 Task: Research Airbnb options in Caparica, Portugal from 1st December, 2023 to 4th December, 2023 for 1 adult.1  bedroom having 1 bed and 1 bathroom. Property type can be flat. Booking option can be shelf check-in. Look for 3 properties as per requirement.
Action: Mouse moved to (559, 166)
Screenshot: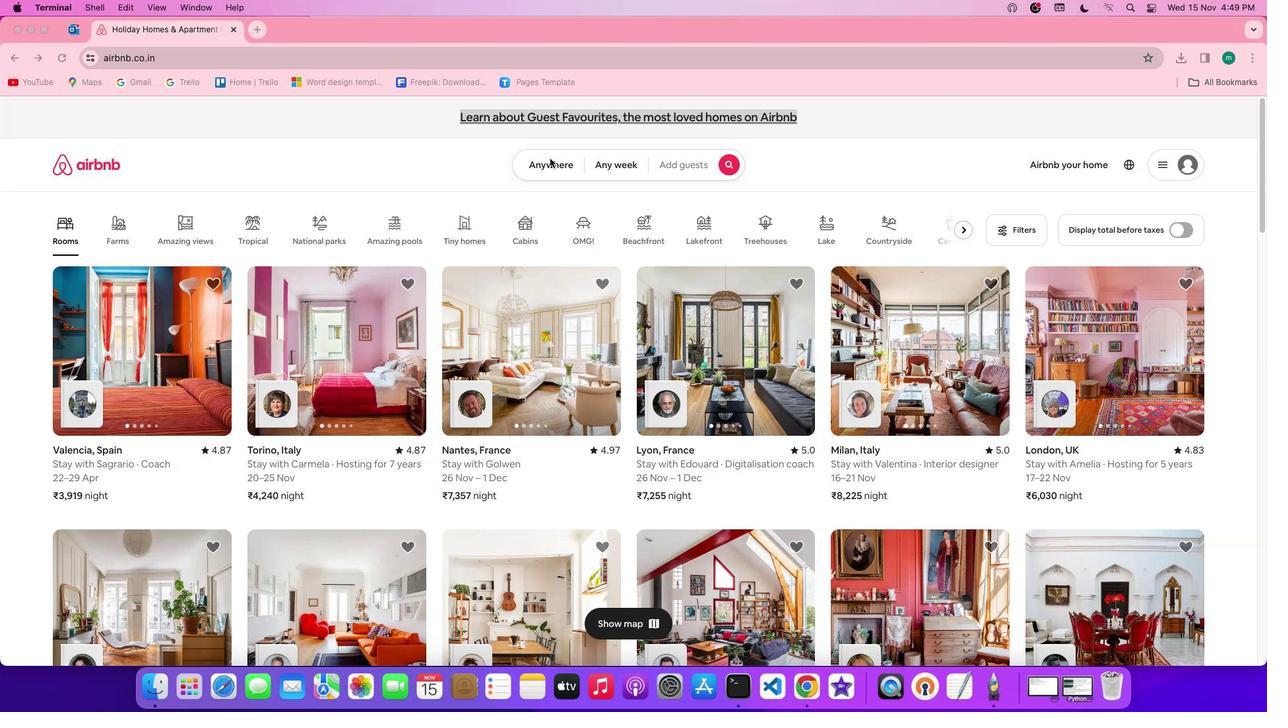 
Action: Mouse pressed left at (559, 166)
Screenshot: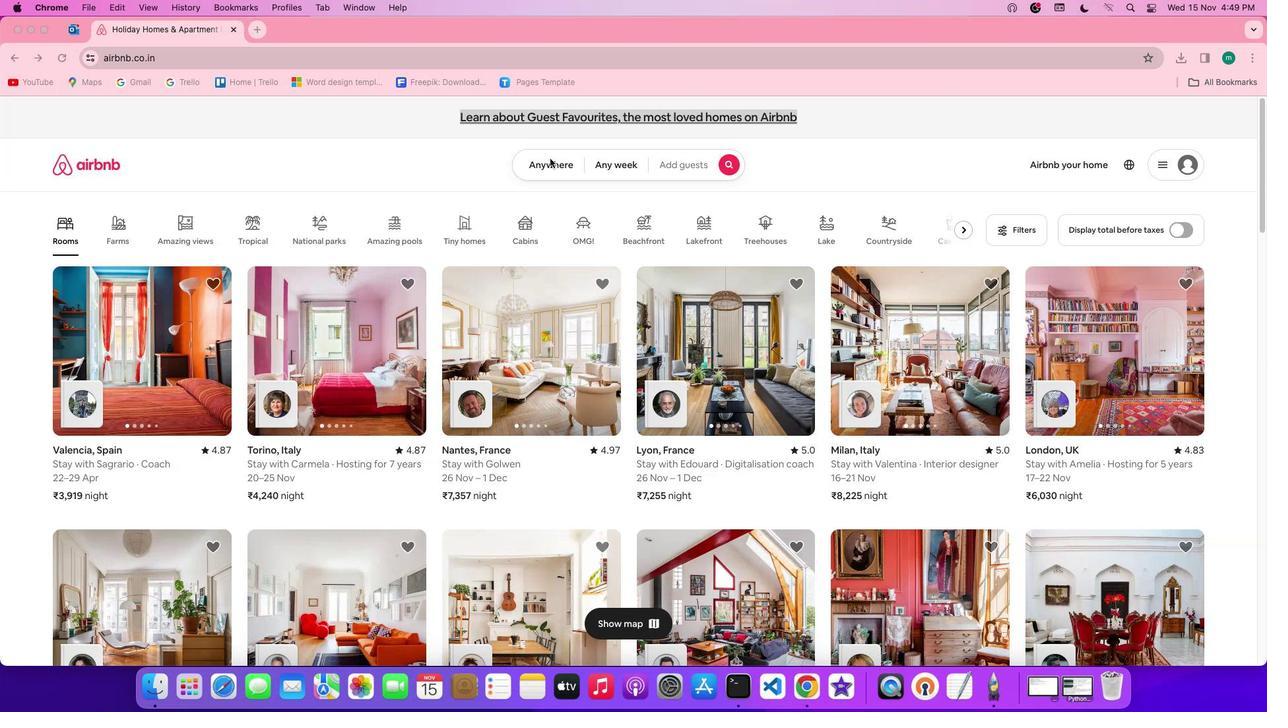 
Action: Mouse pressed left at (559, 166)
Screenshot: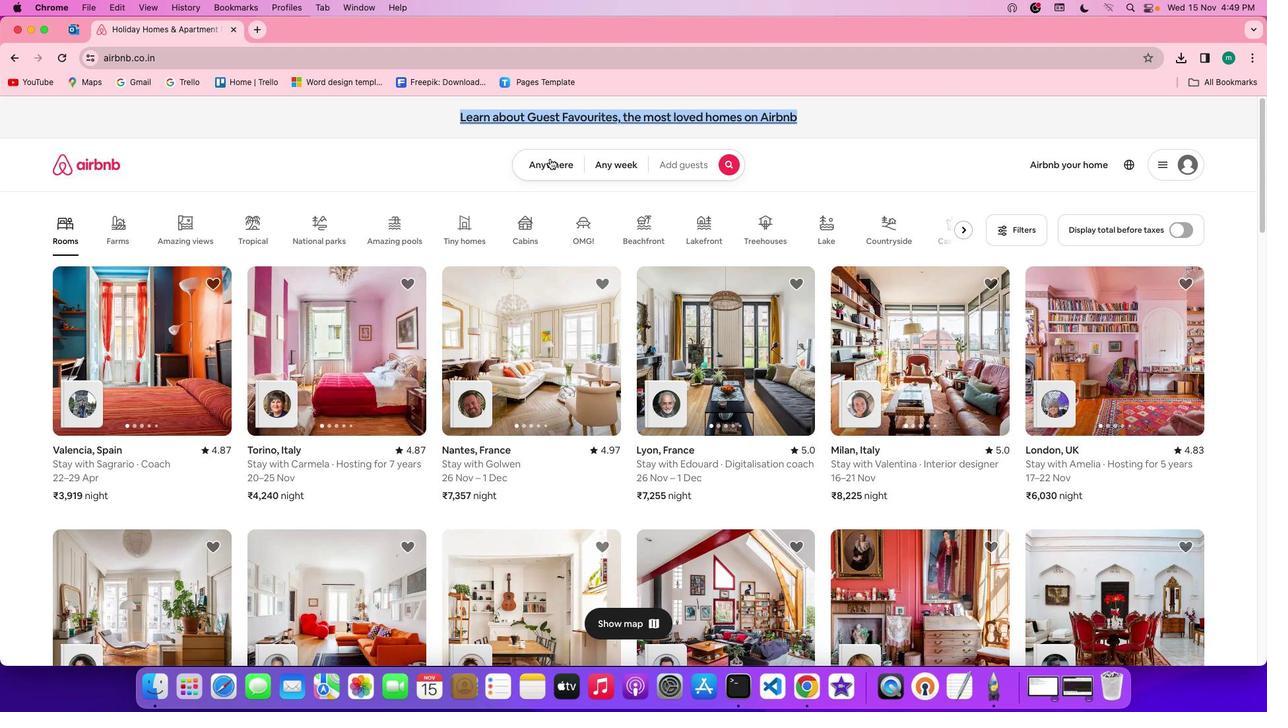 
Action: Mouse moved to (527, 203)
Screenshot: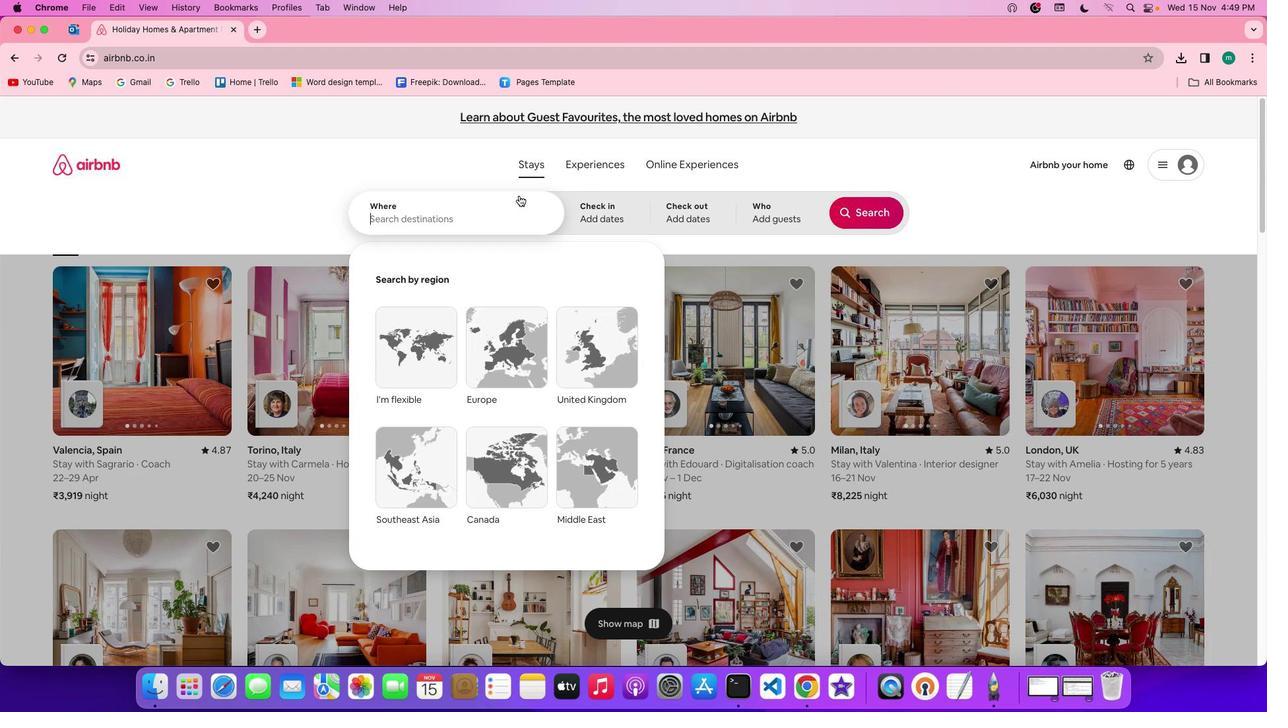 
Action: Key pressed Key.shift'C''a''p''a''r''i''c''a'','Key.spaceKey.shift'p''o''r''t''u''g''a''l'
Screenshot: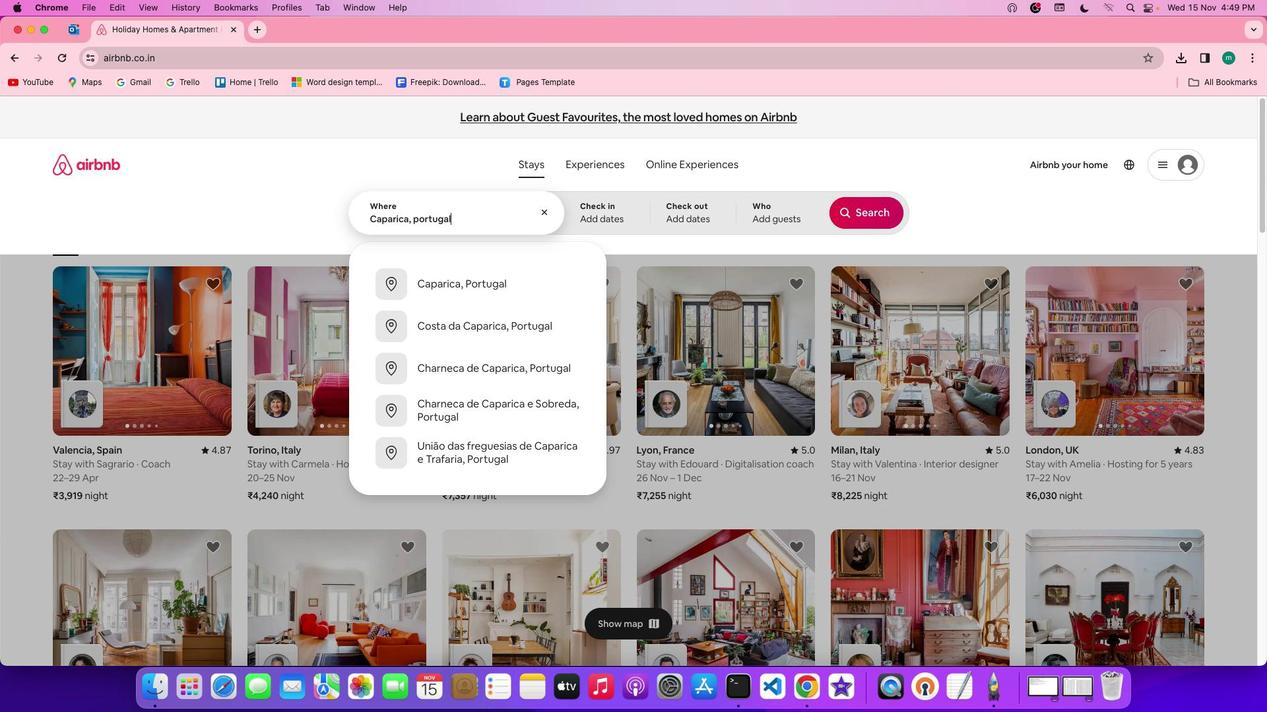 
Action: Mouse moved to (627, 216)
Screenshot: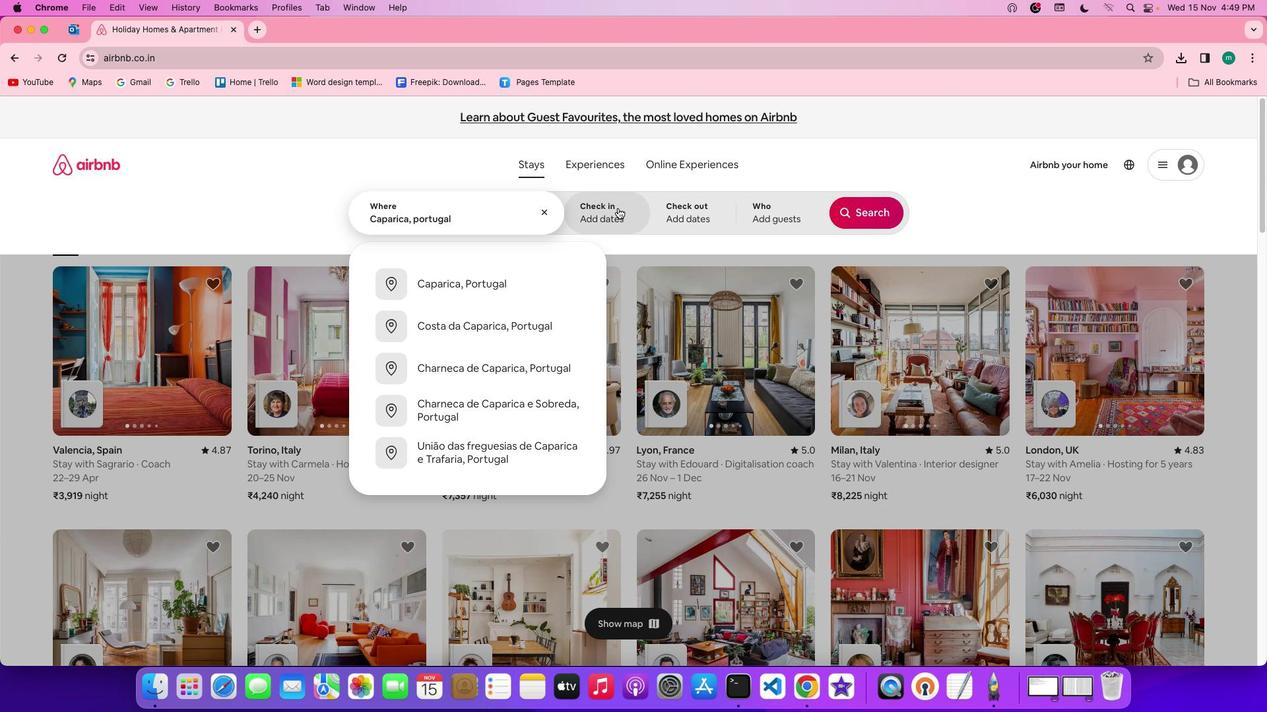 
Action: Mouse pressed left at (627, 216)
Screenshot: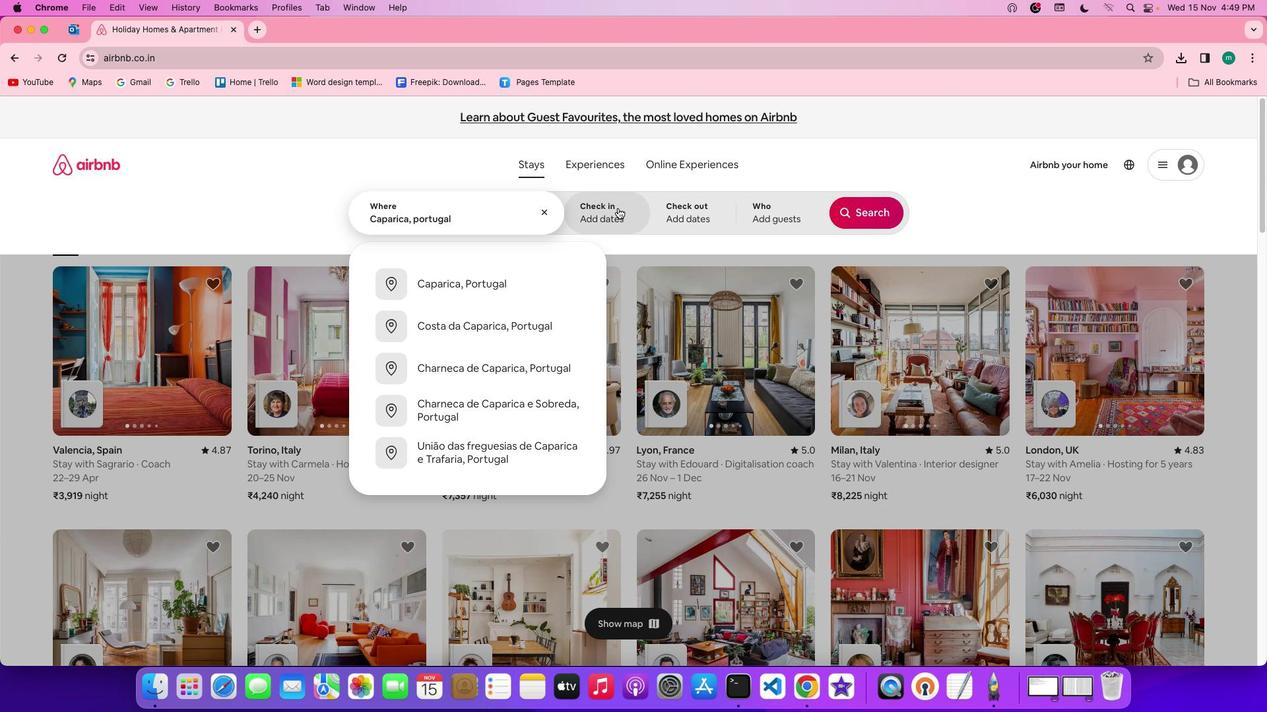 
Action: Mouse moved to (824, 387)
Screenshot: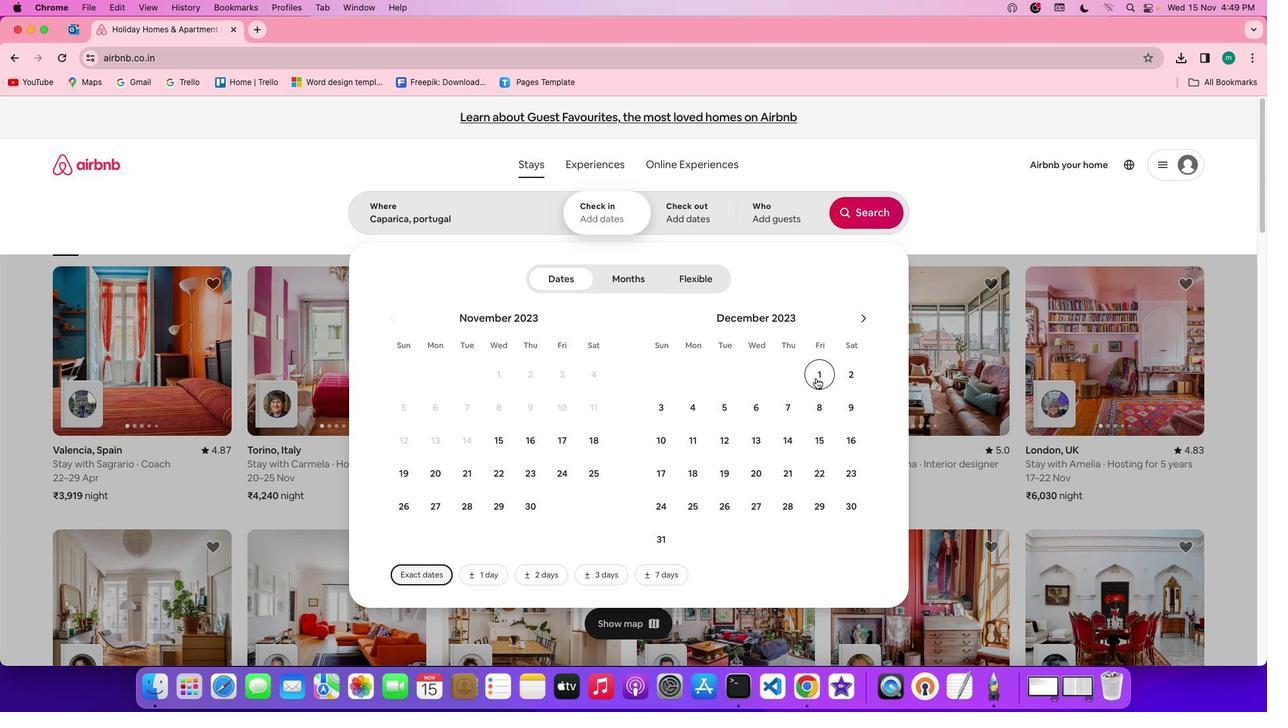 
Action: Mouse pressed left at (824, 387)
Screenshot: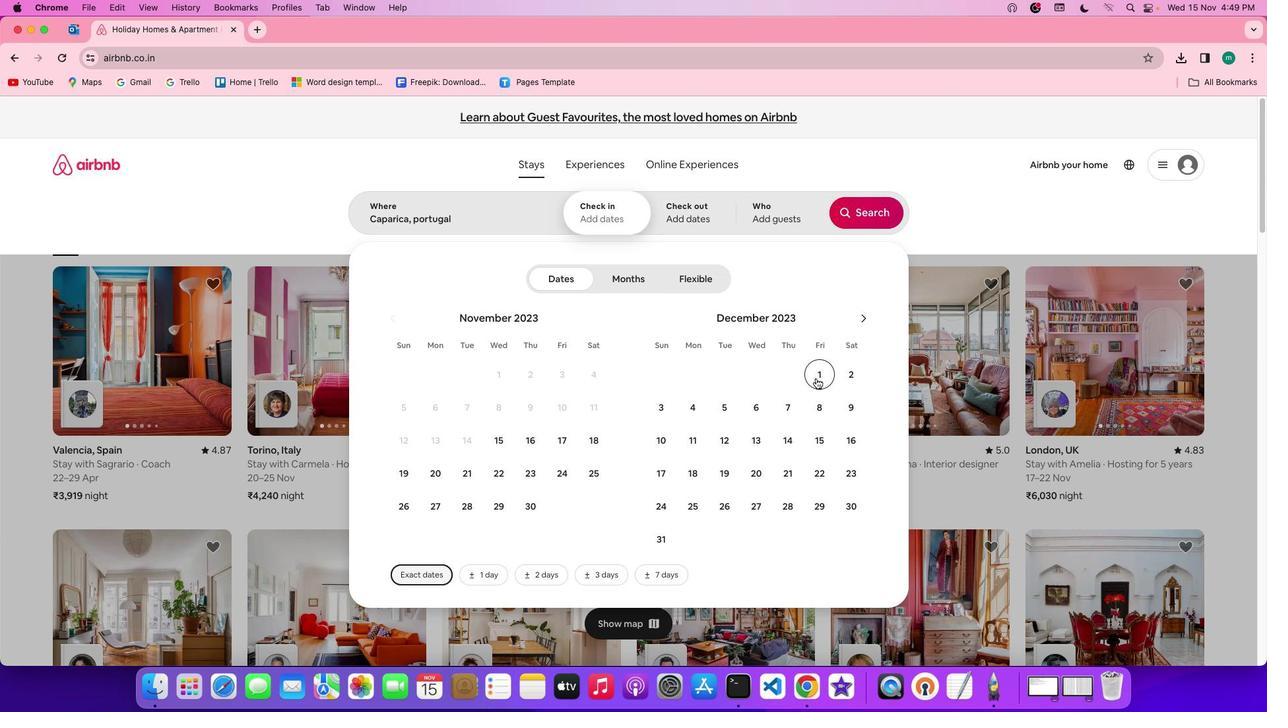 
Action: Mouse moved to (693, 427)
Screenshot: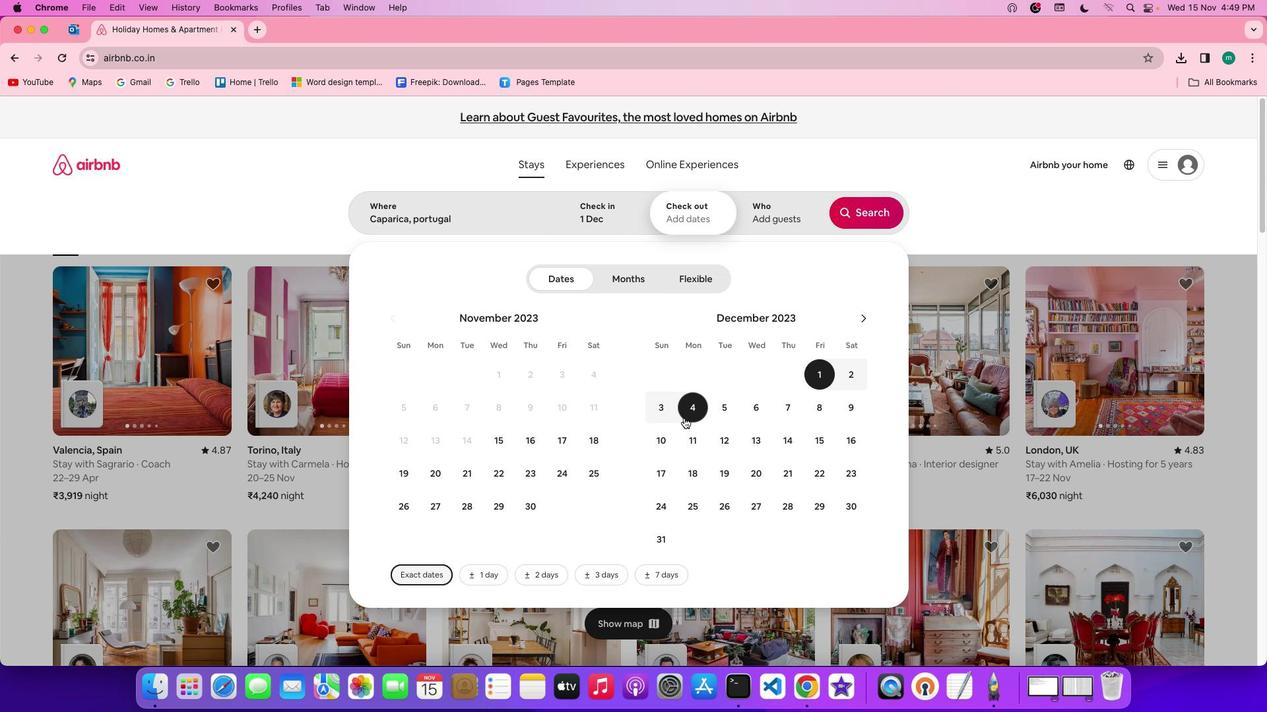 
Action: Mouse pressed left at (693, 427)
Screenshot: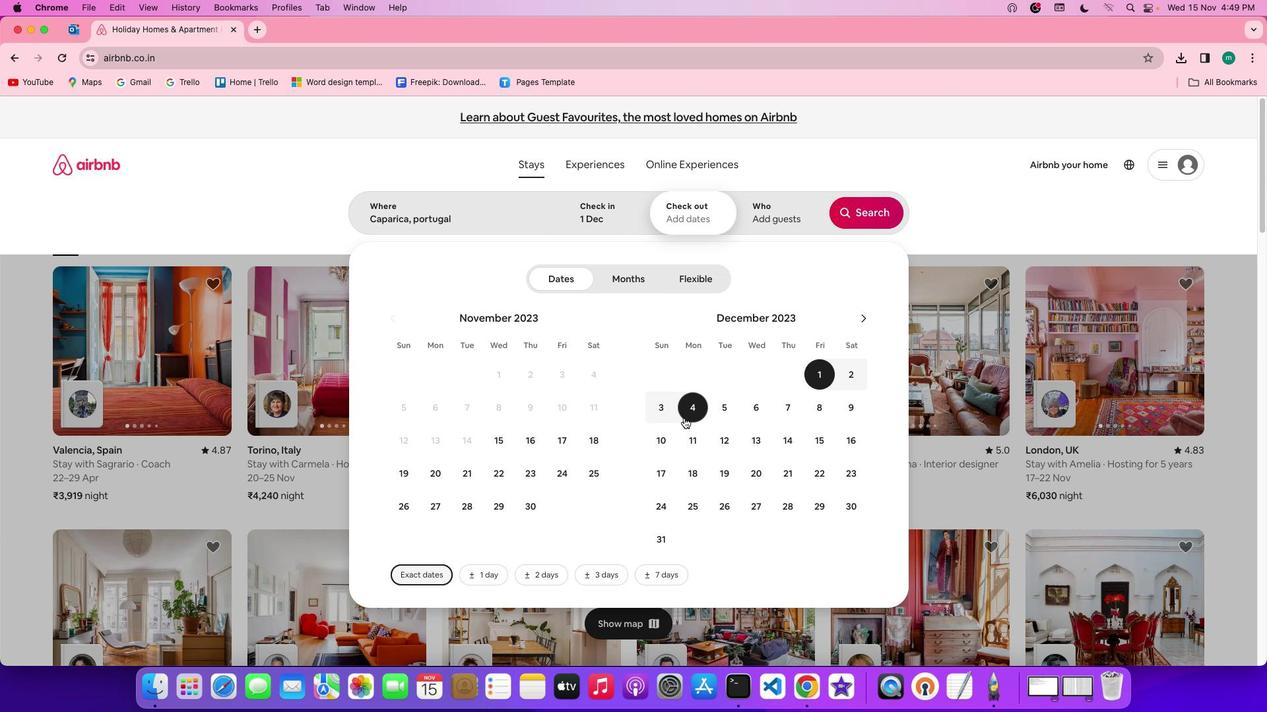 
Action: Mouse moved to (763, 203)
Screenshot: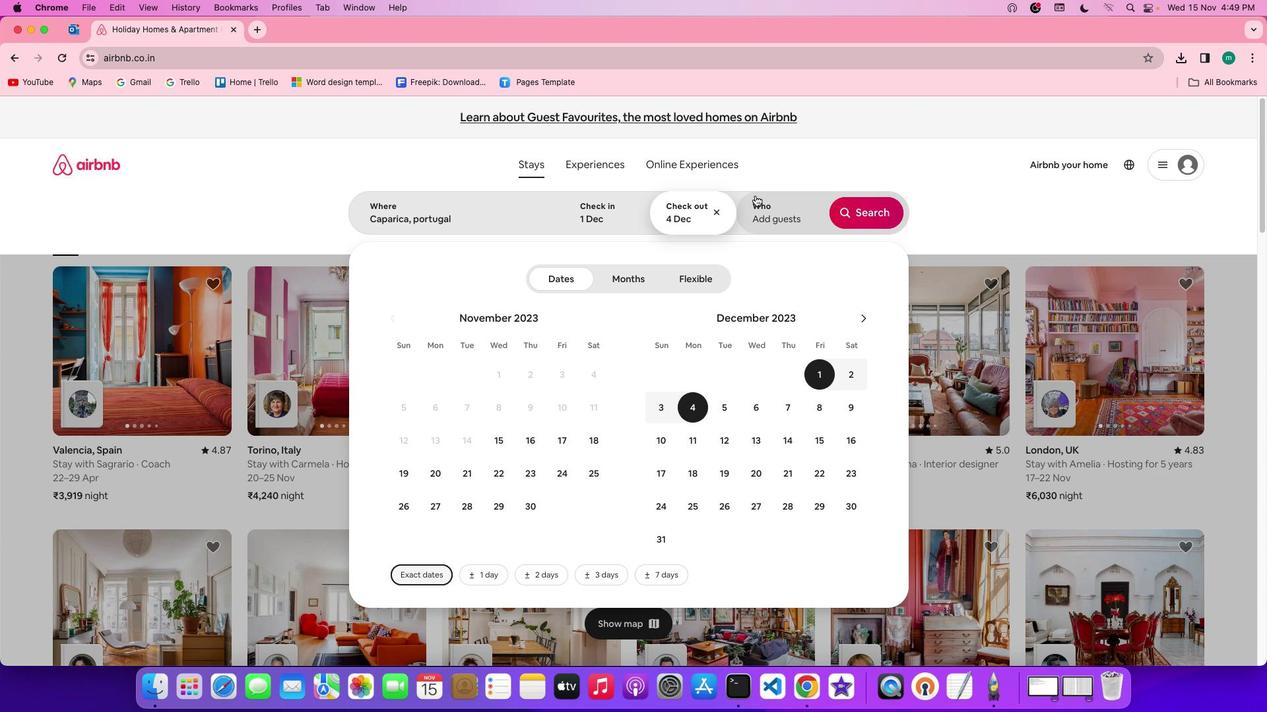 
Action: Mouse pressed left at (763, 203)
Screenshot: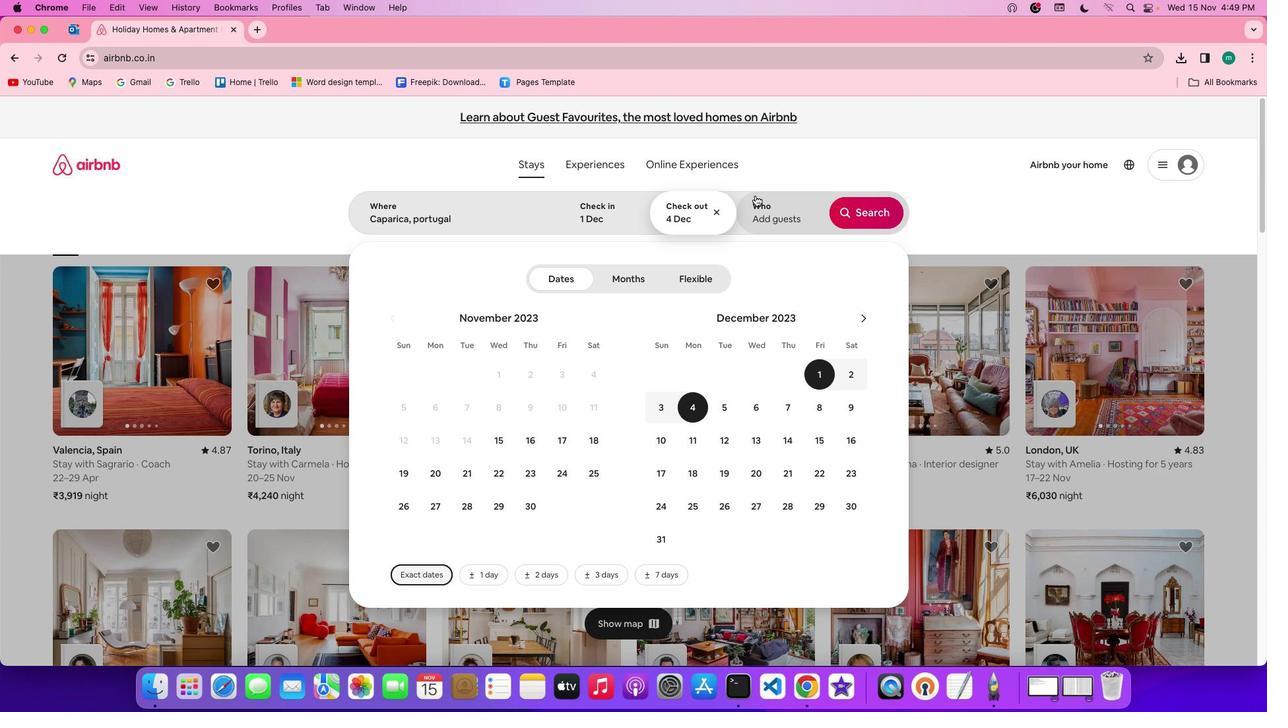 
Action: Mouse moved to (877, 286)
Screenshot: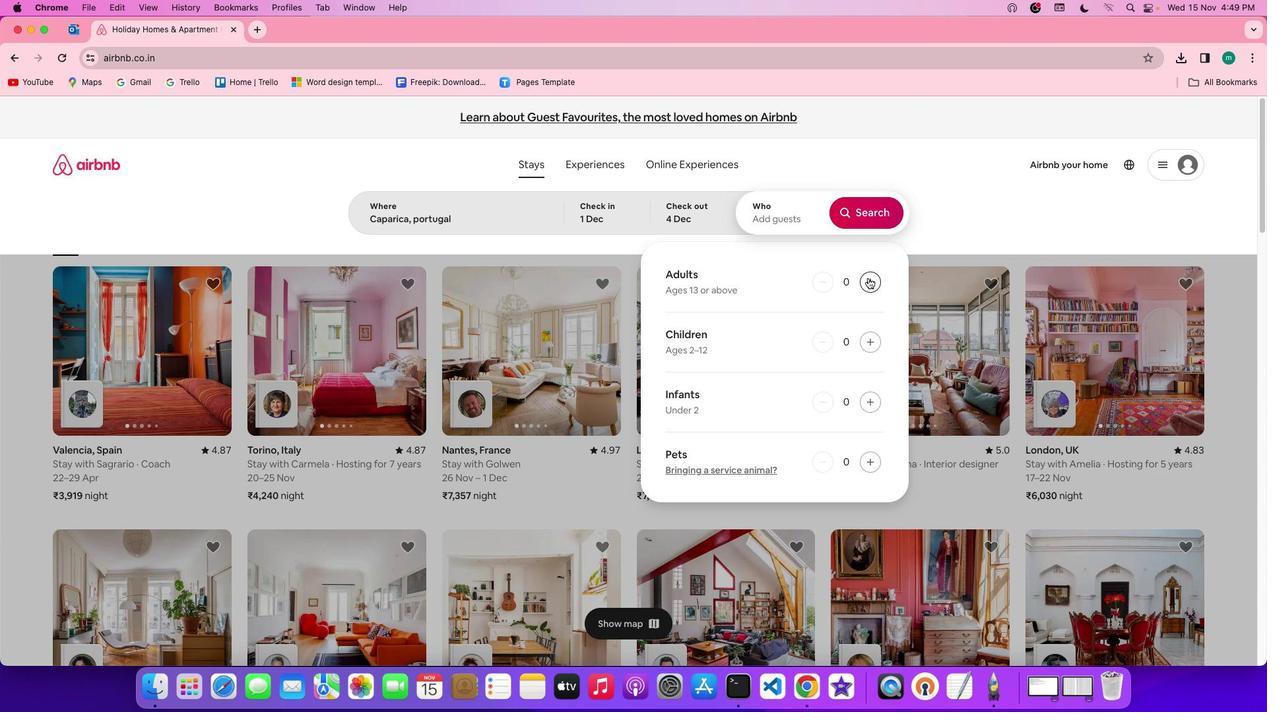 
Action: Mouse pressed left at (877, 286)
Screenshot: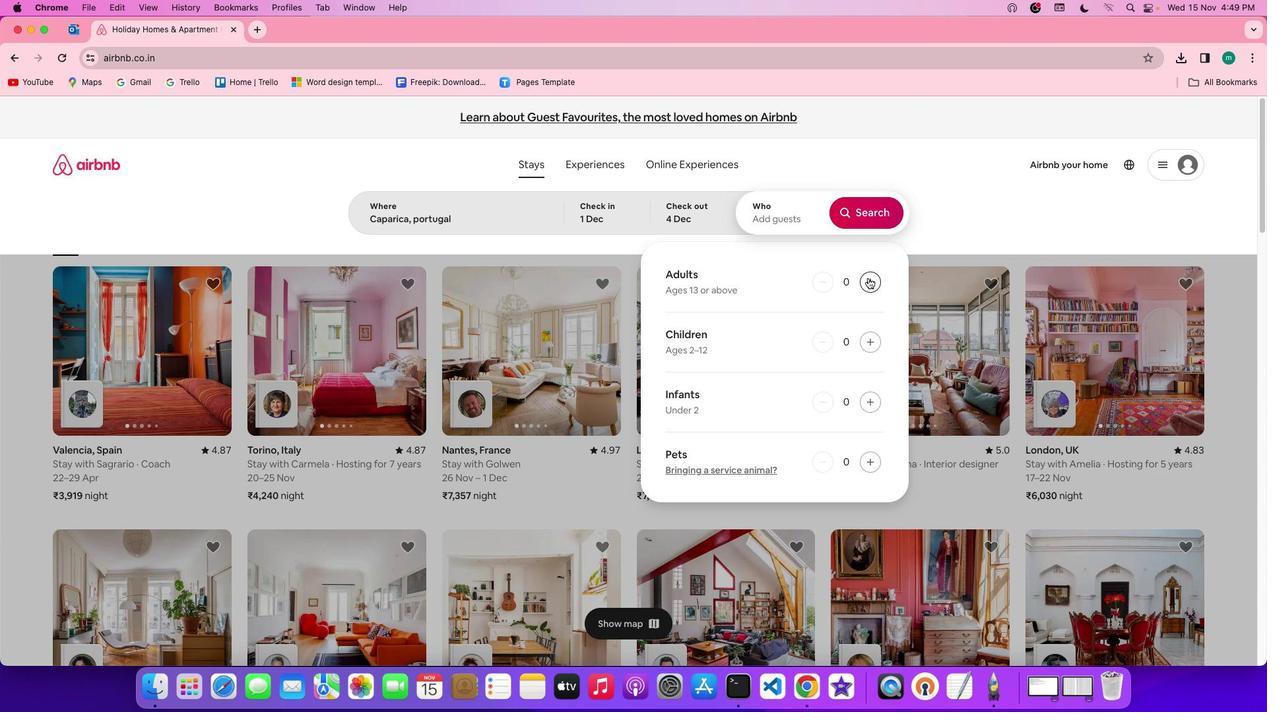 
Action: Mouse moved to (901, 214)
Screenshot: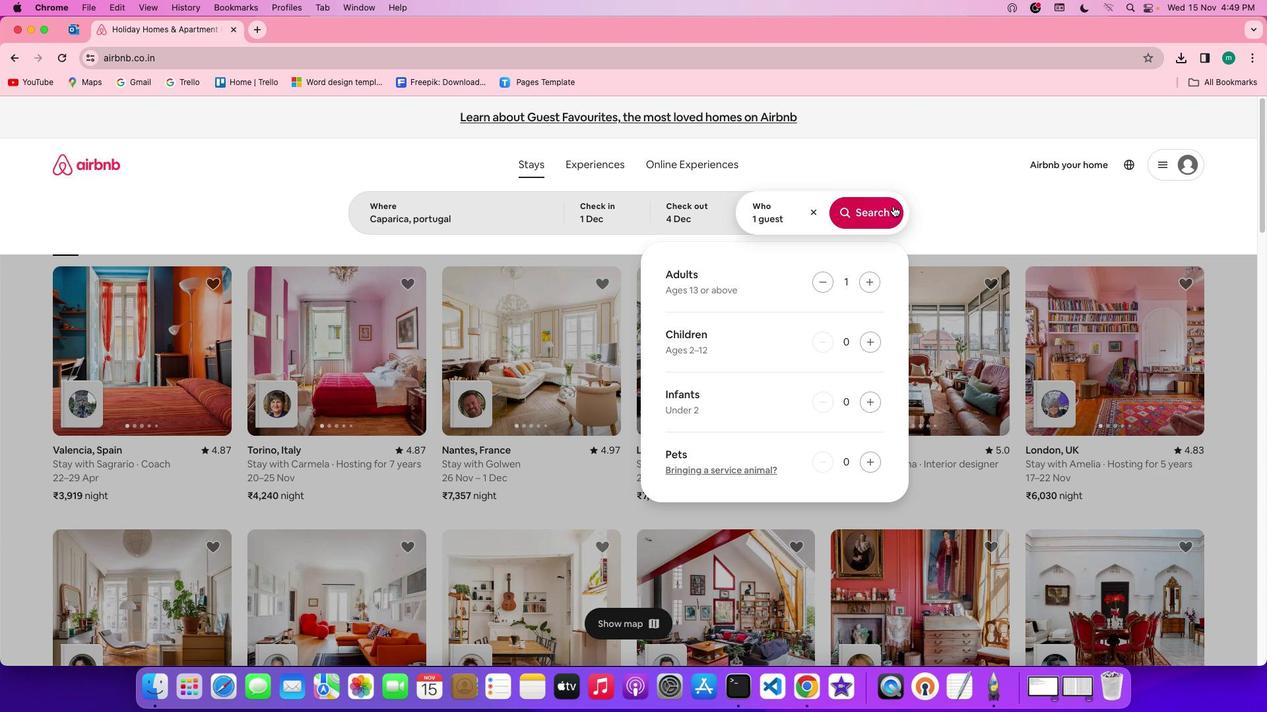 
Action: Mouse pressed left at (901, 214)
Screenshot: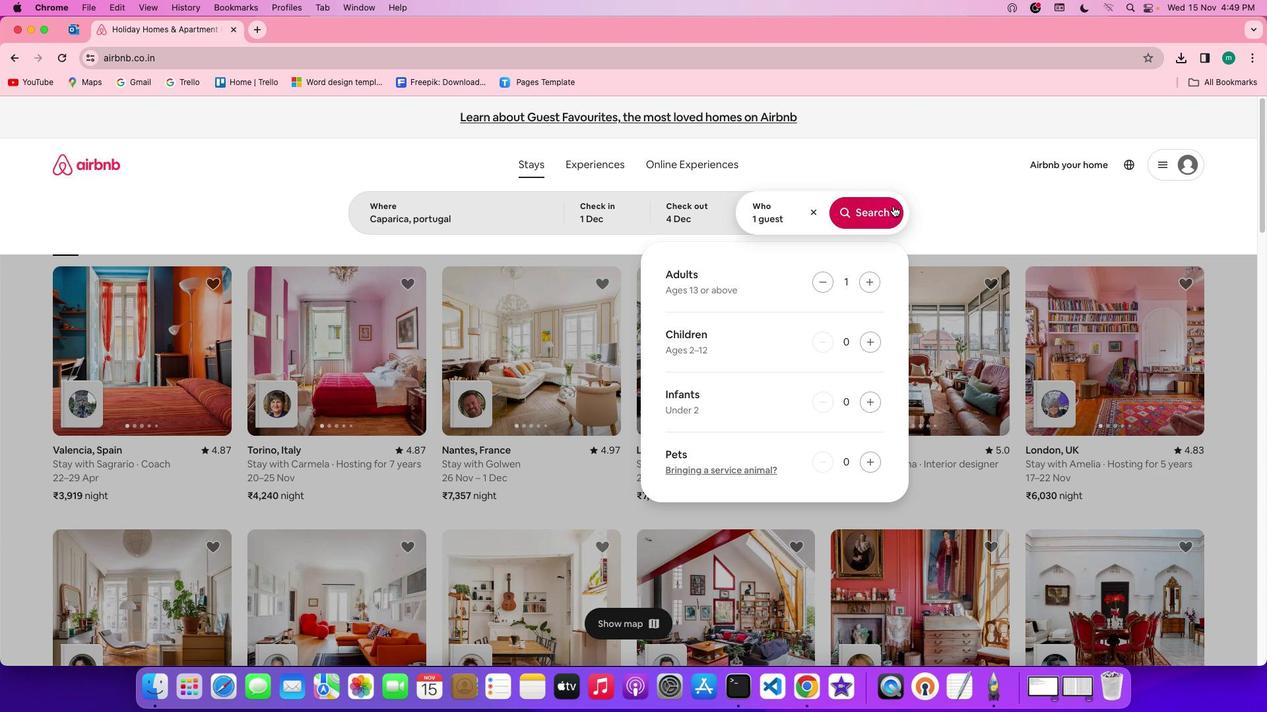 
Action: Mouse moved to (1057, 185)
Screenshot: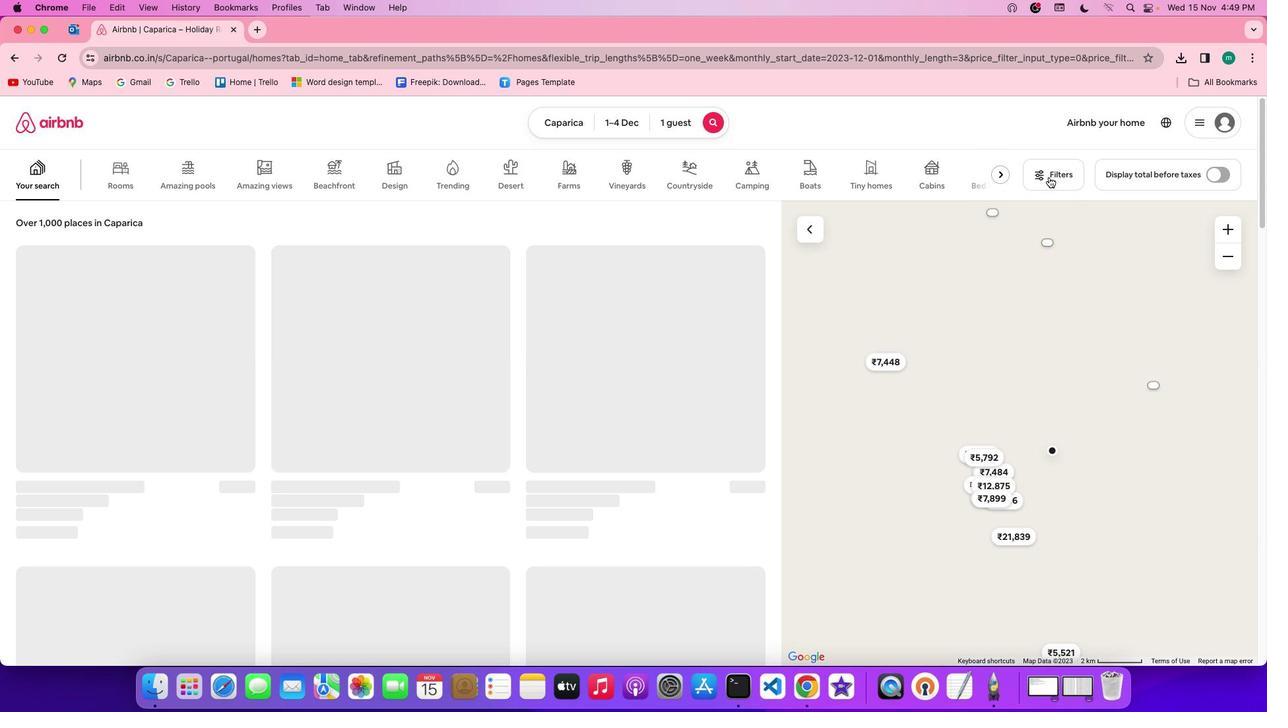 
Action: Mouse pressed left at (1057, 185)
Screenshot: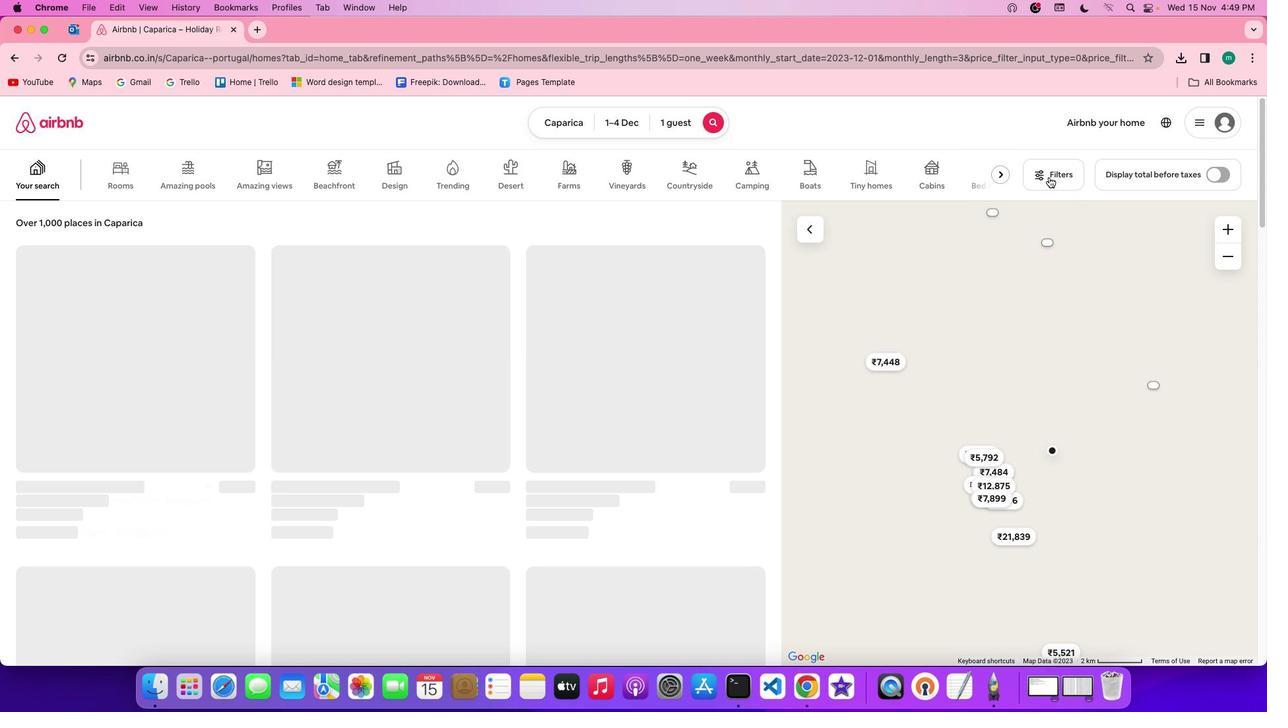 
Action: Mouse moved to (785, 356)
Screenshot: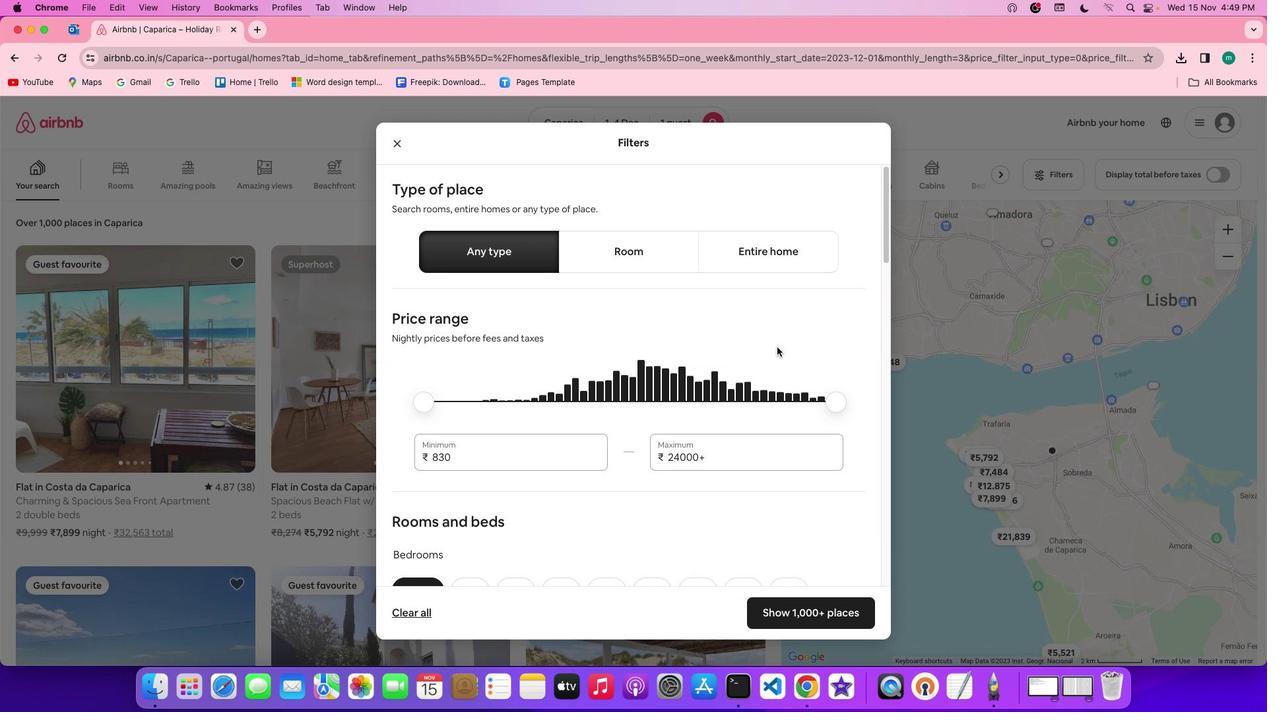 
Action: Mouse scrolled (785, 356) with delta (8, 7)
Screenshot: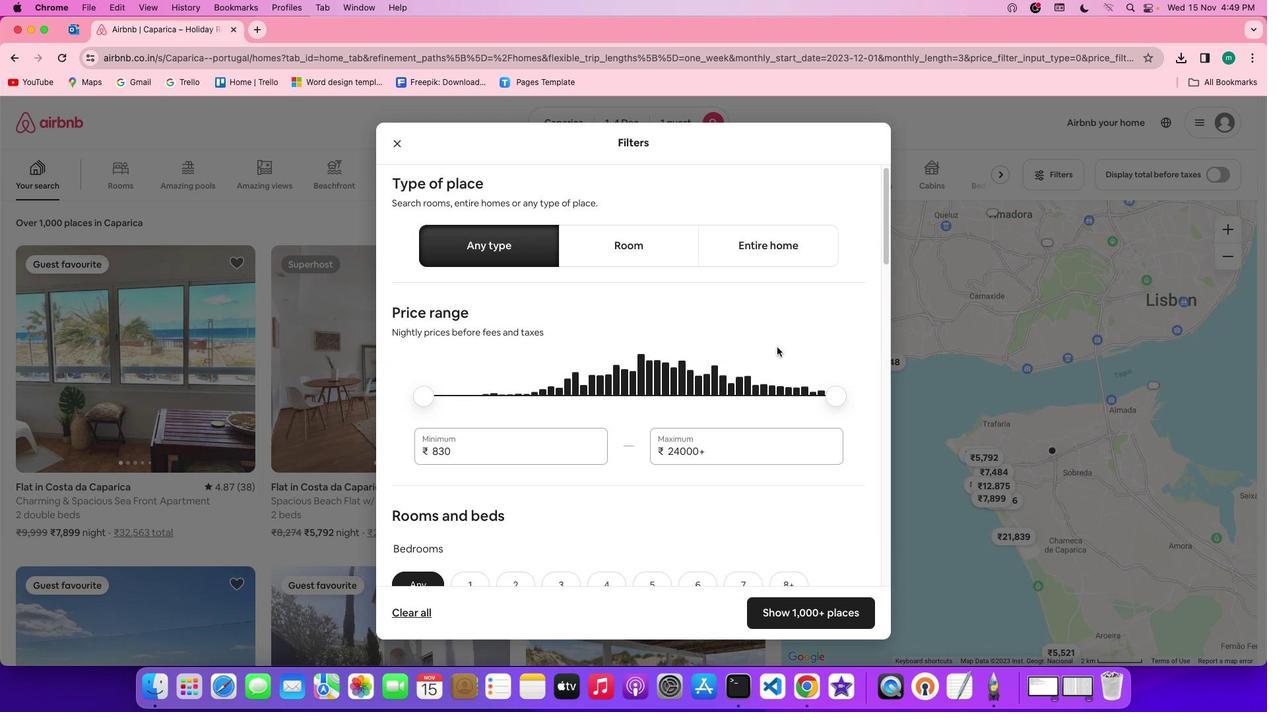 
Action: Mouse scrolled (785, 356) with delta (8, 7)
Screenshot: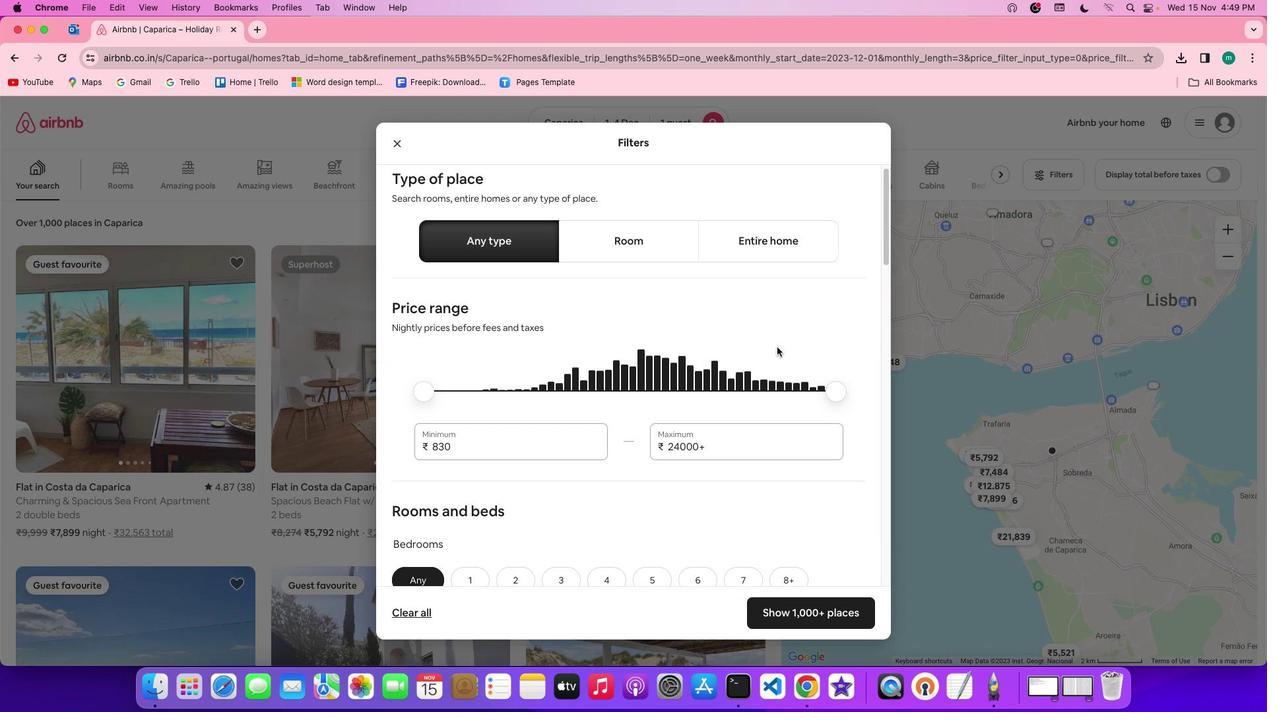 
Action: Mouse scrolled (785, 356) with delta (8, 7)
Screenshot: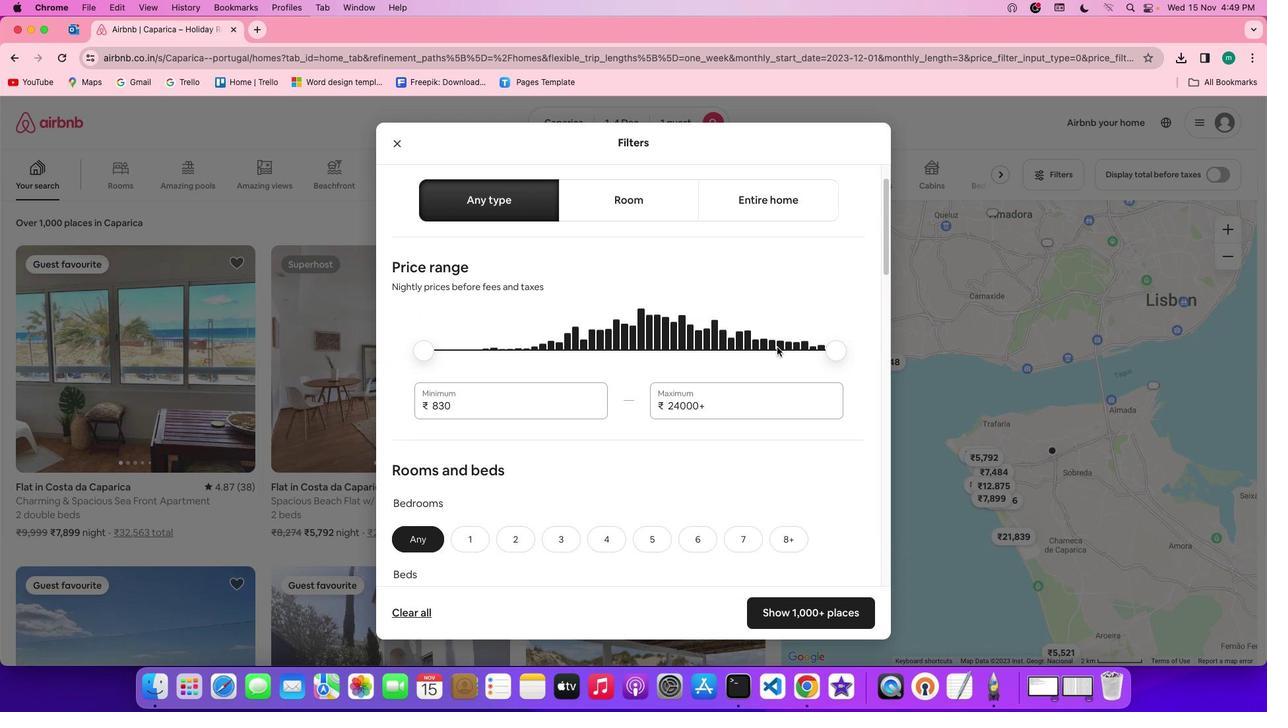 
Action: Mouse scrolled (785, 356) with delta (8, 6)
Screenshot: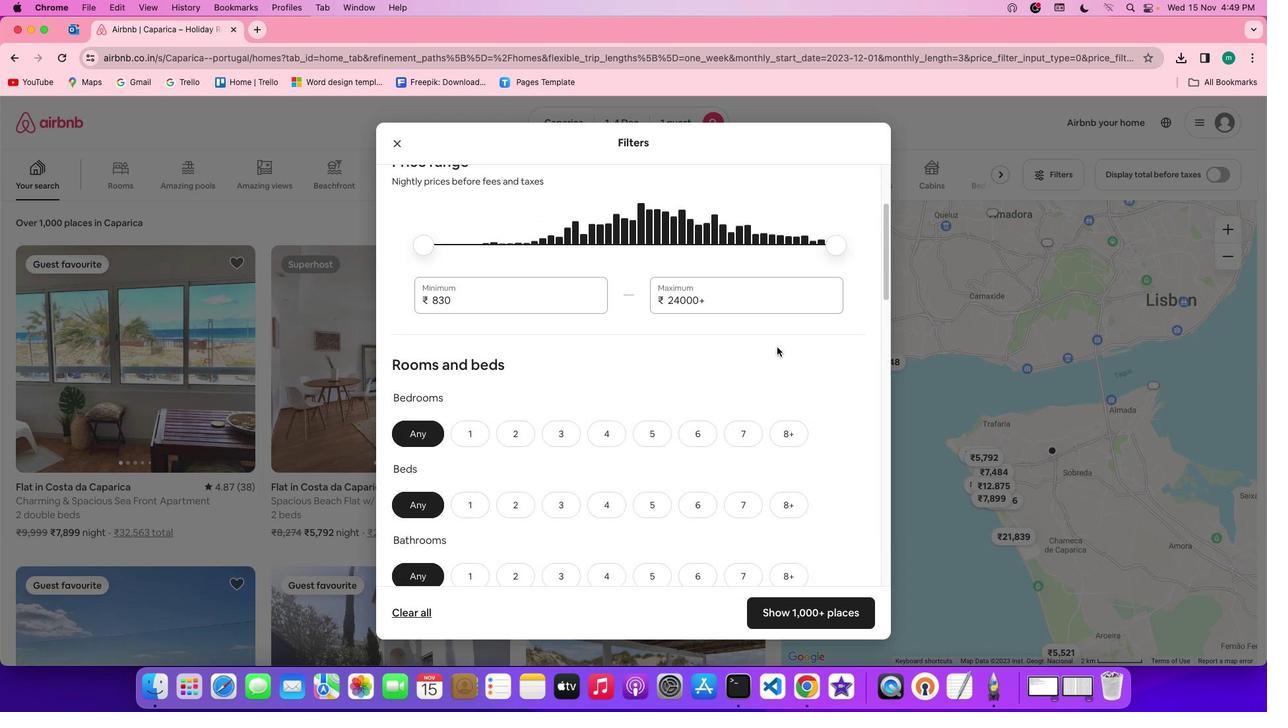 
Action: Mouse scrolled (785, 356) with delta (8, 7)
Screenshot: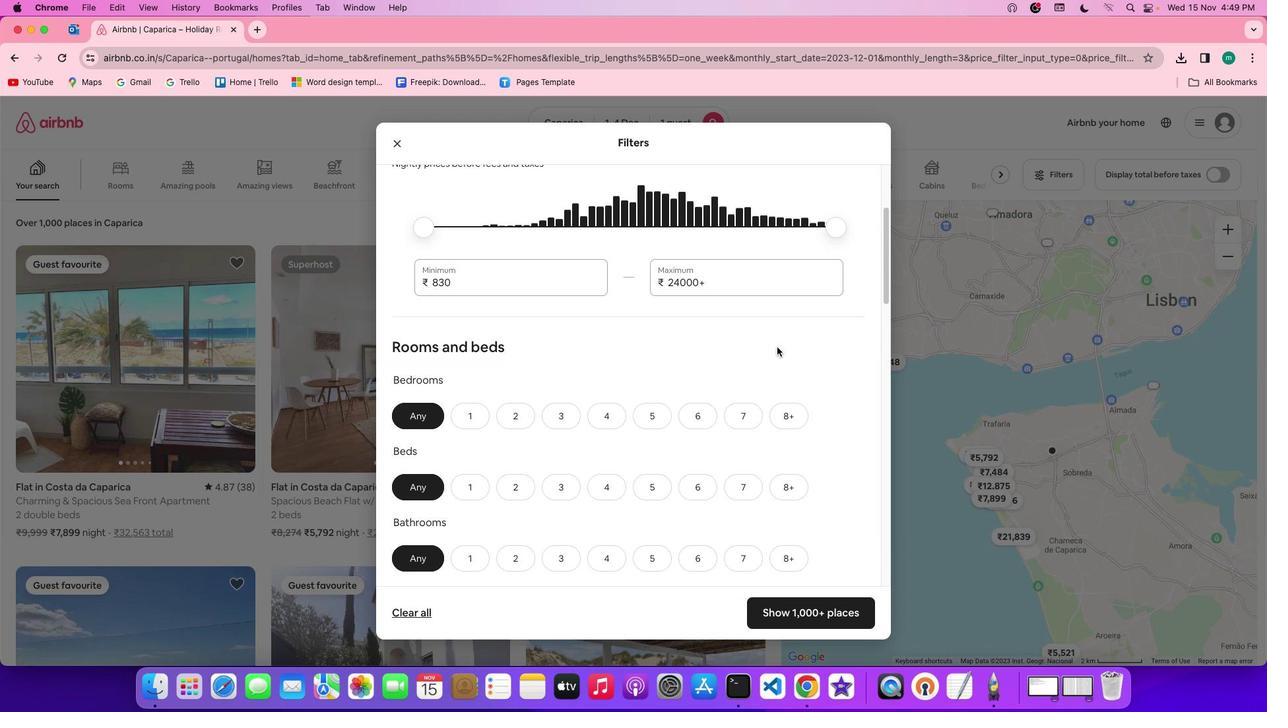 
Action: Mouse scrolled (785, 356) with delta (8, 7)
Screenshot: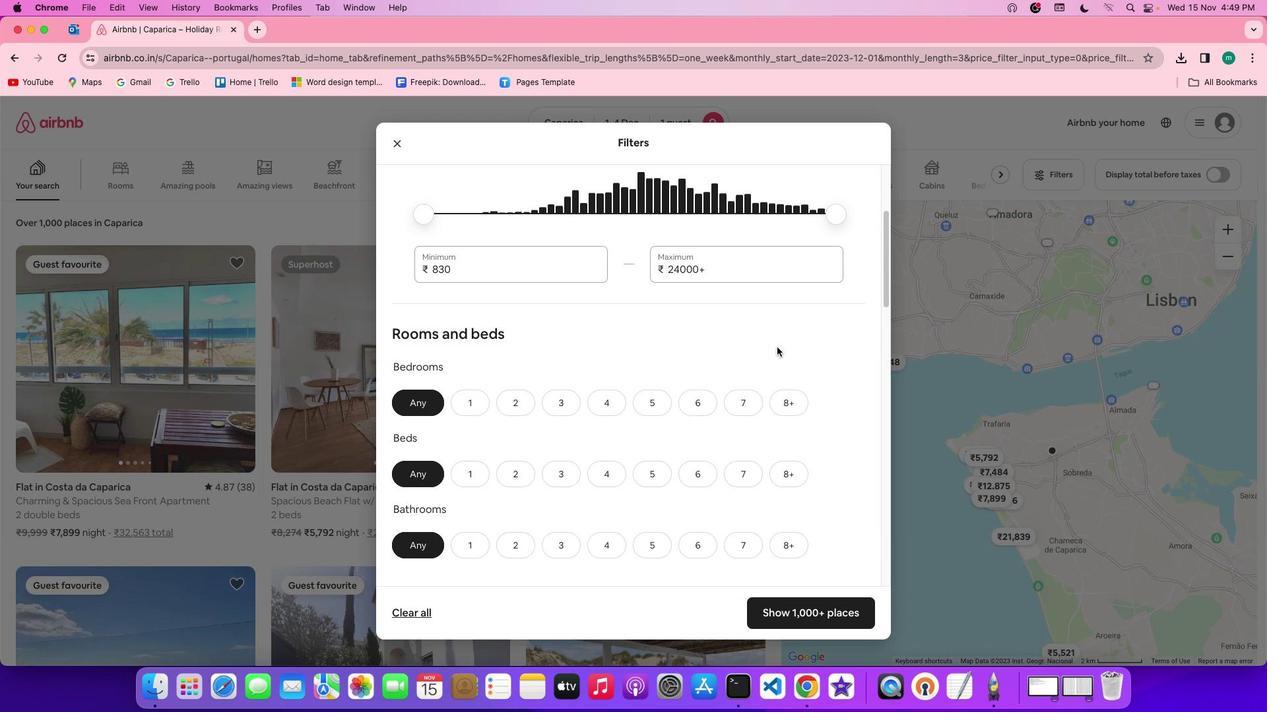 
Action: Mouse scrolled (785, 356) with delta (8, 7)
Screenshot: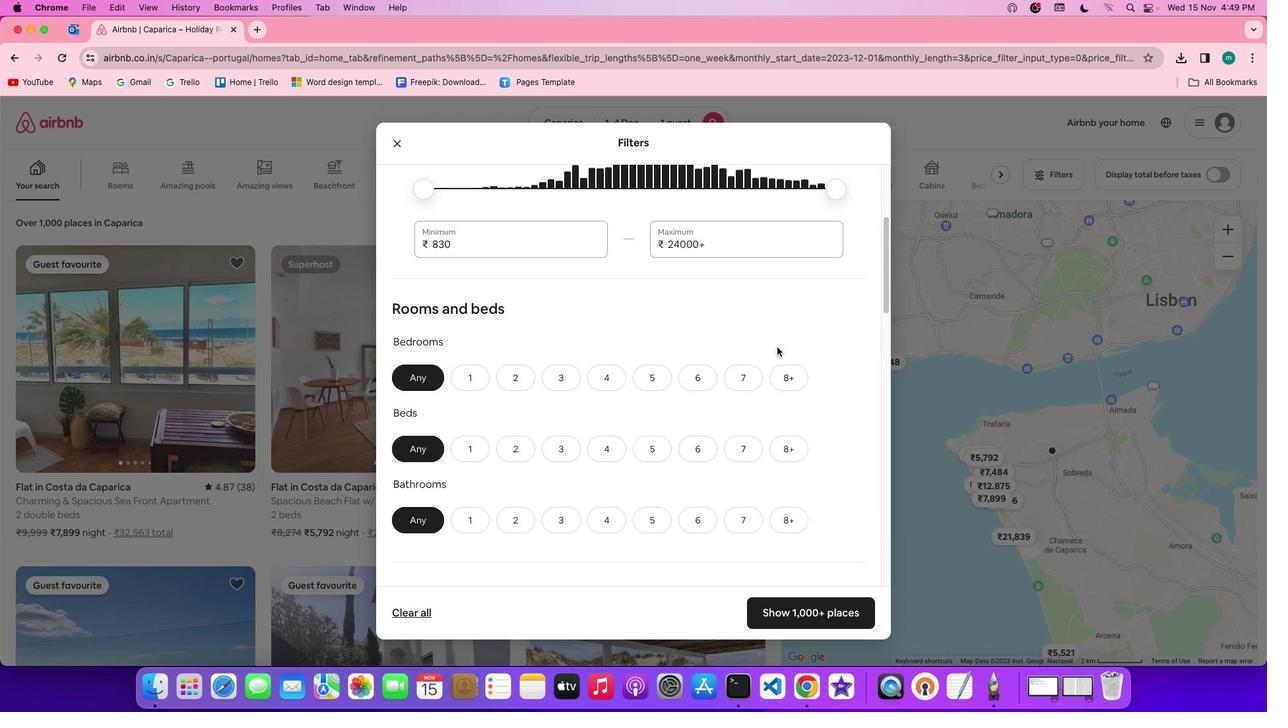 
Action: Mouse scrolled (785, 356) with delta (8, 7)
Screenshot: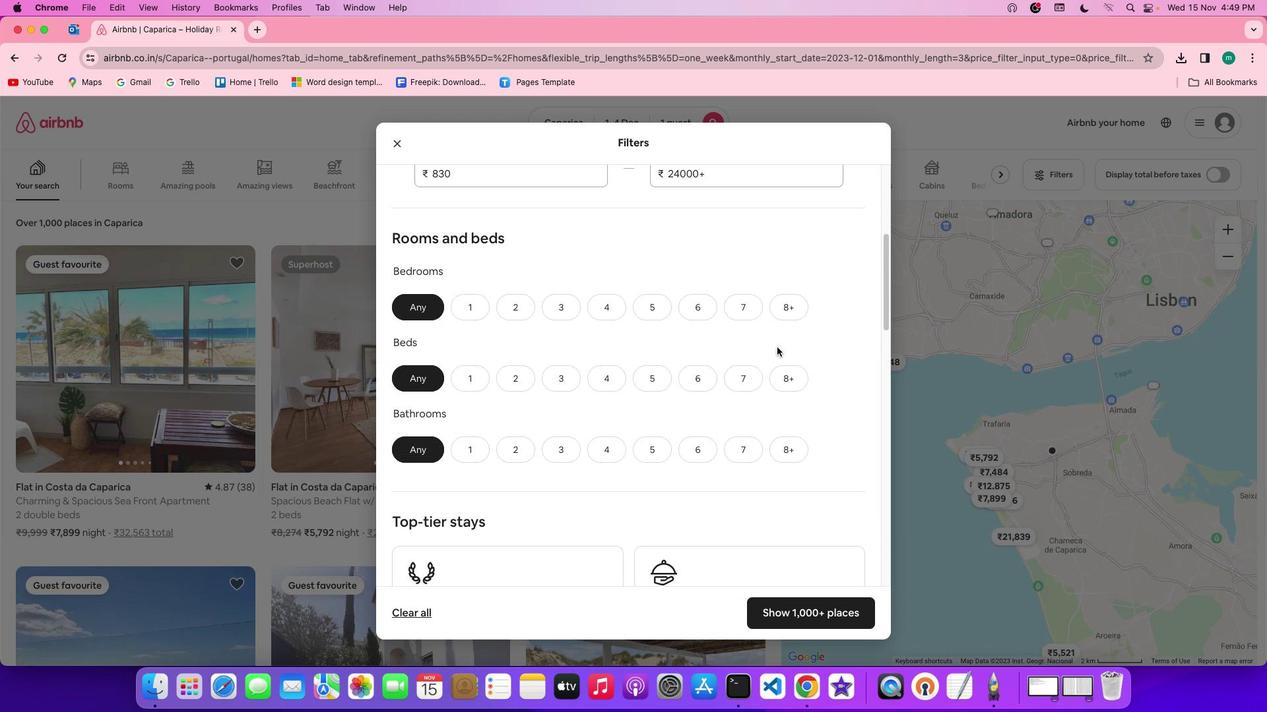 
Action: Mouse moved to (466, 288)
Screenshot: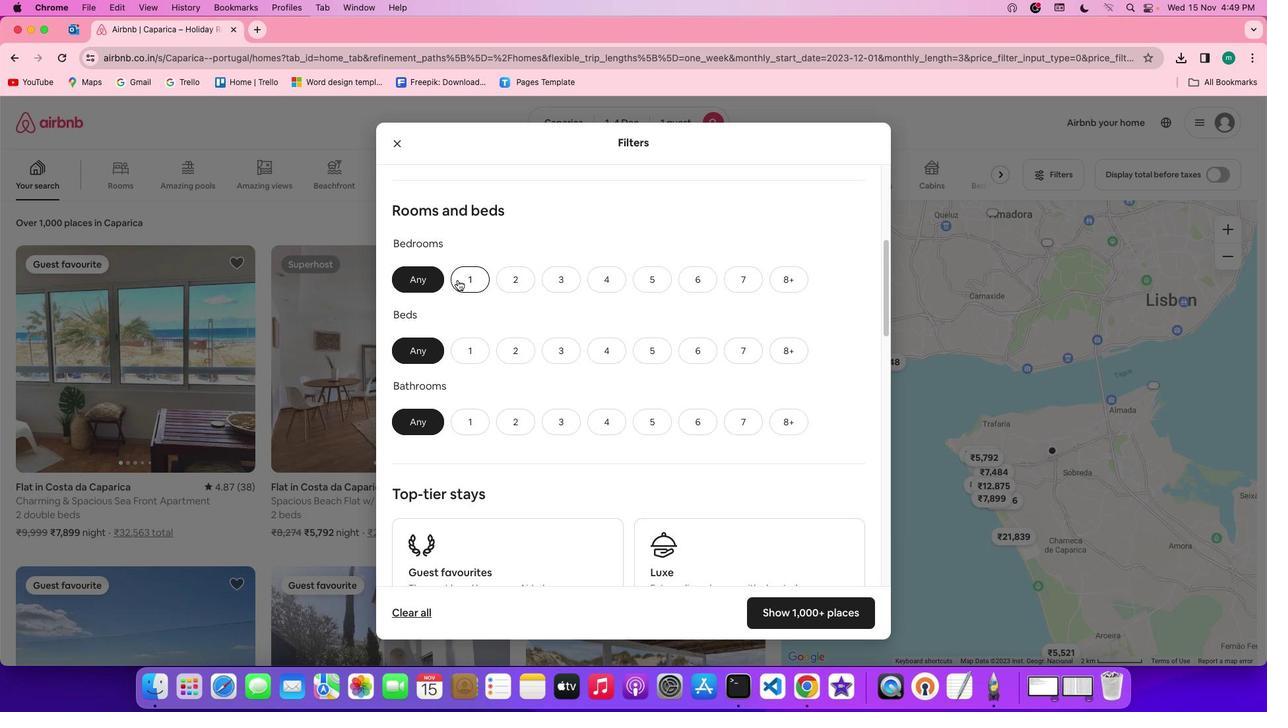 
Action: Mouse pressed left at (466, 288)
Screenshot: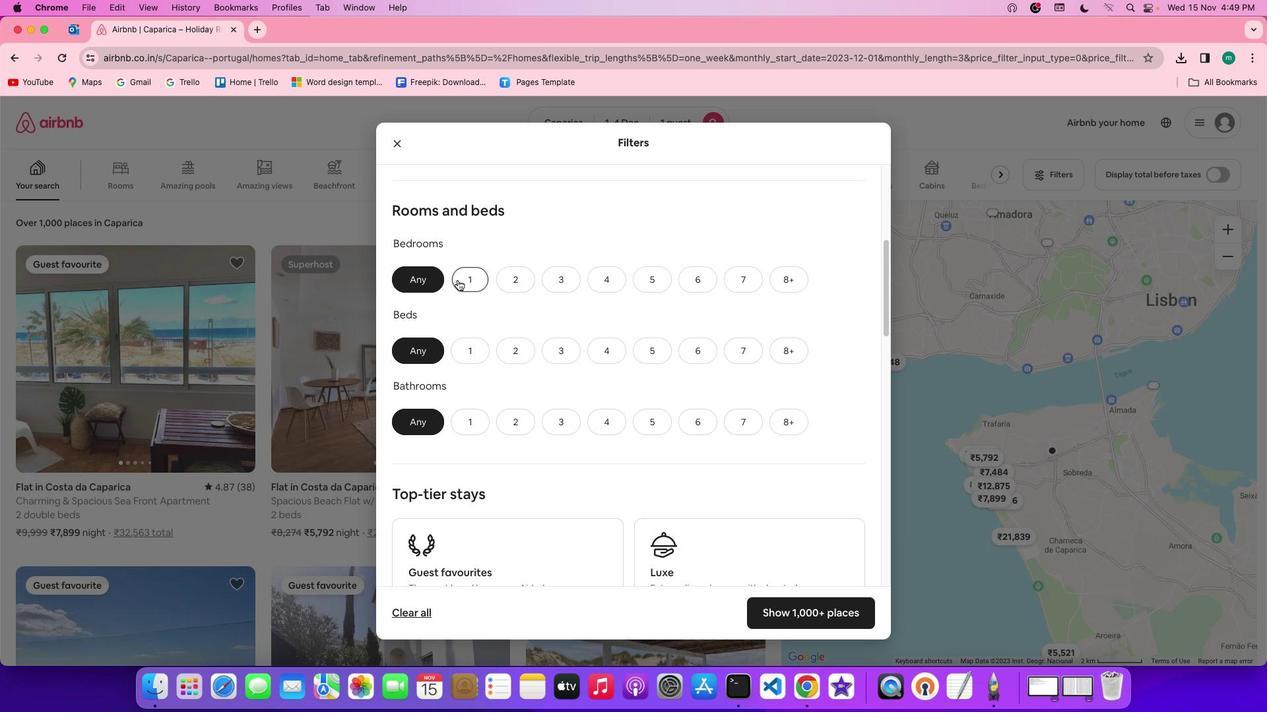 
Action: Mouse moved to (488, 349)
Screenshot: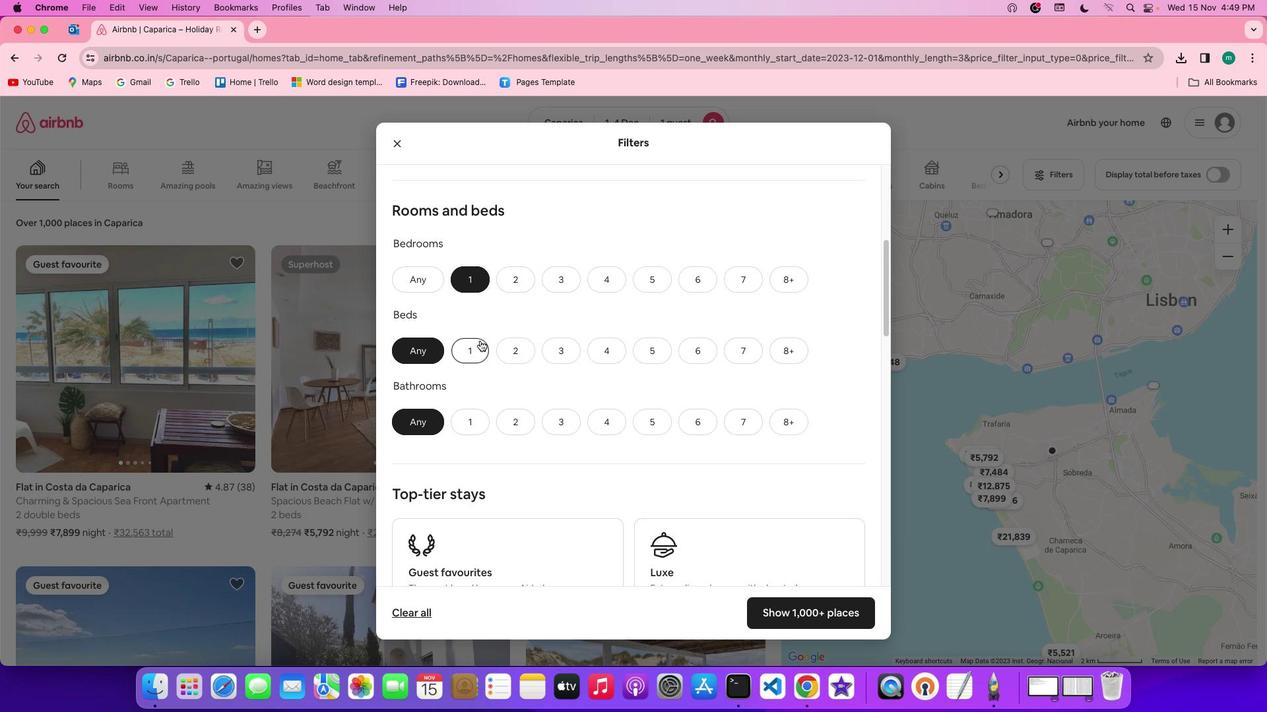 
Action: Mouse pressed left at (488, 349)
Screenshot: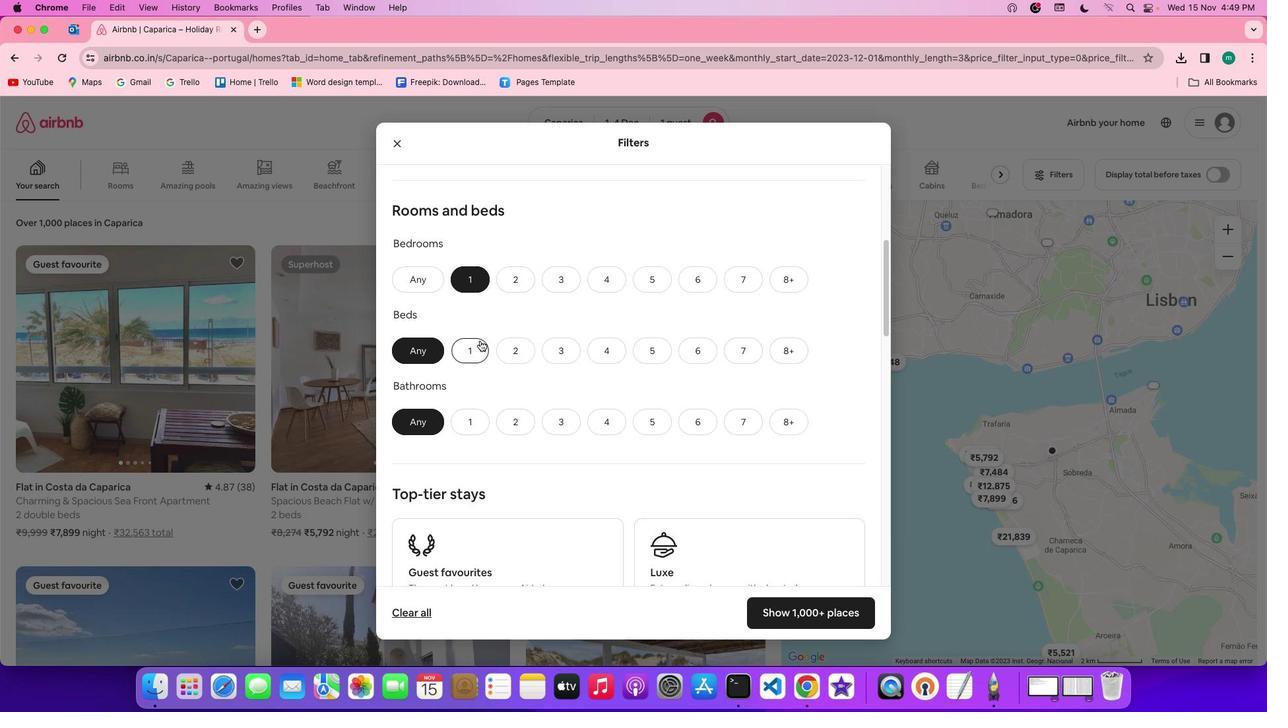 
Action: Mouse moved to (469, 424)
Screenshot: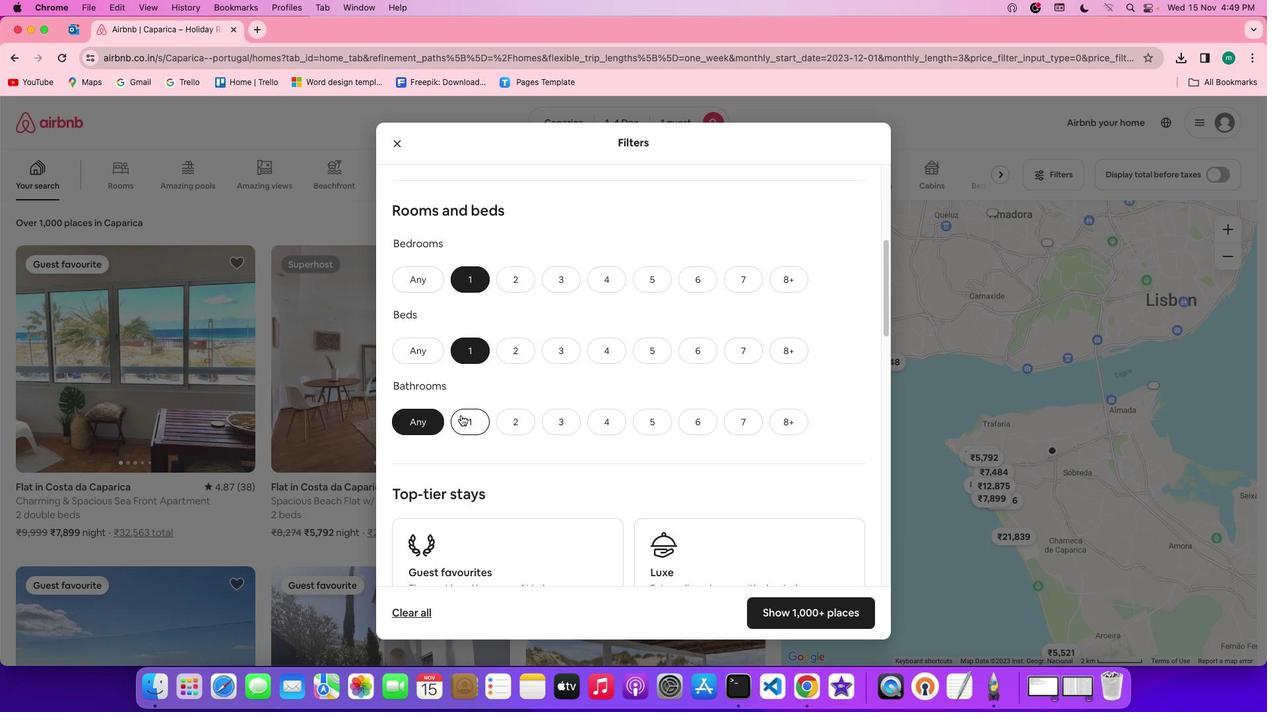 
Action: Mouse pressed left at (469, 424)
Screenshot: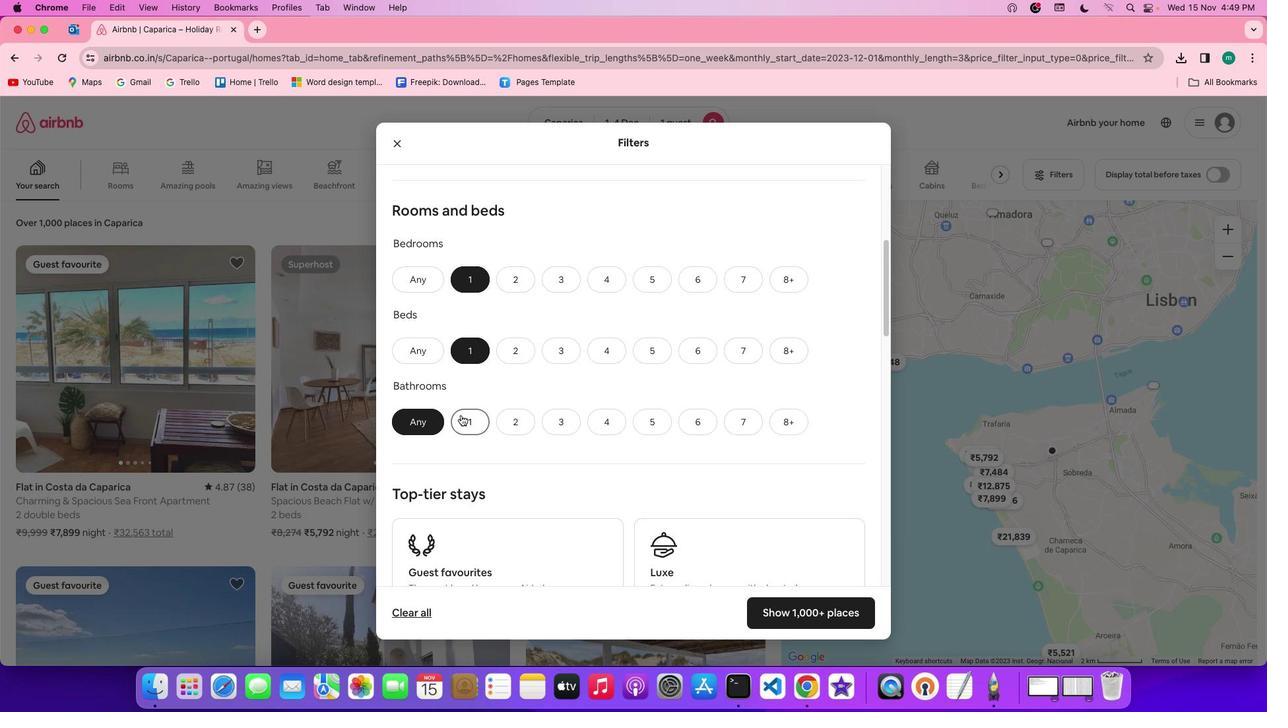 
Action: Mouse moved to (755, 425)
Screenshot: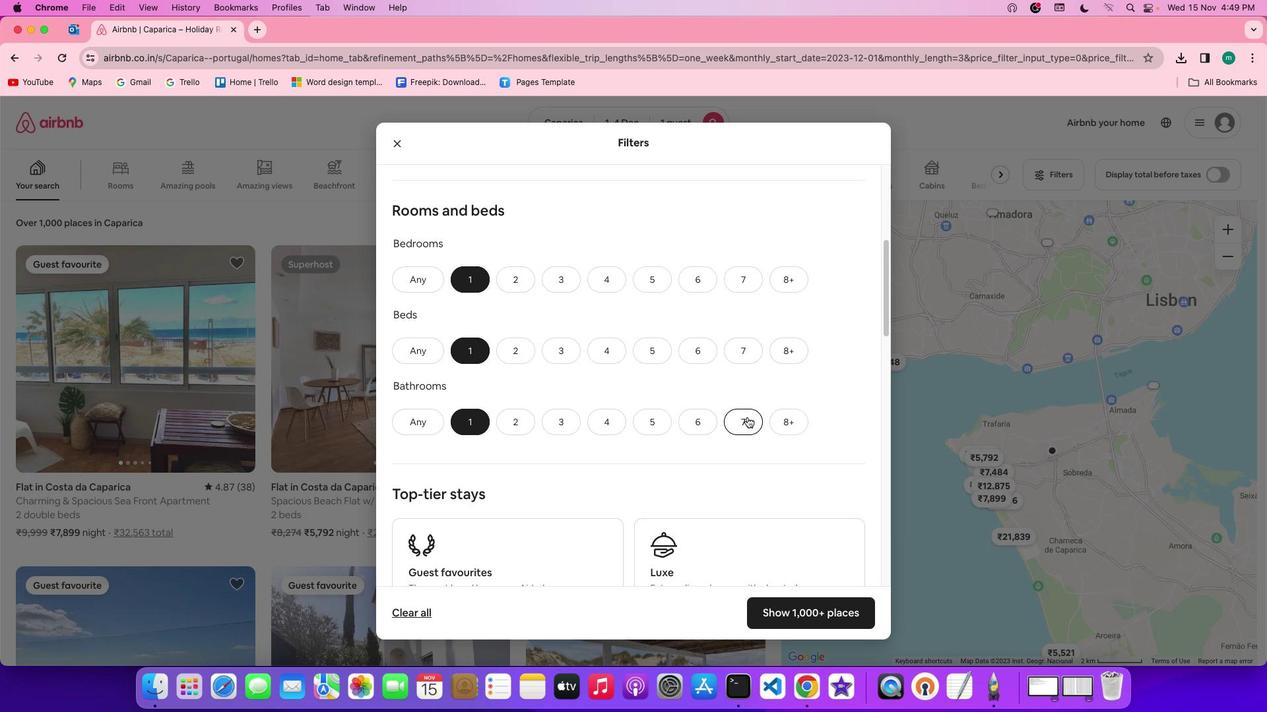 
Action: Mouse scrolled (755, 425) with delta (8, 7)
Screenshot: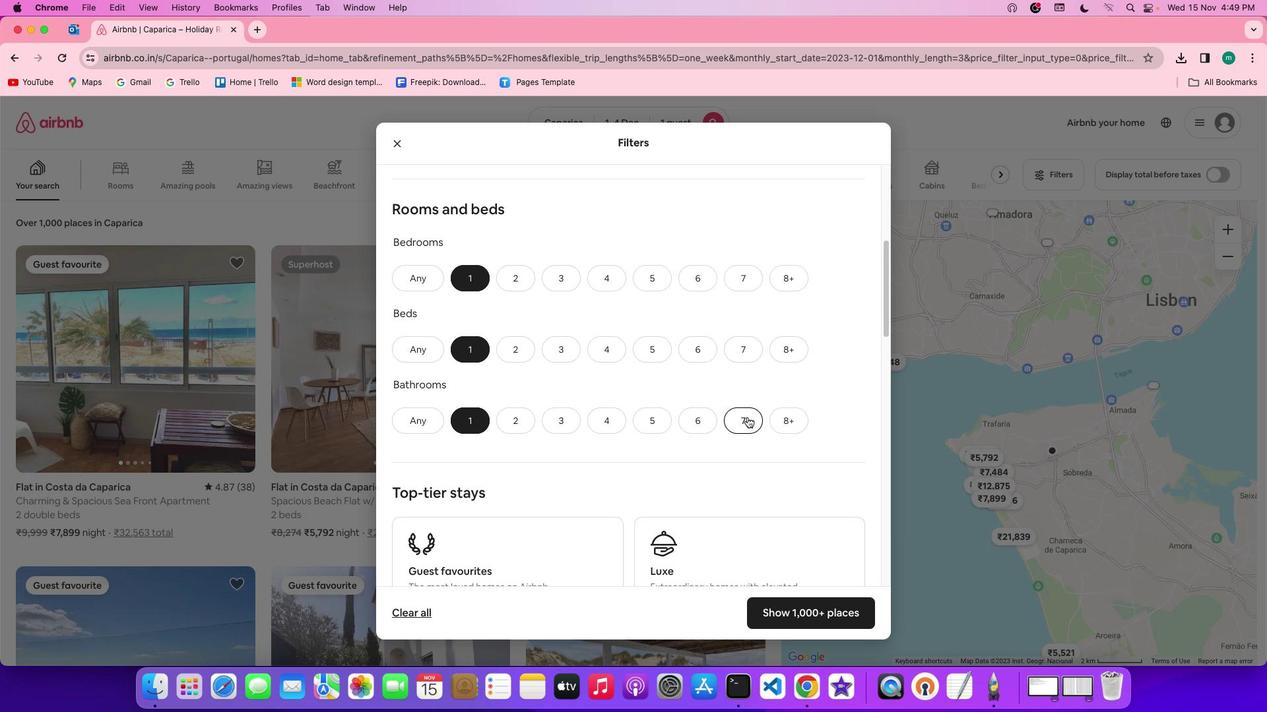 
Action: Mouse scrolled (755, 425) with delta (8, 7)
Screenshot: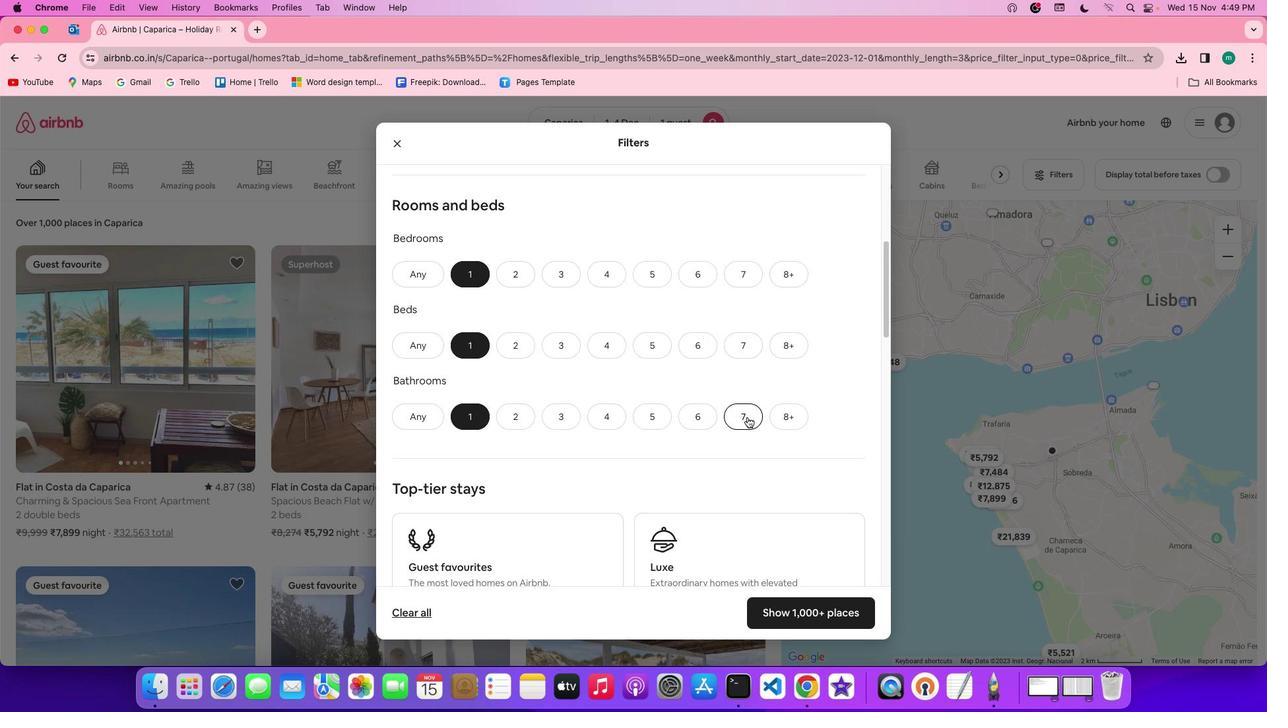 
Action: Mouse scrolled (755, 425) with delta (8, 7)
Screenshot: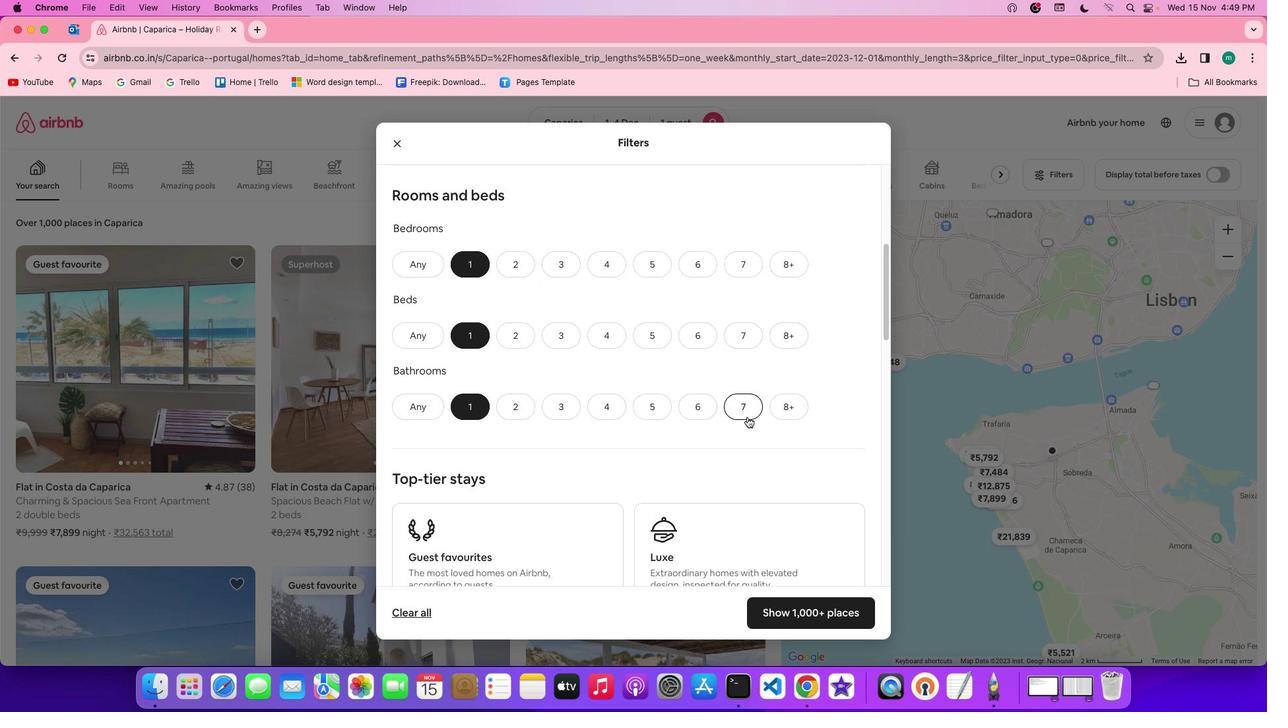 
Action: Mouse scrolled (755, 425) with delta (8, 7)
Screenshot: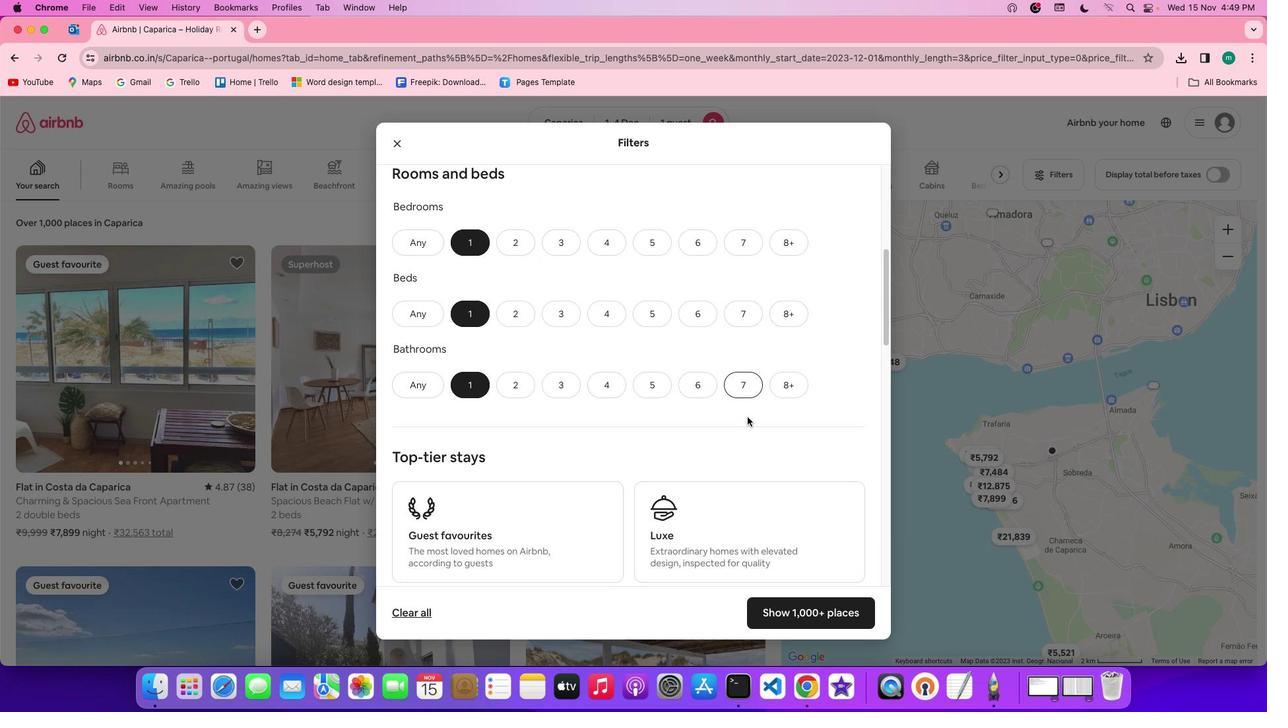 
Action: Mouse scrolled (755, 425) with delta (8, 7)
Screenshot: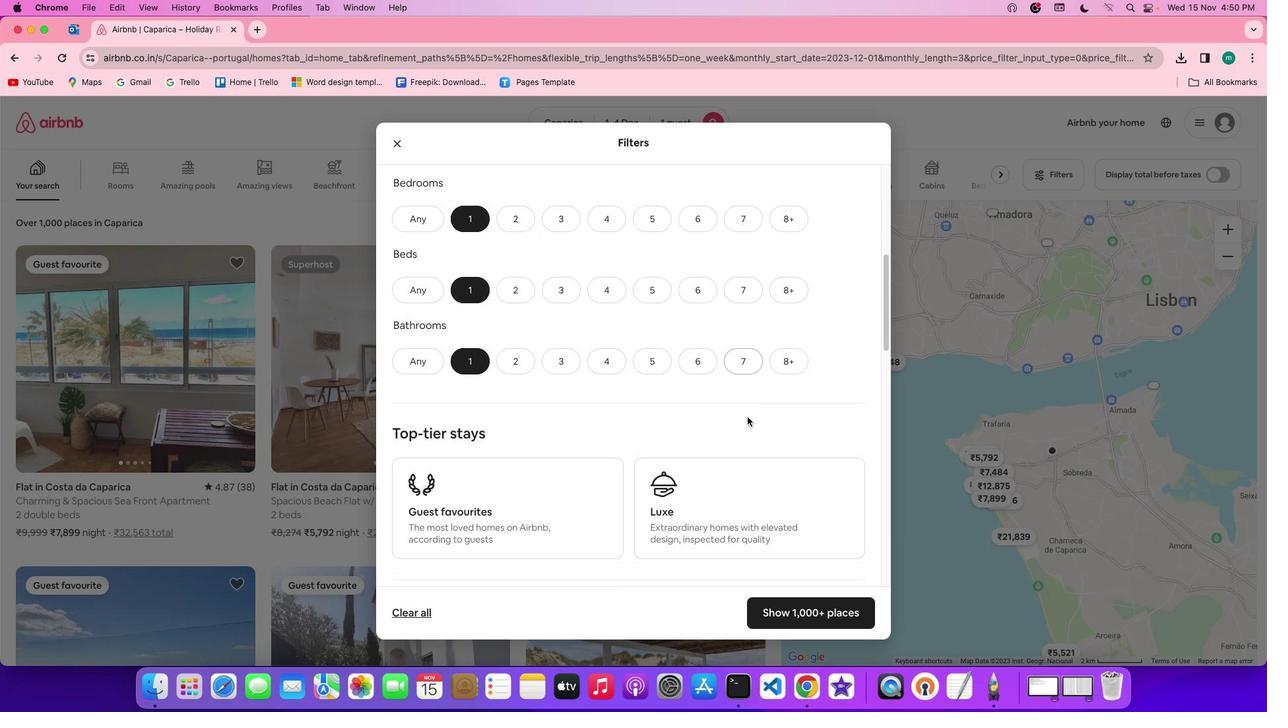 
Action: Mouse moved to (757, 426)
Screenshot: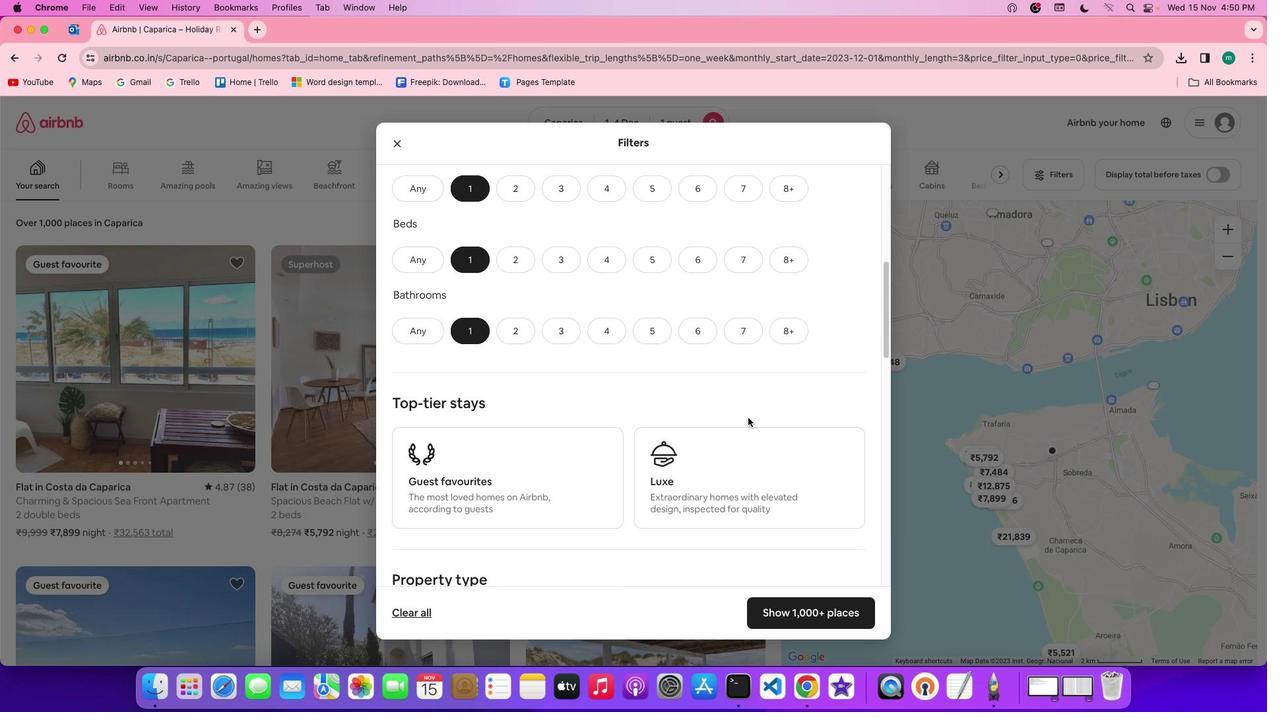 
Action: Mouse scrolled (757, 426) with delta (8, 7)
Screenshot: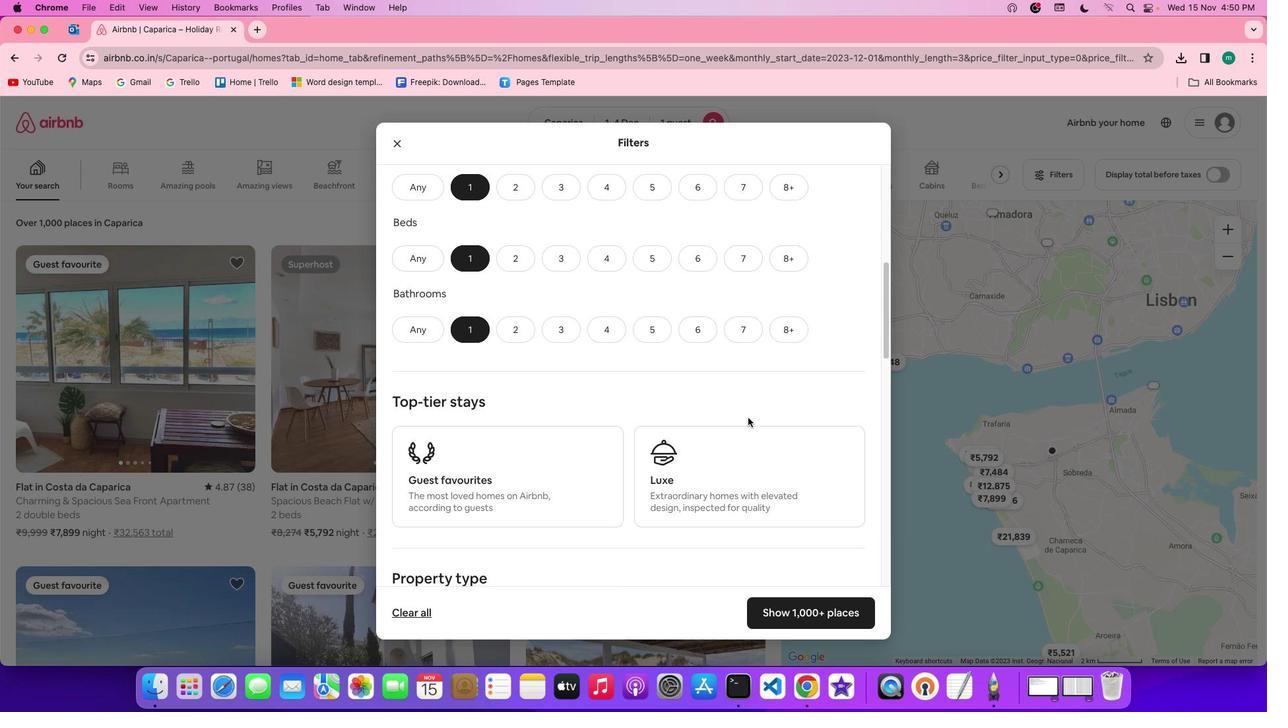 
Action: Mouse scrolled (757, 426) with delta (8, 7)
Screenshot: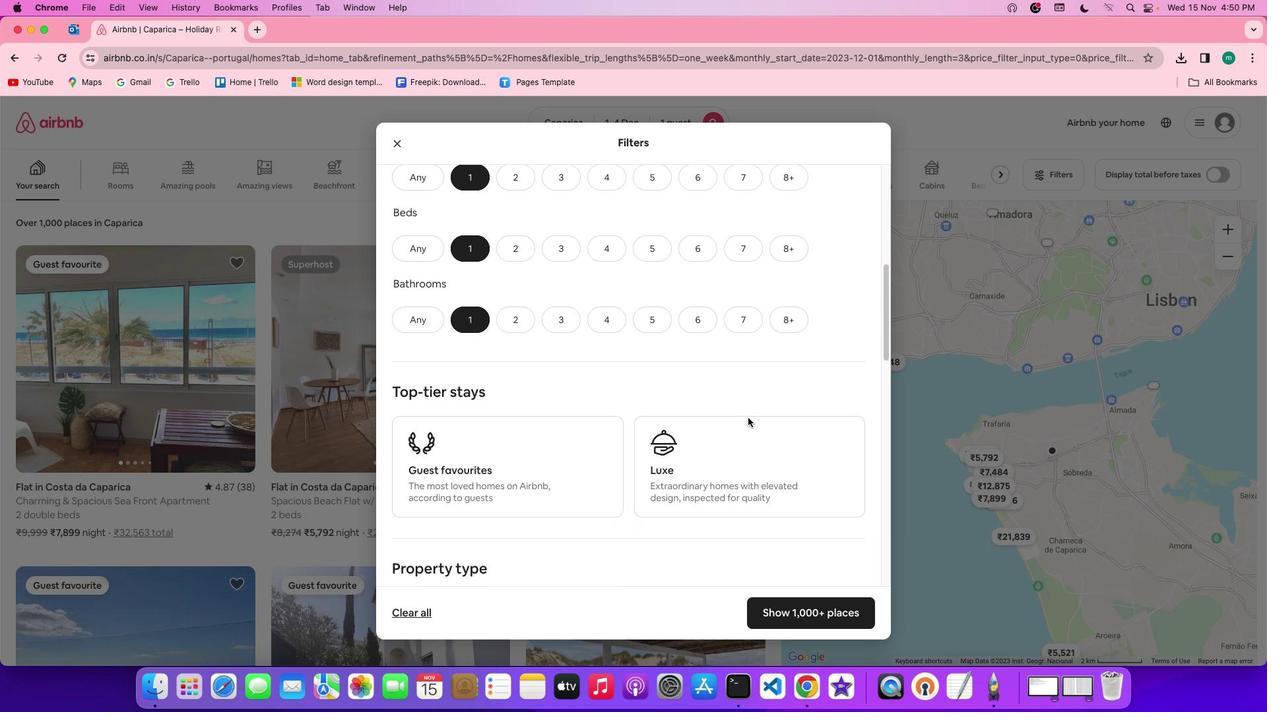 
Action: Mouse scrolled (757, 426) with delta (8, 7)
Screenshot: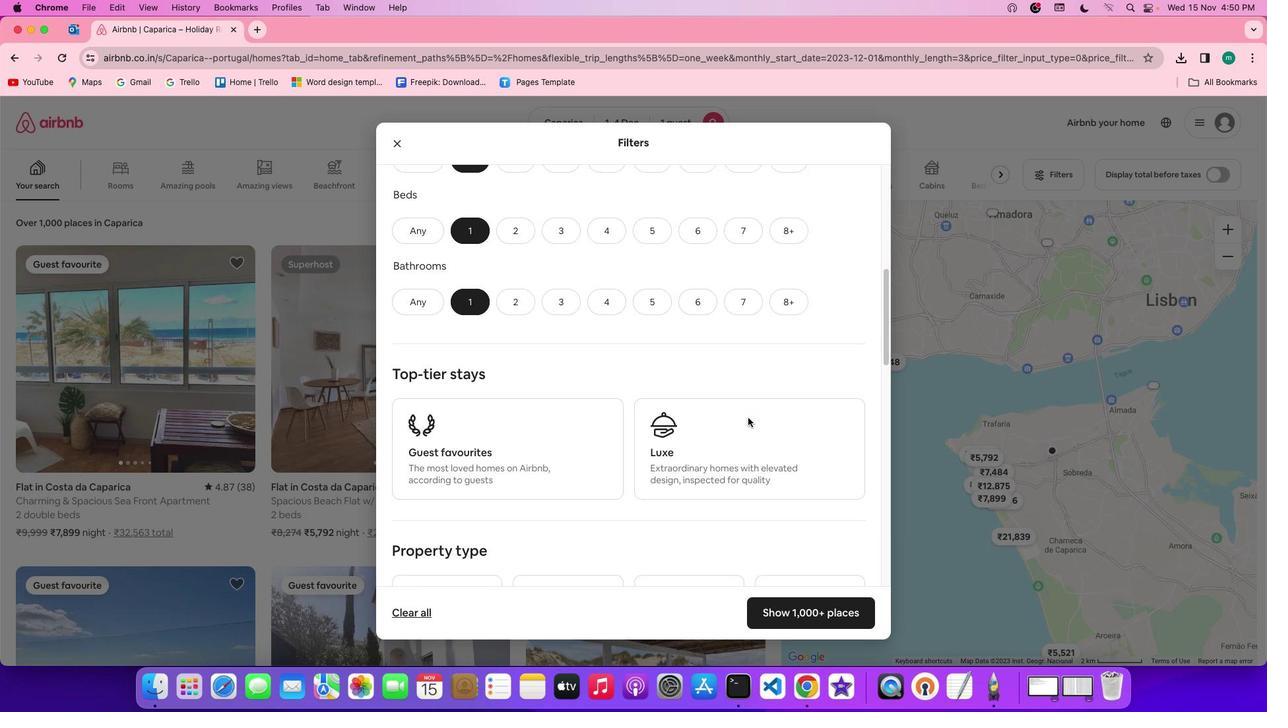 
Action: Mouse scrolled (757, 426) with delta (8, 7)
Screenshot: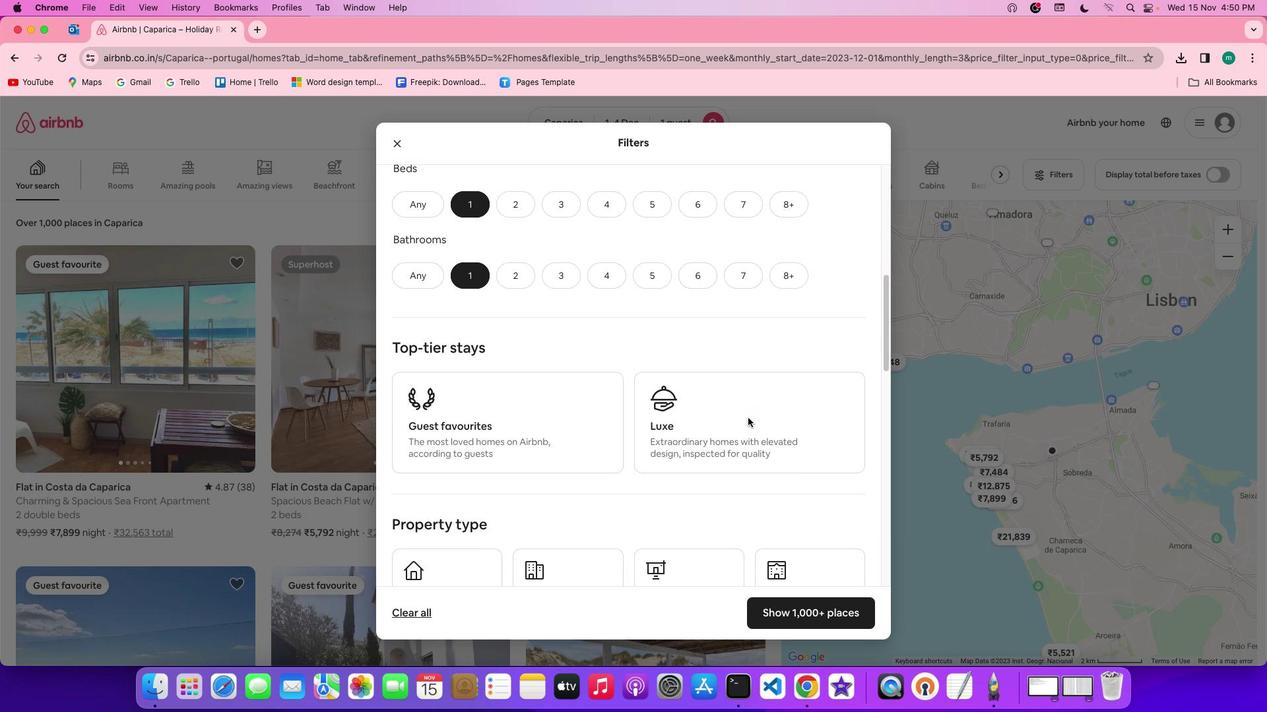 
Action: Mouse scrolled (757, 426) with delta (8, 7)
Screenshot: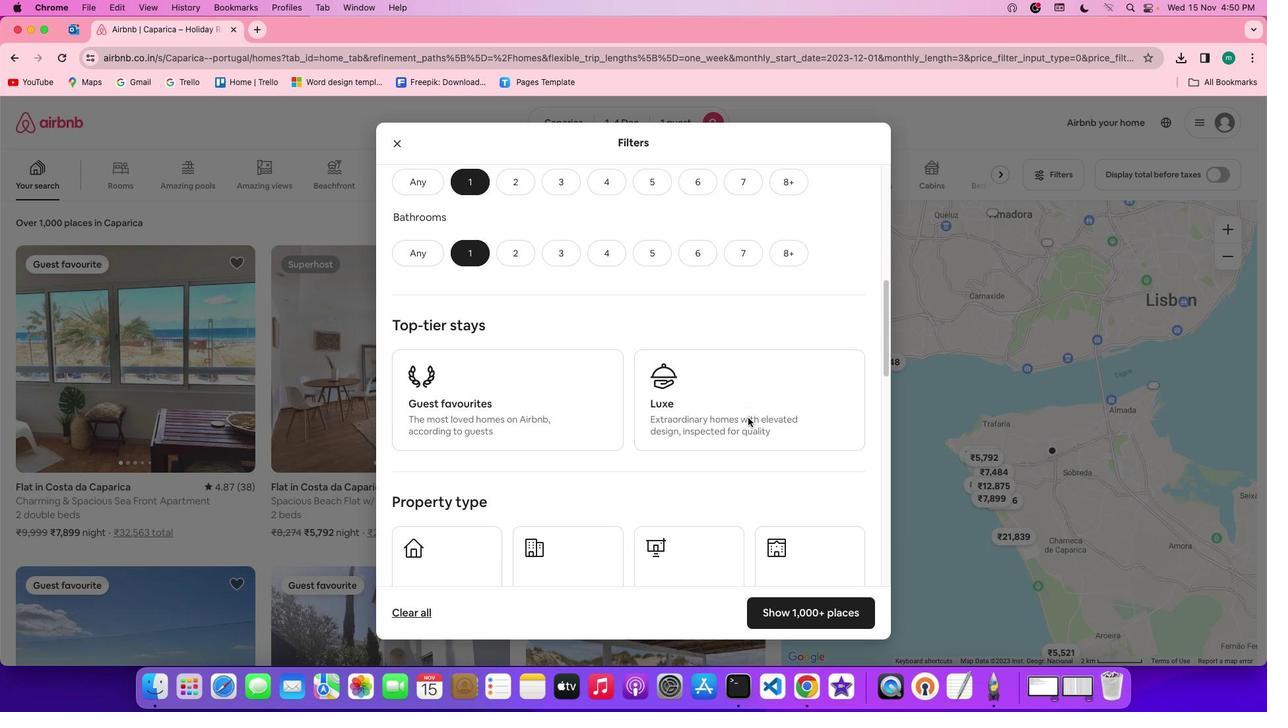 
Action: Mouse scrolled (757, 426) with delta (8, 7)
Screenshot: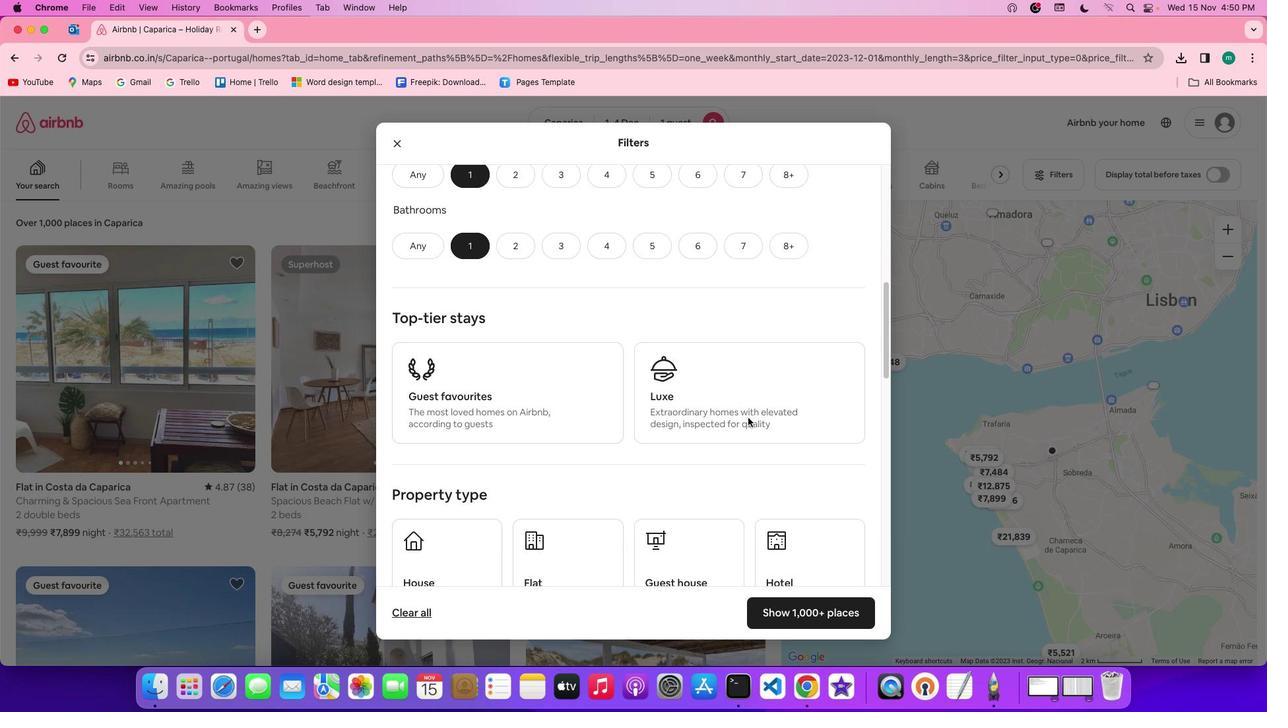 
Action: Mouse scrolled (757, 426) with delta (8, 7)
Screenshot: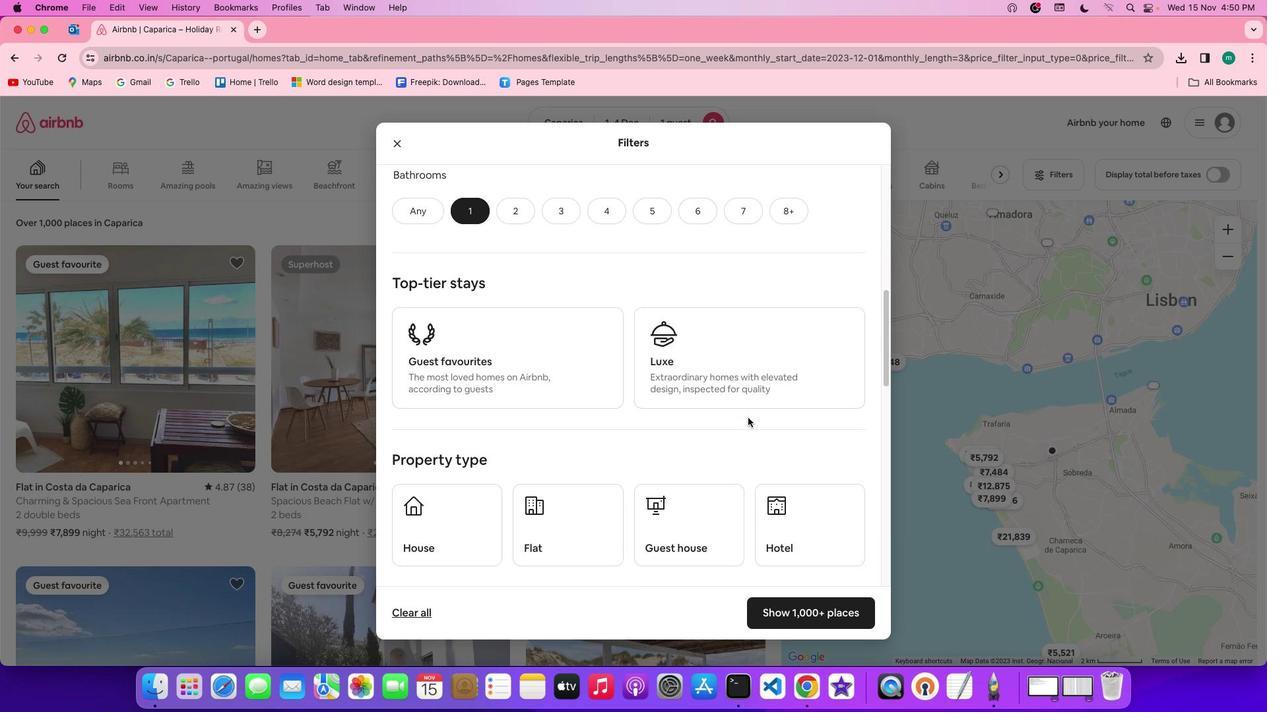 
Action: Mouse moved to (747, 420)
Screenshot: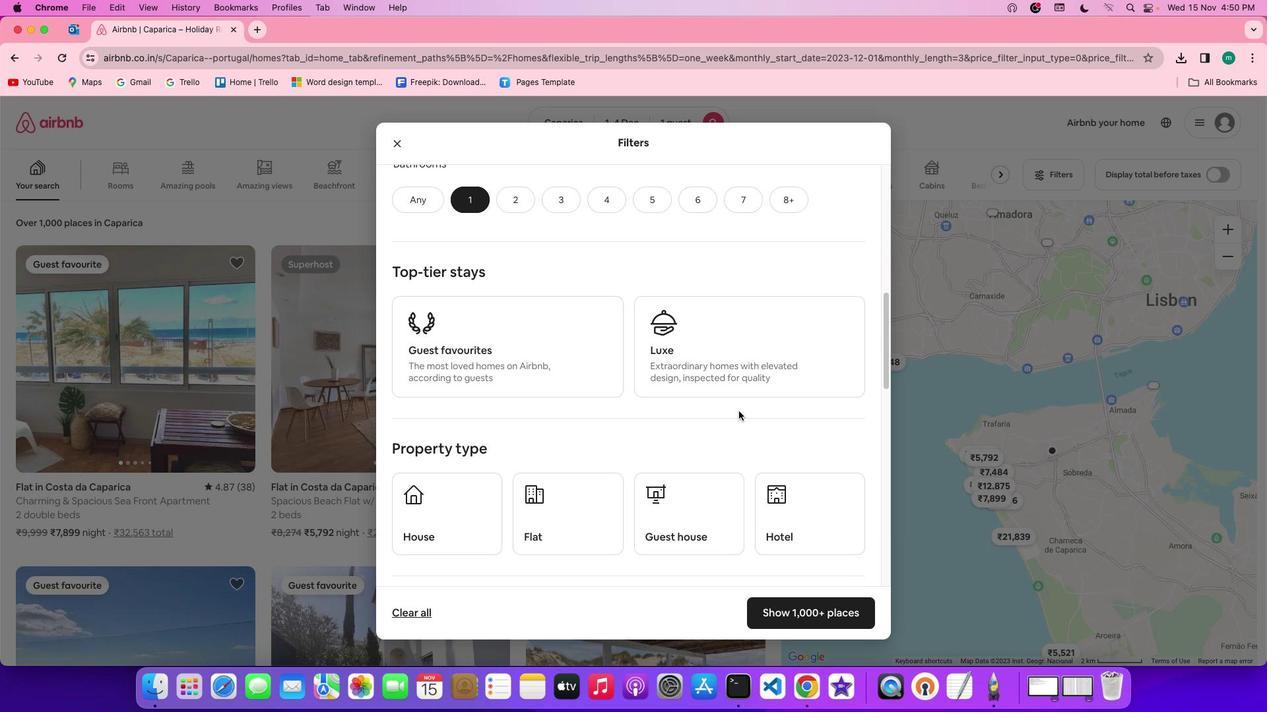 
Action: Mouse scrolled (747, 420) with delta (8, 7)
Screenshot: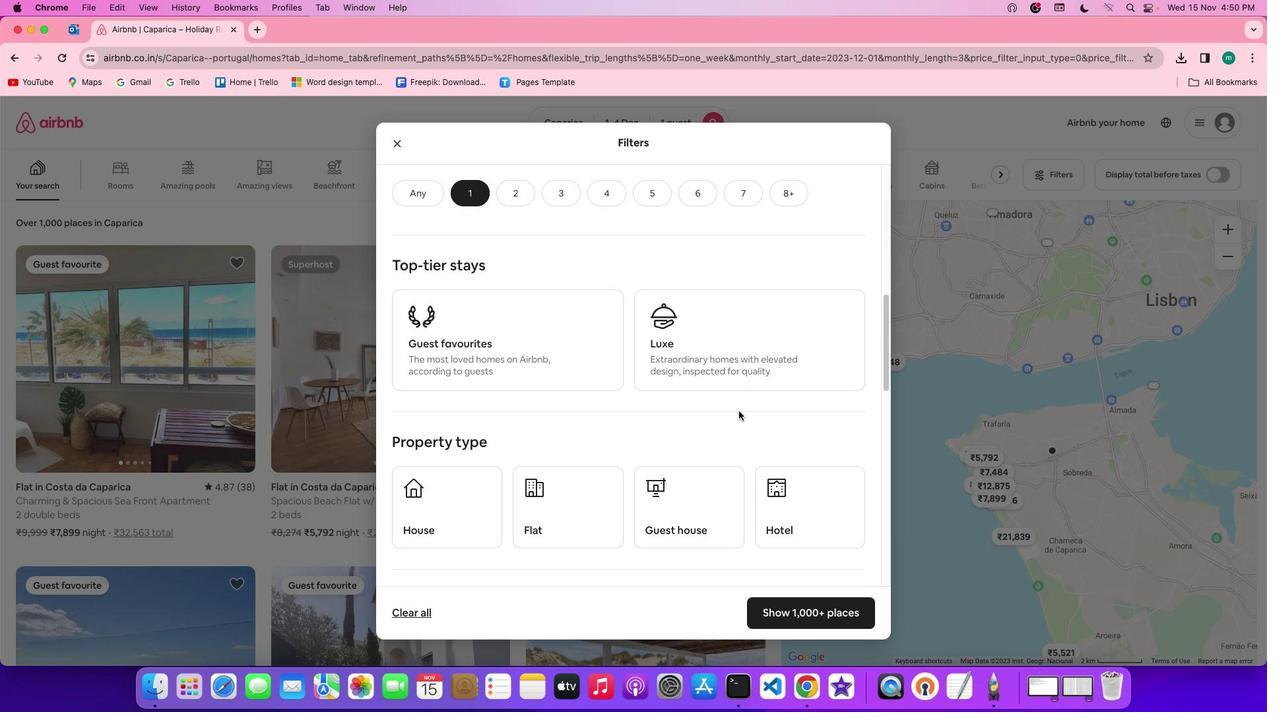 
Action: Mouse scrolled (747, 420) with delta (8, 7)
Screenshot: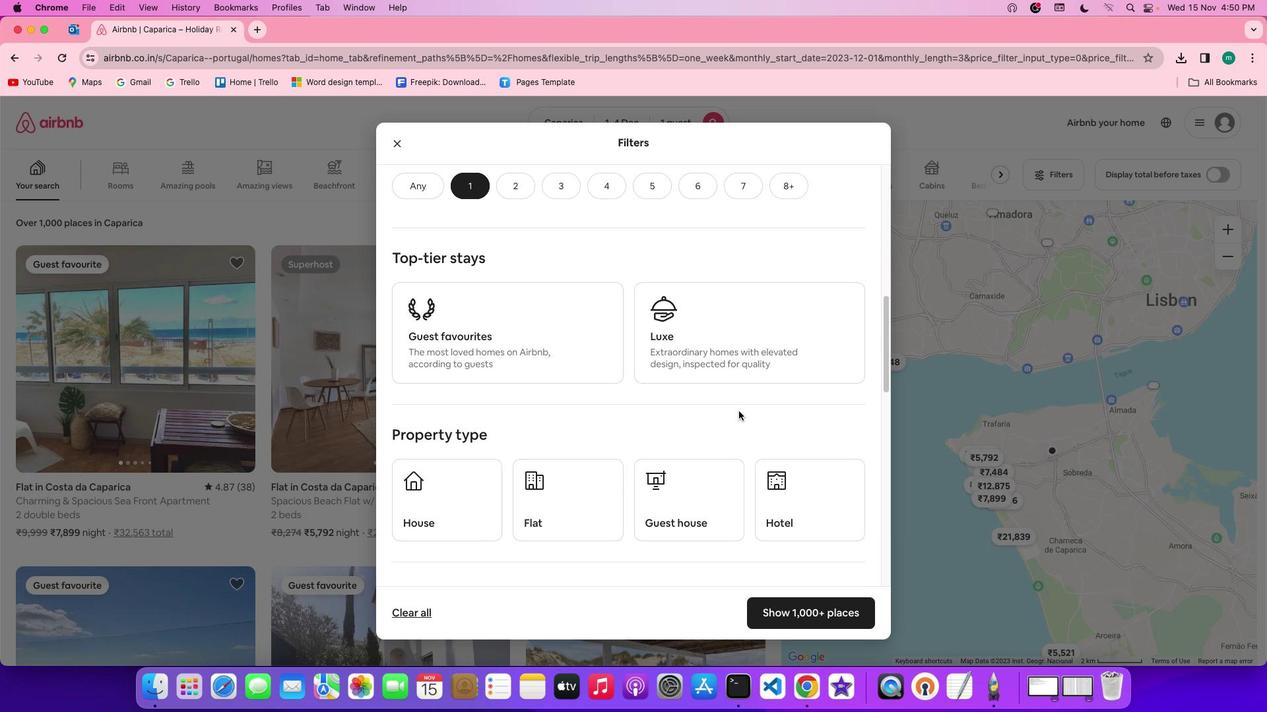 
Action: Mouse scrolled (747, 420) with delta (8, 7)
Screenshot: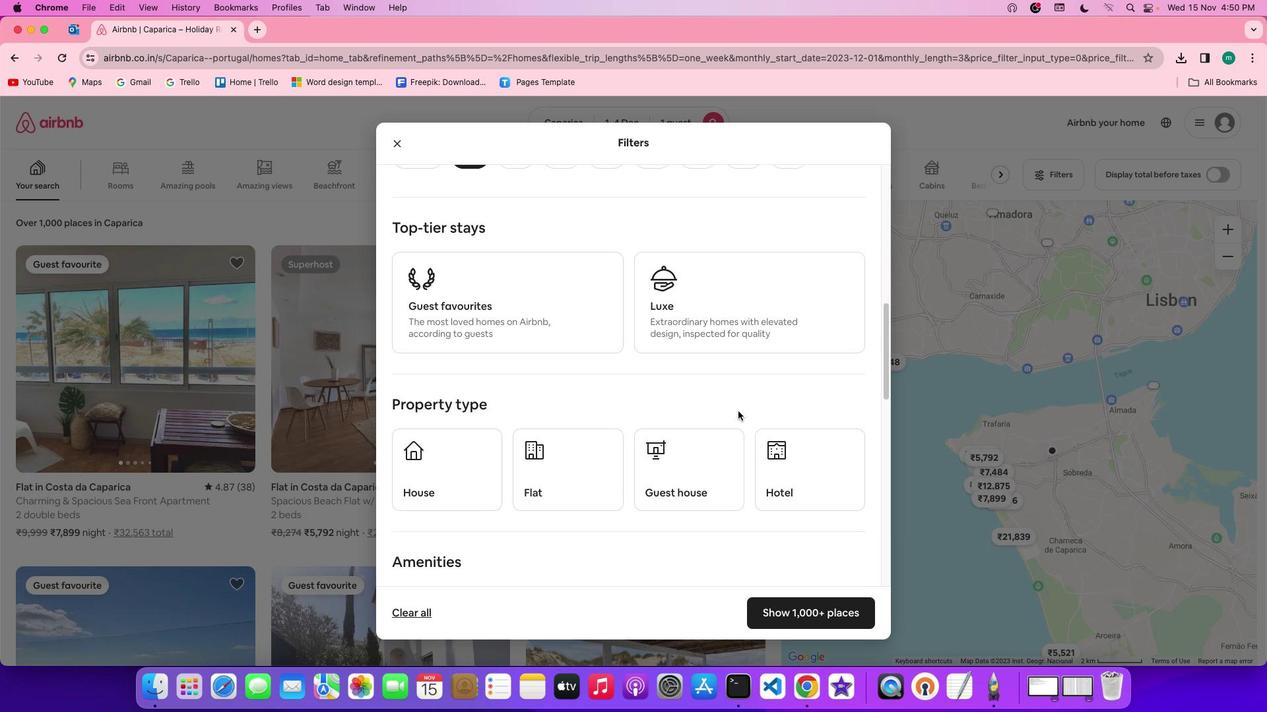 
Action: Mouse moved to (602, 440)
Screenshot: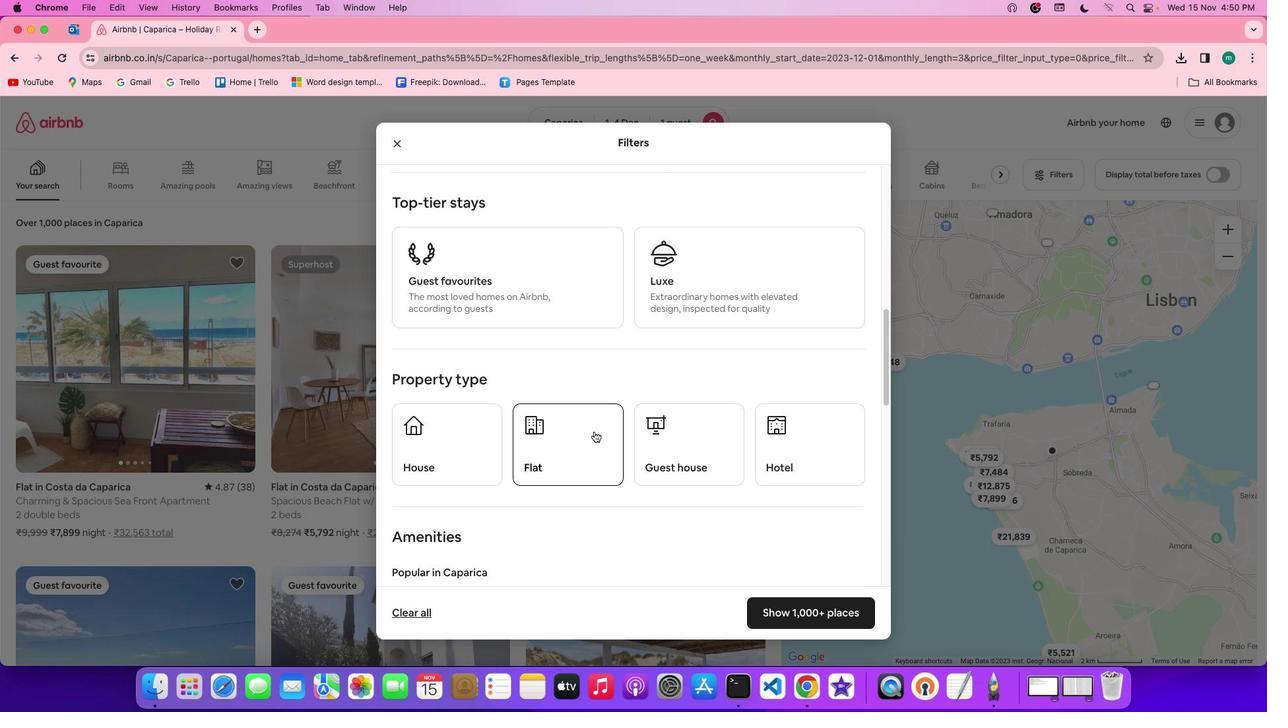 
Action: Mouse pressed left at (602, 440)
Screenshot: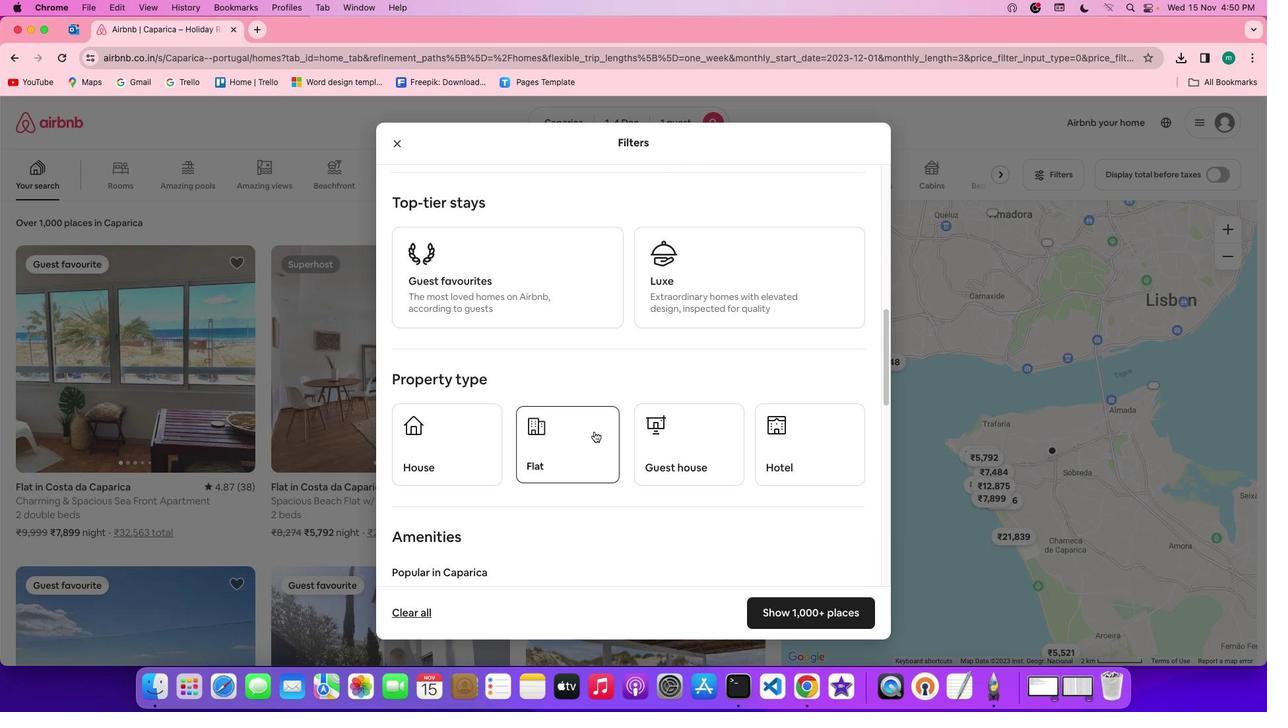 
Action: Mouse moved to (852, 447)
Screenshot: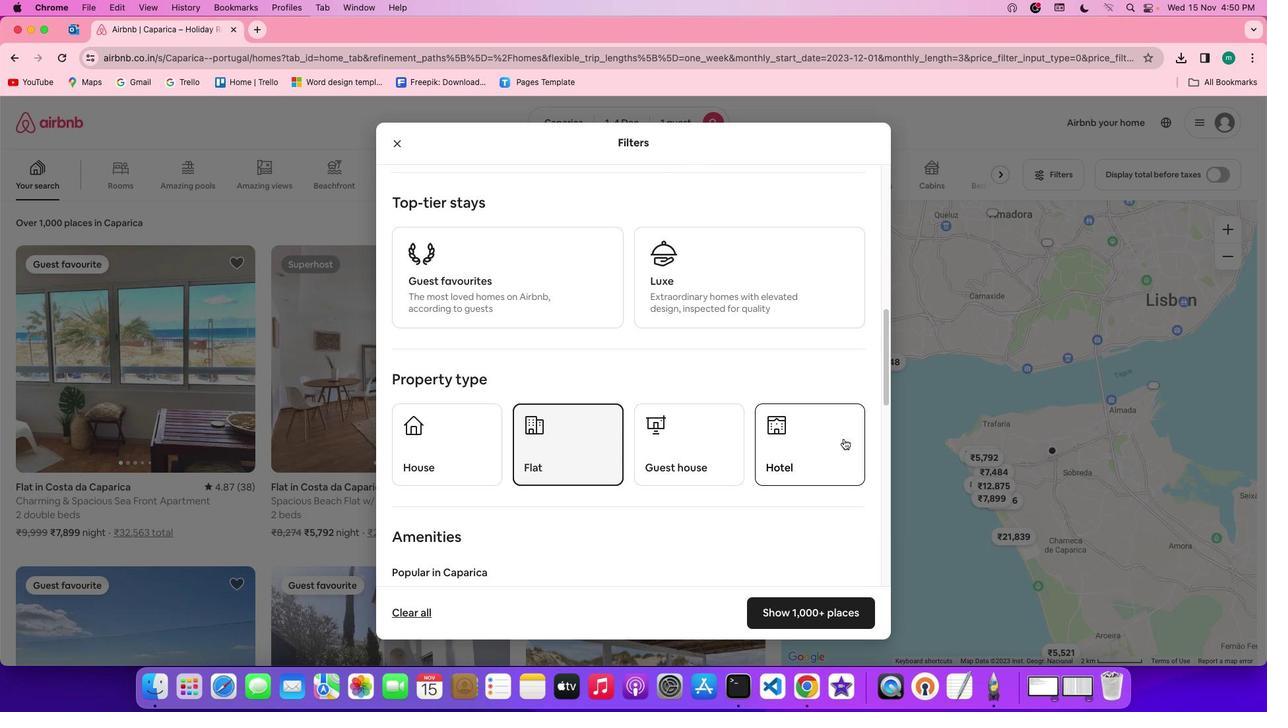 
Action: Mouse scrolled (852, 447) with delta (8, 7)
Screenshot: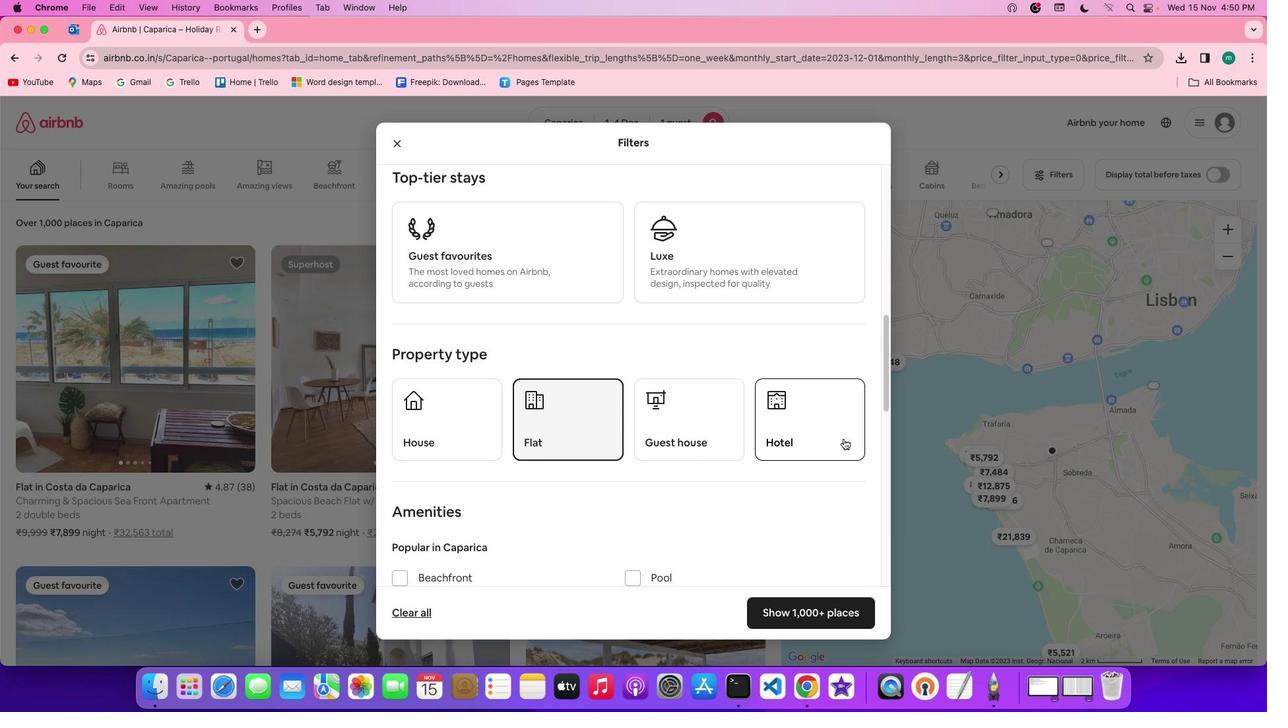 
Action: Mouse scrolled (852, 447) with delta (8, 7)
Screenshot: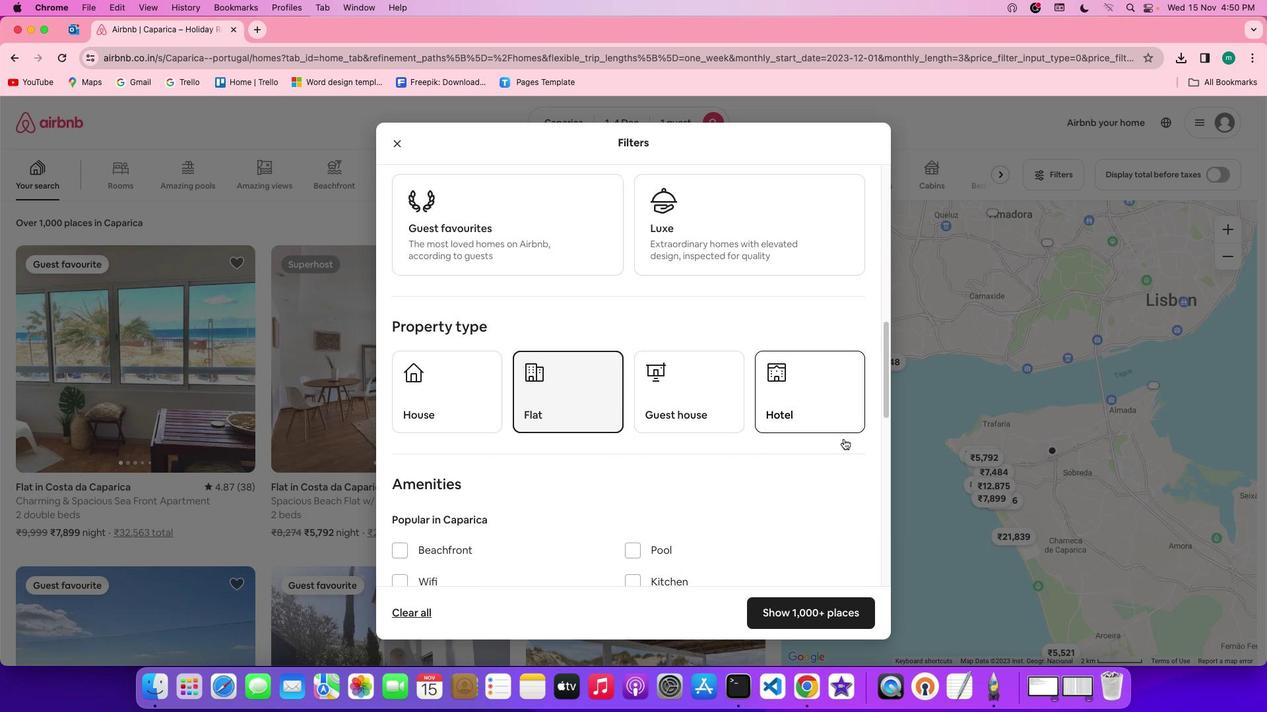 
Action: Mouse scrolled (852, 447) with delta (8, 6)
Screenshot: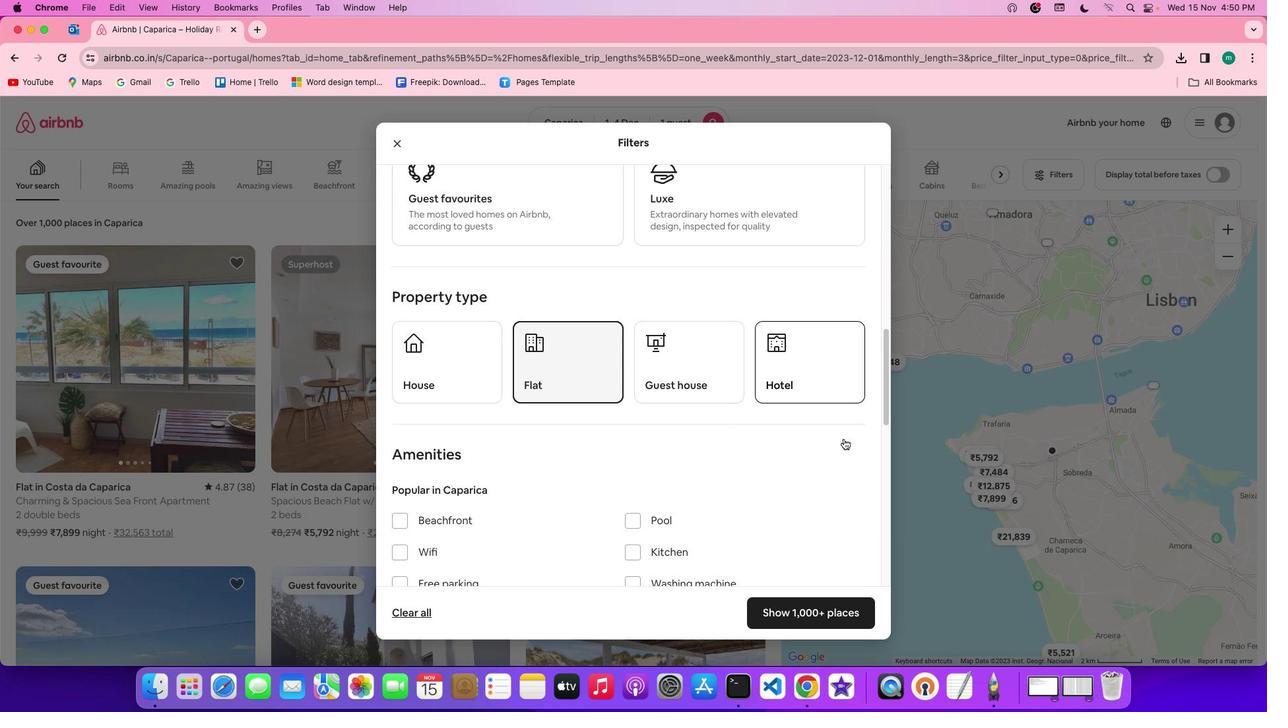
Action: Mouse moved to (852, 447)
Screenshot: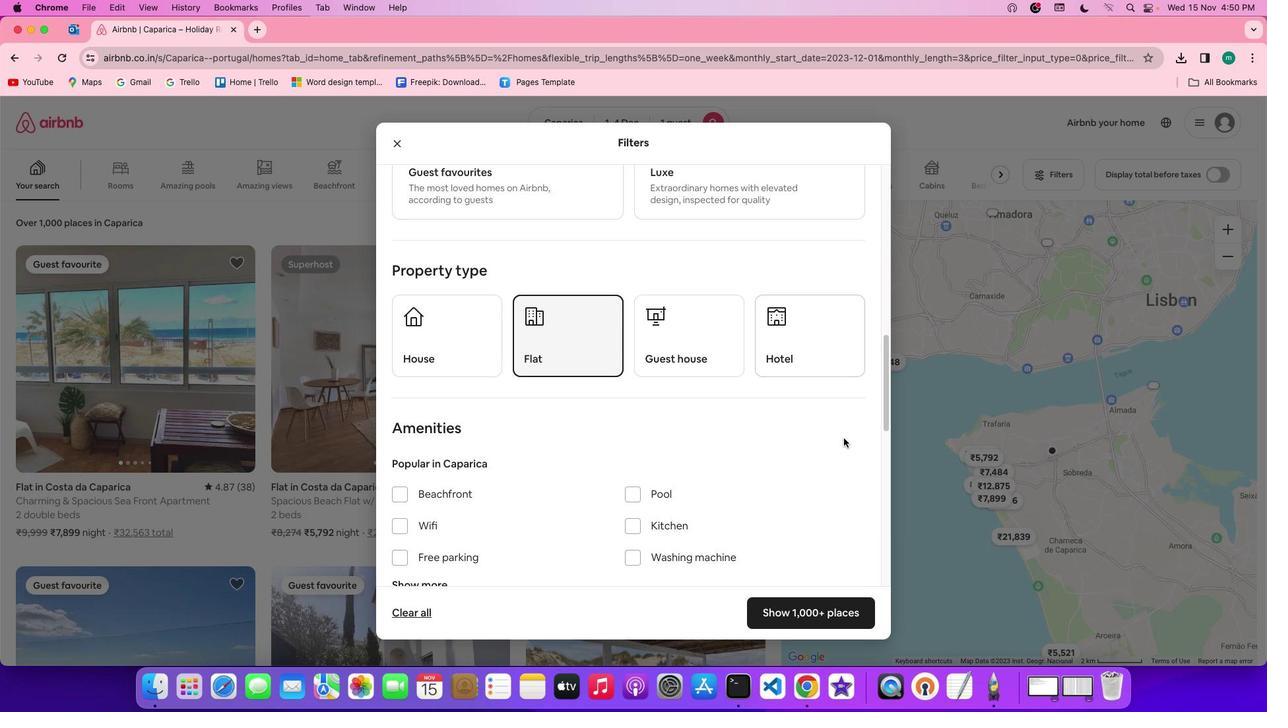 
Action: Mouse scrolled (852, 447) with delta (8, 7)
Screenshot: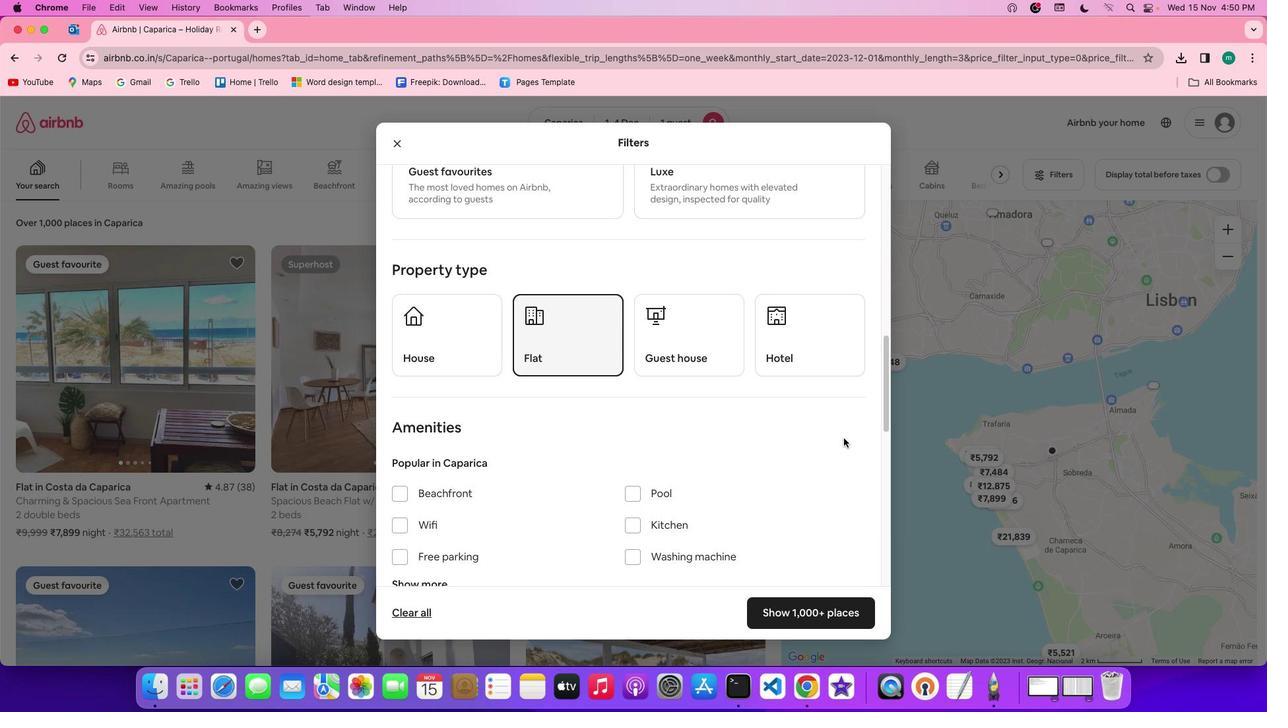 
Action: Mouse scrolled (852, 447) with delta (8, 7)
Screenshot: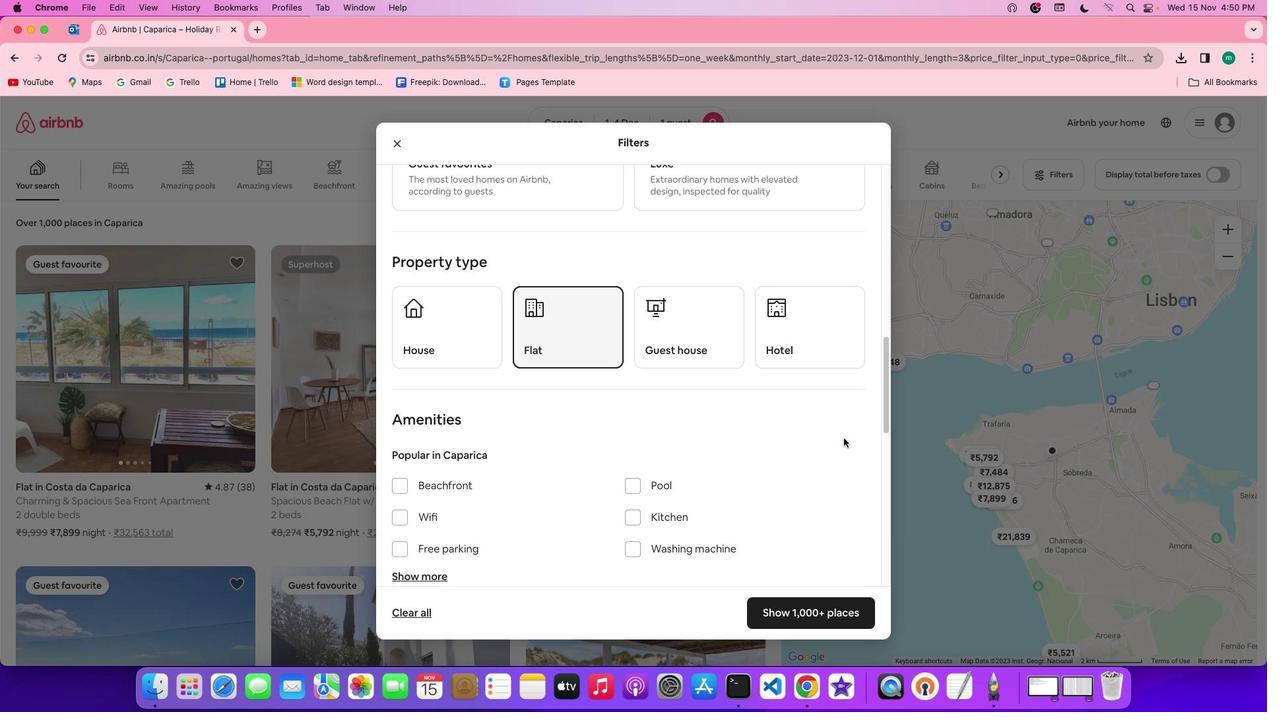 
Action: Mouse scrolled (852, 447) with delta (8, 7)
Screenshot: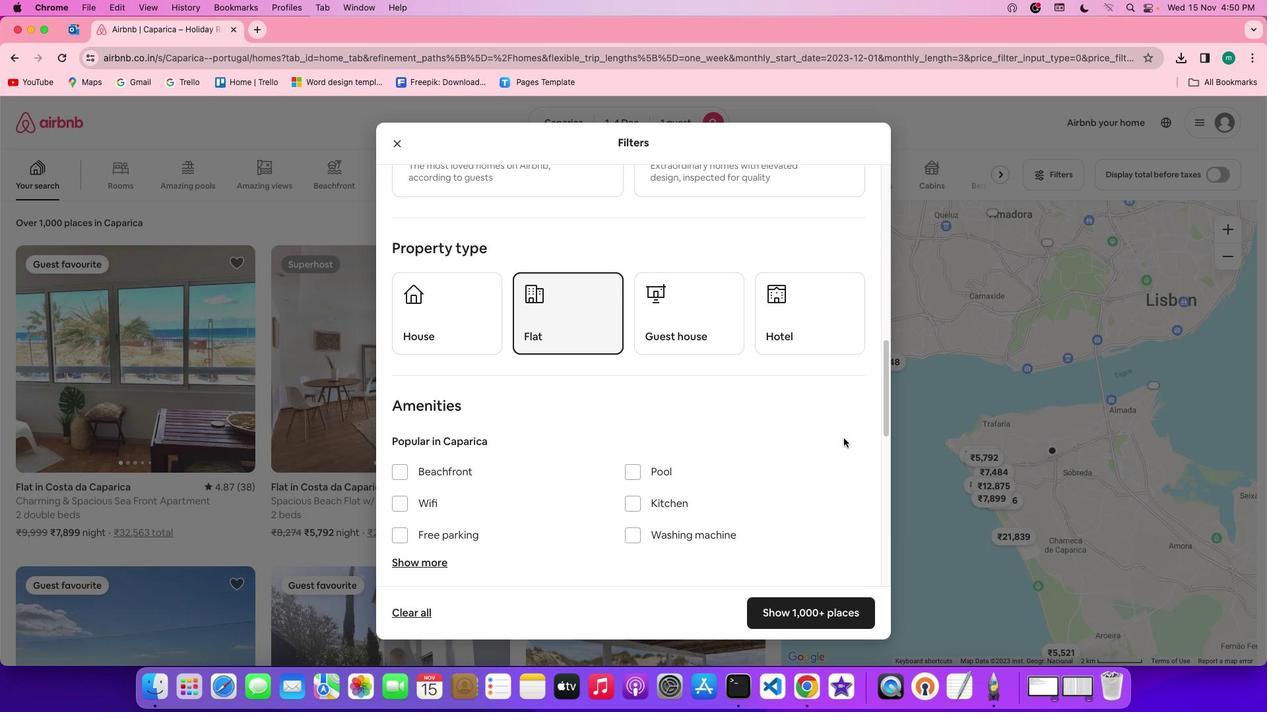 
Action: Mouse scrolled (852, 447) with delta (8, 7)
Screenshot: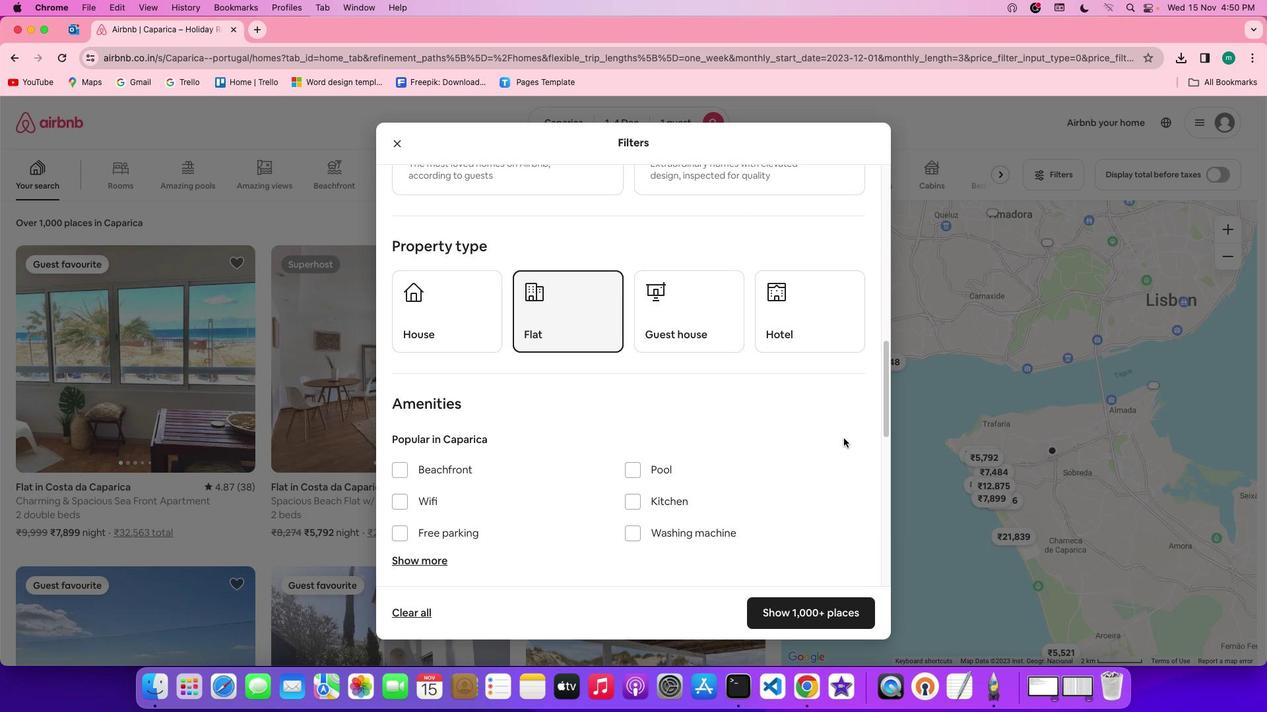 
Action: Mouse scrolled (852, 447) with delta (8, 7)
Screenshot: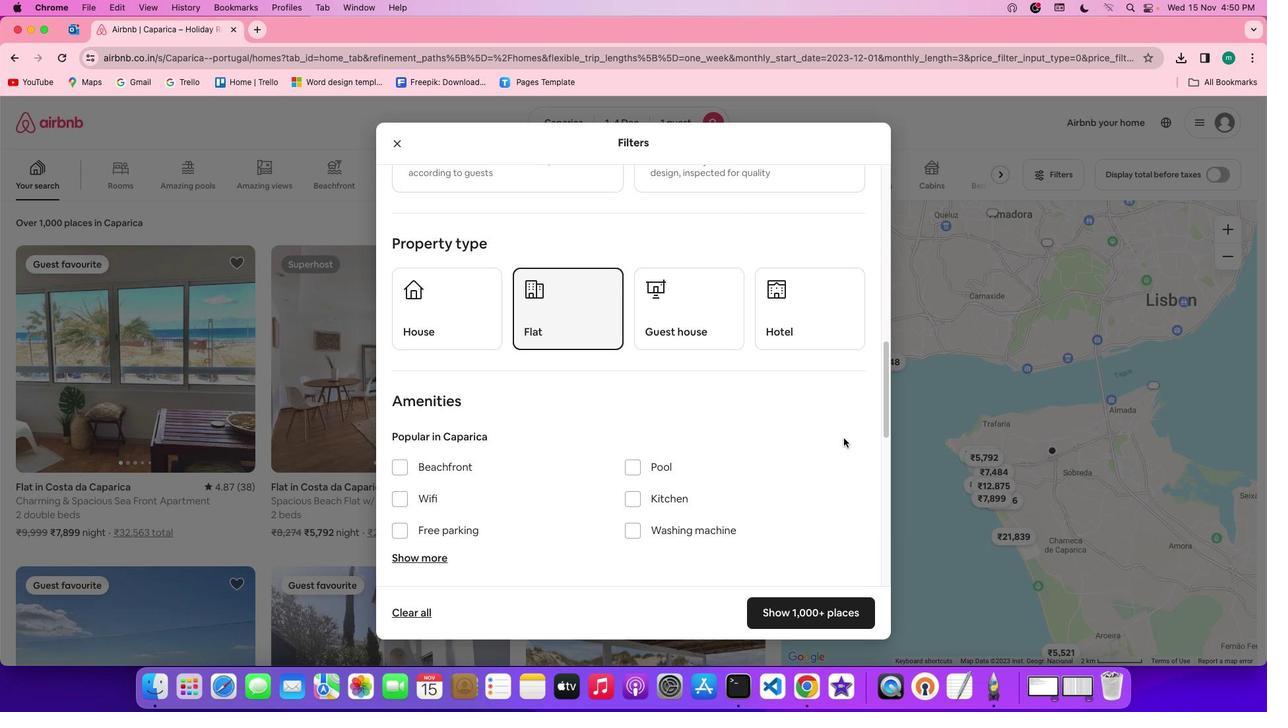 
Action: Mouse scrolled (852, 447) with delta (8, 7)
Screenshot: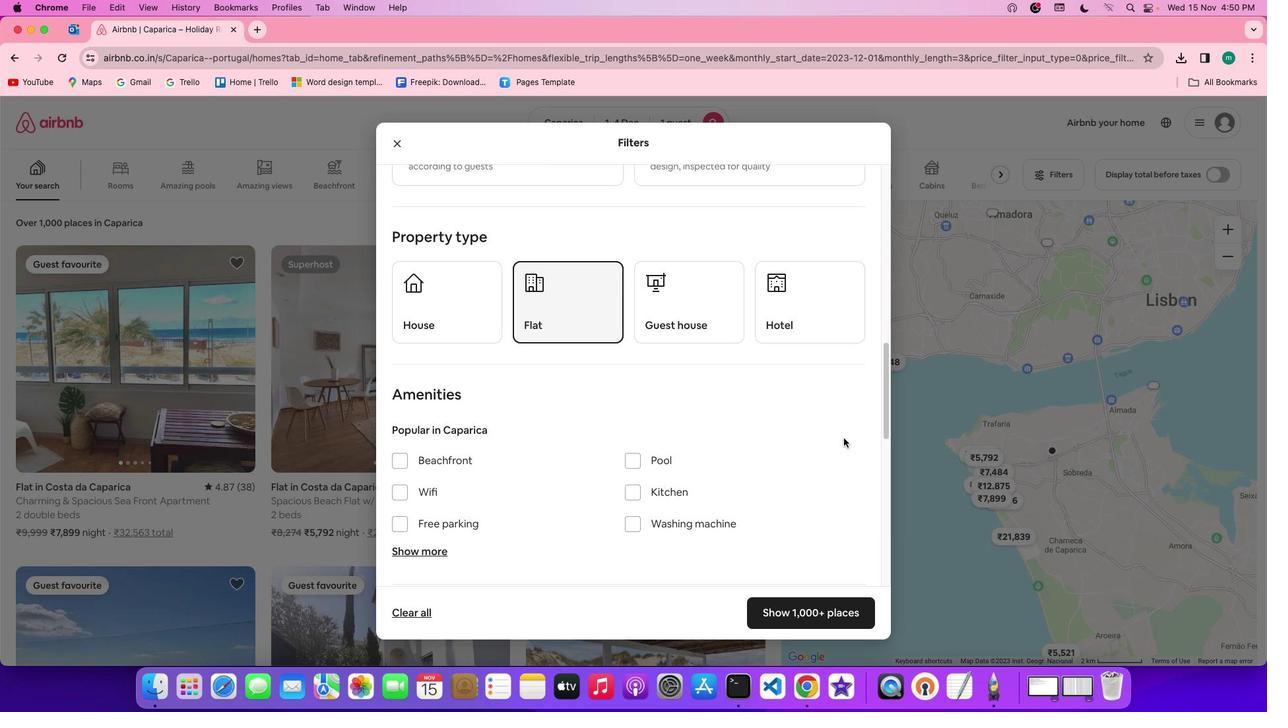 
Action: Mouse scrolled (852, 447) with delta (8, 7)
Screenshot: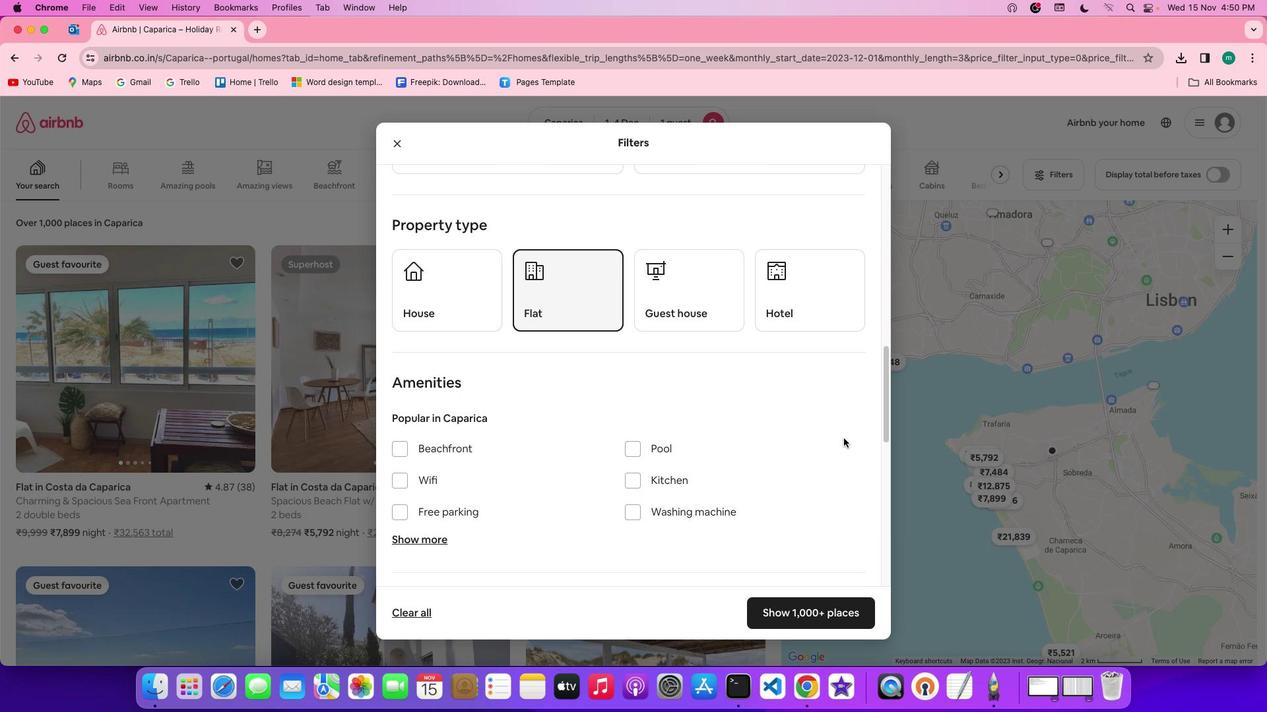 
Action: Mouse scrolled (852, 447) with delta (8, 7)
Screenshot: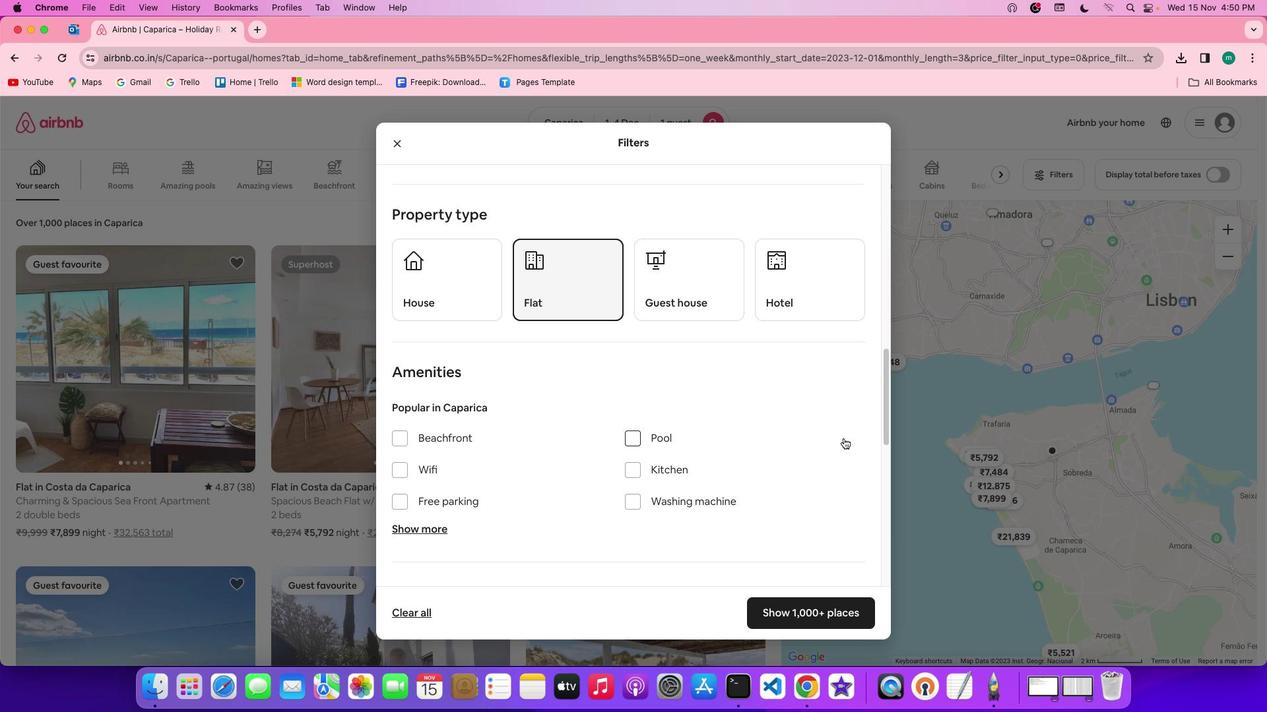 
Action: Mouse scrolled (852, 447) with delta (8, 7)
Screenshot: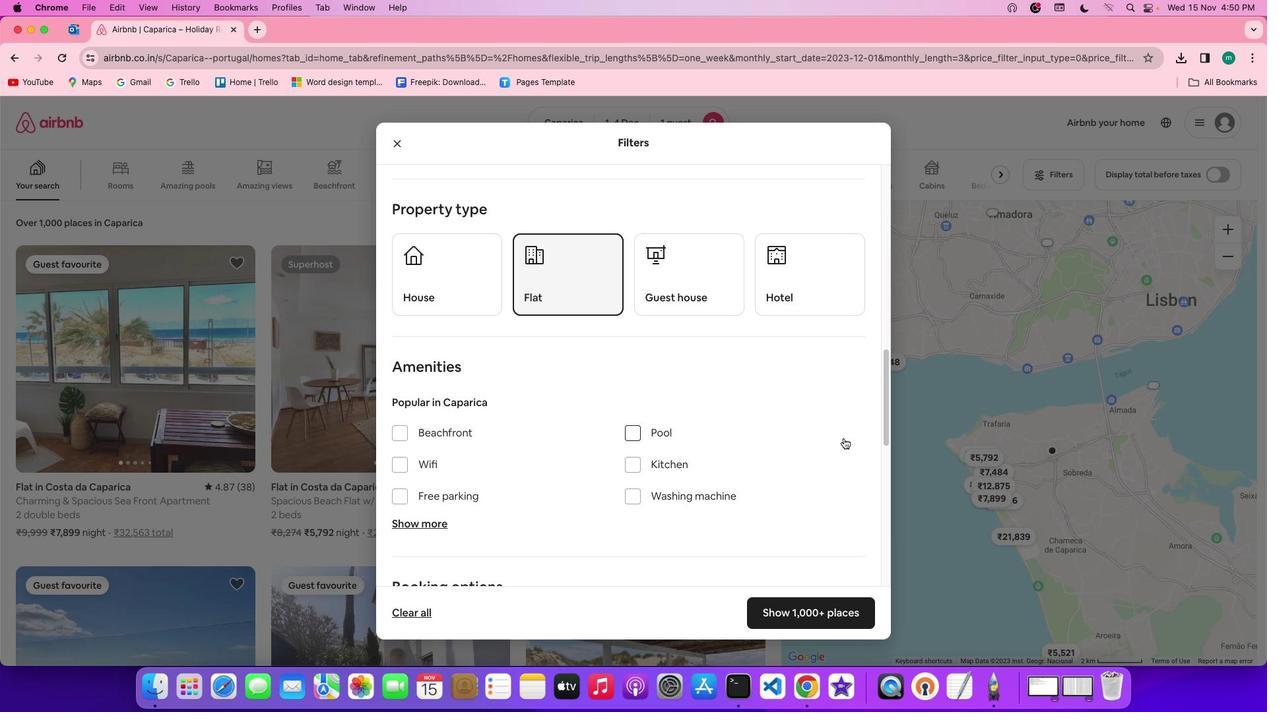 
Action: Mouse scrolled (852, 447) with delta (8, 7)
Screenshot: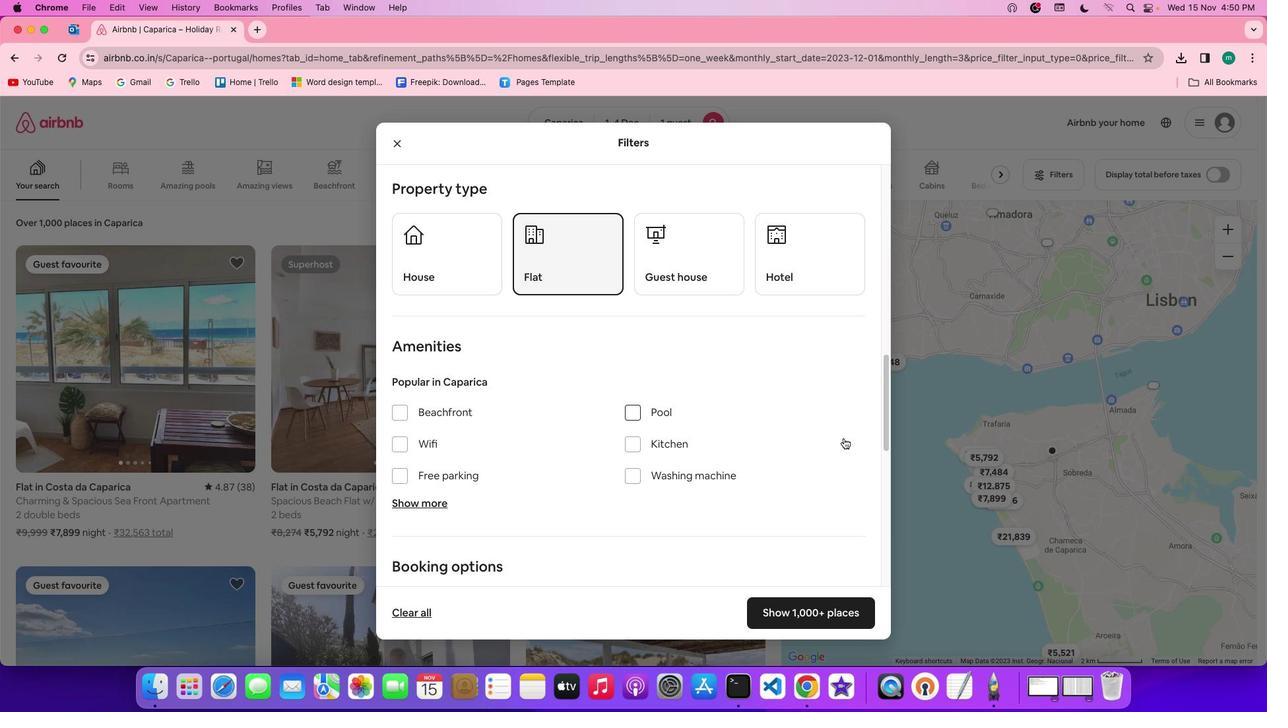 
Action: Mouse scrolled (852, 447) with delta (8, 7)
Screenshot: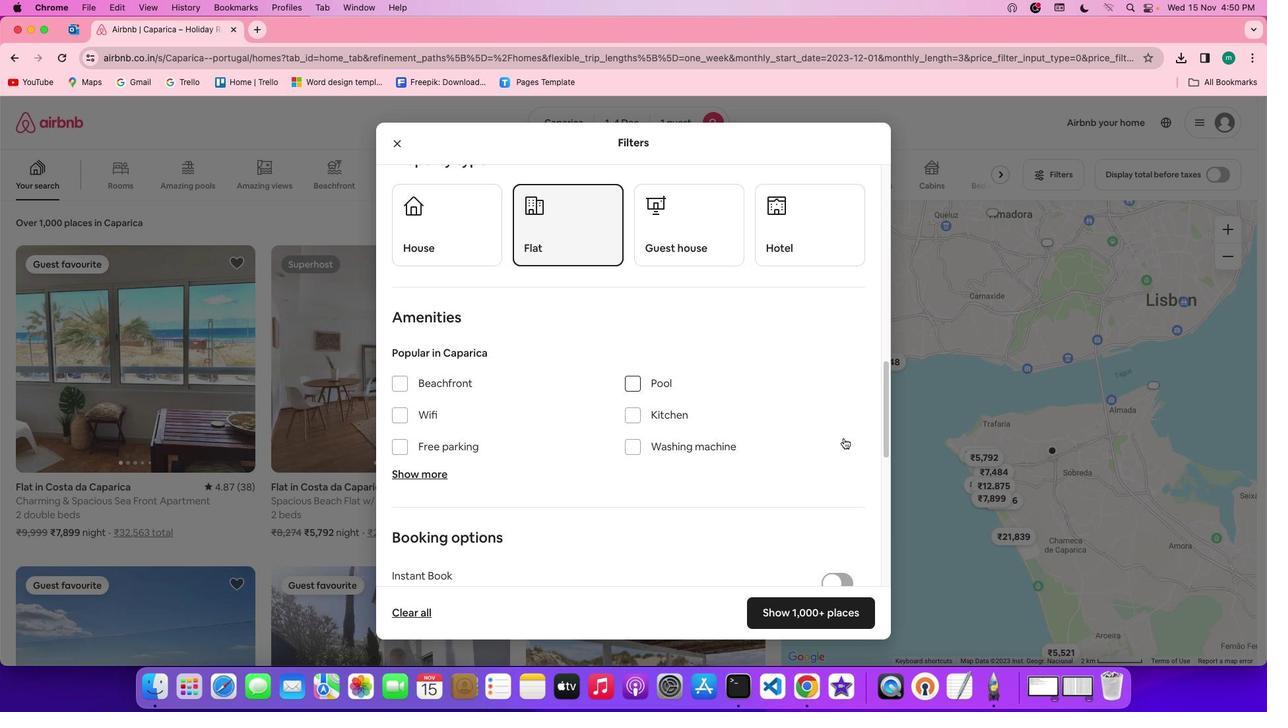 
Action: Mouse scrolled (852, 447) with delta (8, 7)
Screenshot: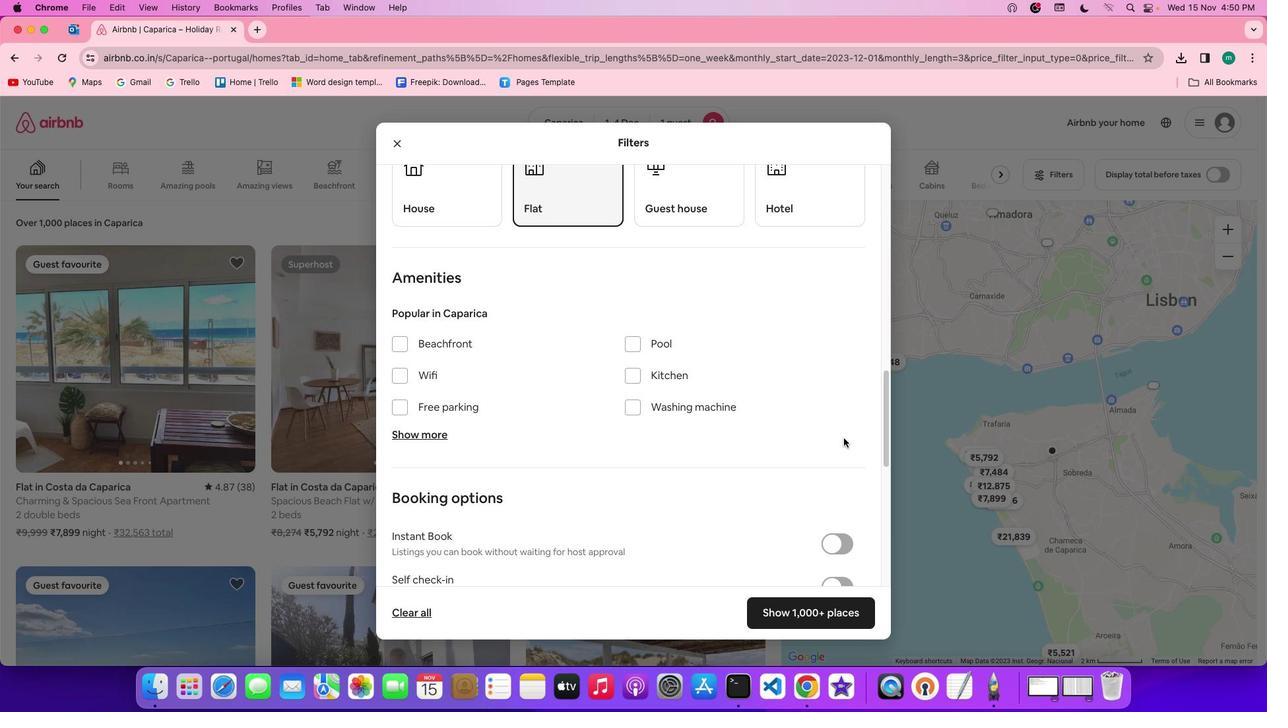 
Action: Mouse scrolled (852, 447) with delta (8, 7)
Screenshot: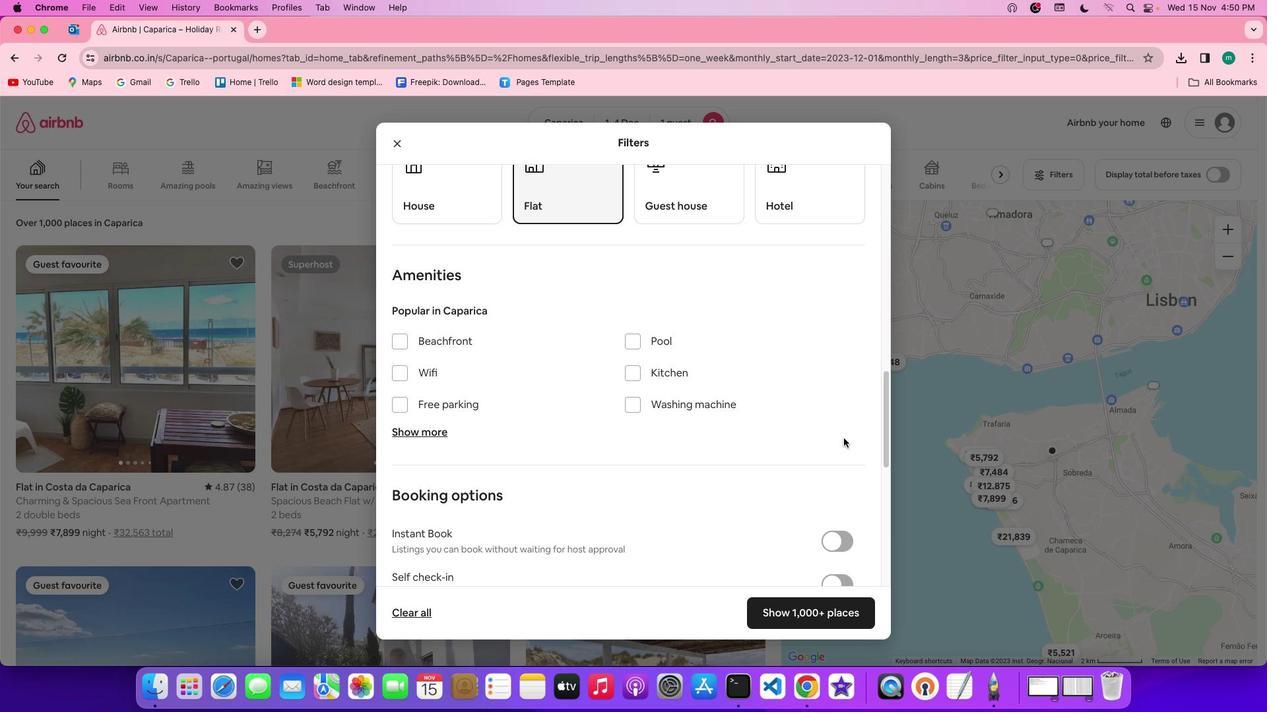 
Action: Mouse scrolled (852, 447) with delta (8, 7)
Screenshot: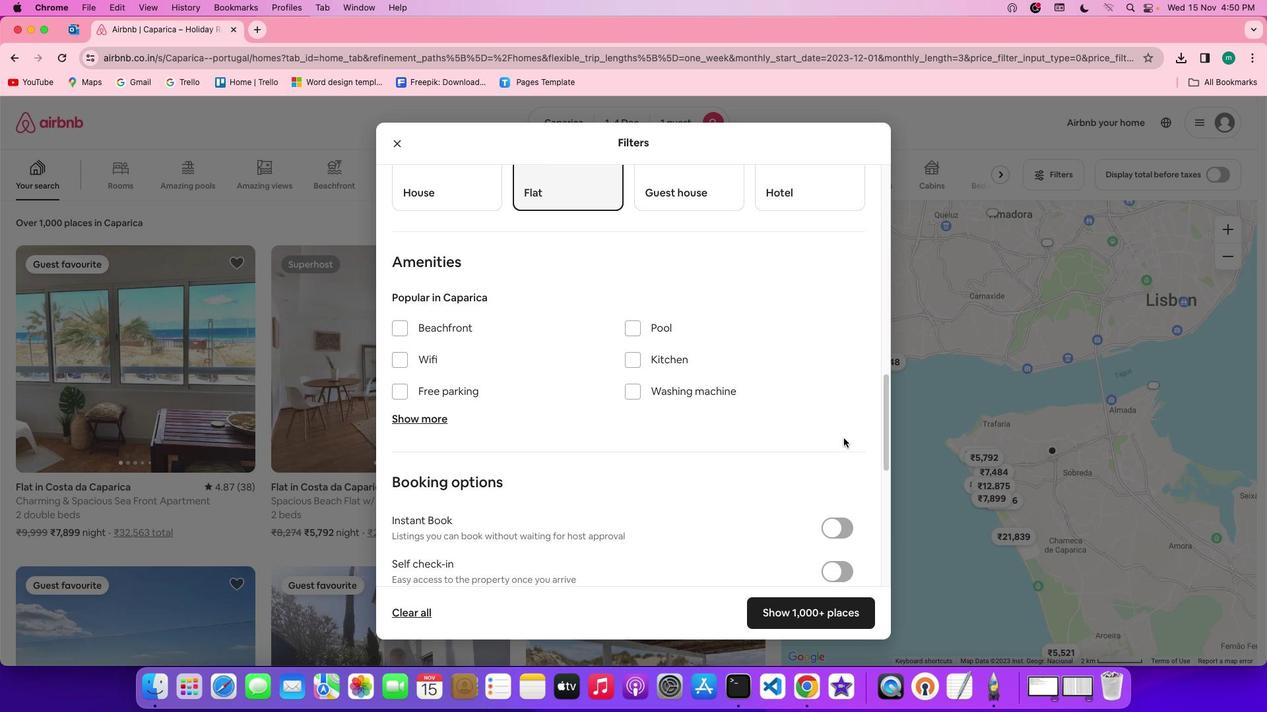 
Action: Mouse scrolled (852, 447) with delta (8, 7)
Screenshot: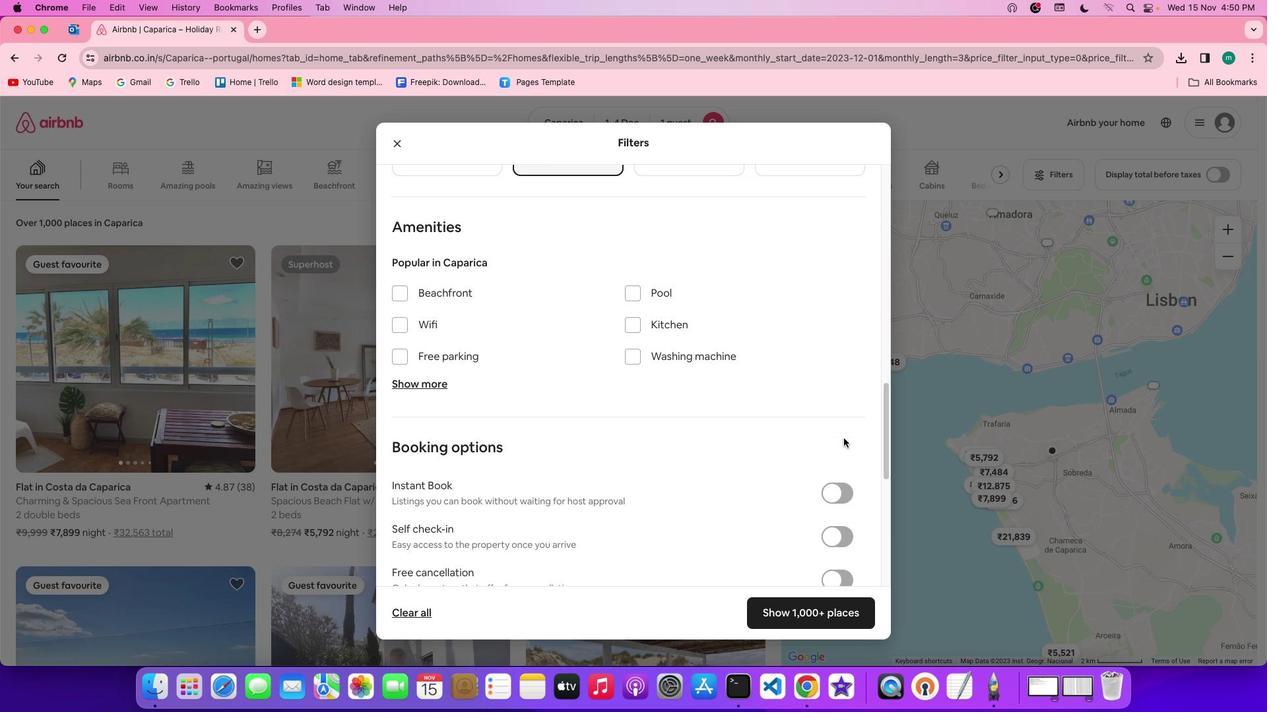 
Action: Mouse scrolled (852, 447) with delta (8, 9)
Screenshot: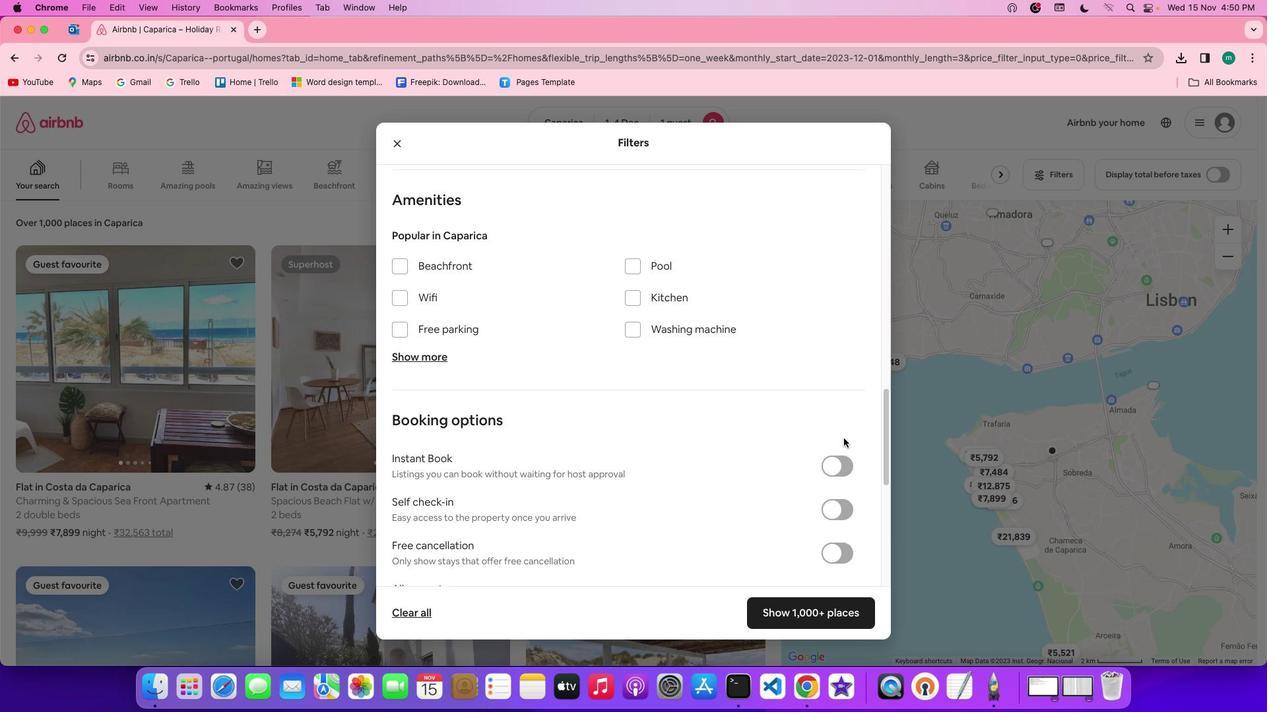 
Action: Mouse scrolled (852, 447) with delta (8, 9)
Screenshot: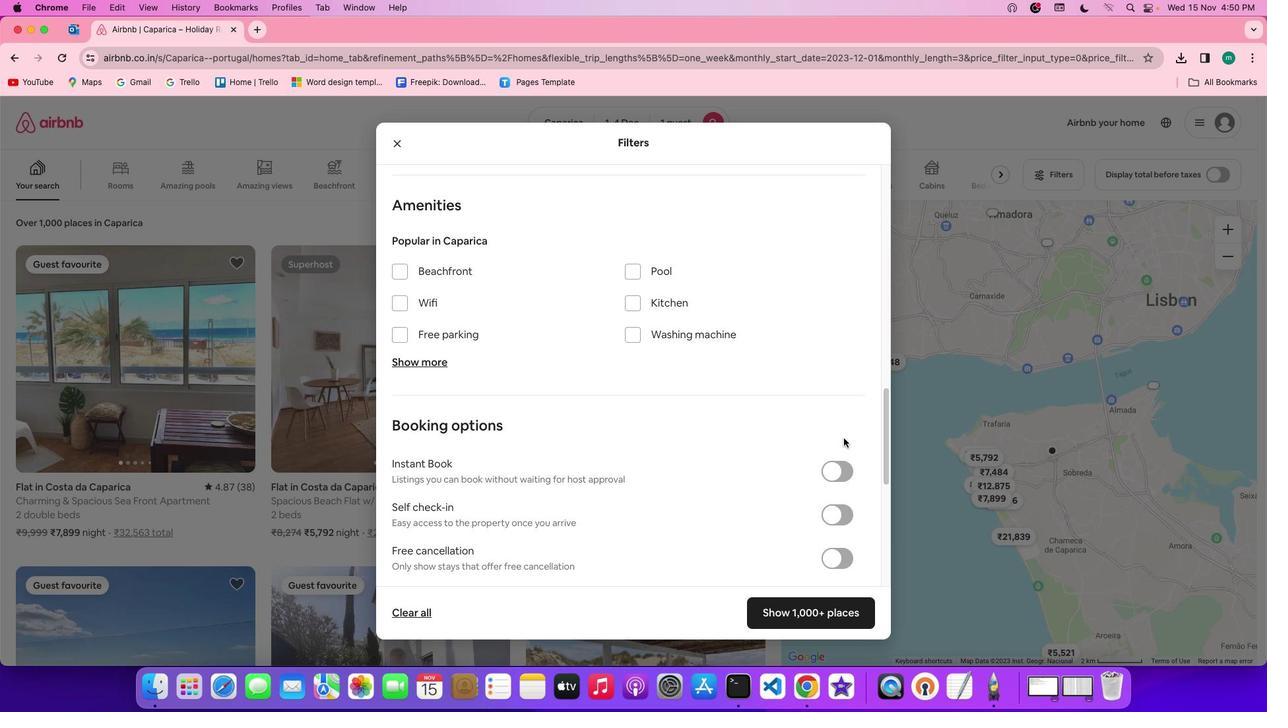 
Action: Mouse scrolled (852, 447) with delta (8, 9)
Screenshot: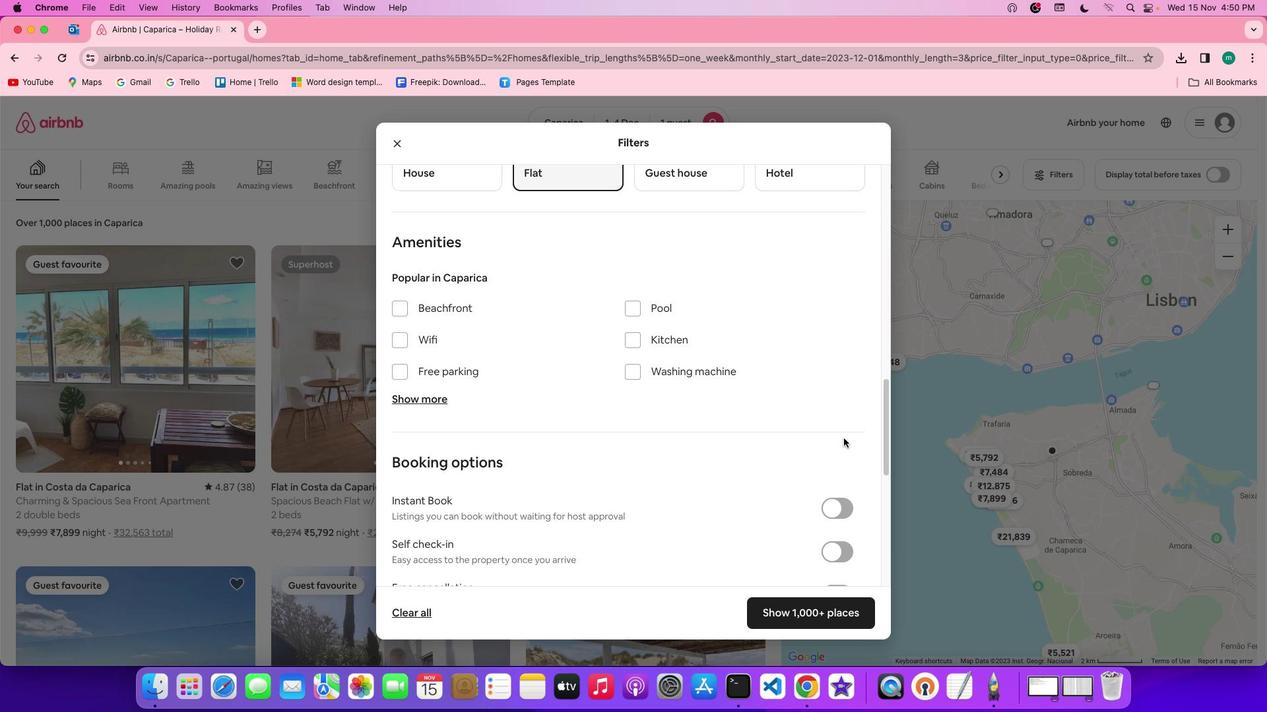 
Action: Mouse scrolled (852, 447) with delta (8, 7)
Screenshot: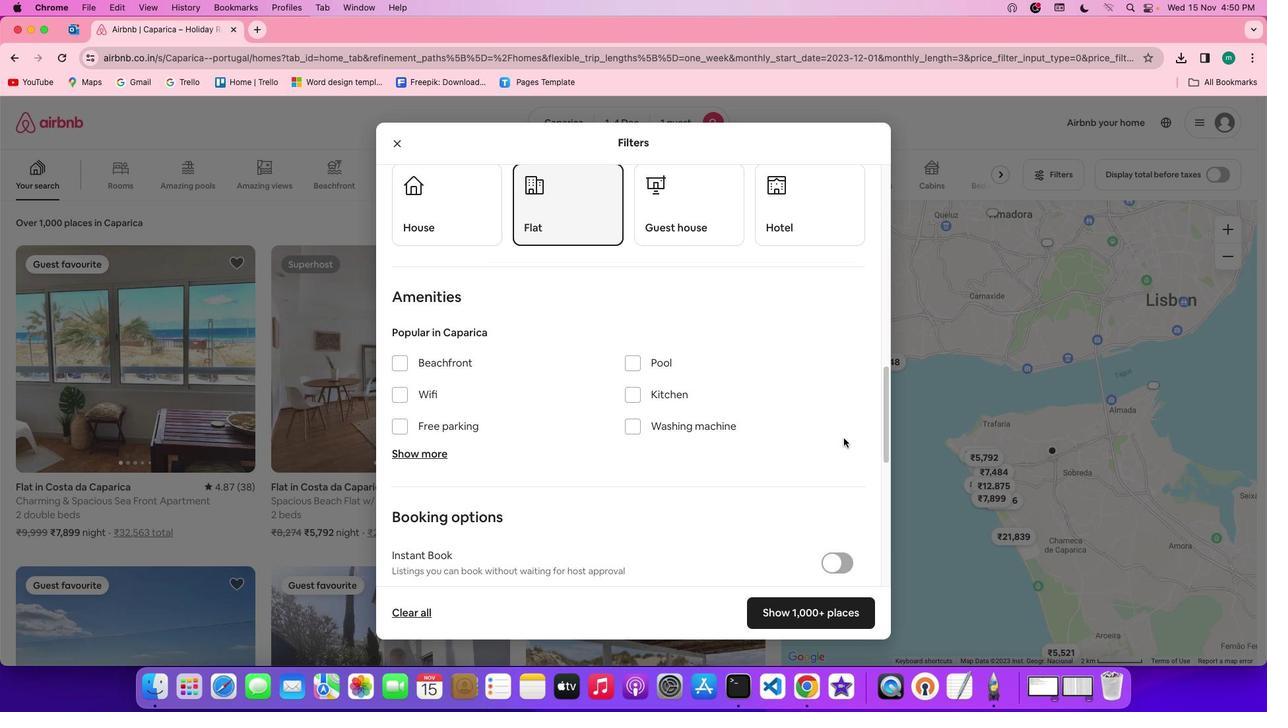 
Action: Mouse scrolled (852, 447) with delta (8, 7)
Screenshot: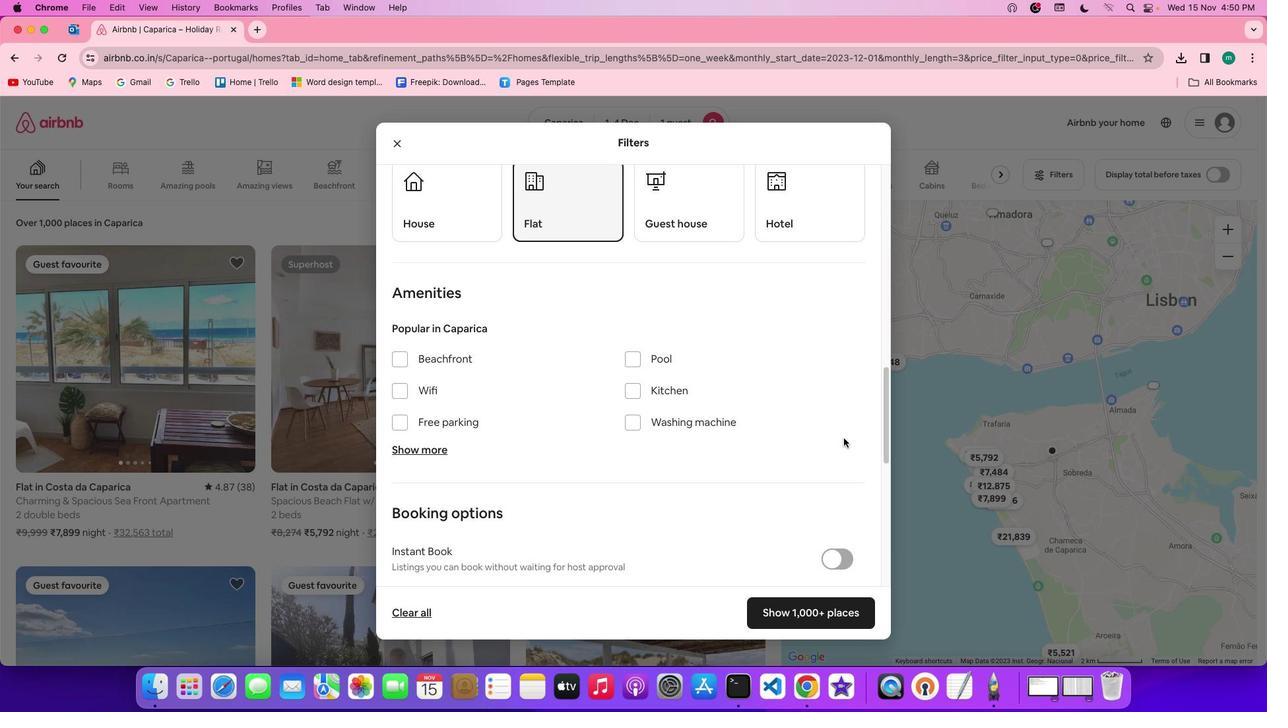 
Action: Mouse scrolled (852, 447) with delta (8, 7)
Screenshot: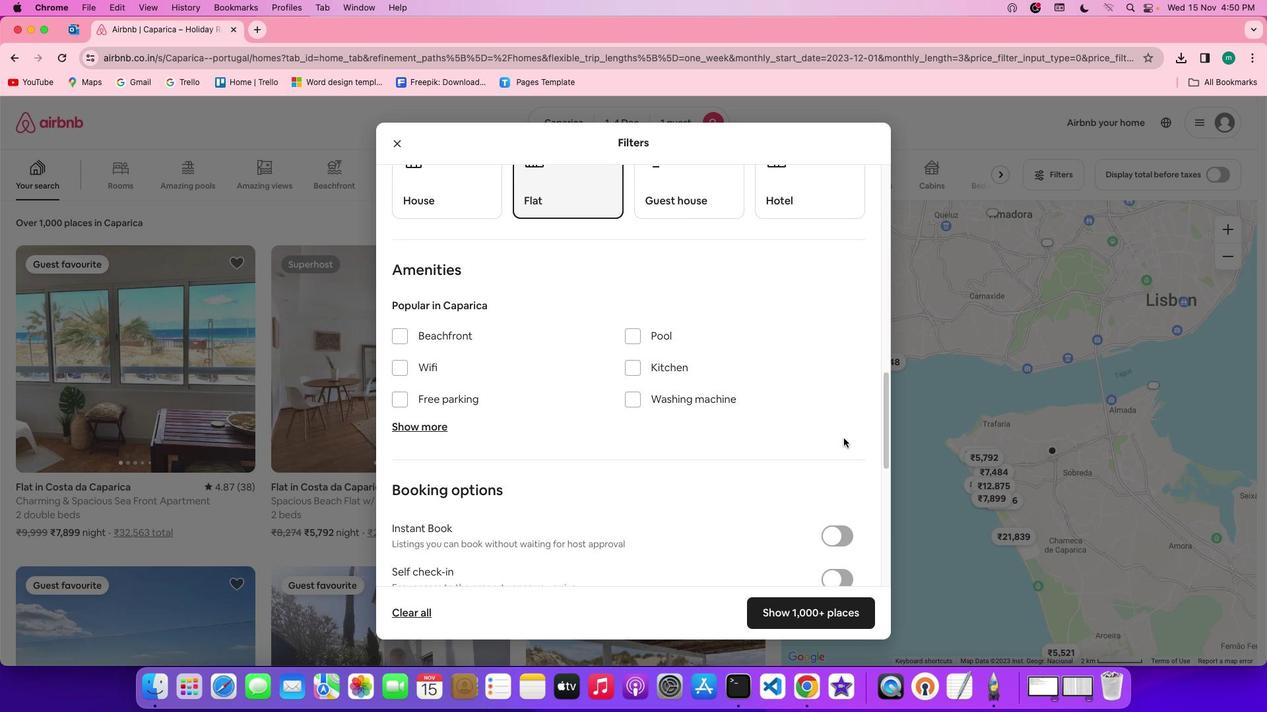 
Action: Mouse scrolled (852, 447) with delta (8, 7)
Screenshot: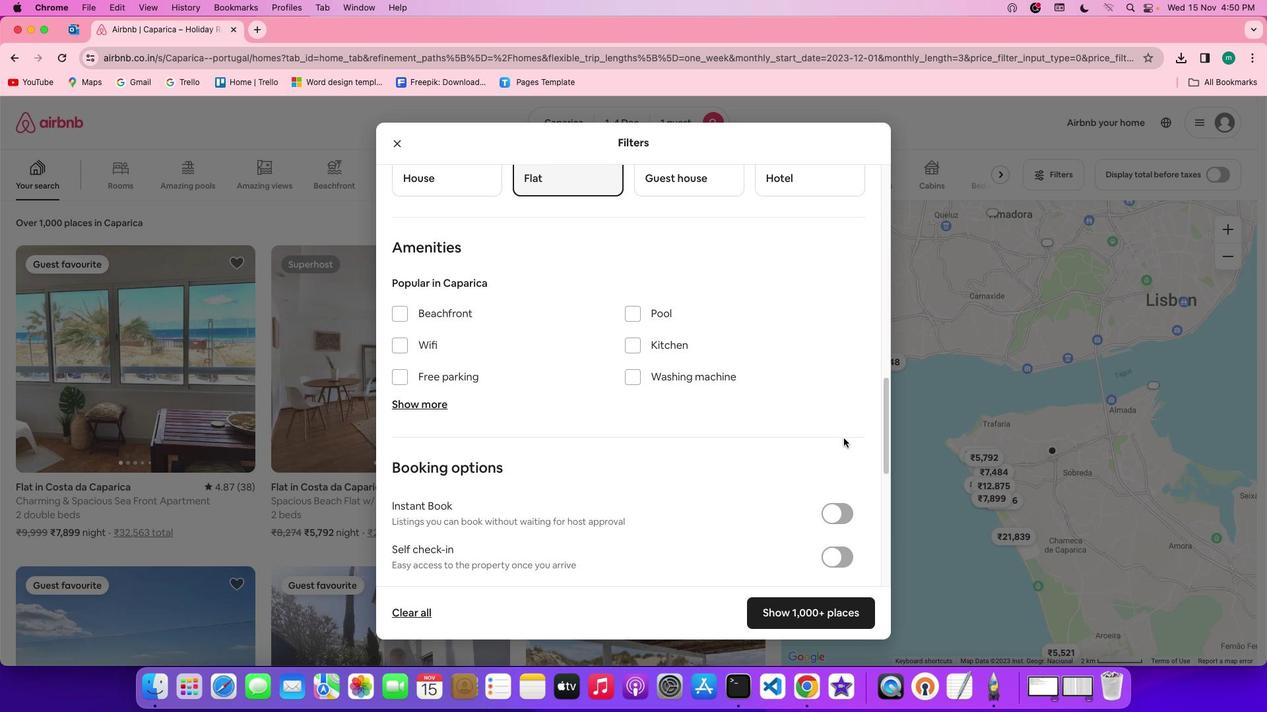 
Action: Mouse scrolled (852, 447) with delta (8, 7)
Screenshot: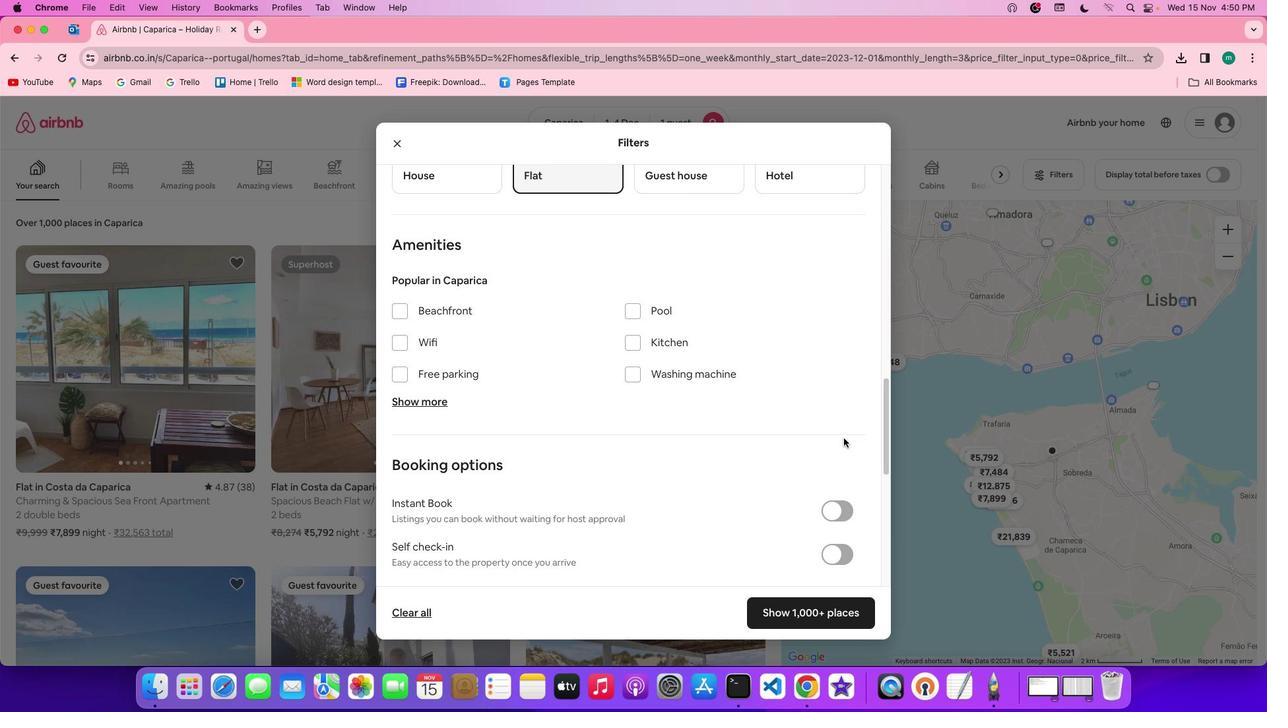 
Action: Mouse scrolled (852, 447) with delta (8, 7)
Screenshot: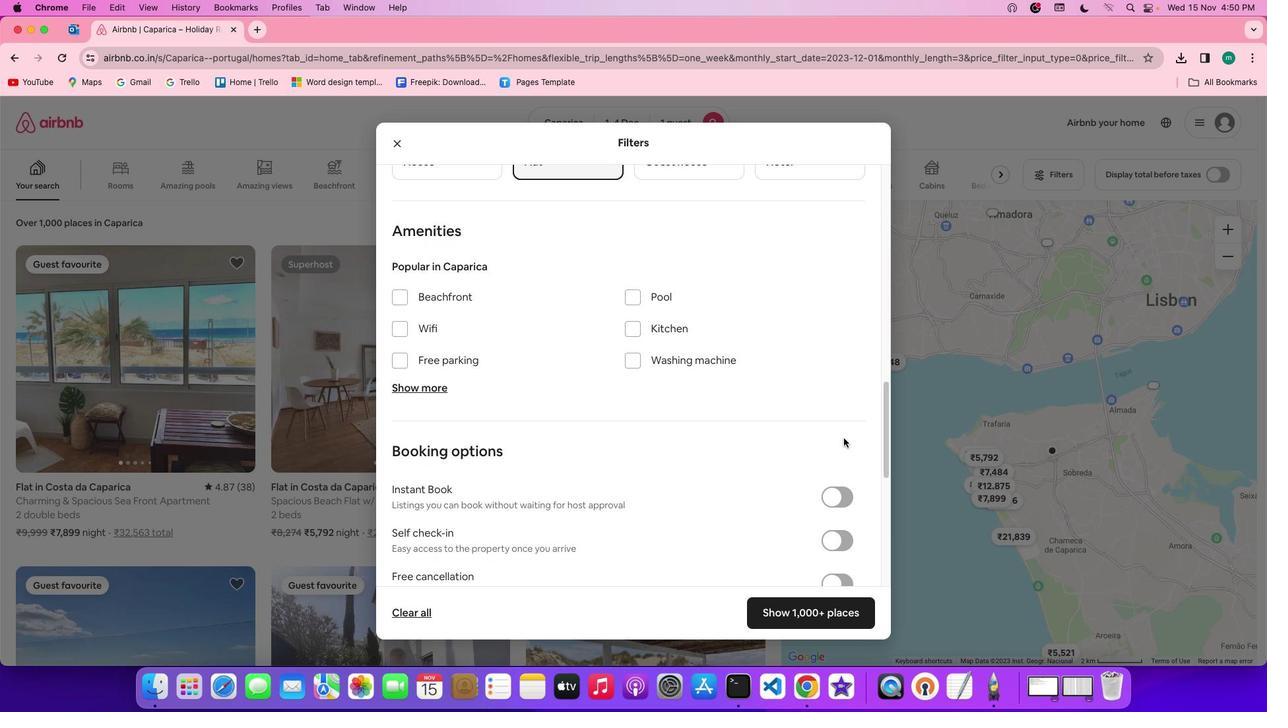 
Action: Mouse scrolled (852, 447) with delta (8, 7)
Screenshot: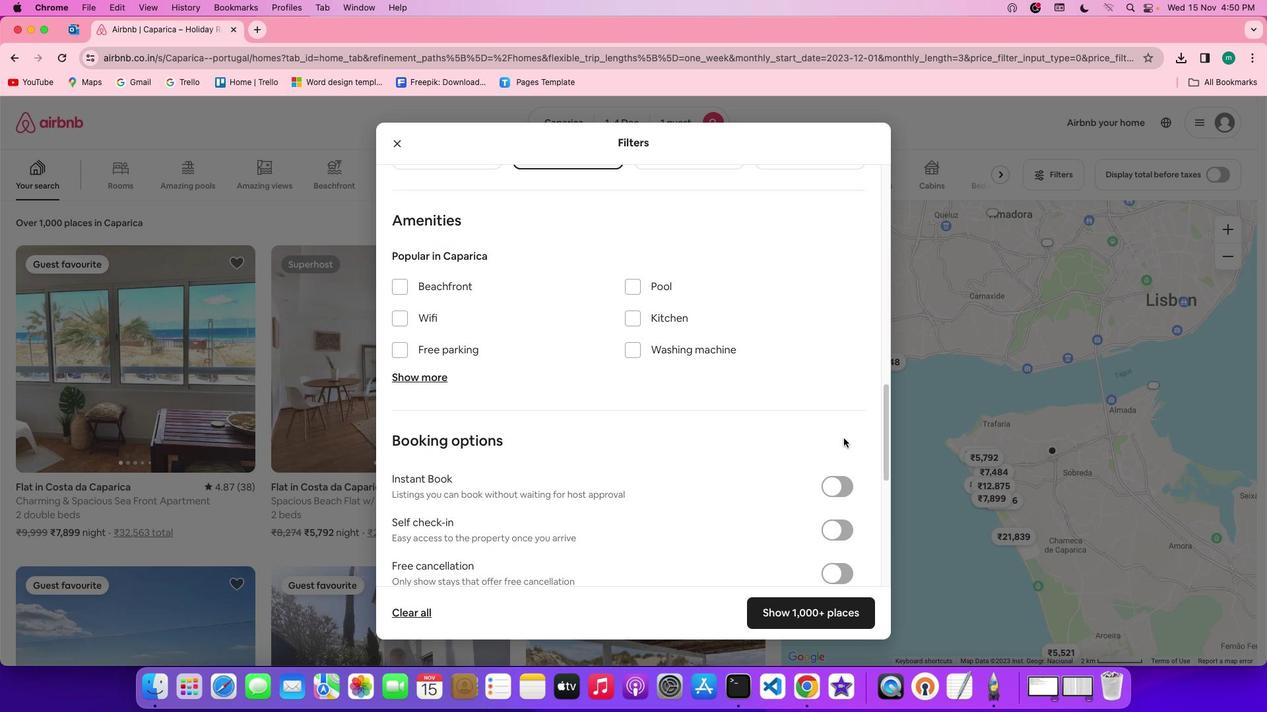 
Action: Mouse scrolled (852, 447) with delta (8, 7)
Screenshot: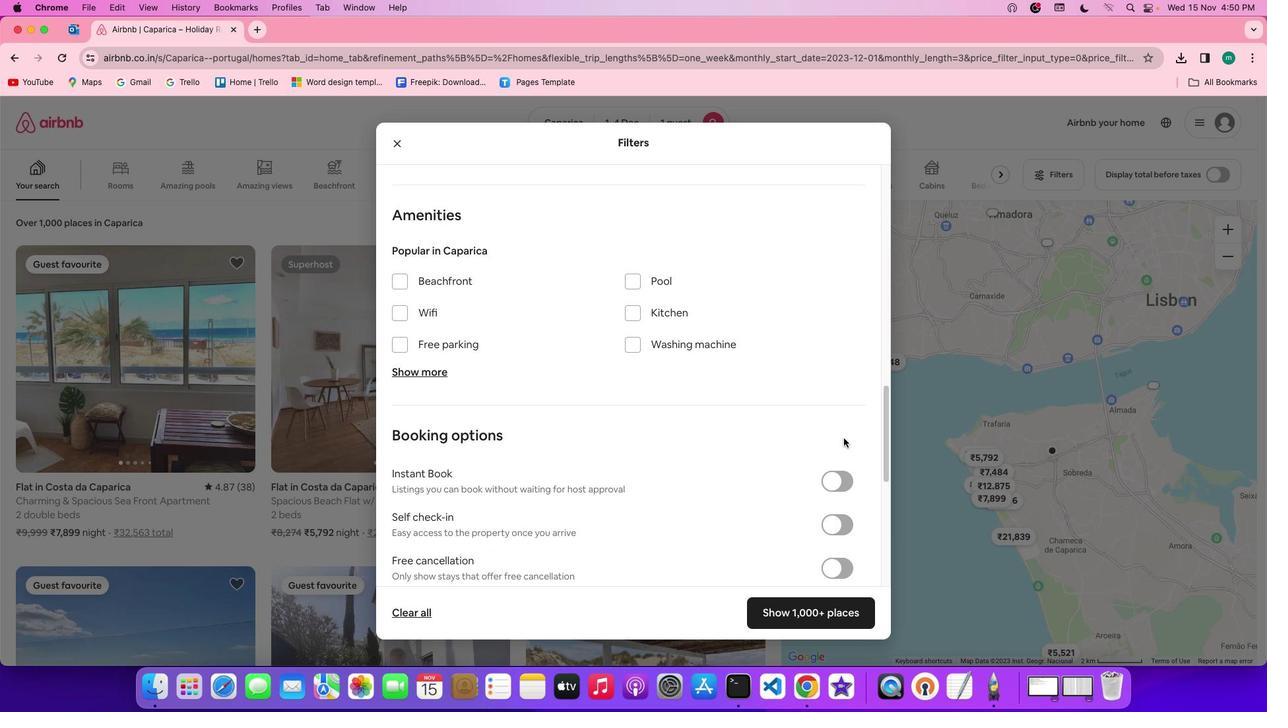 
Action: Mouse scrolled (852, 447) with delta (8, 7)
Screenshot: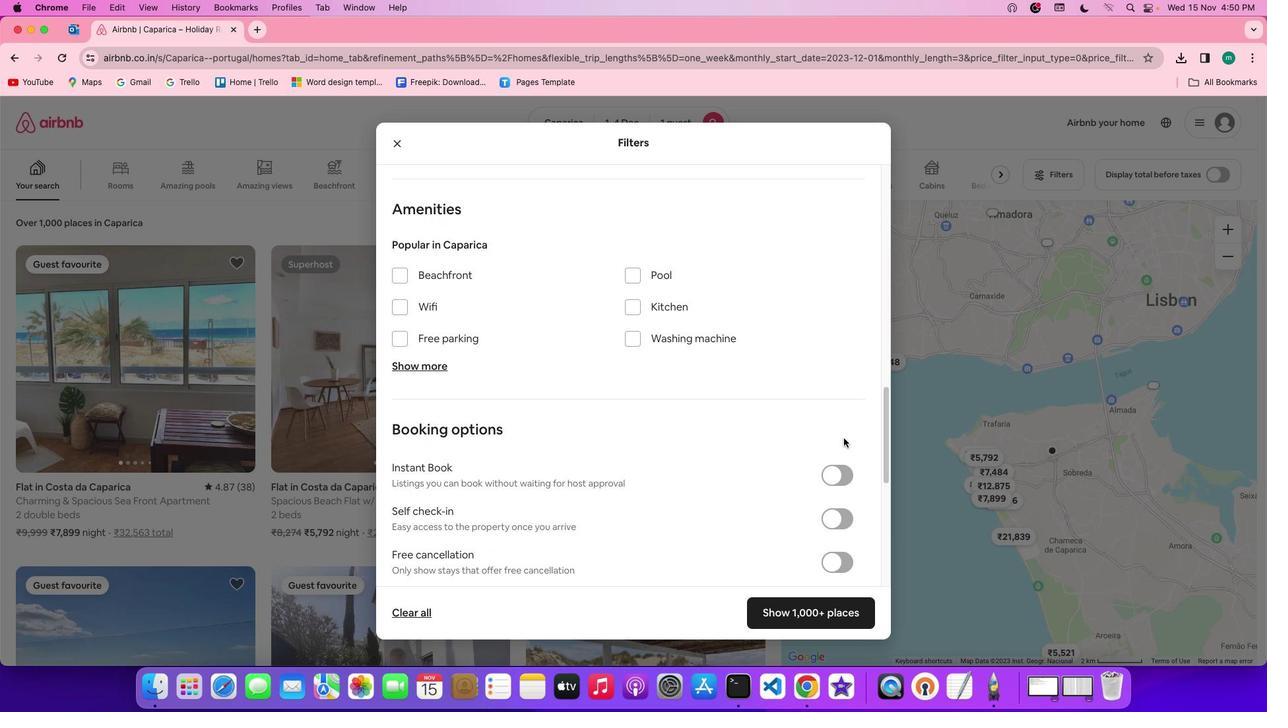 
Action: Mouse moved to (852, 447)
Screenshot: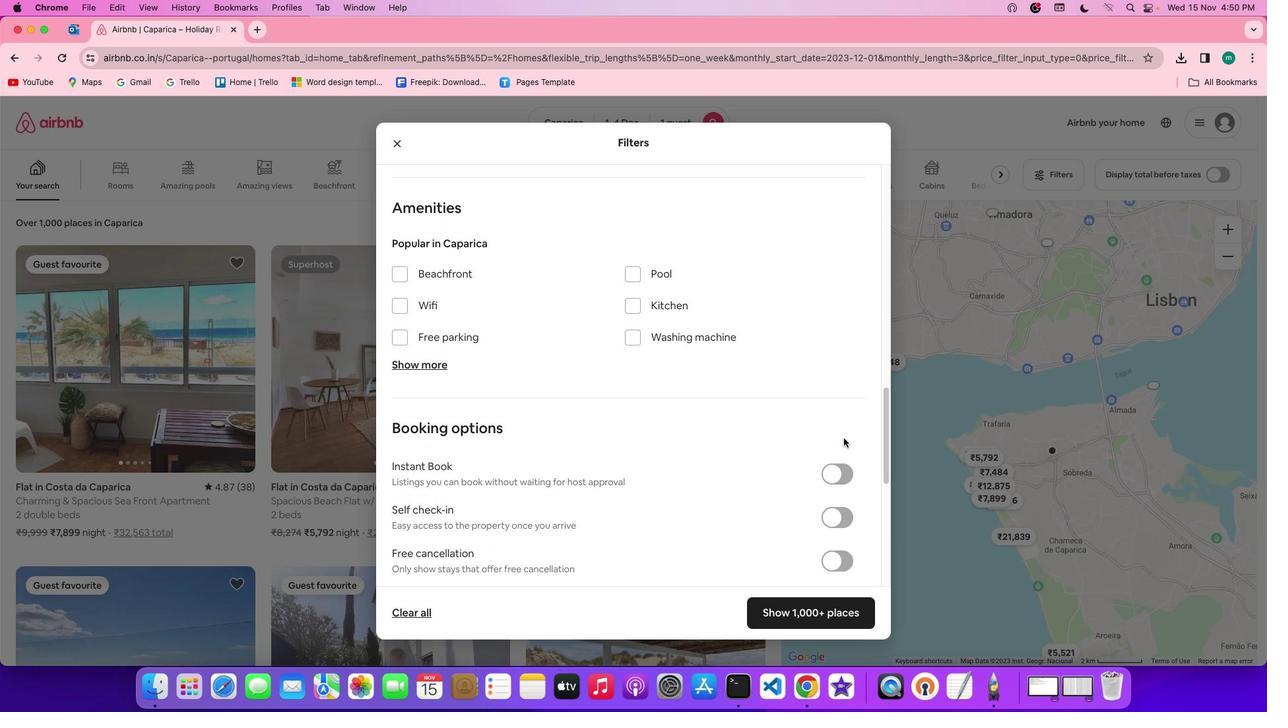 
Action: Mouse scrolled (852, 447) with delta (8, 7)
Screenshot: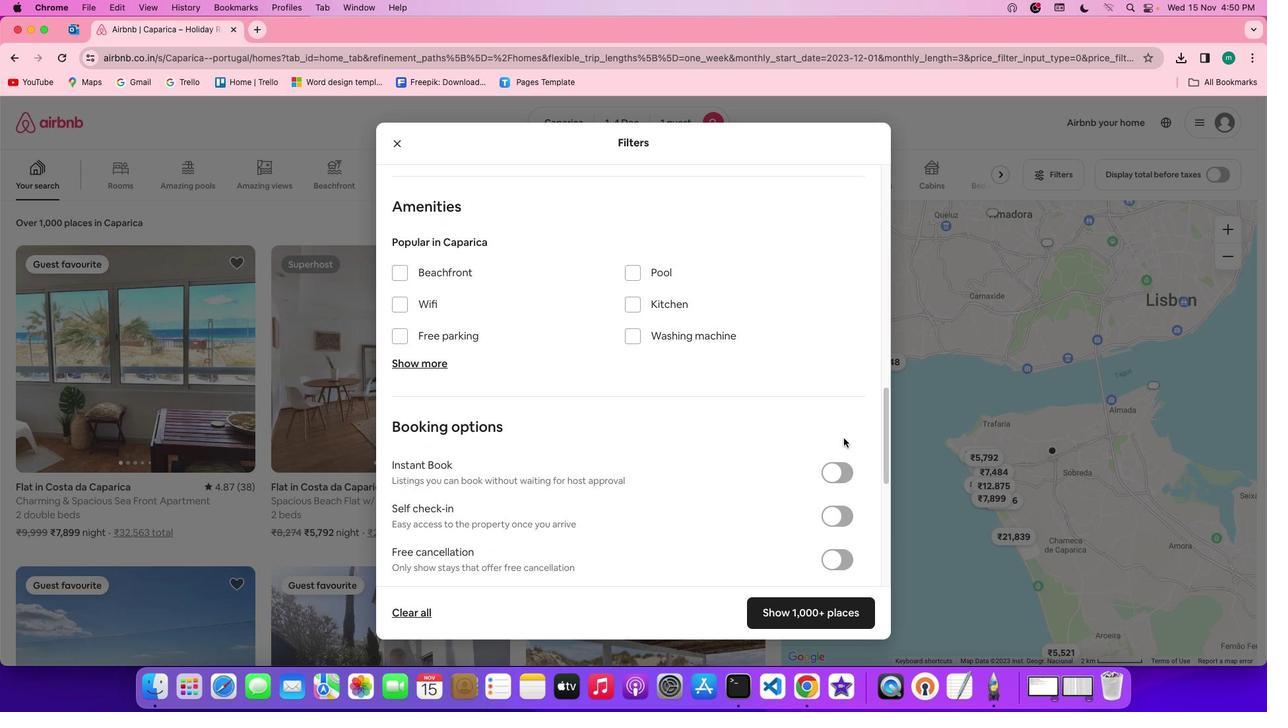 
Action: Mouse scrolled (852, 447) with delta (8, 7)
Screenshot: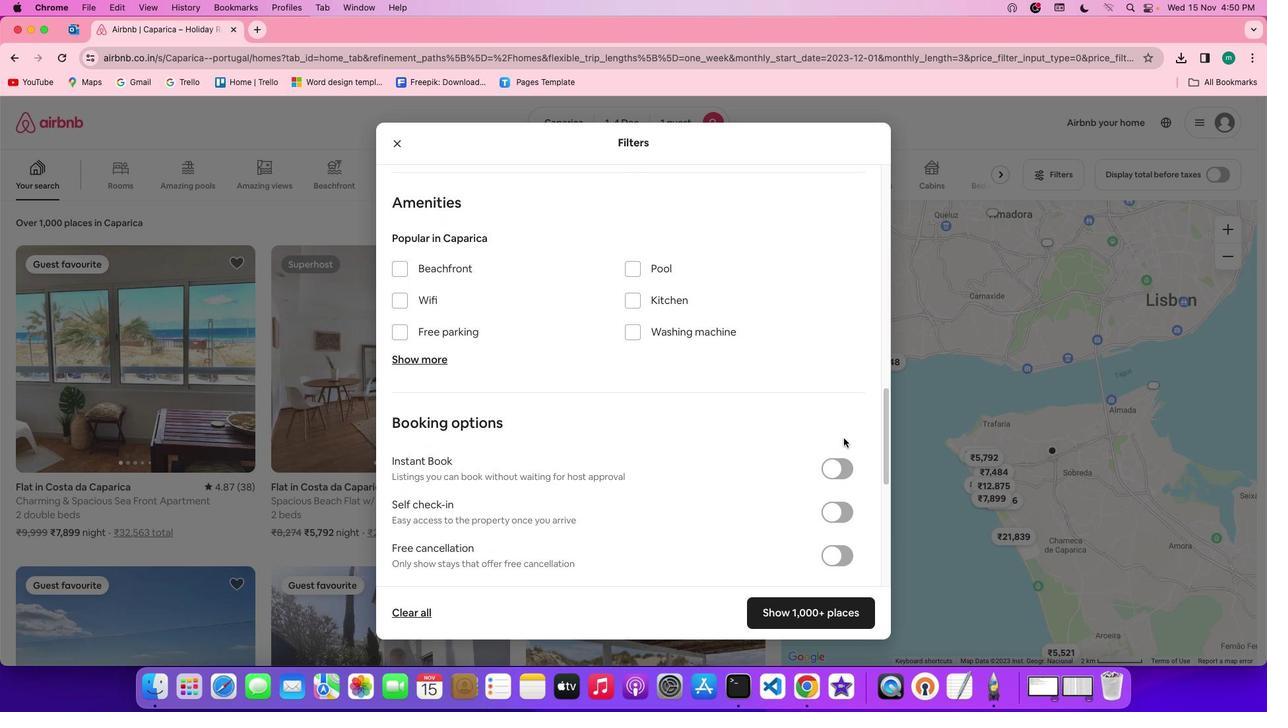 
Action: Mouse scrolled (852, 447) with delta (8, 7)
Screenshot: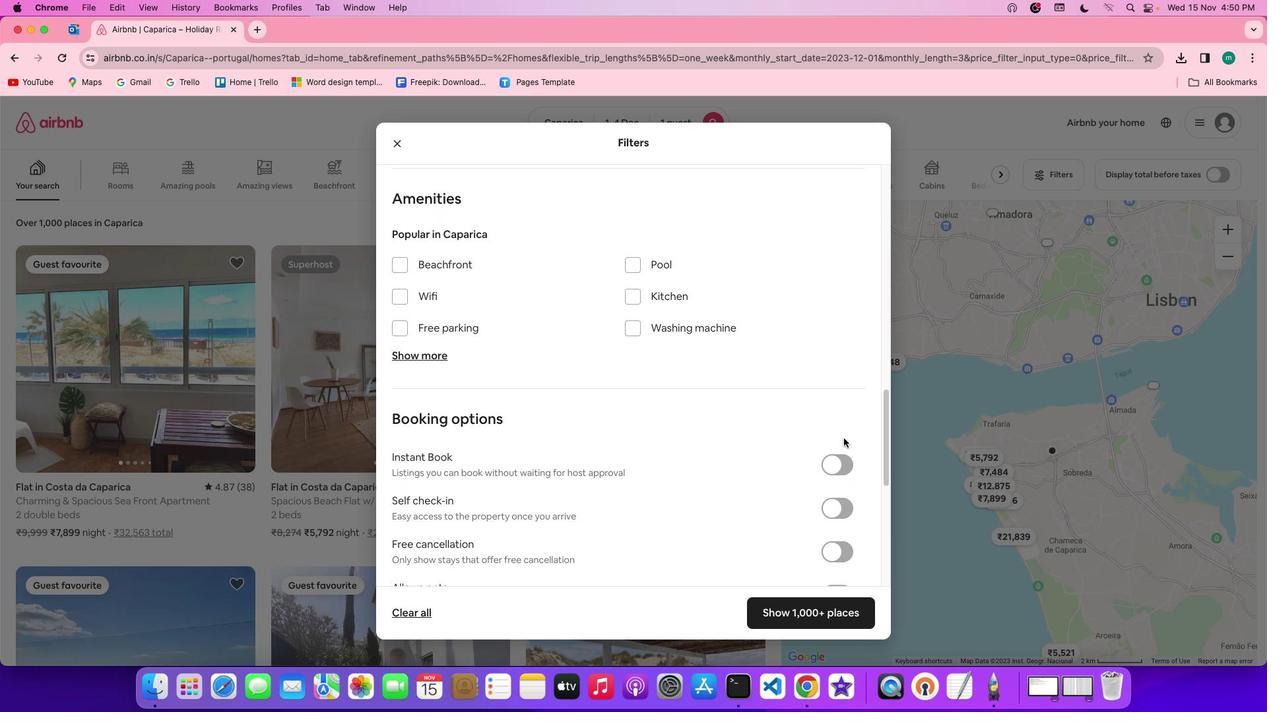 
Action: Mouse scrolled (852, 447) with delta (8, 7)
Screenshot: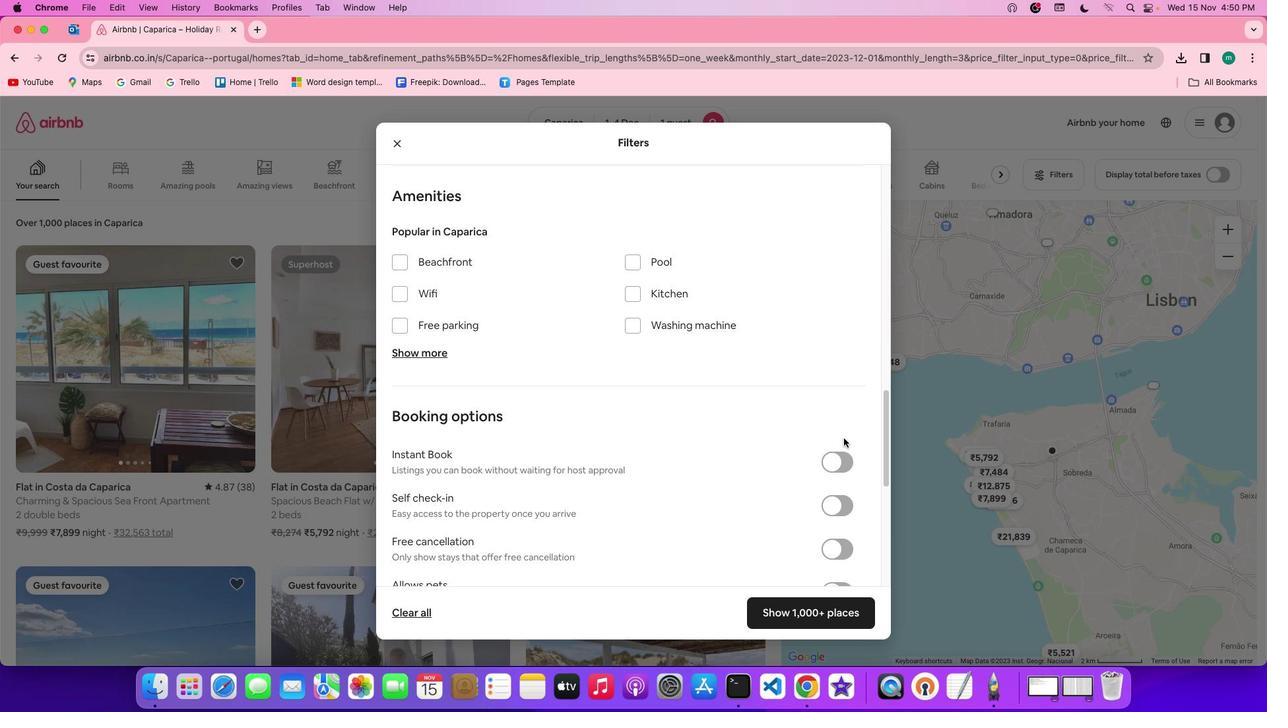 
Action: Mouse scrolled (852, 447) with delta (8, 7)
Screenshot: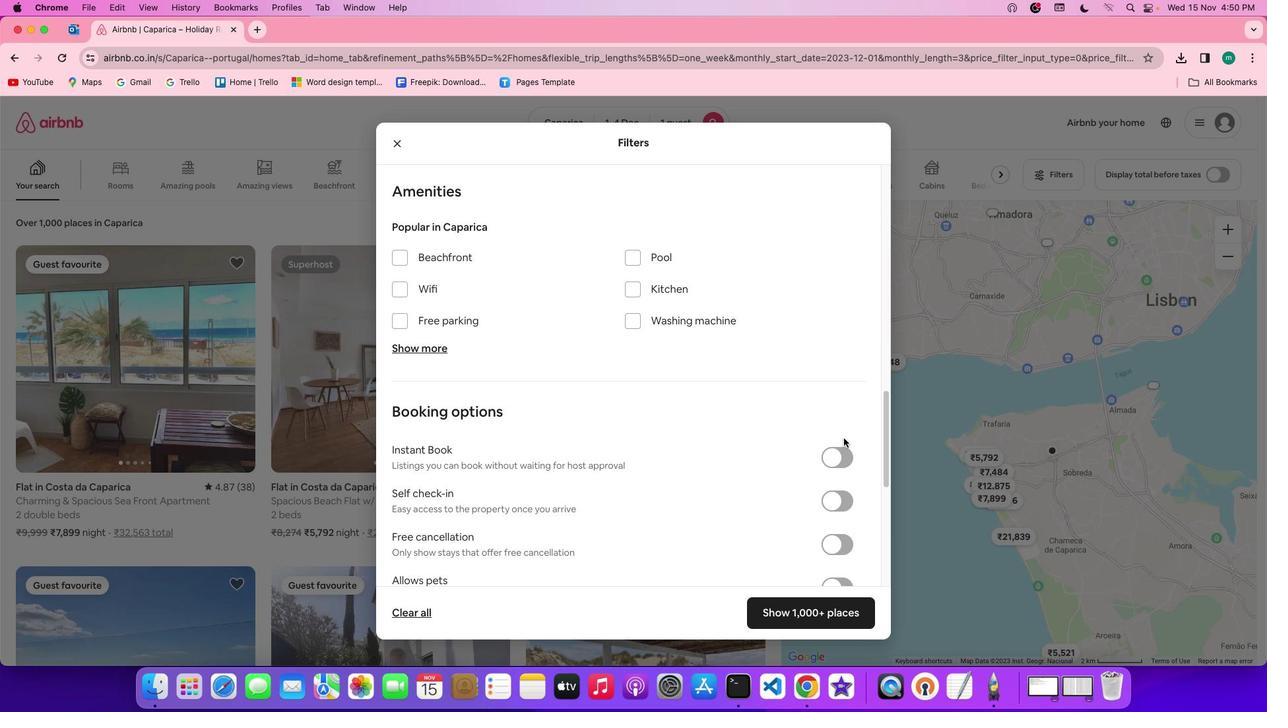 
Action: Mouse scrolled (852, 447) with delta (8, 7)
Screenshot: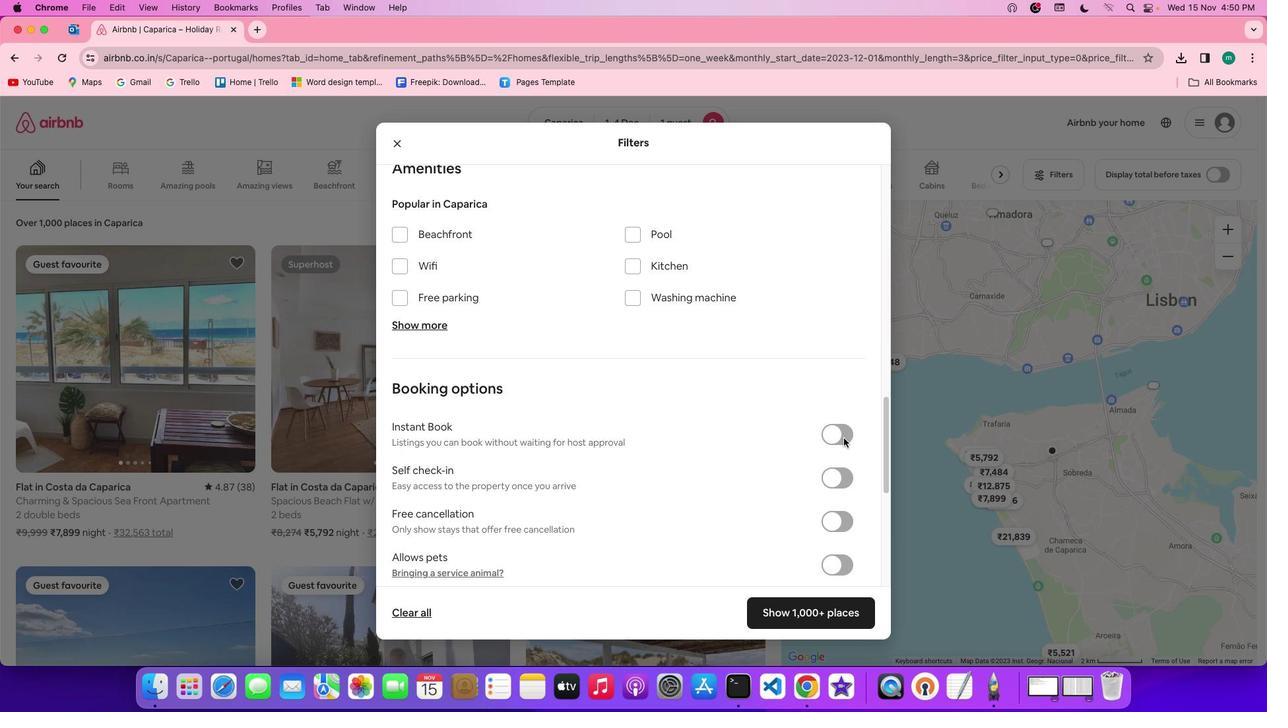 
Action: Mouse scrolled (852, 447) with delta (8, 7)
Screenshot: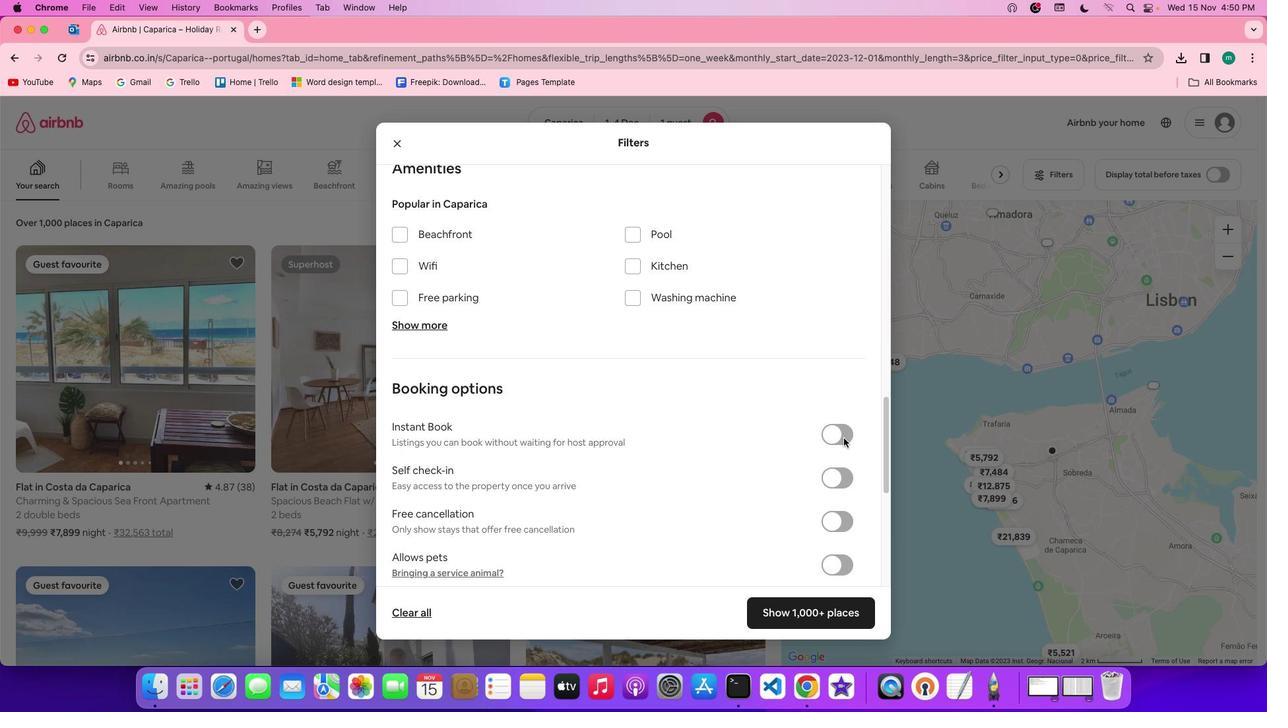 
Action: Mouse moved to (846, 427)
Screenshot: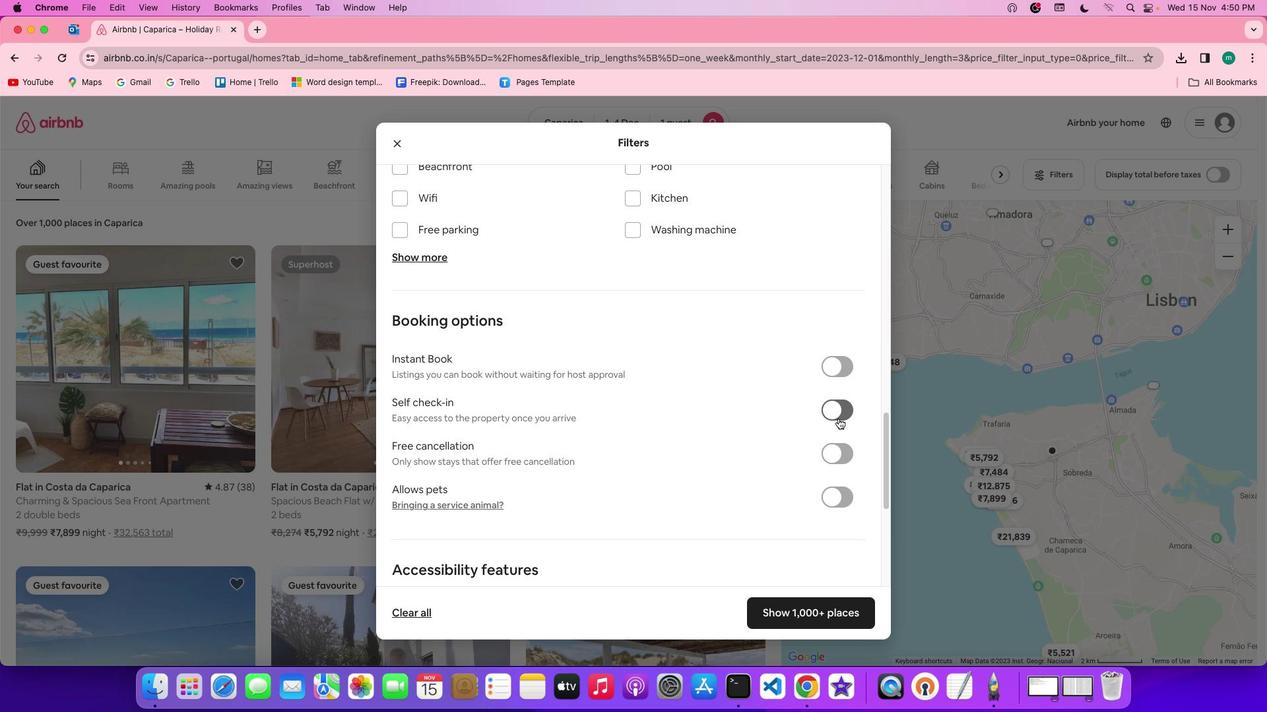 
Action: Mouse pressed left at (846, 427)
Screenshot: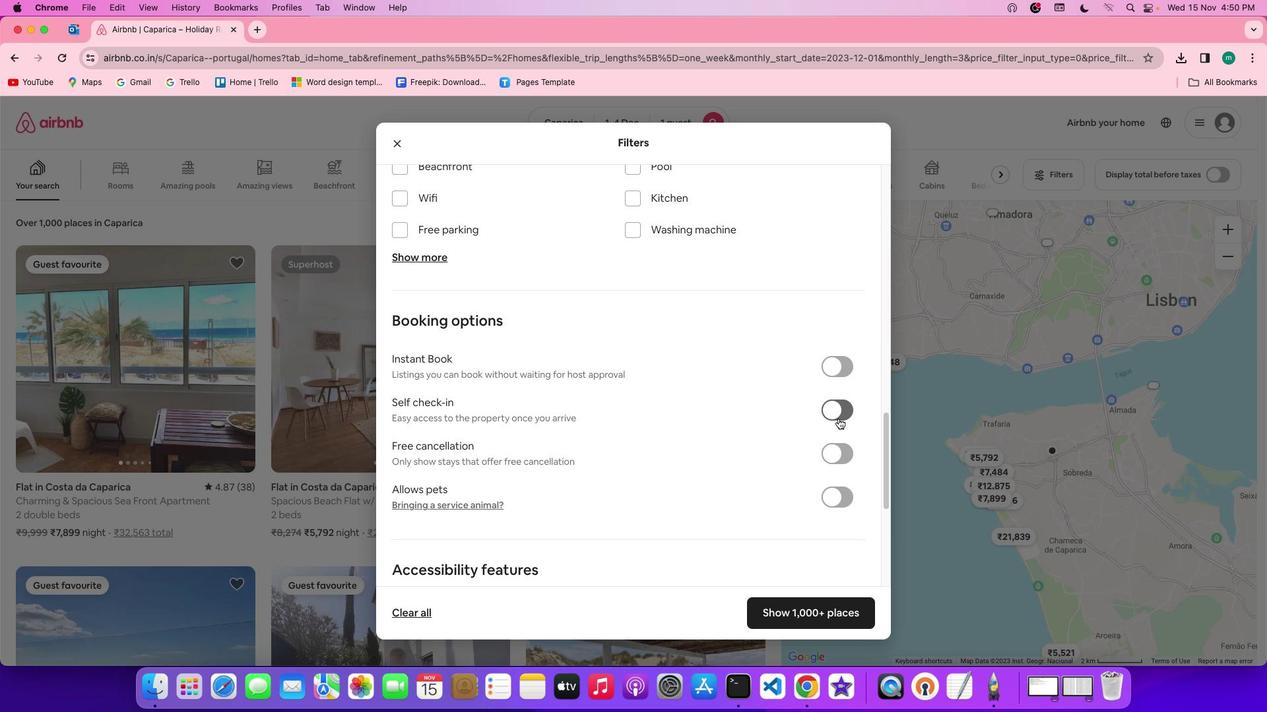 
Action: Mouse moved to (830, 456)
Screenshot: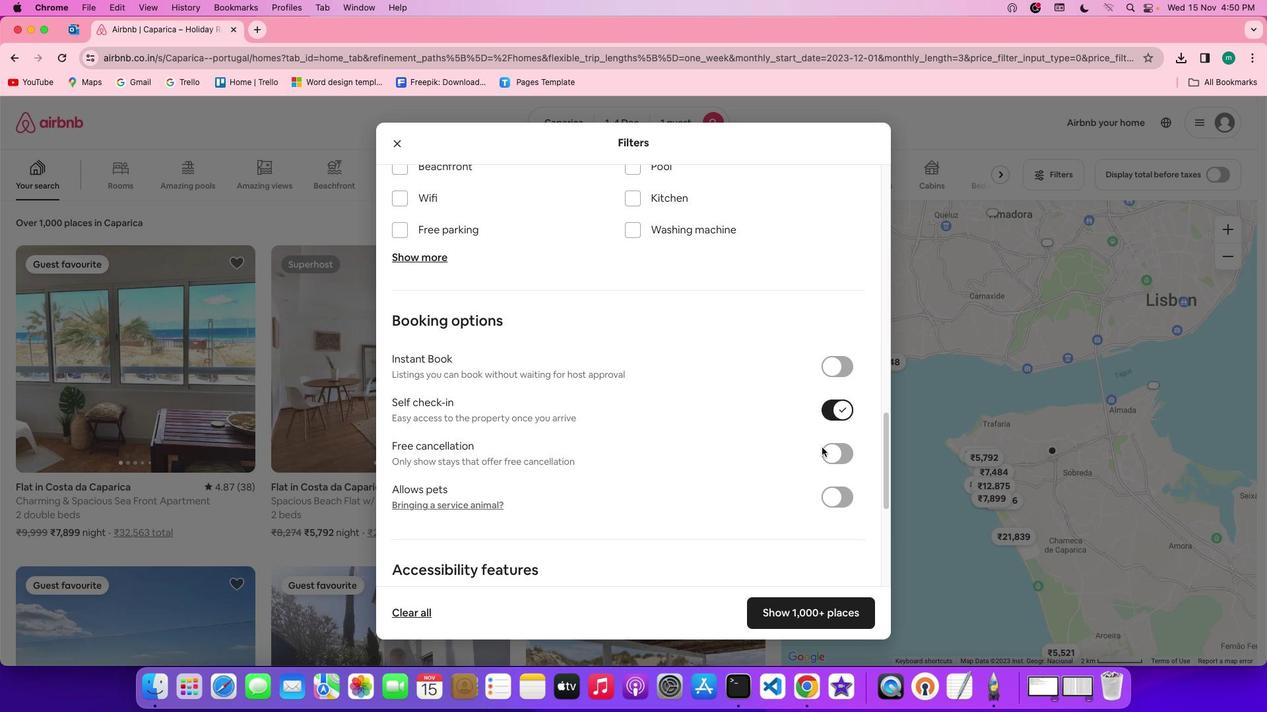 
Action: Mouse scrolled (830, 456) with delta (8, 7)
Screenshot: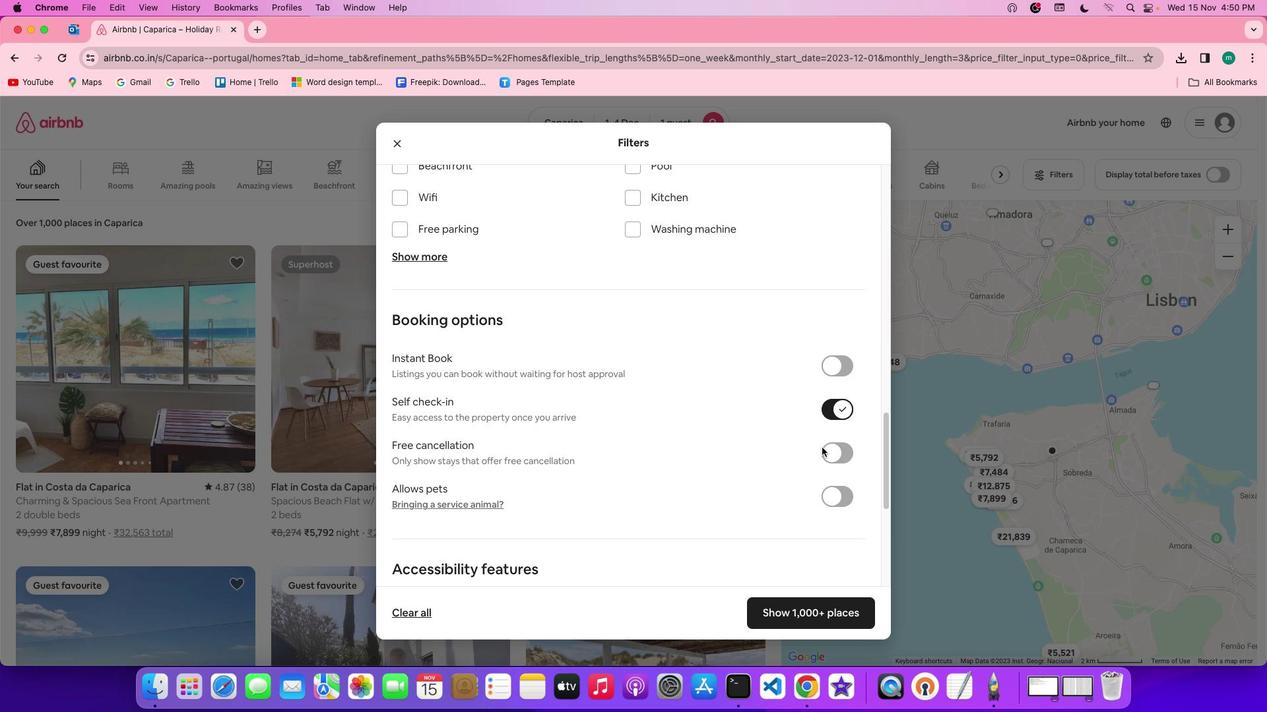 
Action: Mouse scrolled (830, 456) with delta (8, 7)
Screenshot: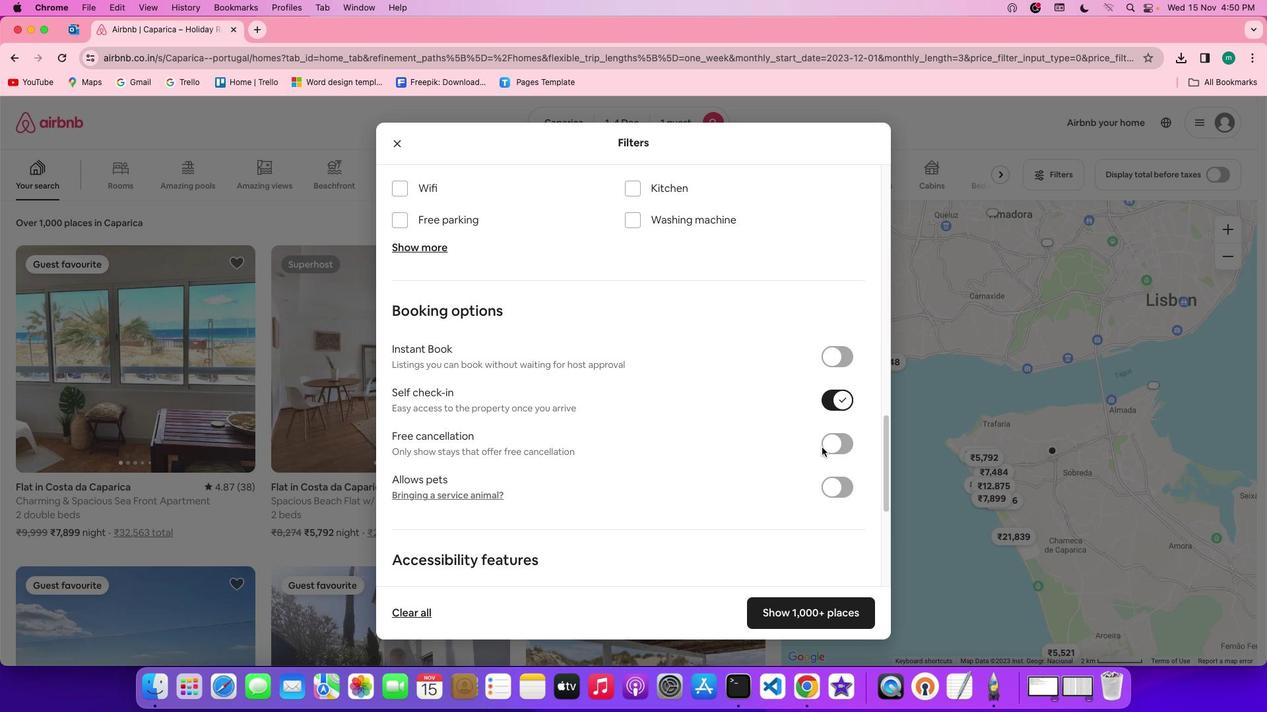 
Action: Mouse scrolled (830, 456) with delta (8, 7)
Screenshot: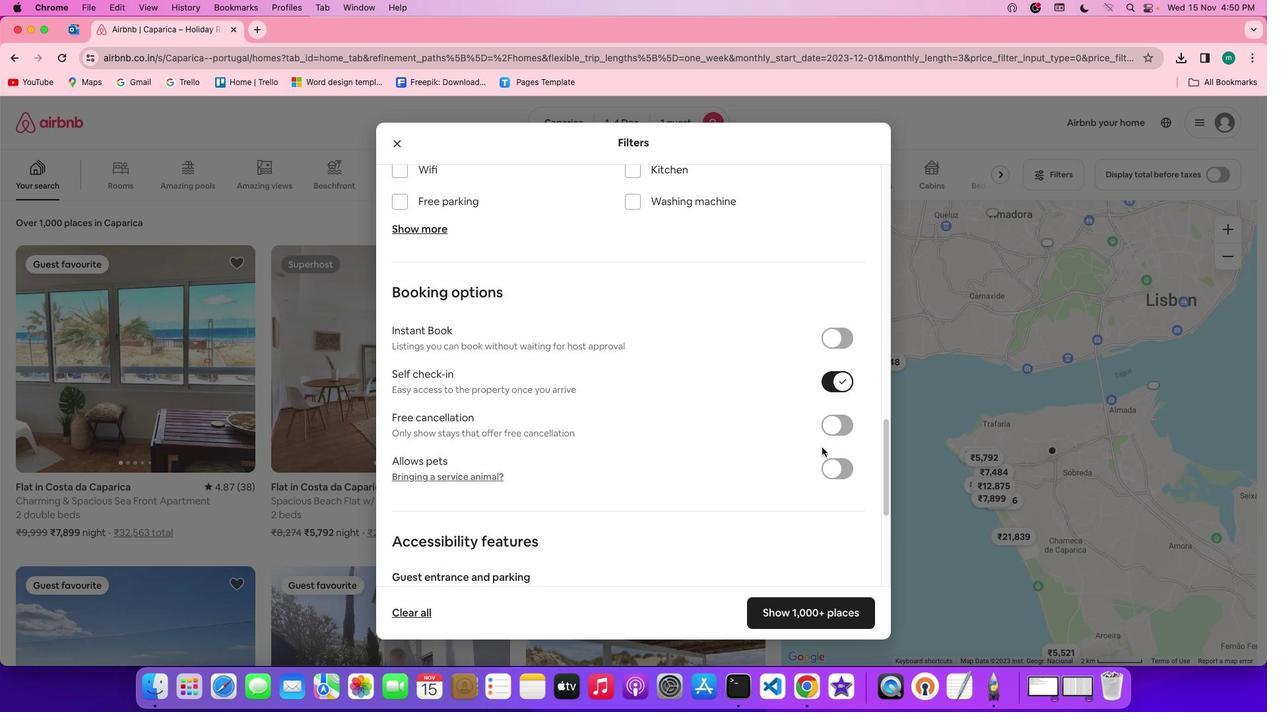 
Action: Mouse scrolled (830, 456) with delta (8, 7)
Screenshot: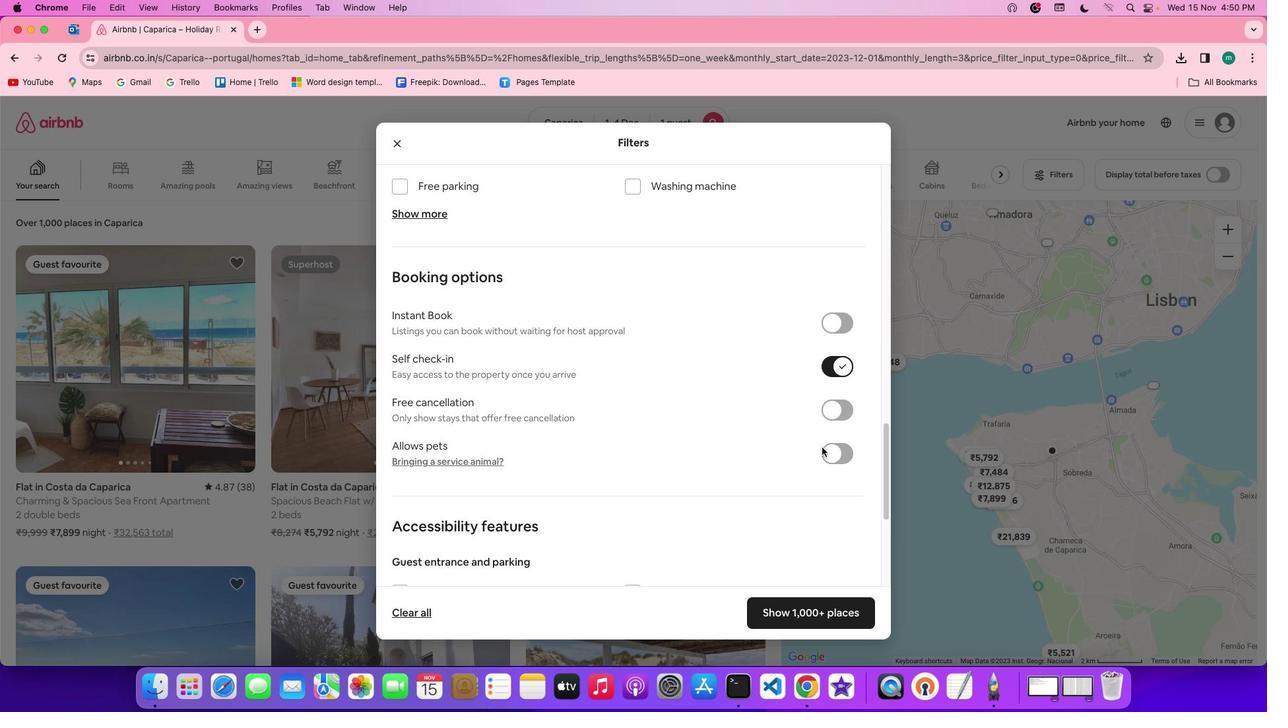 
Action: Mouse scrolled (830, 456) with delta (8, 7)
Screenshot: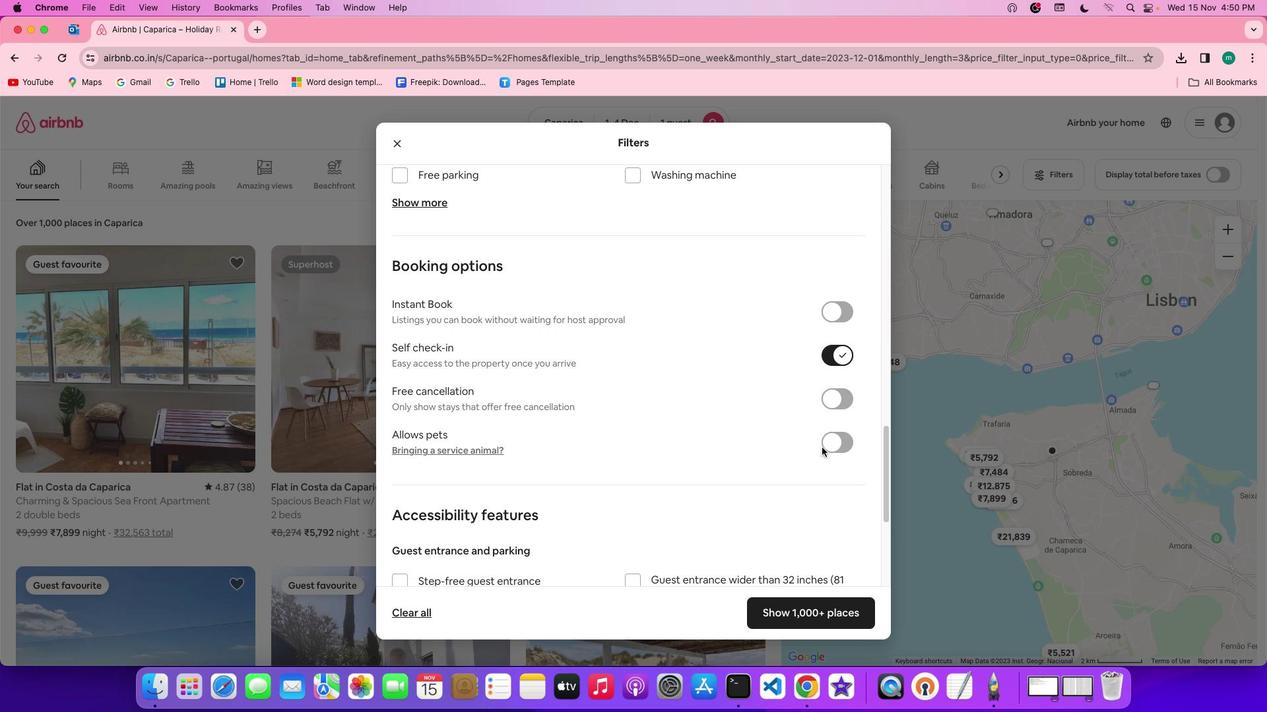 
Action: Mouse scrolled (830, 456) with delta (8, 7)
Screenshot: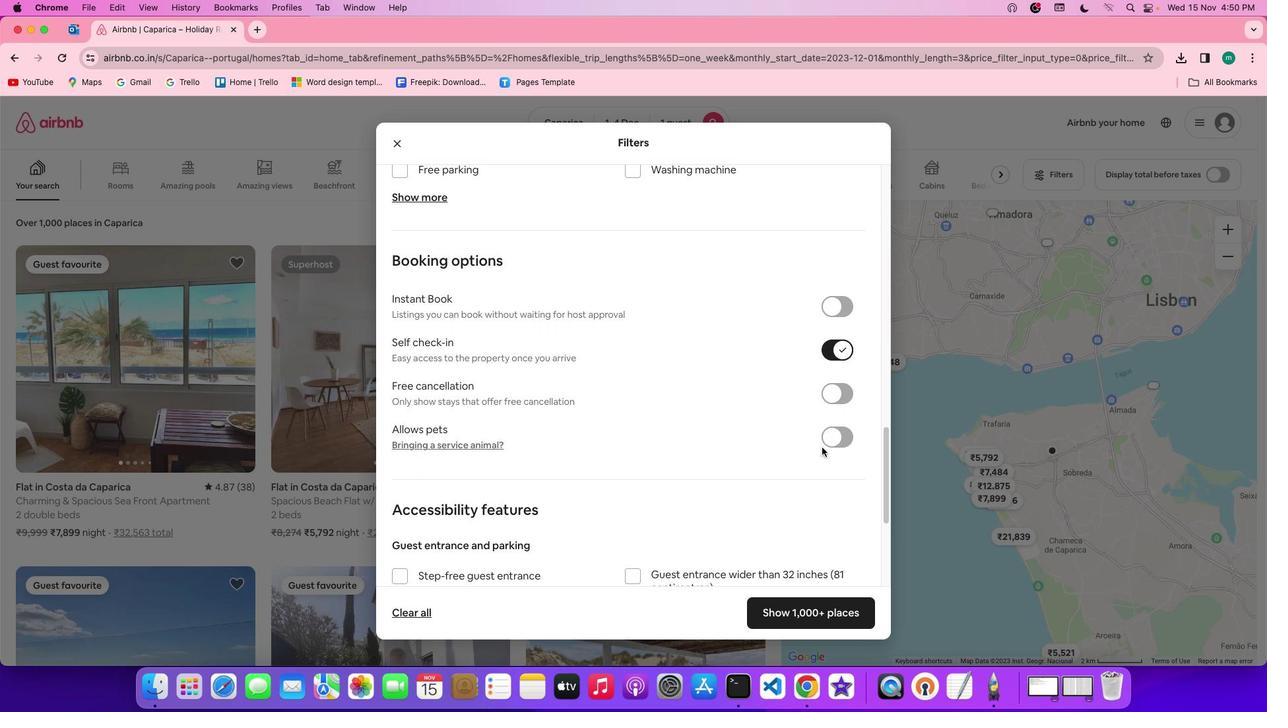 
Action: Mouse scrolled (830, 456) with delta (8, 7)
Screenshot: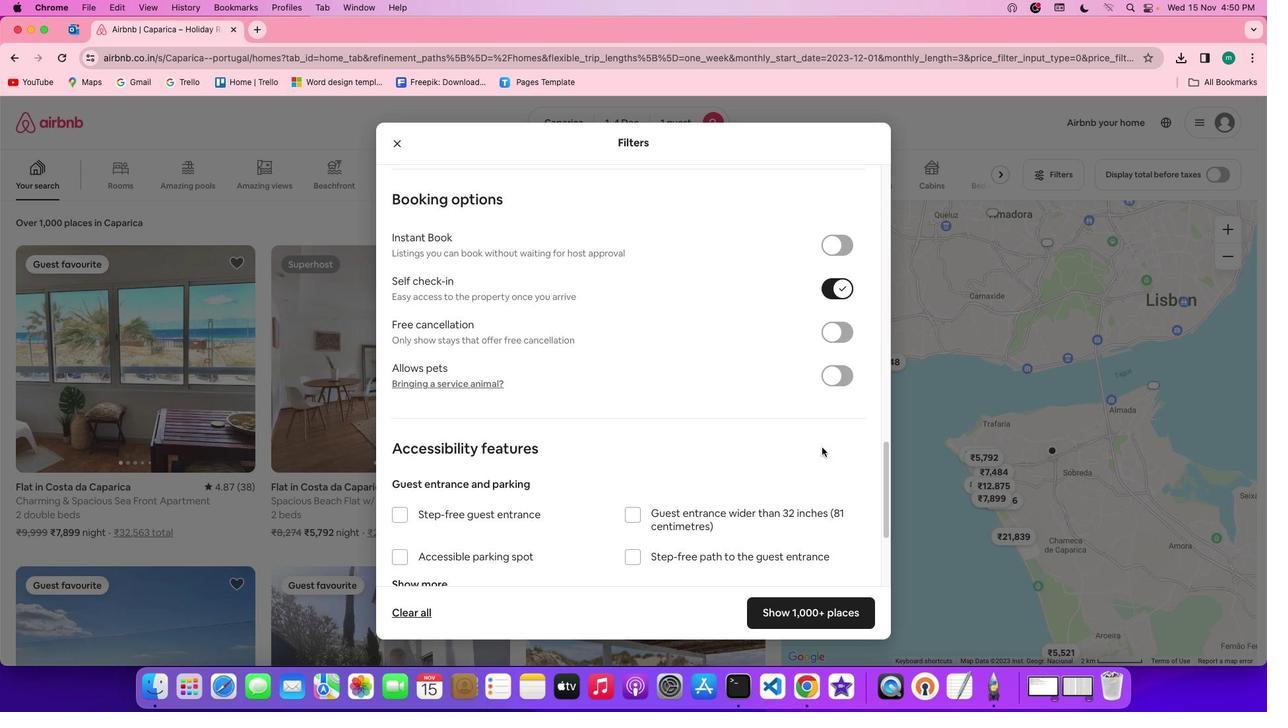 
Action: Mouse scrolled (830, 456) with delta (8, 7)
Screenshot: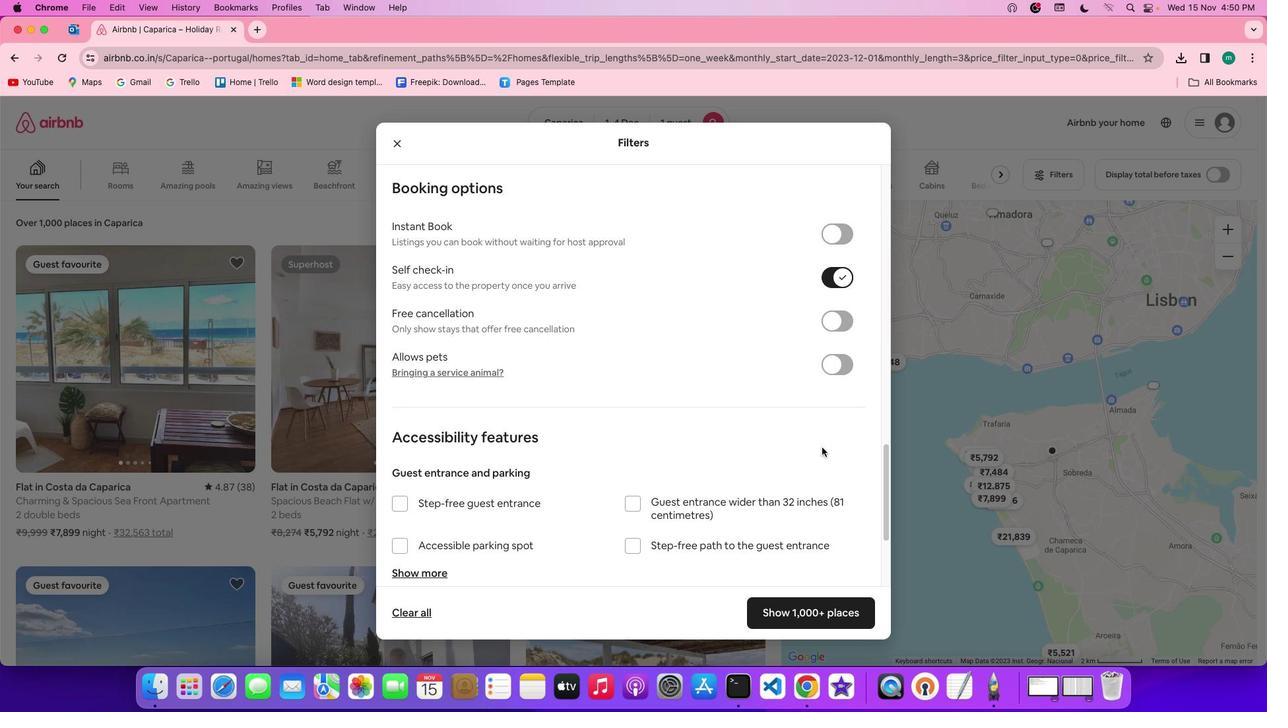 
Action: Mouse scrolled (830, 456) with delta (8, 7)
Screenshot: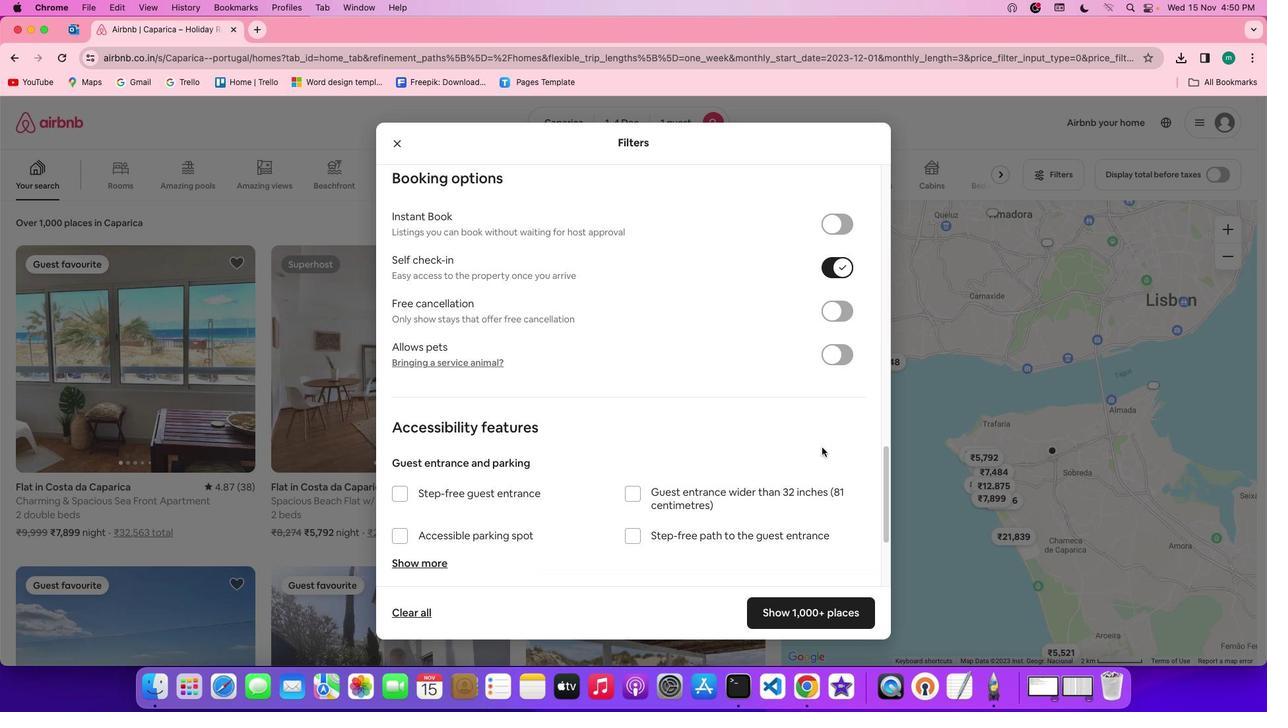 
Action: Mouse scrolled (830, 456) with delta (8, 7)
Screenshot: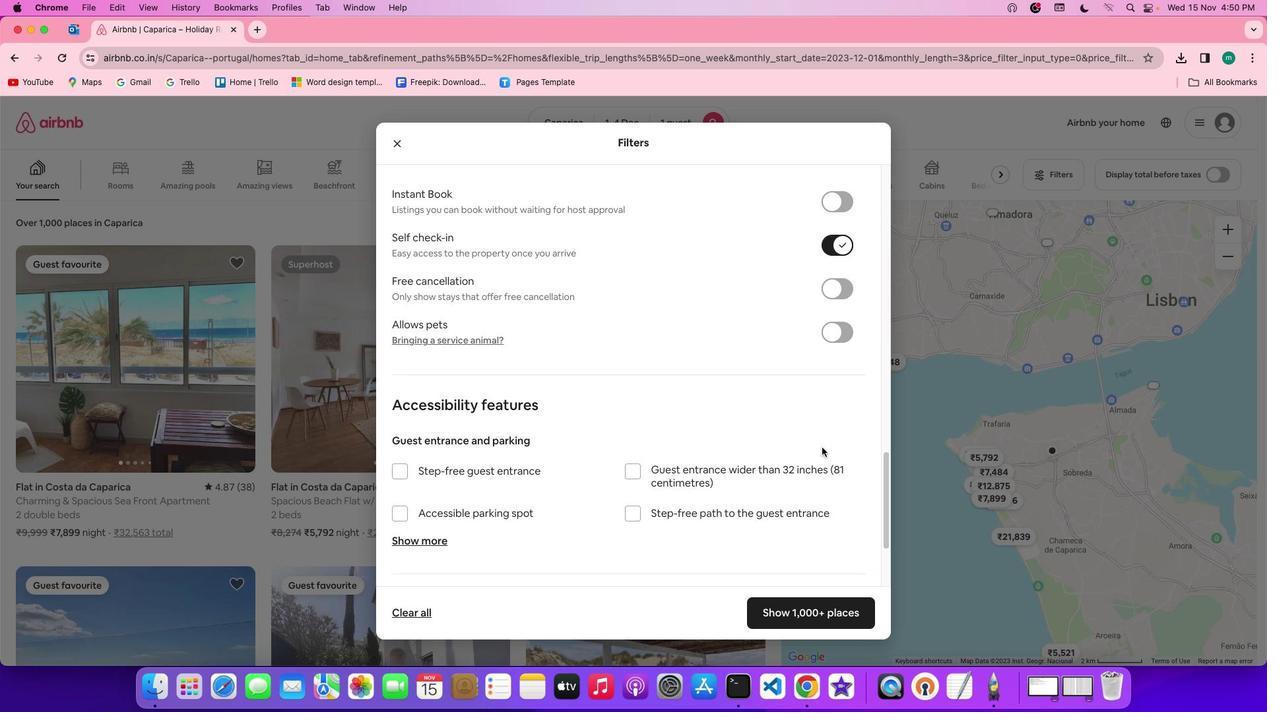 
Action: Mouse scrolled (830, 456) with delta (8, 7)
Screenshot: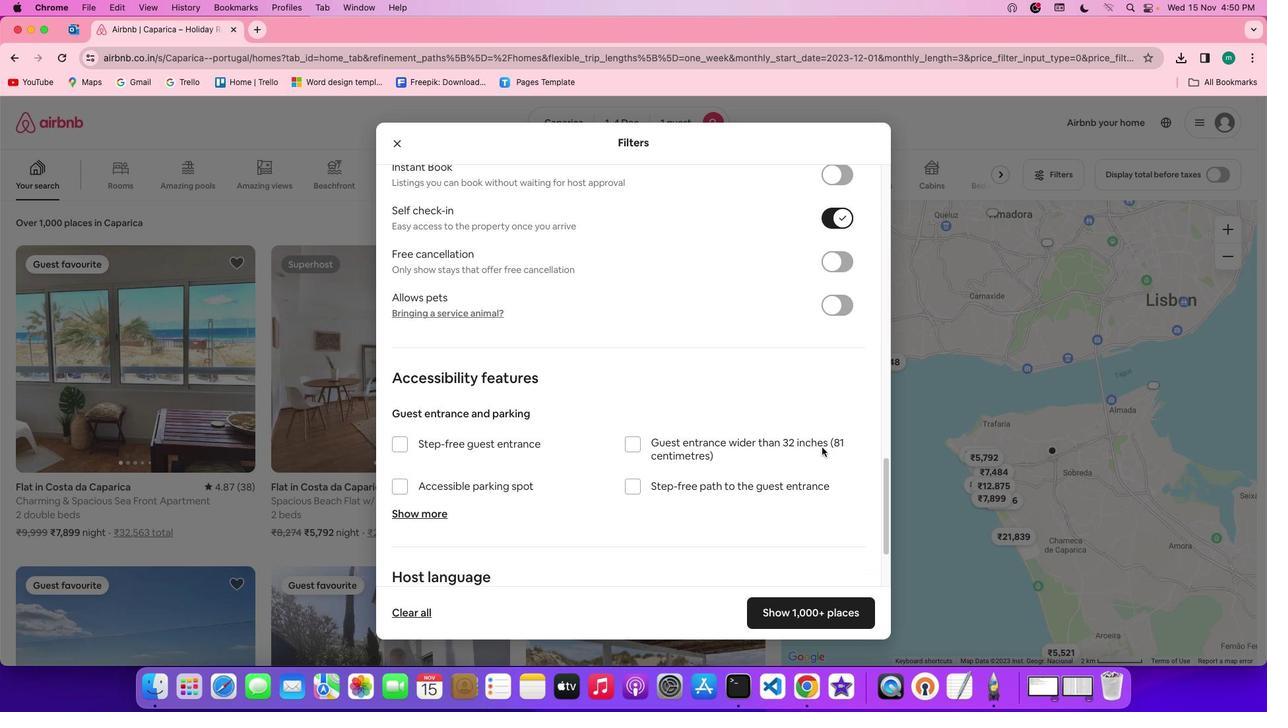 
Action: Mouse scrolled (830, 456) with delta (8, 7)
Screenshot: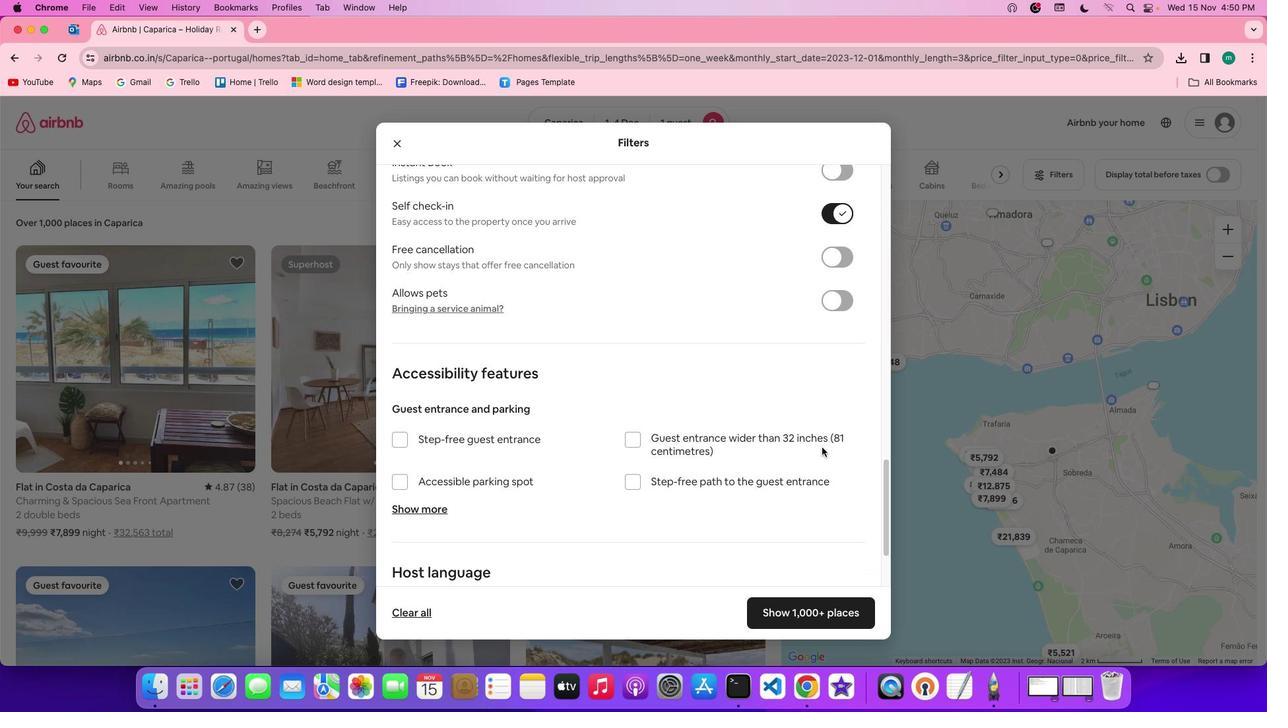
Action: Mouse scrolled (830, 456) with delta (8, 7)
Screenshot: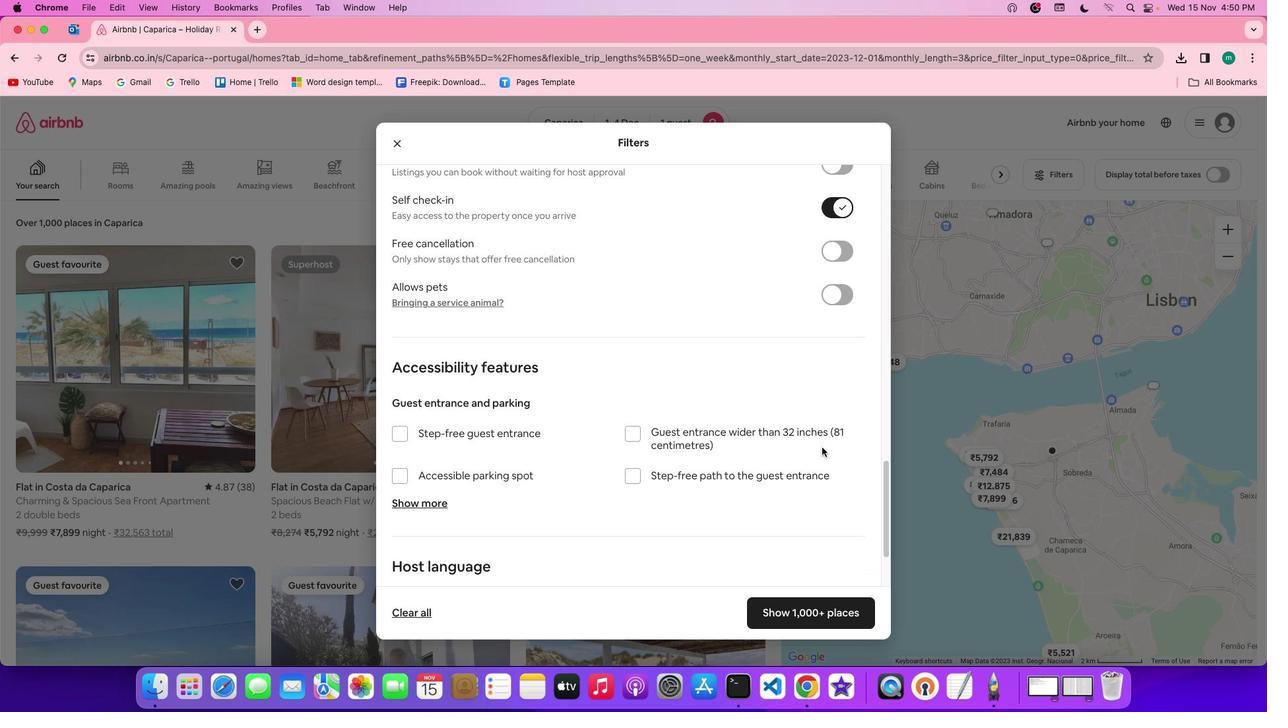 
Action: Mouse scrolled (830, 456) with delta (8, 7)
Screenshot: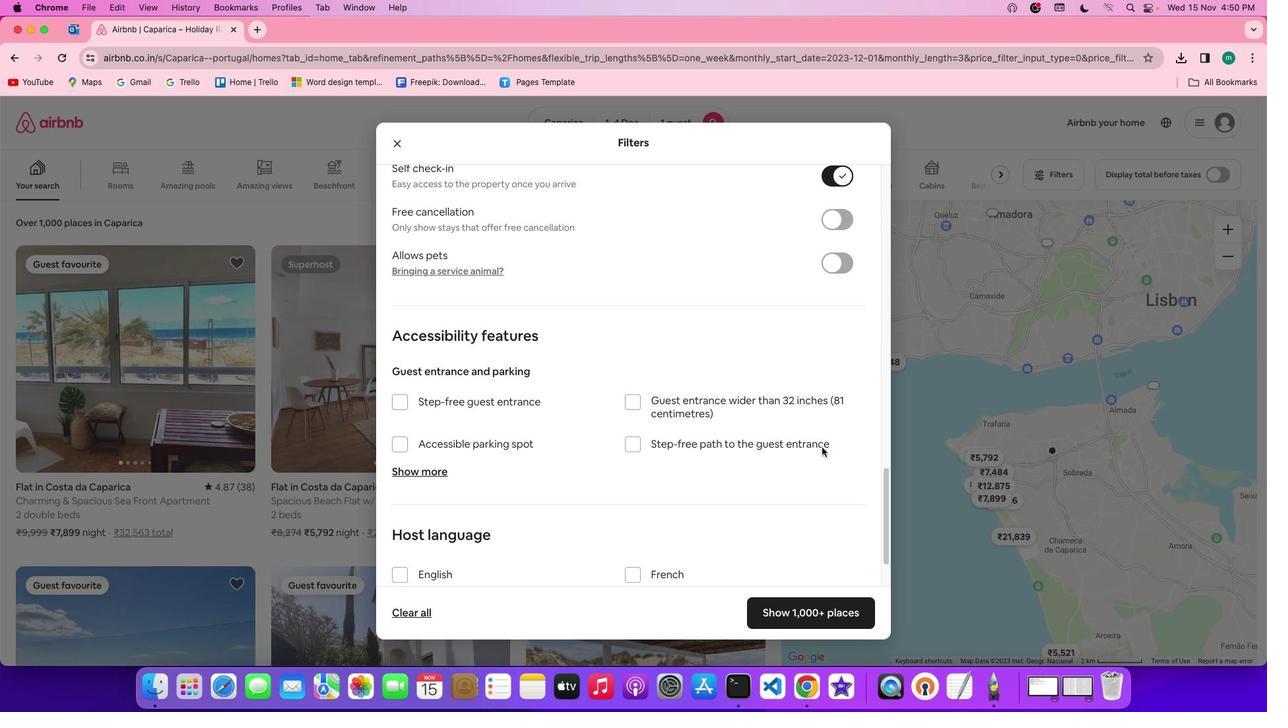 
Action: Mouse scrolled (830, 456) with delta (8, 5)
Screenshot: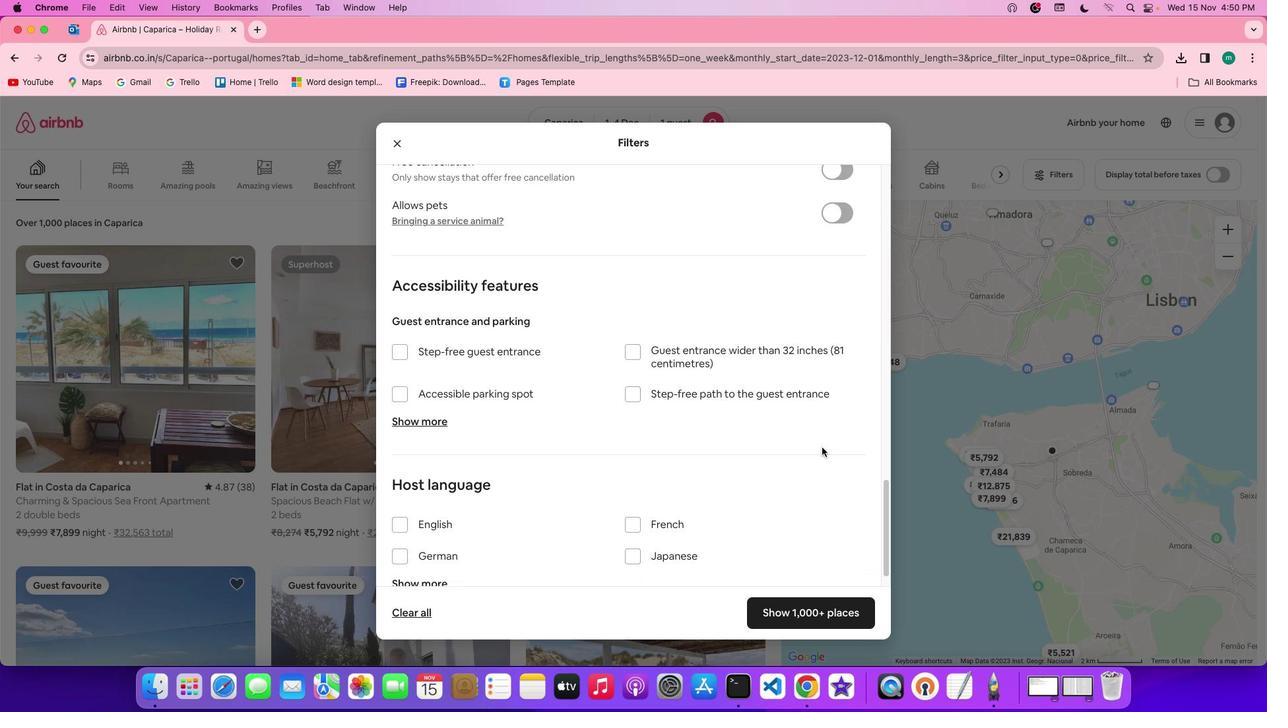 
Action: Mouse scrolled (830, 456) with delta (8, 7)
Screenshot: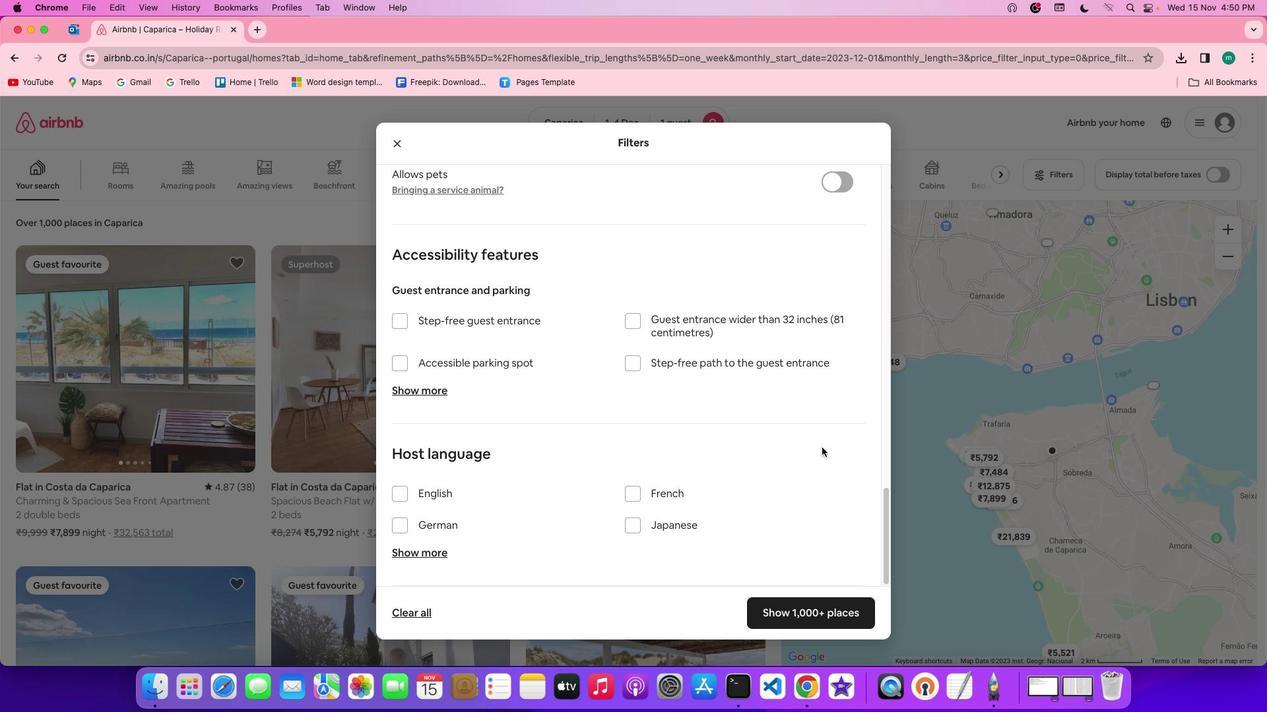 
Action: Mouse scrolled (830, 456) with delta (8, 7)
Screenshot: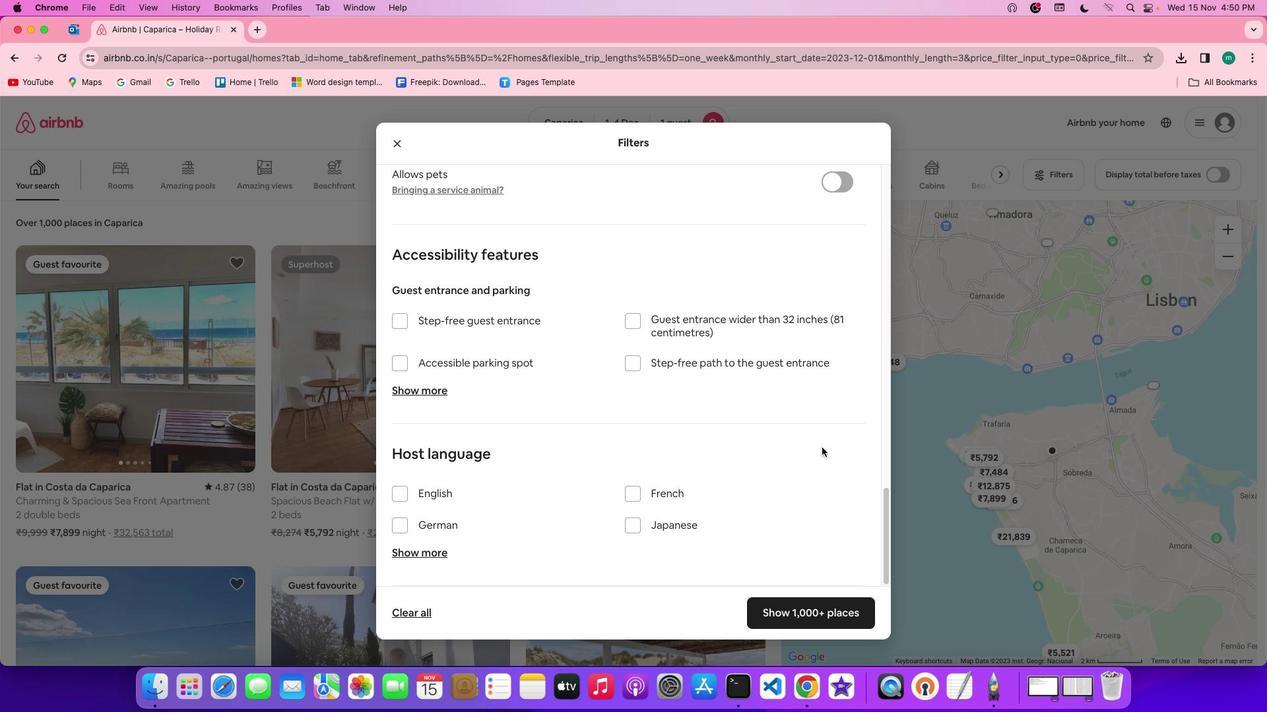 
Action: Mouse scrolled (830, 456) with delta (8, 7)
Screenshot: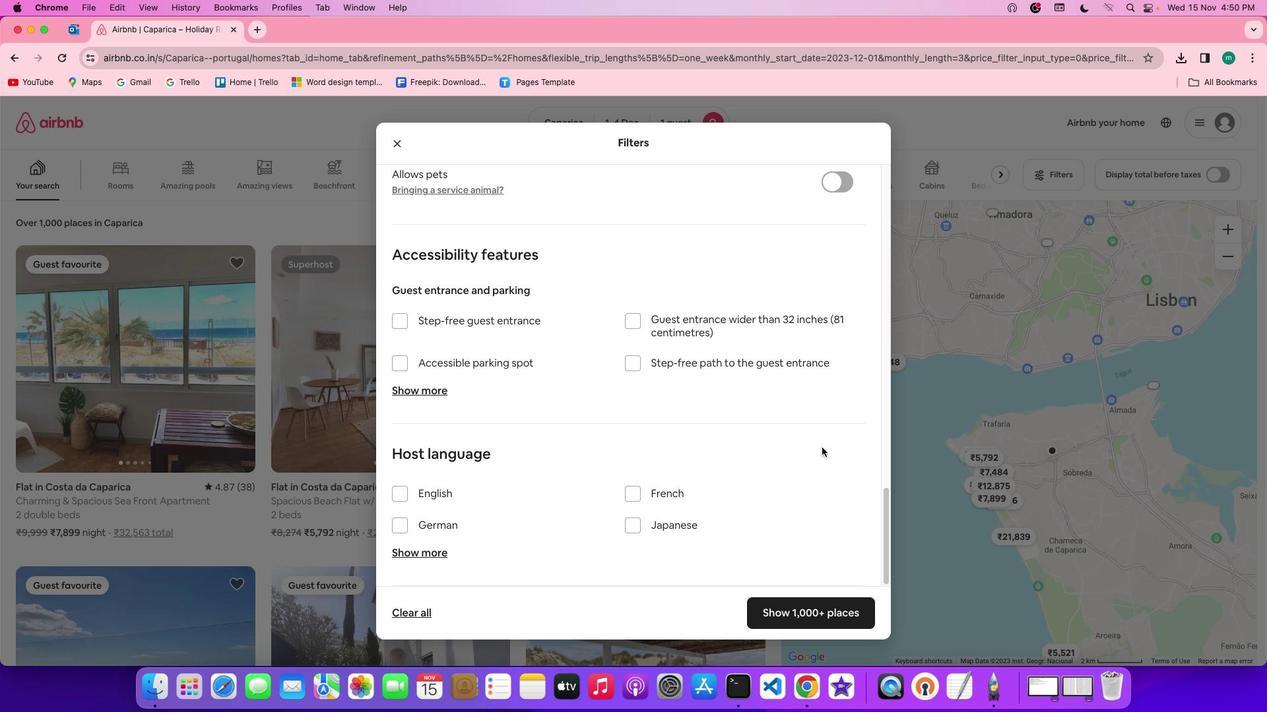 
Action: Mouse scrolled (830, 456) with delta (8, 5)
Screenshot: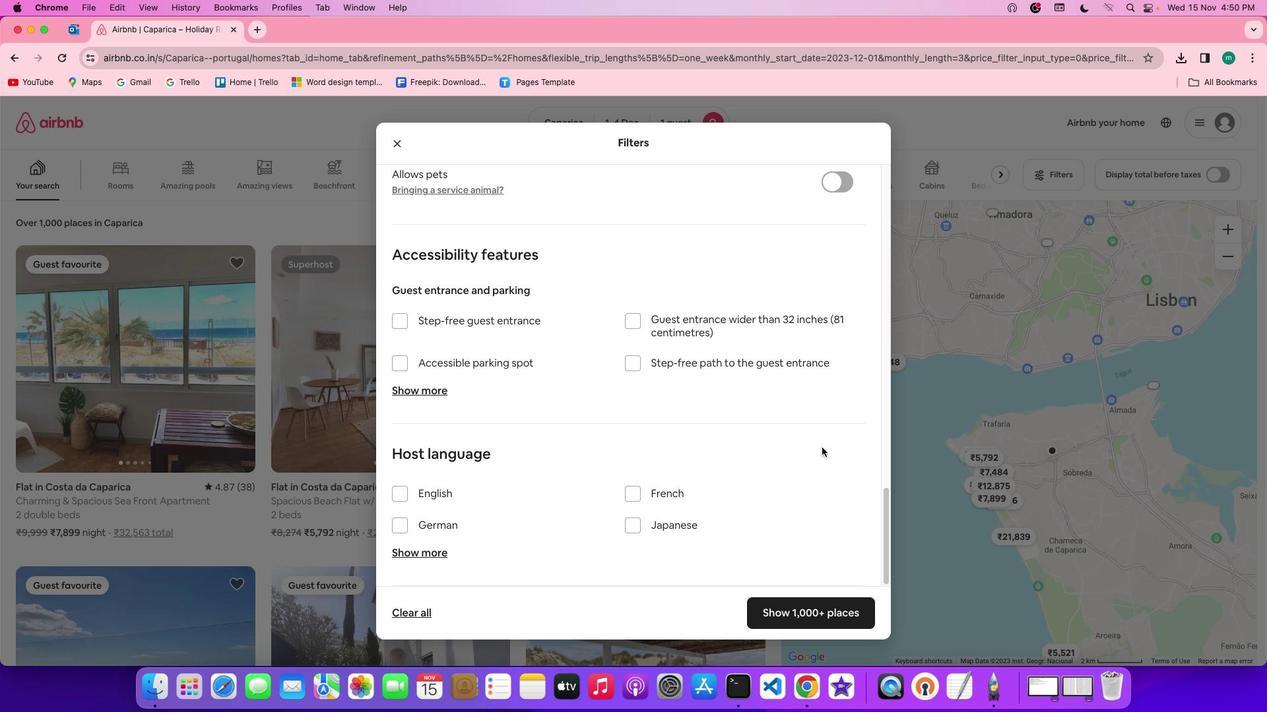 
Action: Mouse scrolled (830, 456) with delta (8, 7)
Screenshot: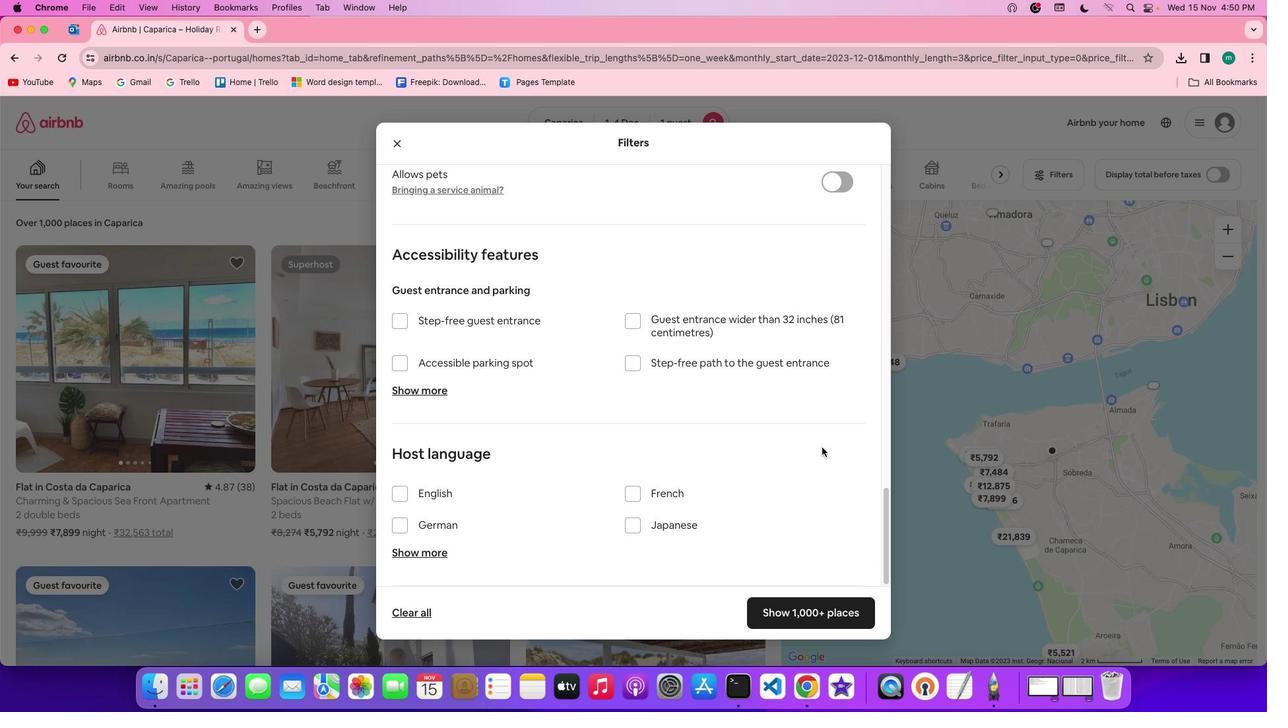 
Action: Mouse scrolled (830, 456) with delta (8, 7)
Screenshot: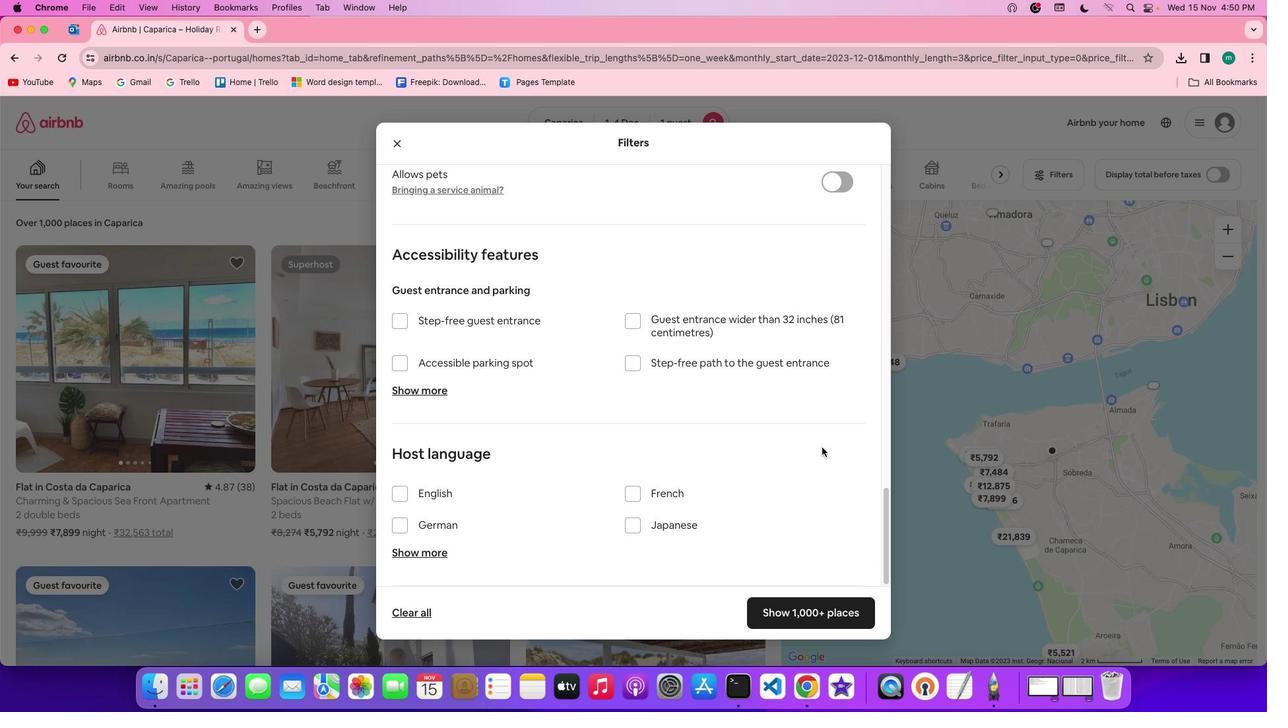 
Action: Mouse scrolled (830, 456) with delta (8, 6)
Screenshot: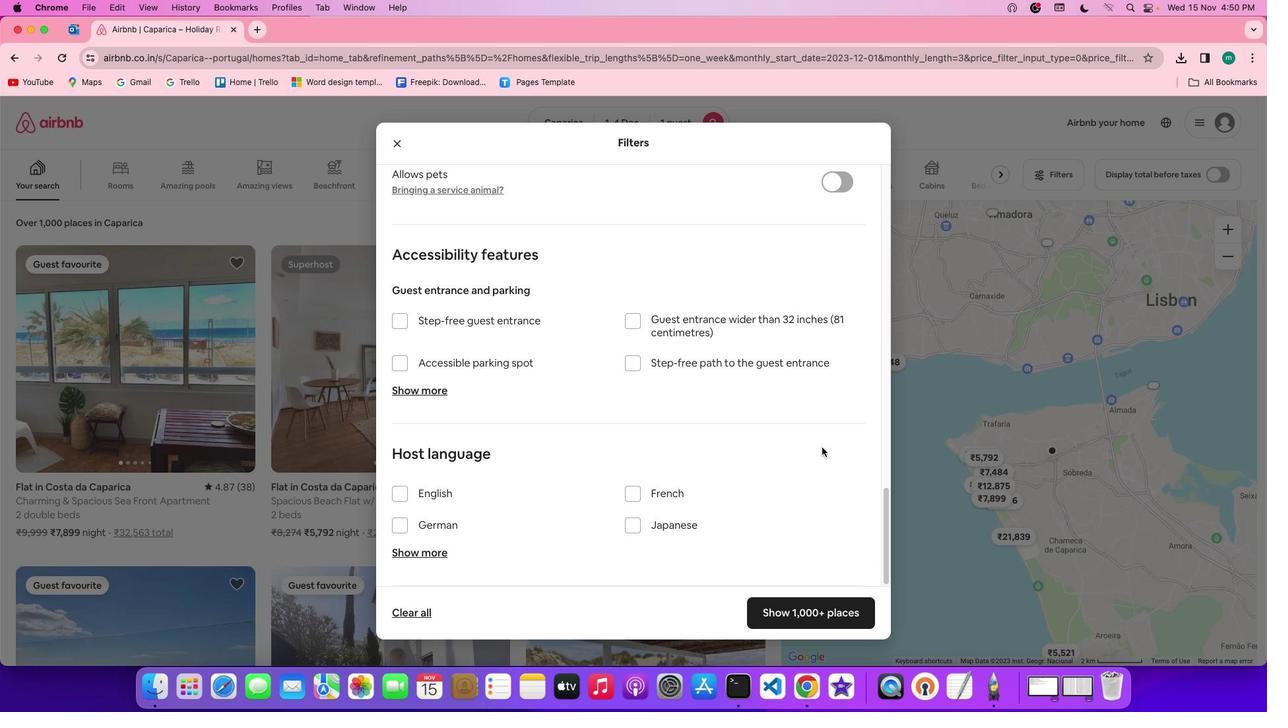 
Action: Mouse scrolled (830, 456) with delta (8, 5)
Screenshot: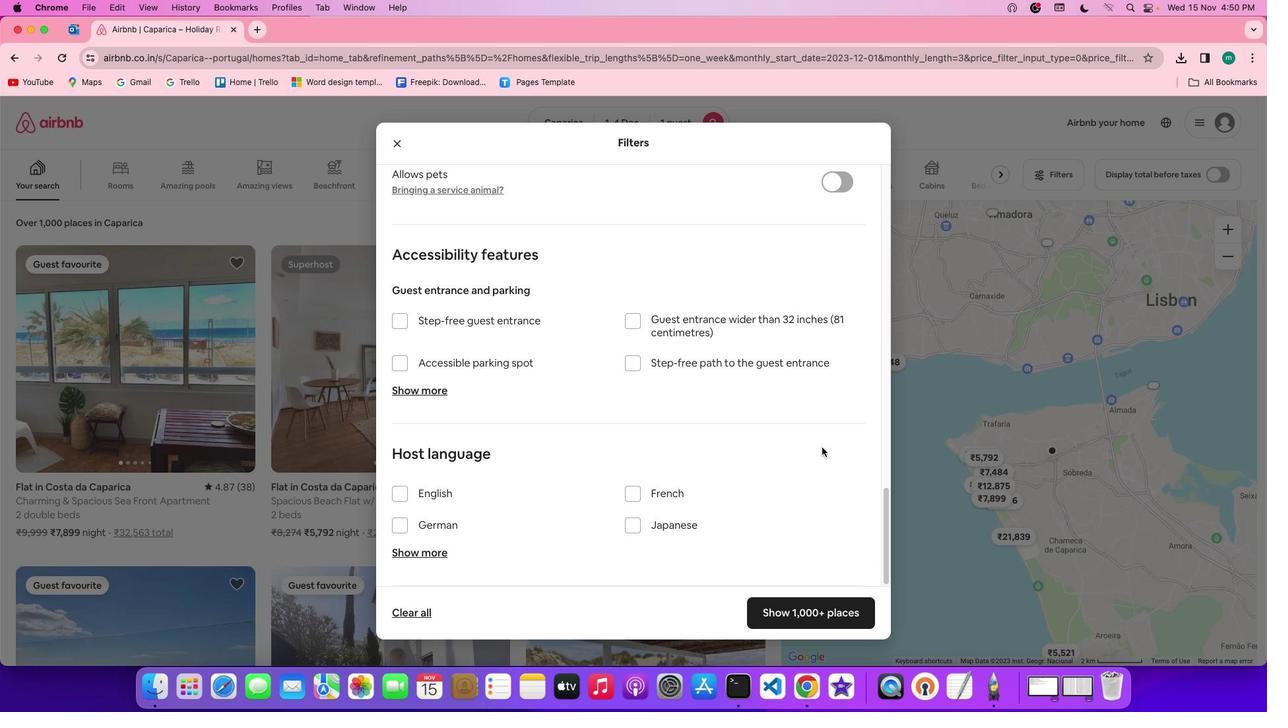
Action: Mouse scrolled (830, 456) with delta (8, 4)
Screenshot: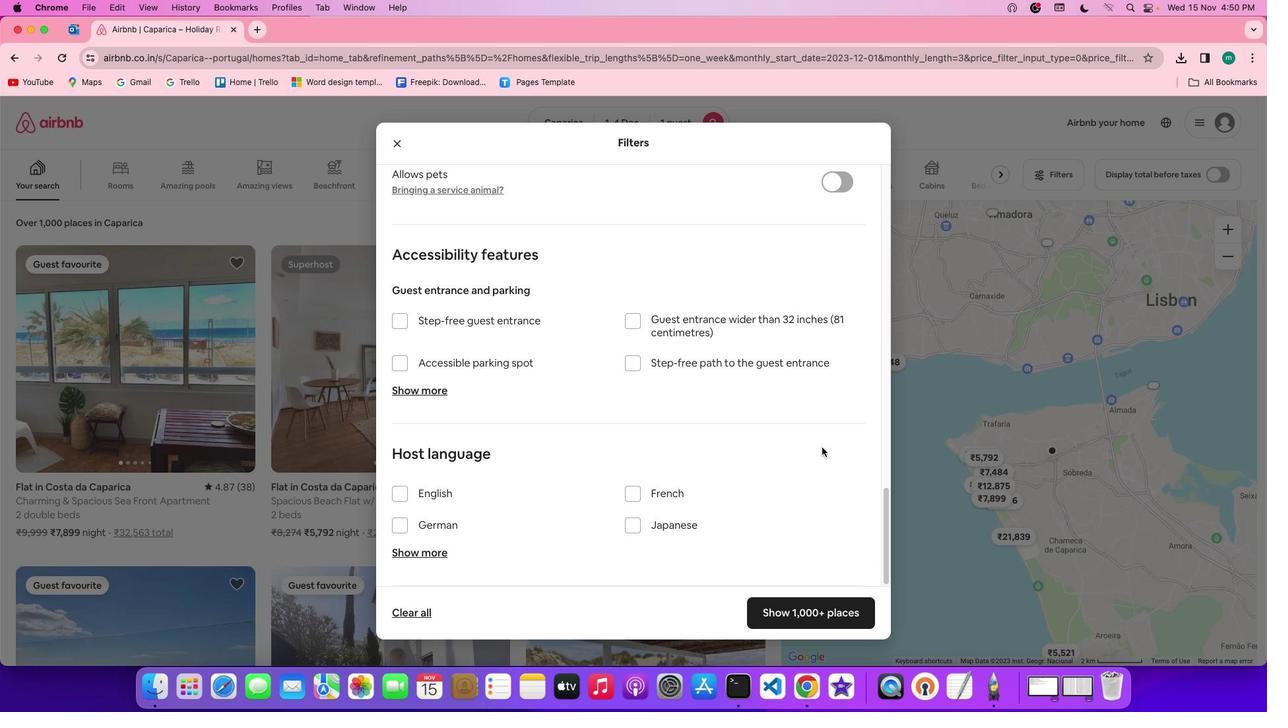 
Action: Mouse scrolled (830, 456) with delta (8, 4)
Screenshot: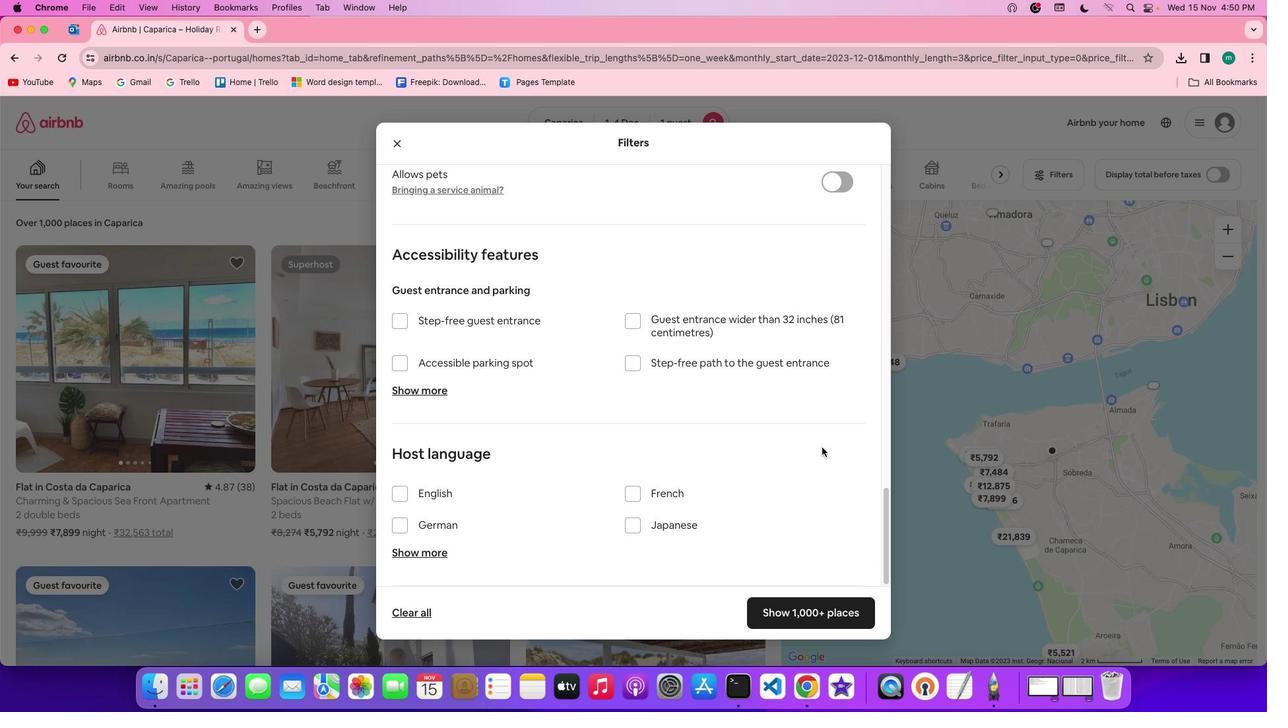 
Action: Mouse moved to (861, 609)
Screenshot: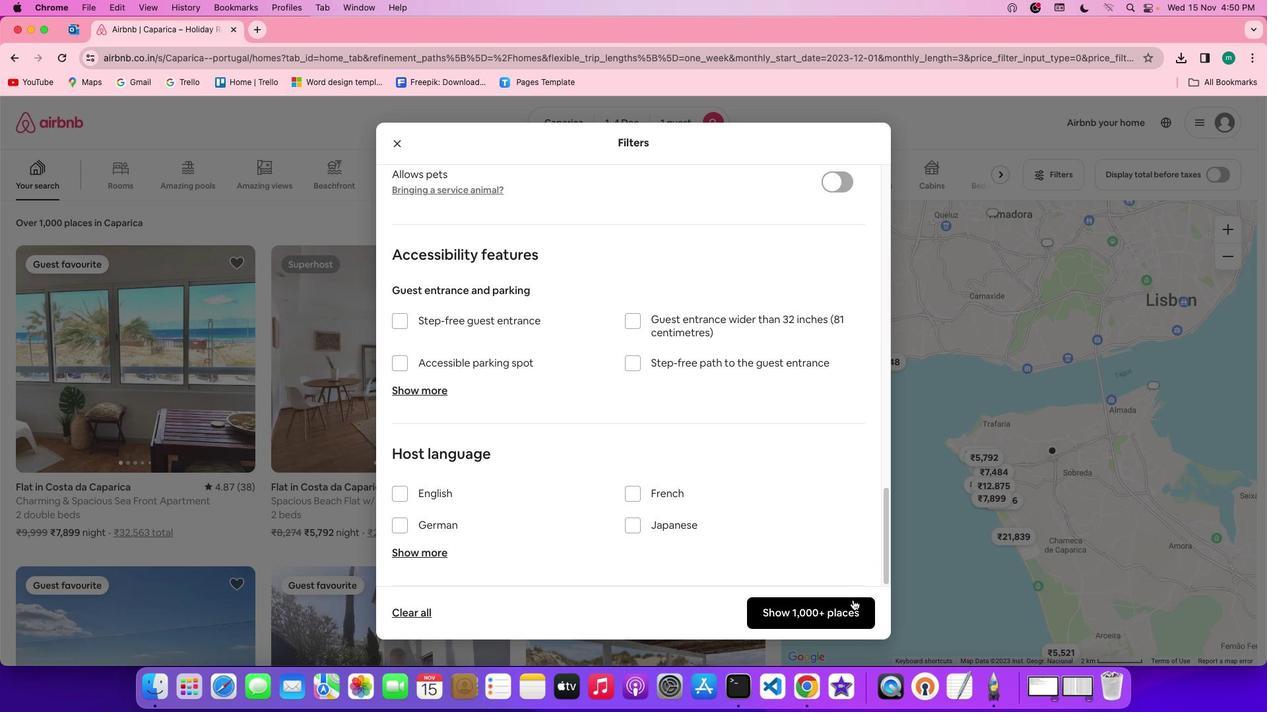 
Action: Mouse pressed left at (861, 609)
Screenshot: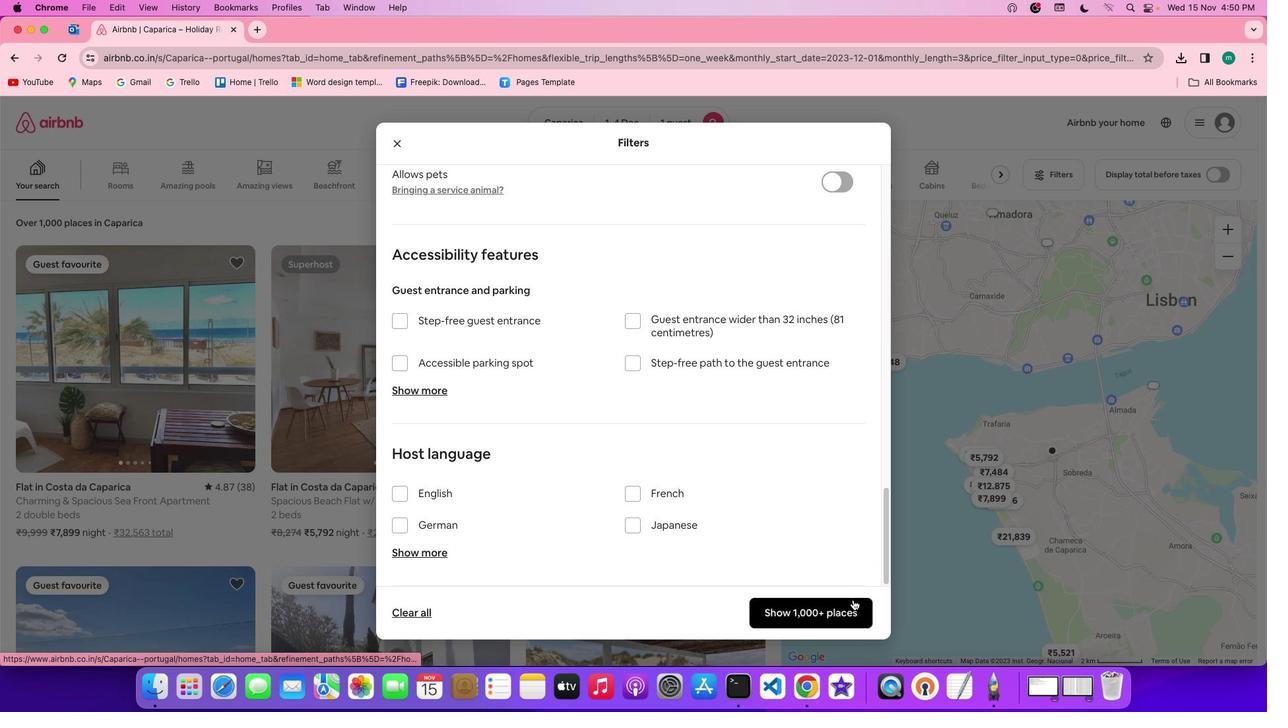 
Action: Mouse moved to (137, 345)
Screenshot: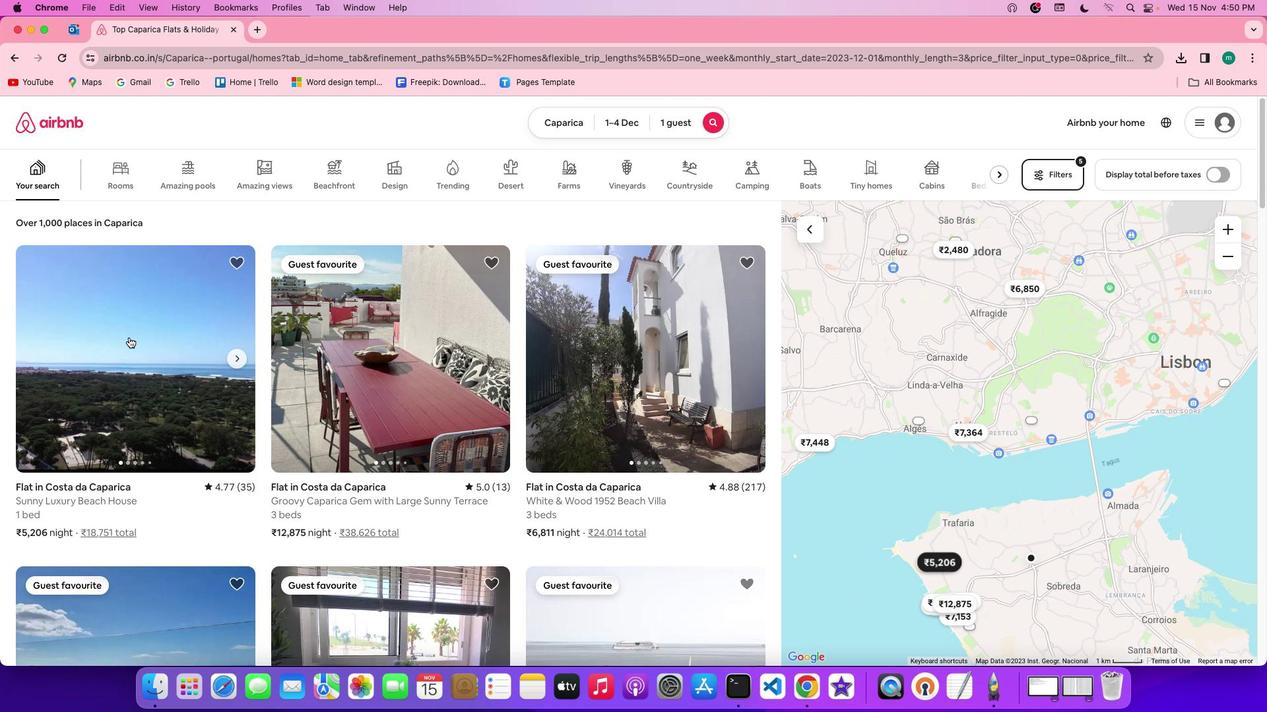 
Action: Mouse pressed left at (137, 345)
Screenshot: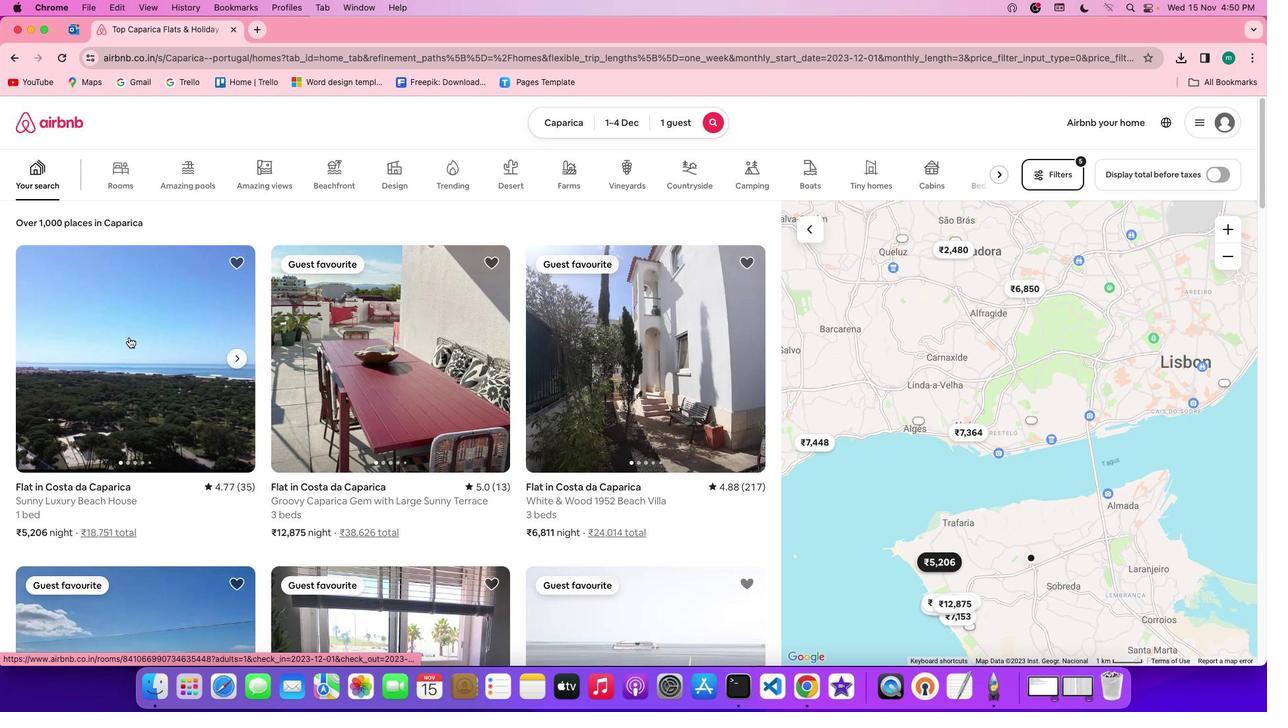 
Action: Mouse moved to (958, 481)
Screenshot: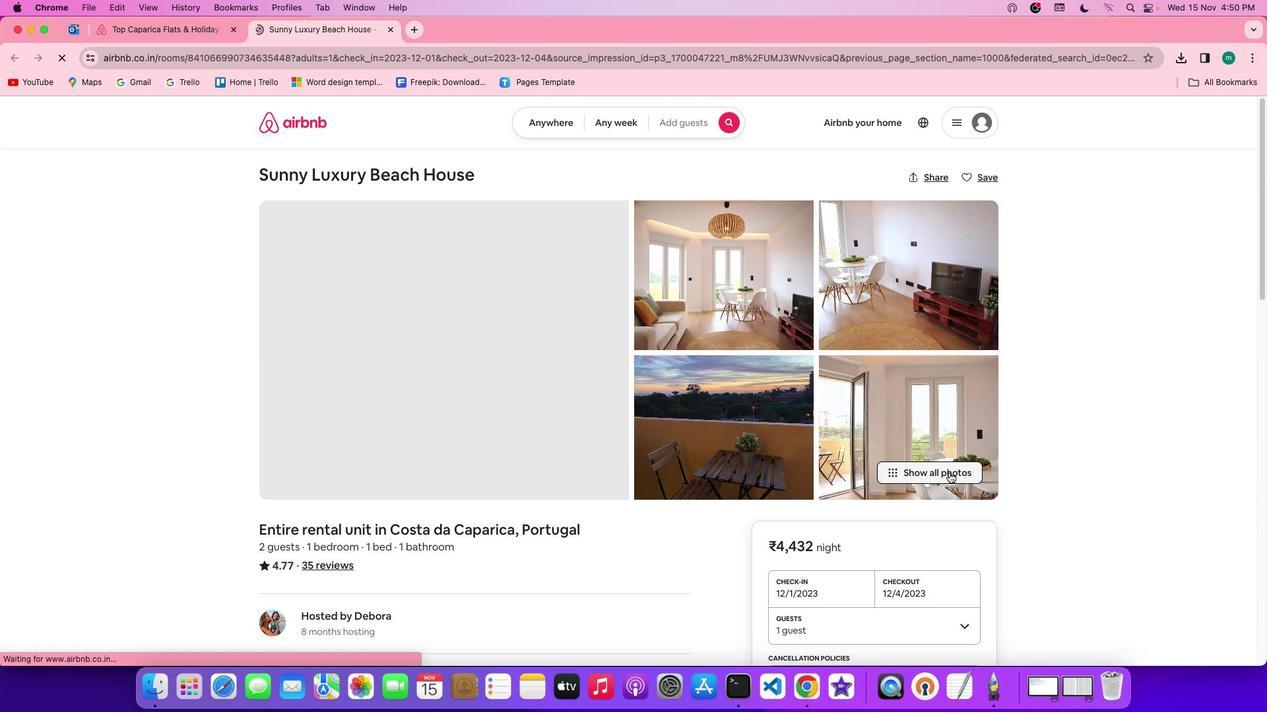 
Action: Mouse pressed left at (958, 481)
Screenshot: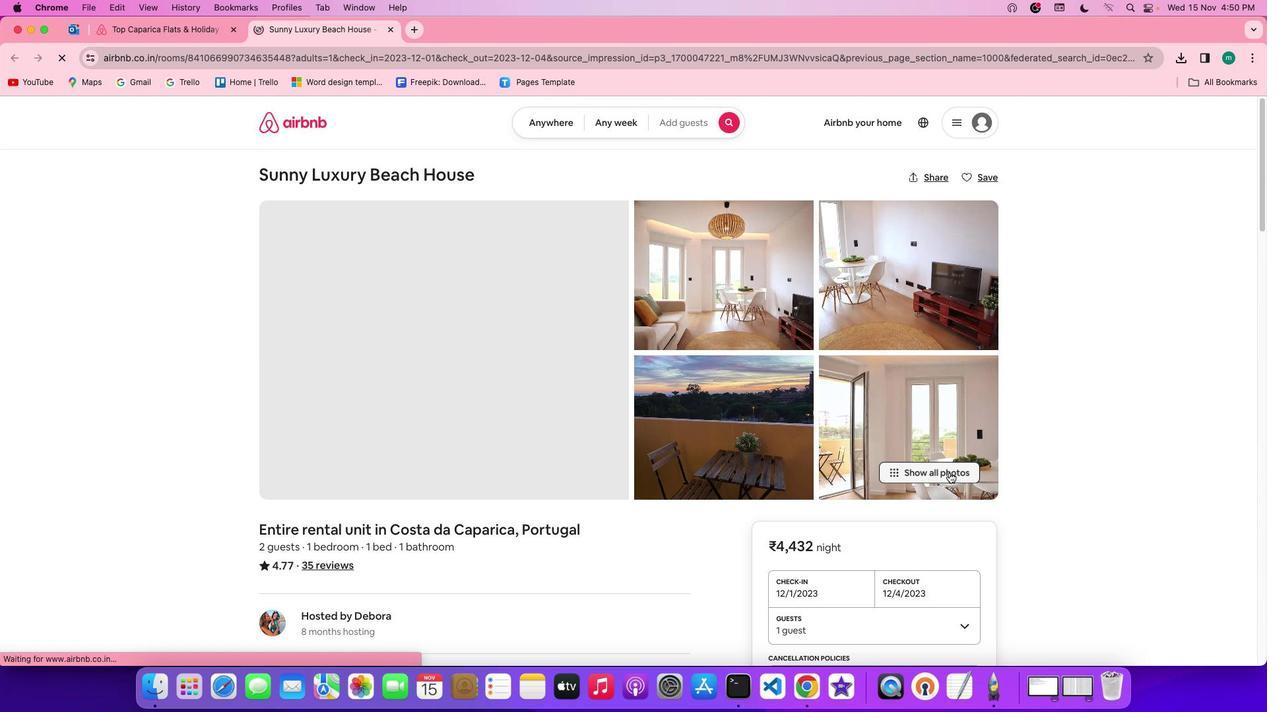 
Action: Mouse moved to (788, 495)
Screenshot: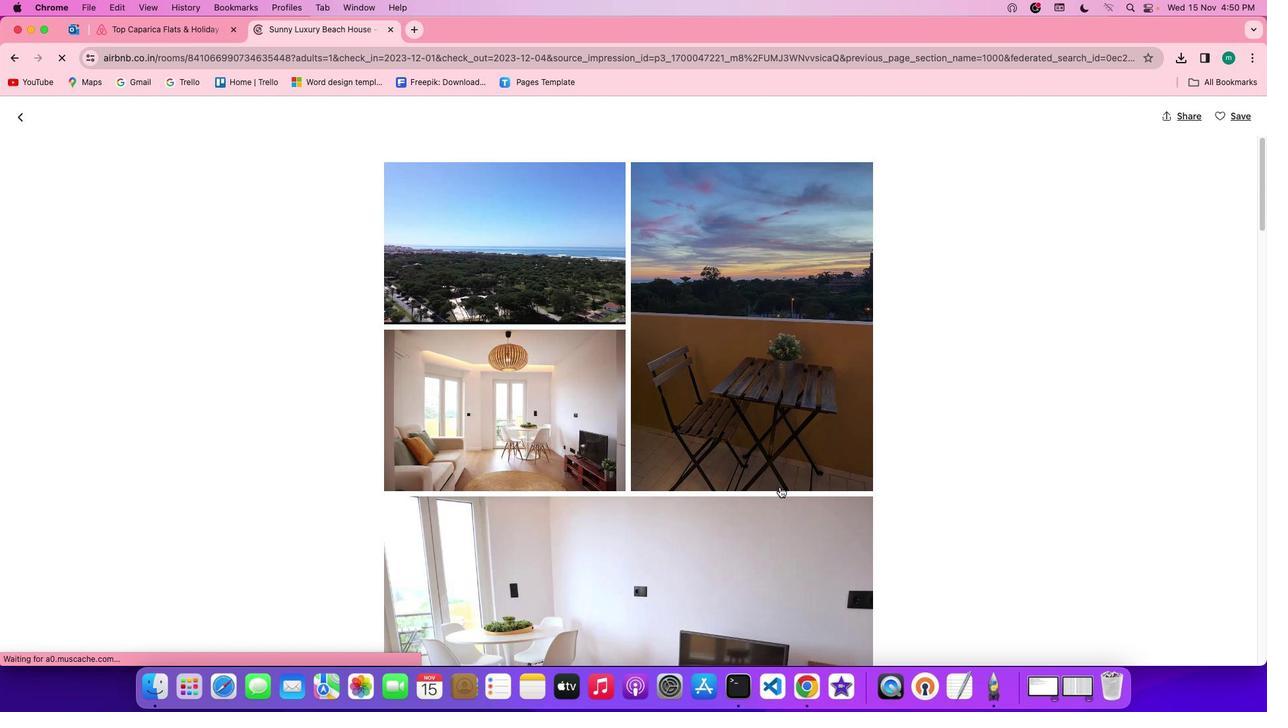 
Action: Mouse scrolled (788, 495) with delta (8, 7)
Screenshot: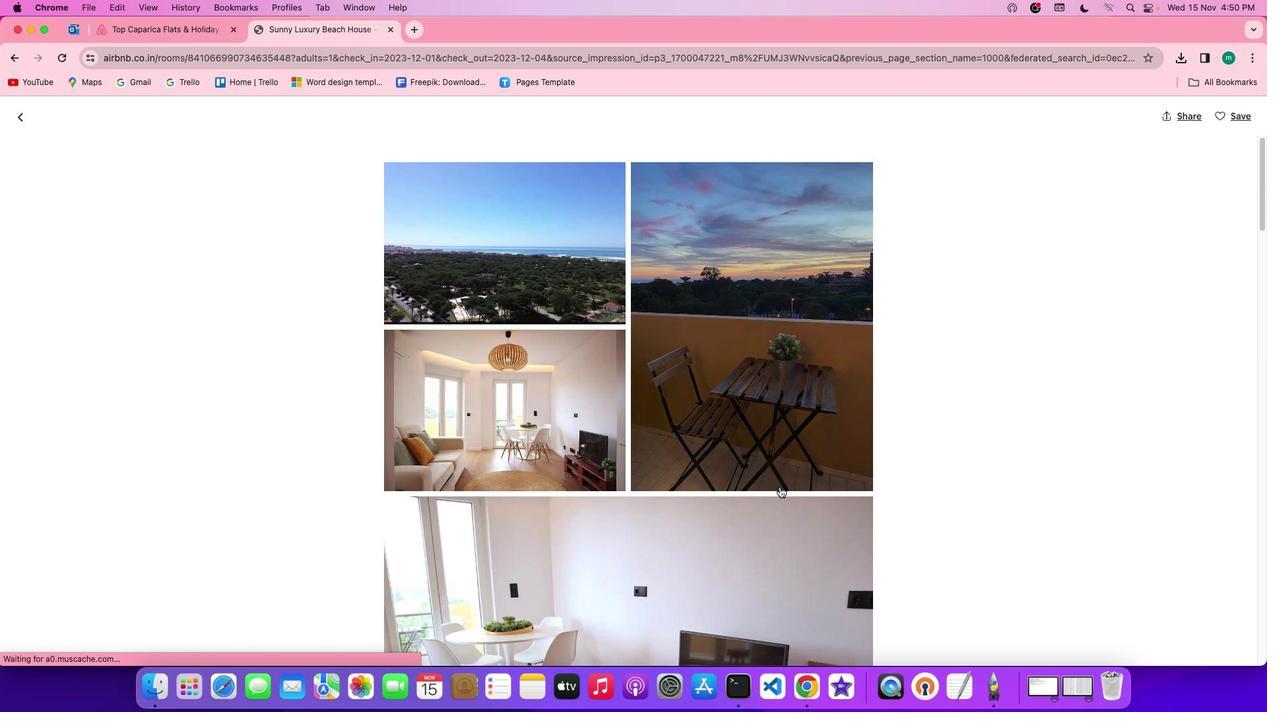 
Action: Mouse scrolled (788, 495) with delta (8, 7)
Screenshot: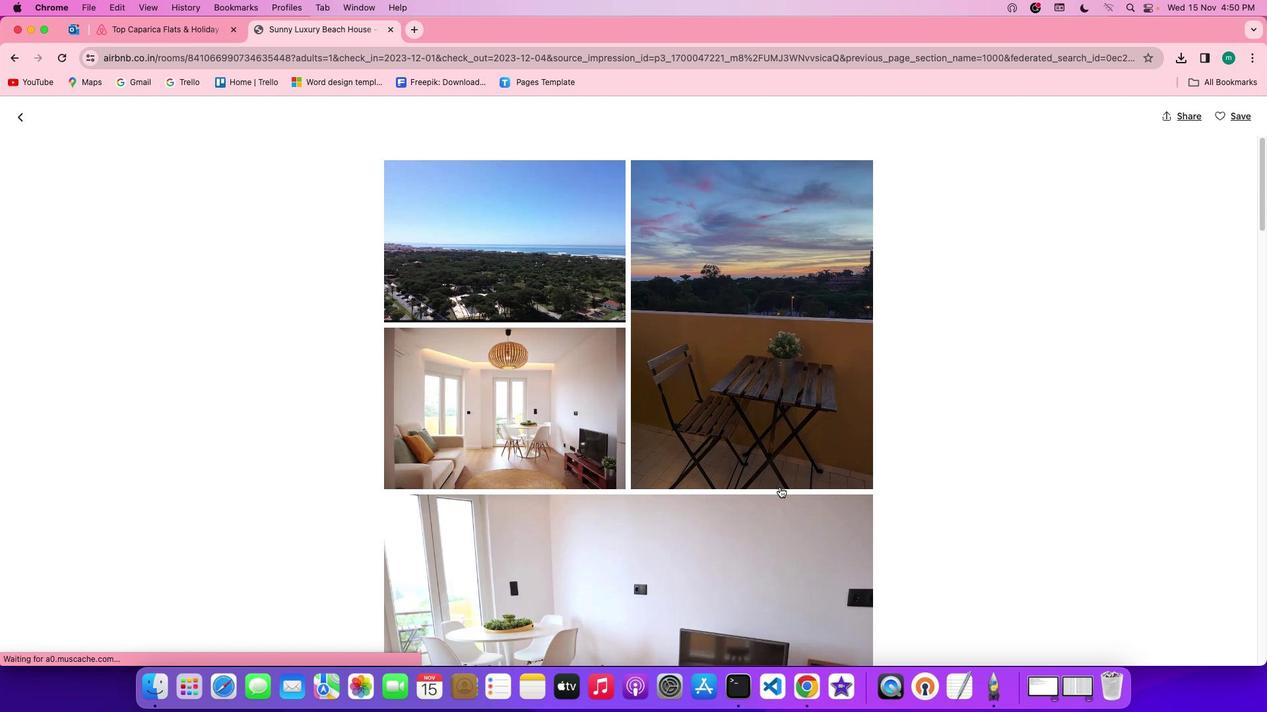 
Action: Mouse scrolled (788, 495) with delta (8, 7)
Screenshot: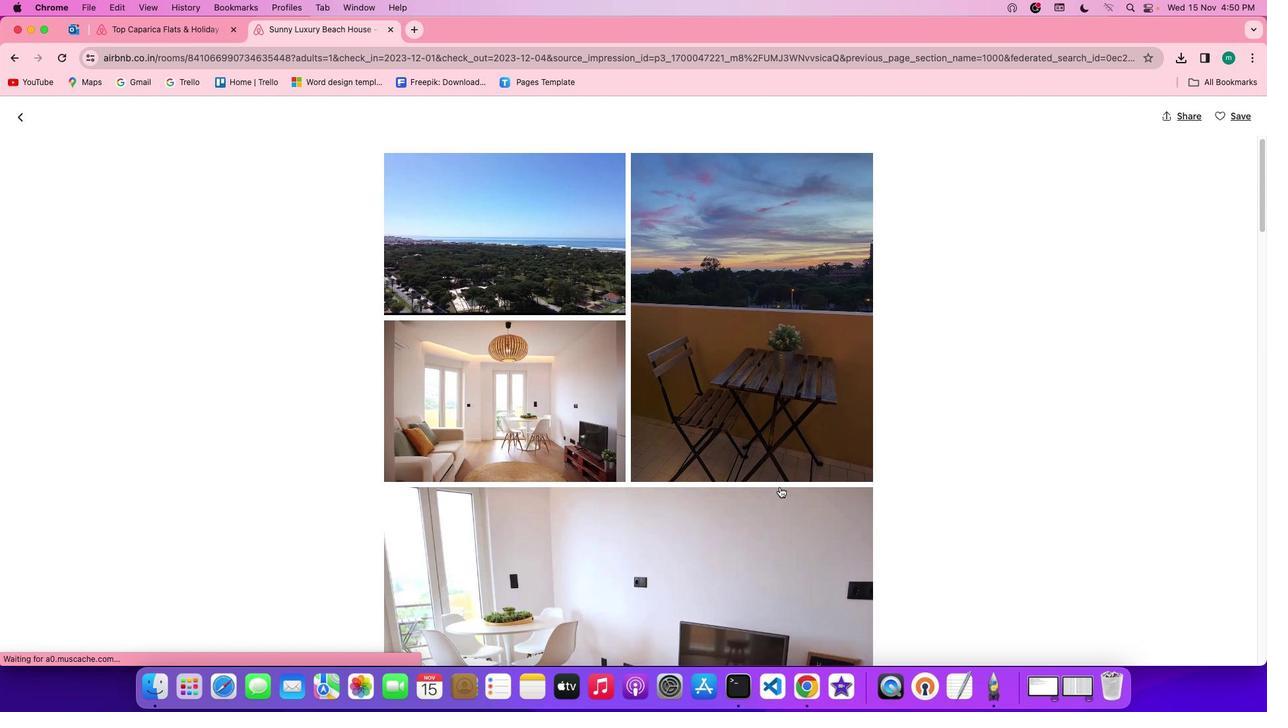 
Action: Mouse scrolled (788, 495) with delta (8, 7)
Screenshot: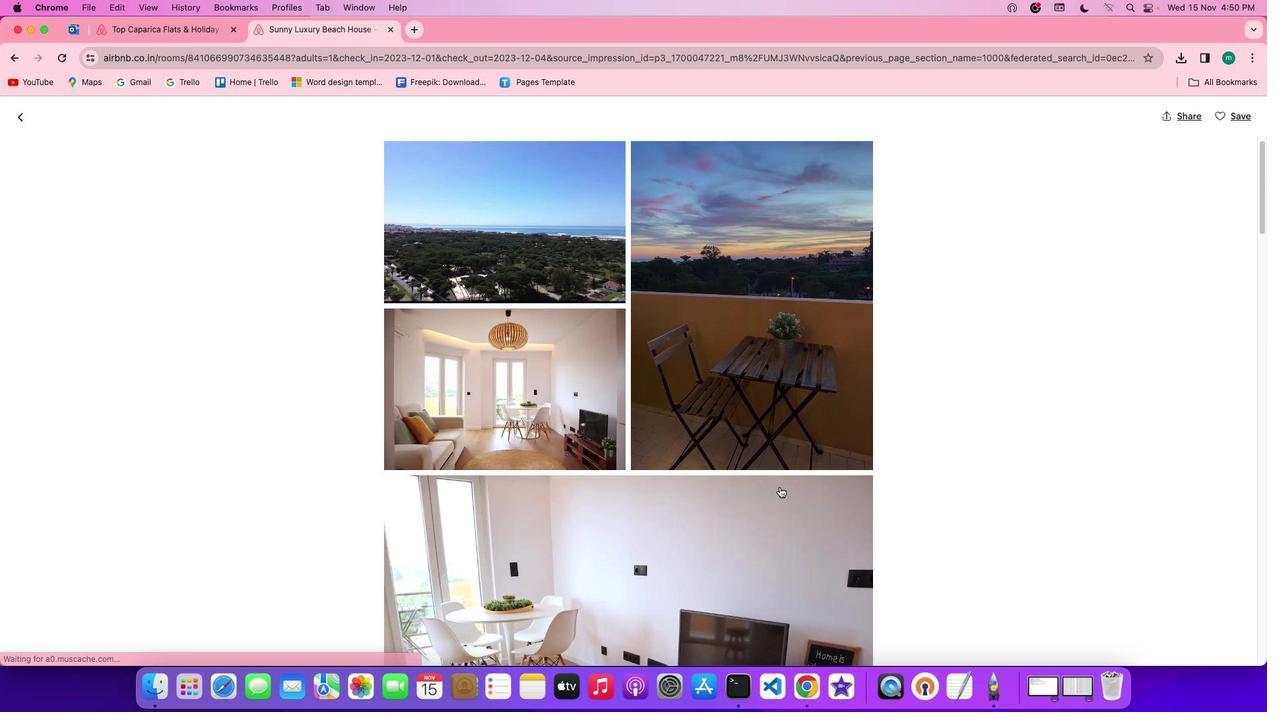 
Action: Mouse scrolled (788, 495) with delta (8, 7)
Screenshot: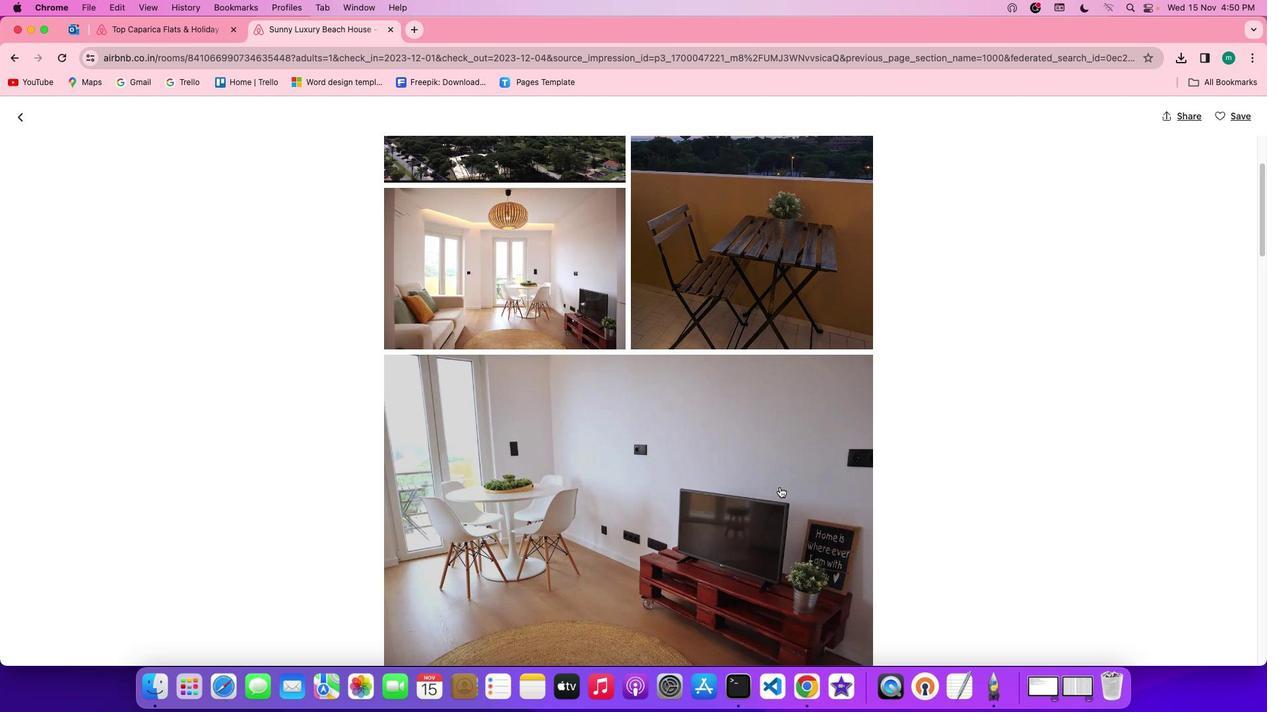 
Action: Mouse scrolled (788, 495) with delta (8, 7)
Screenshot: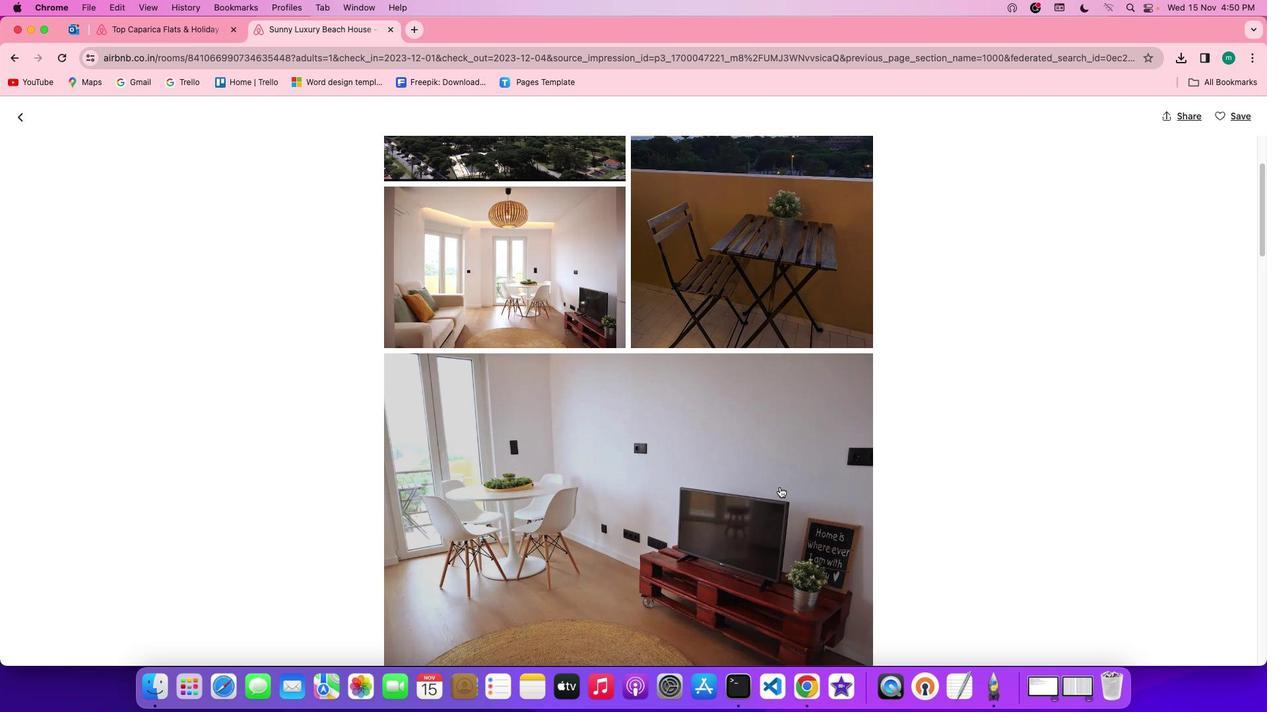 
Action: Mouse scrolled (788, 495) with delta (8, 7)
Screenshot: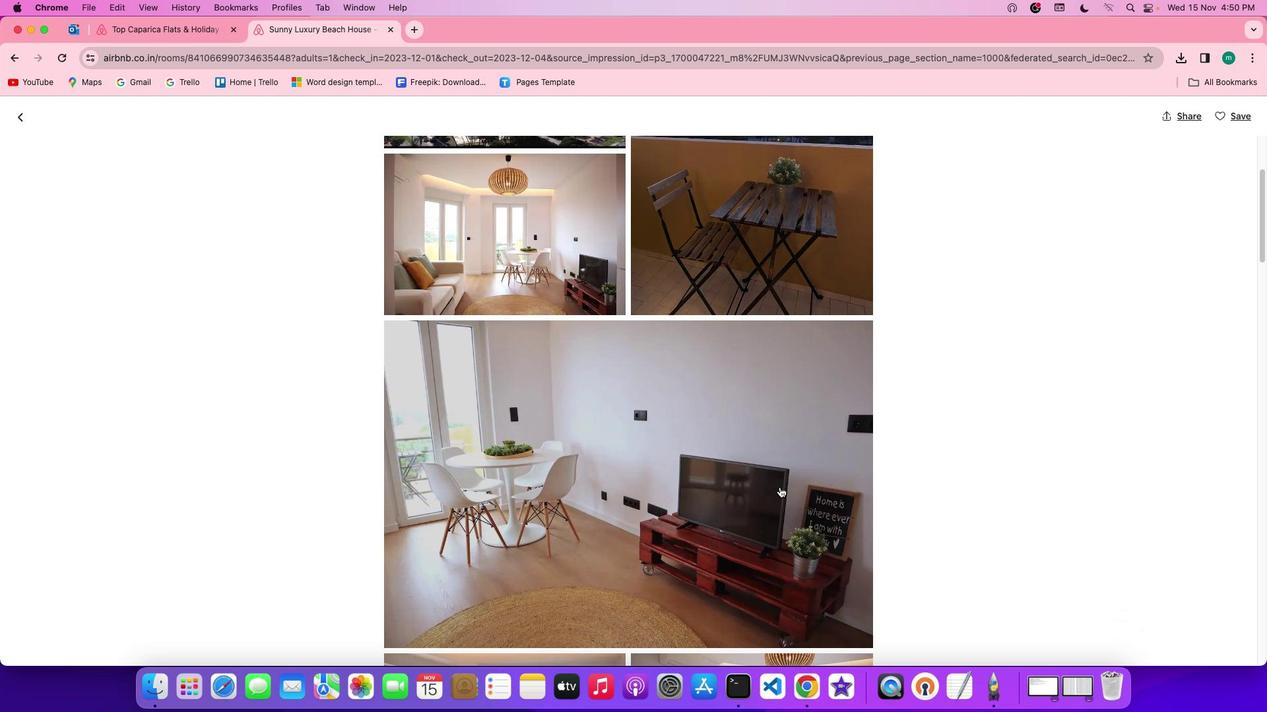 
Action: Mouse scrolled (788, 495) with delta (8, 6)
Screenshot: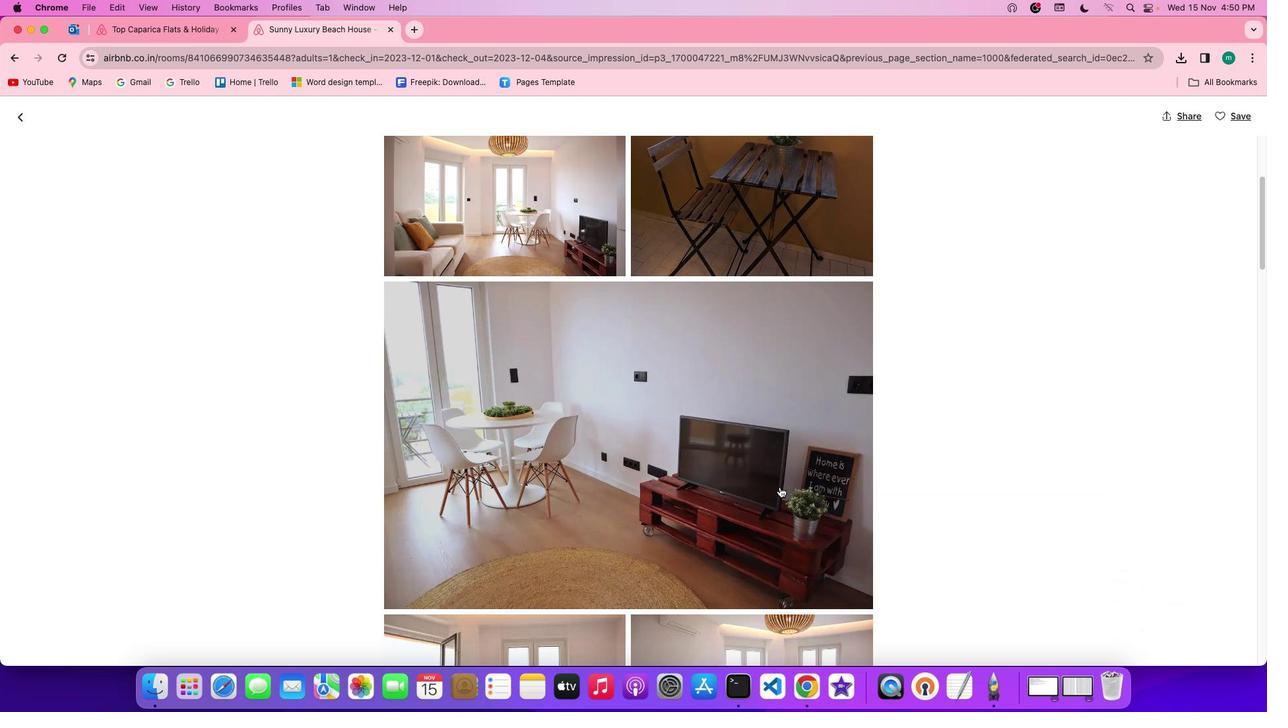 
Action: Mouse scrolled (788, 495) with delta (8, 7)
Screenshot: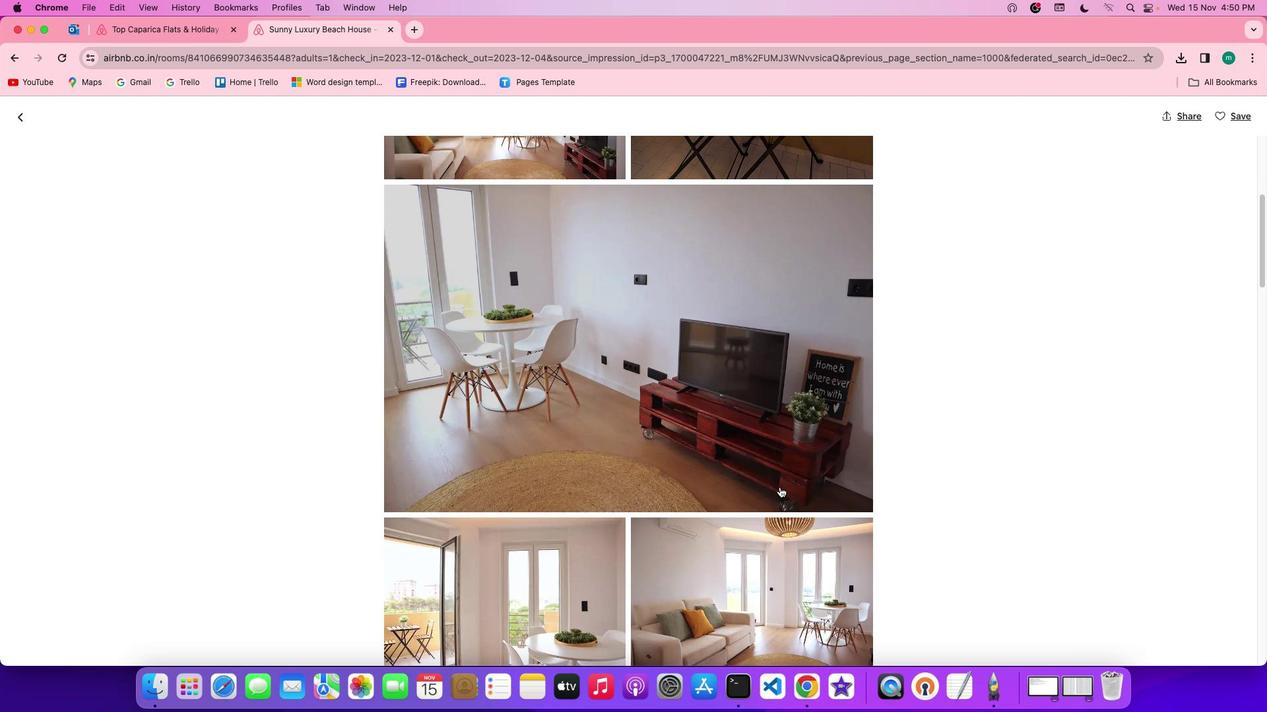 
Action: Mouse scrolled (788, 495) with delta (8, 7)
Screenshot: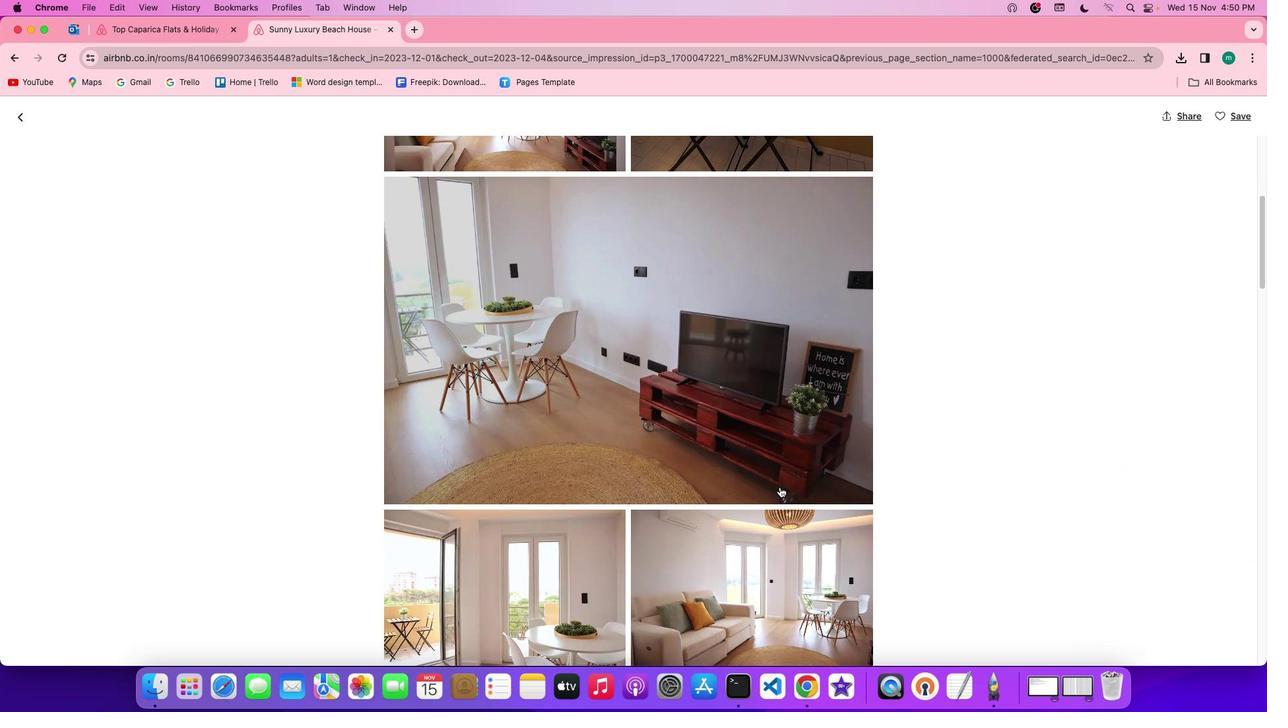 
Action: Mouse scrolled (788, 495) with delta (8, 7)
Screenshot: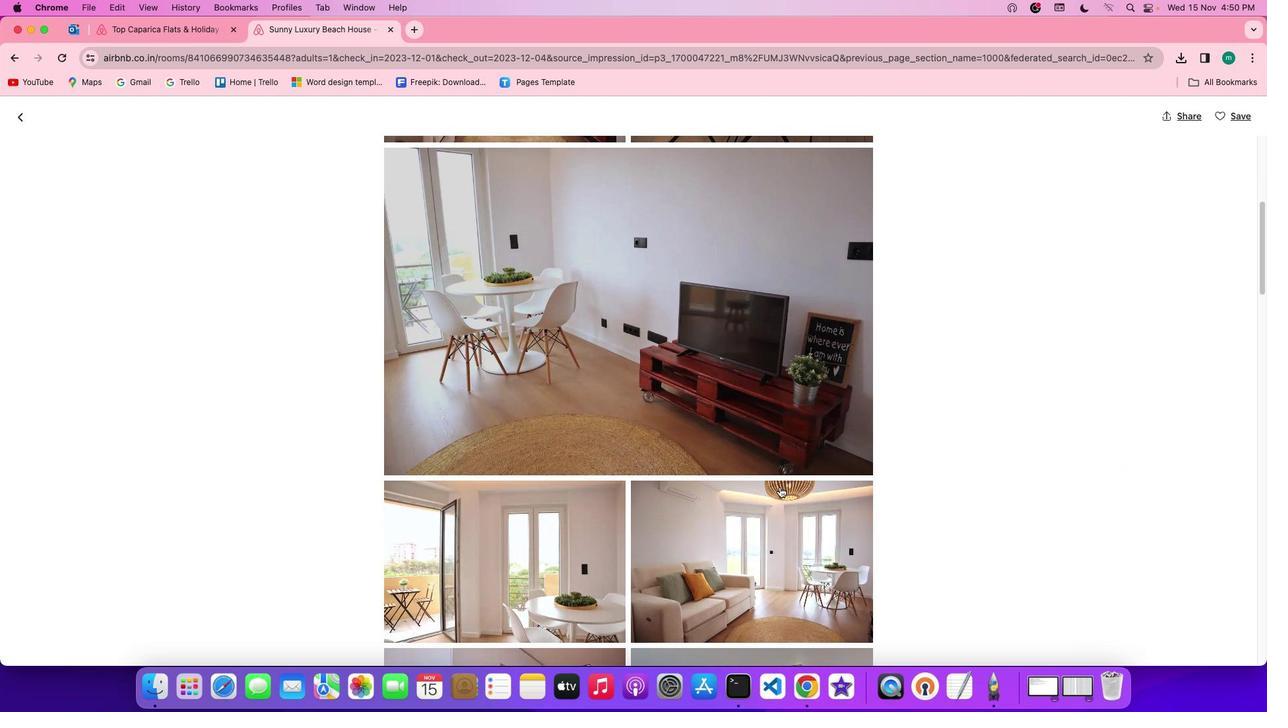
Action: Mouse scrolled (788, 495) with delta (8, 5)
Screenshot: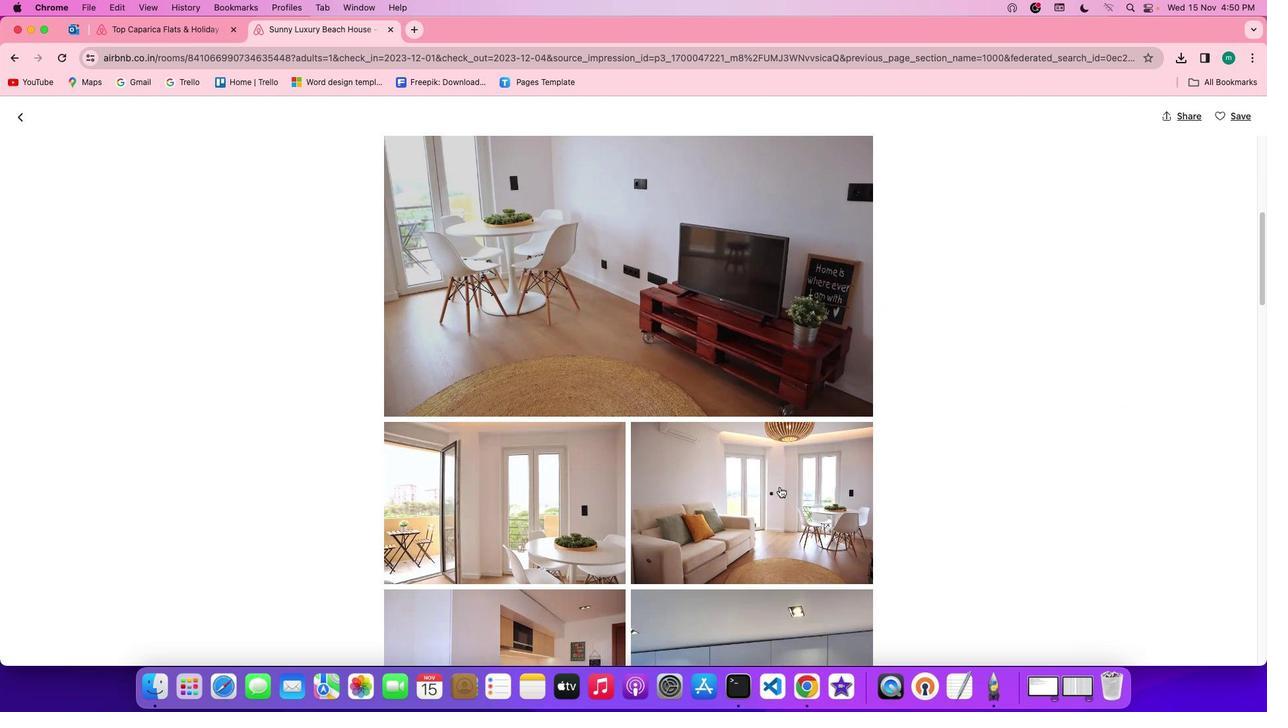 
Action: Mouse scrolled (788, 495) with delta (8, 5)
Screenshot: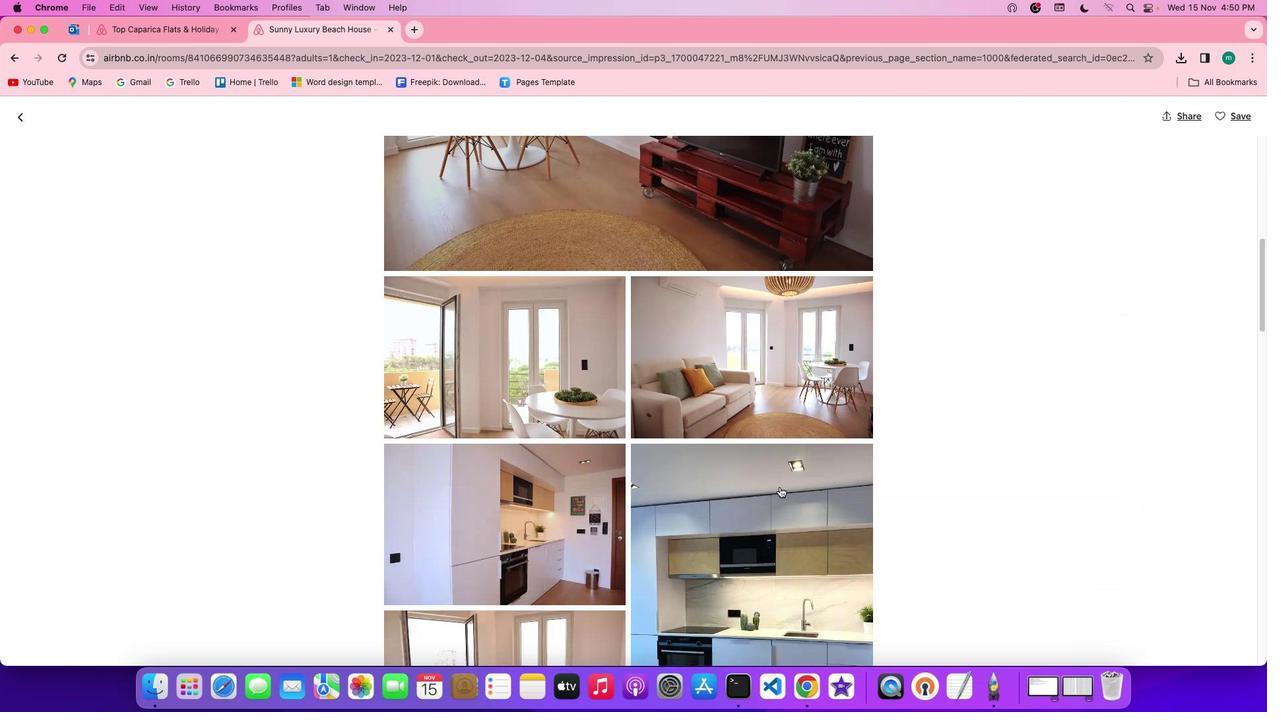 
Action: Mouse scrolled (788, 495) with delta (8, 7)
Screenshot: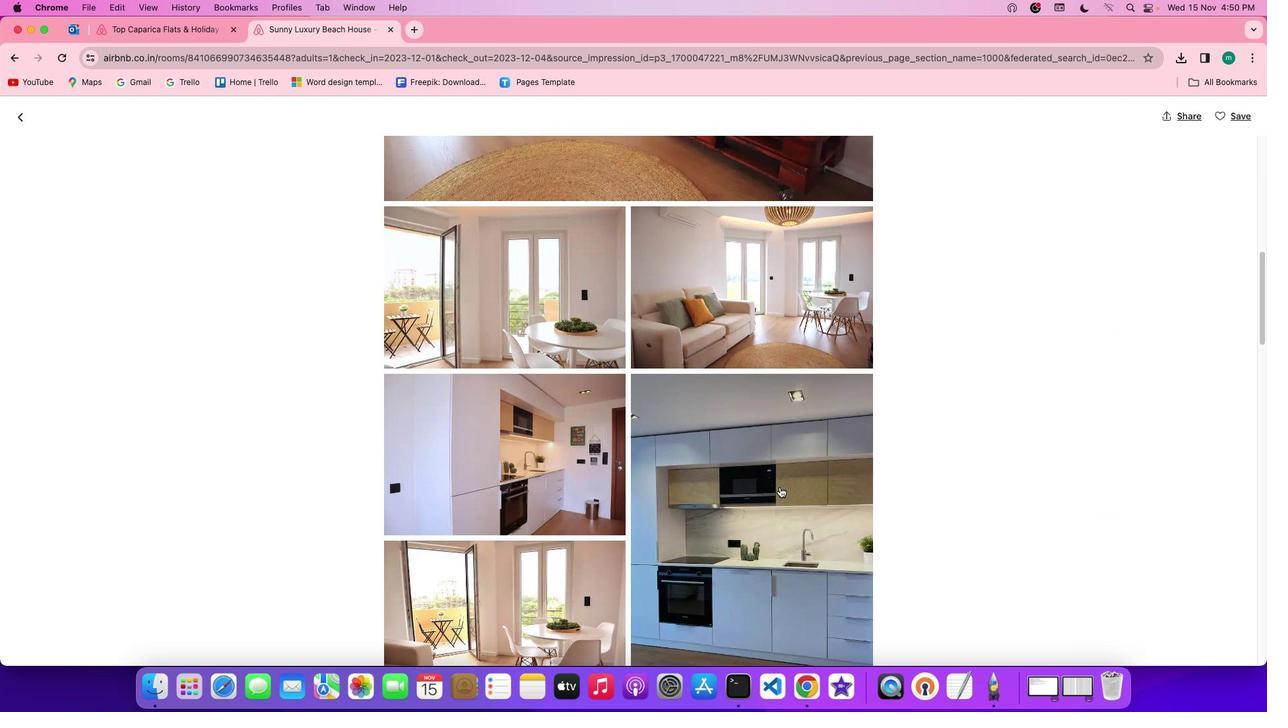 
Action: Mouse scrolled (788, 495) with delta (8, 7)
Screenshot: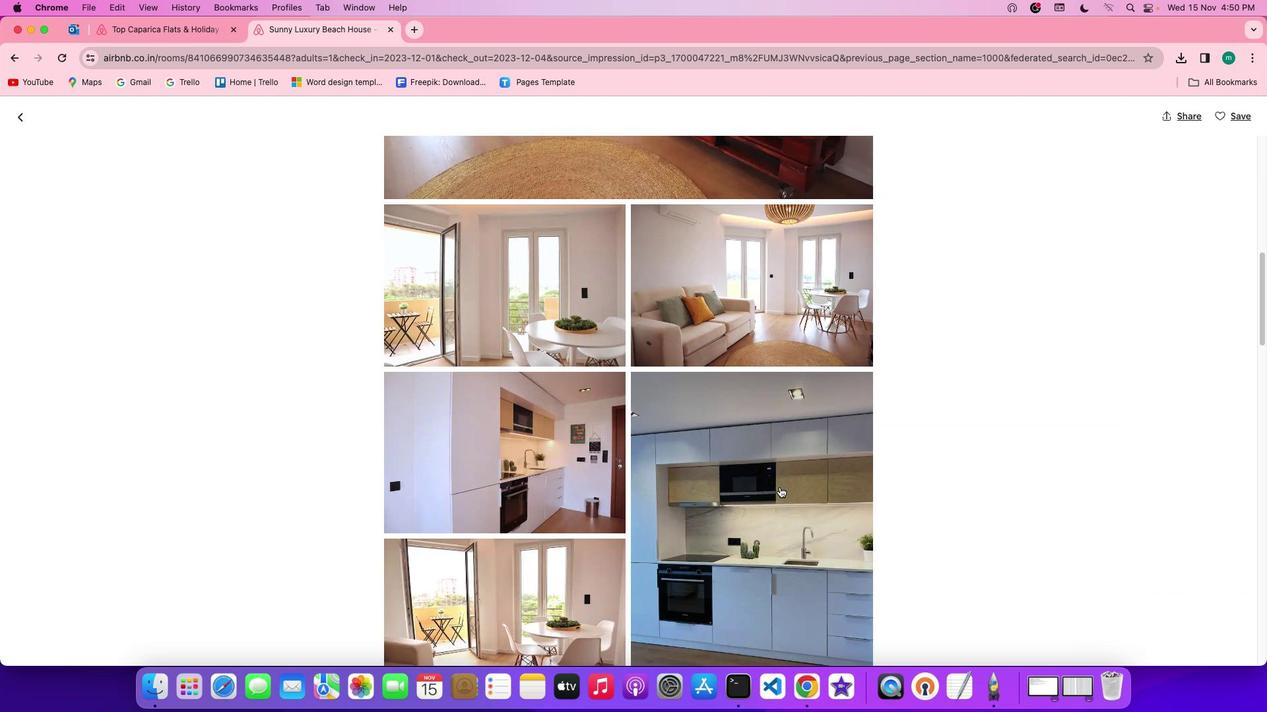 
Action: Mouse scrolled (788, 495) with delta (8, 7)
Screenshot: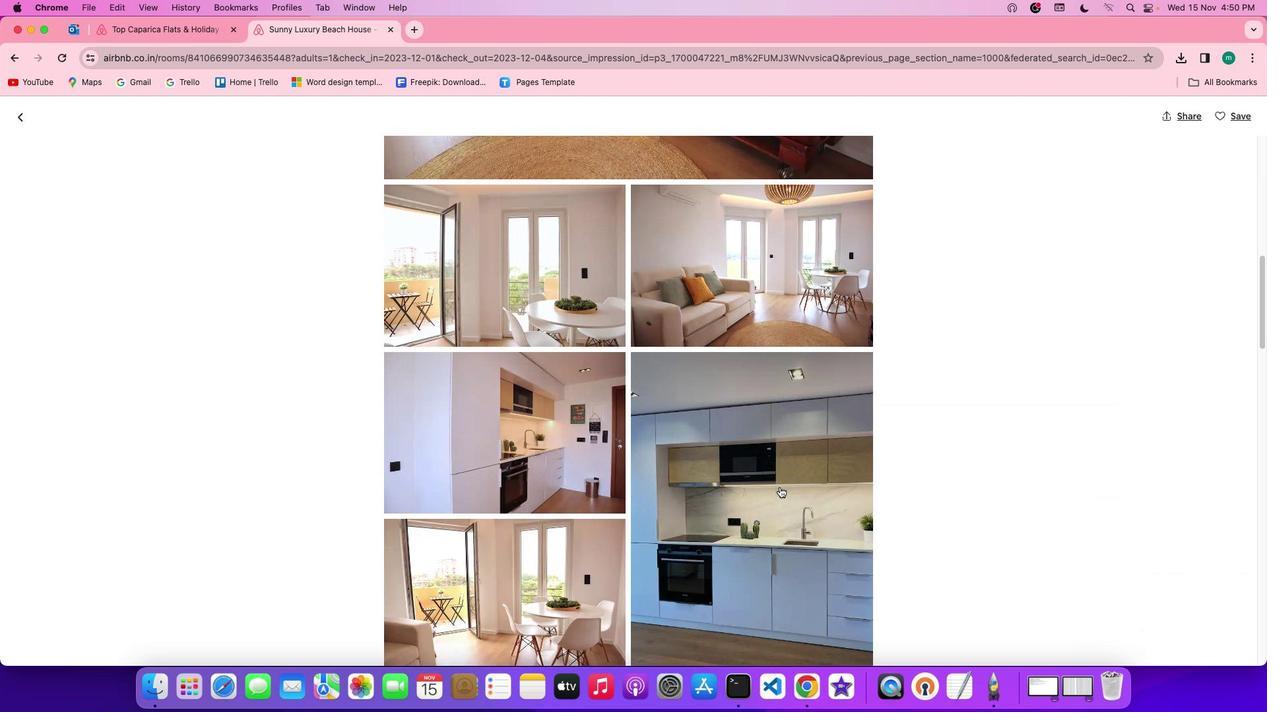 
Action: Mouse scrolled (788, 495) with delta (8, 6)
Screenshot: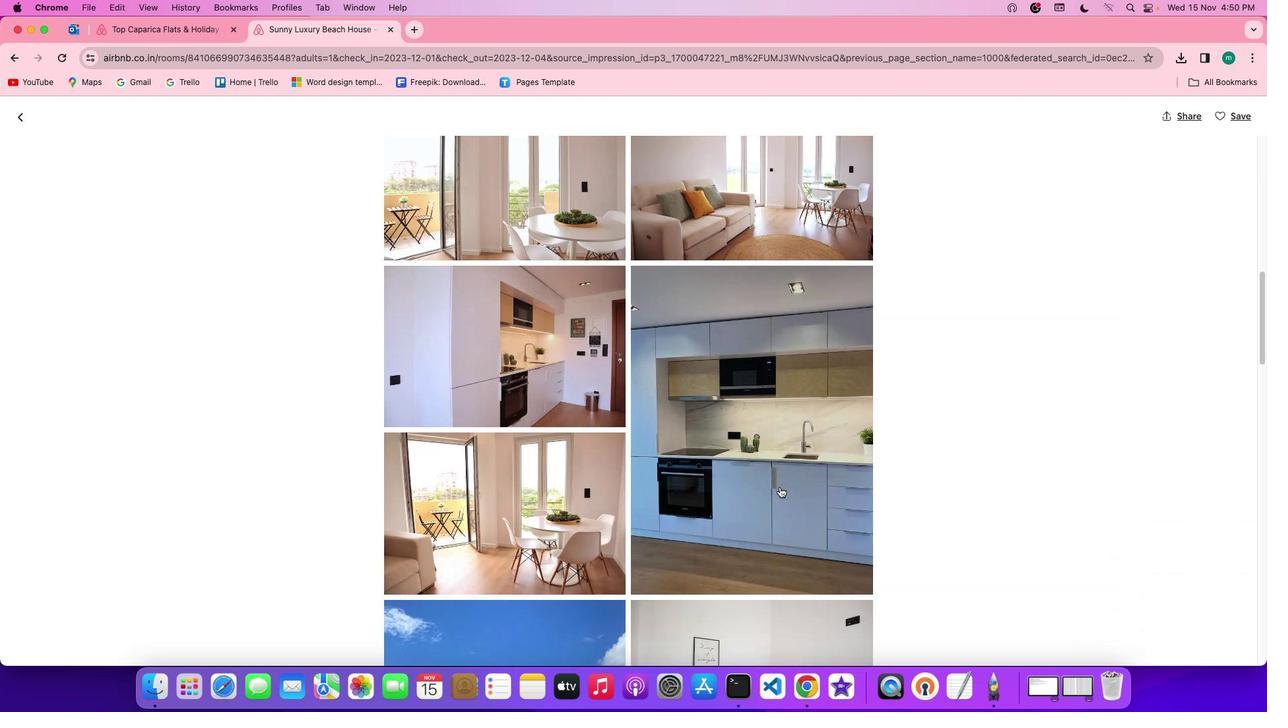 
Action: Mouse scrolled (788, 495) with delta (8, 7)
Screenshot: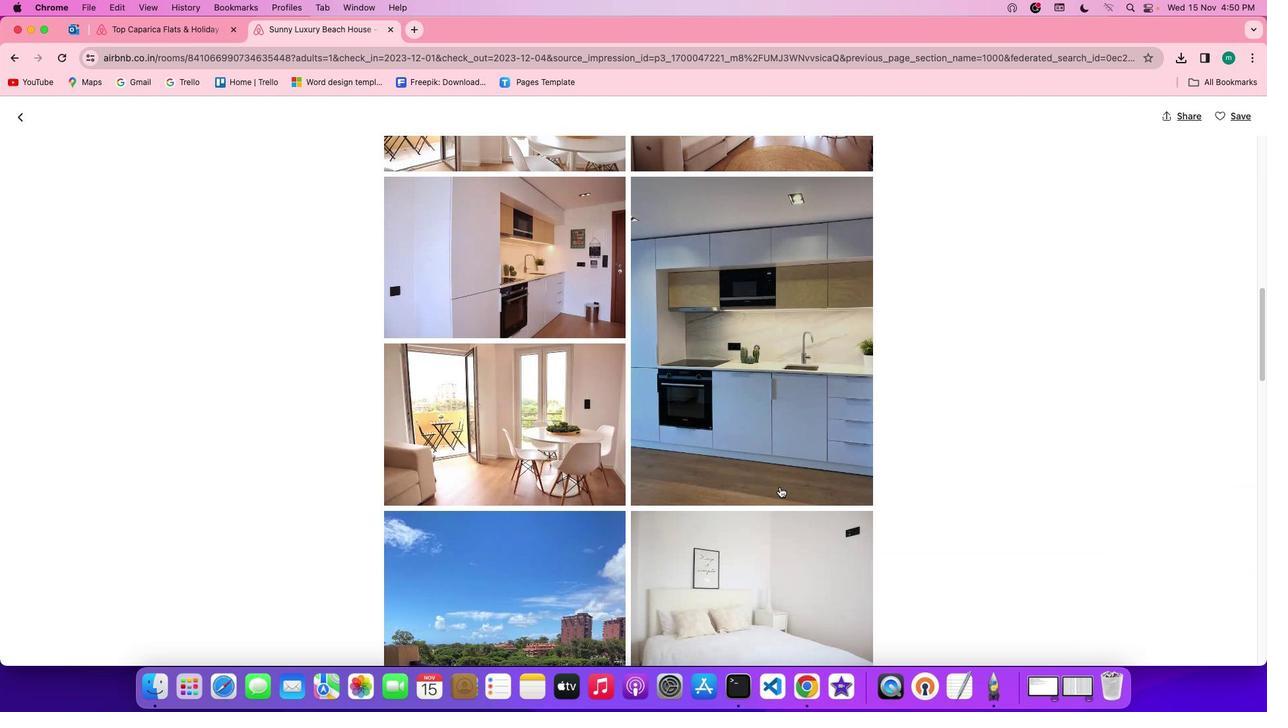 
Action: Mouse scrolled (788, 495) with delta (8, 7)
Screenshot: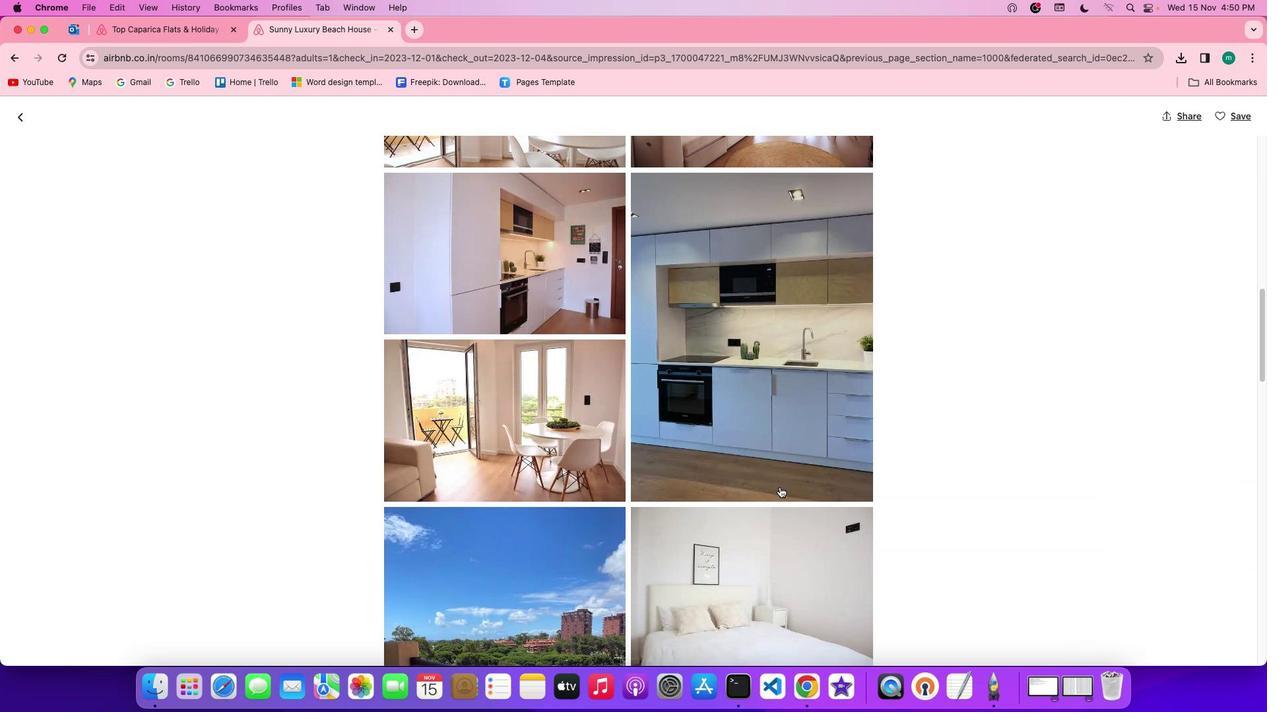 
Action: Mouse scrolled (788, 495) with delta (8, 7)
Screenshot: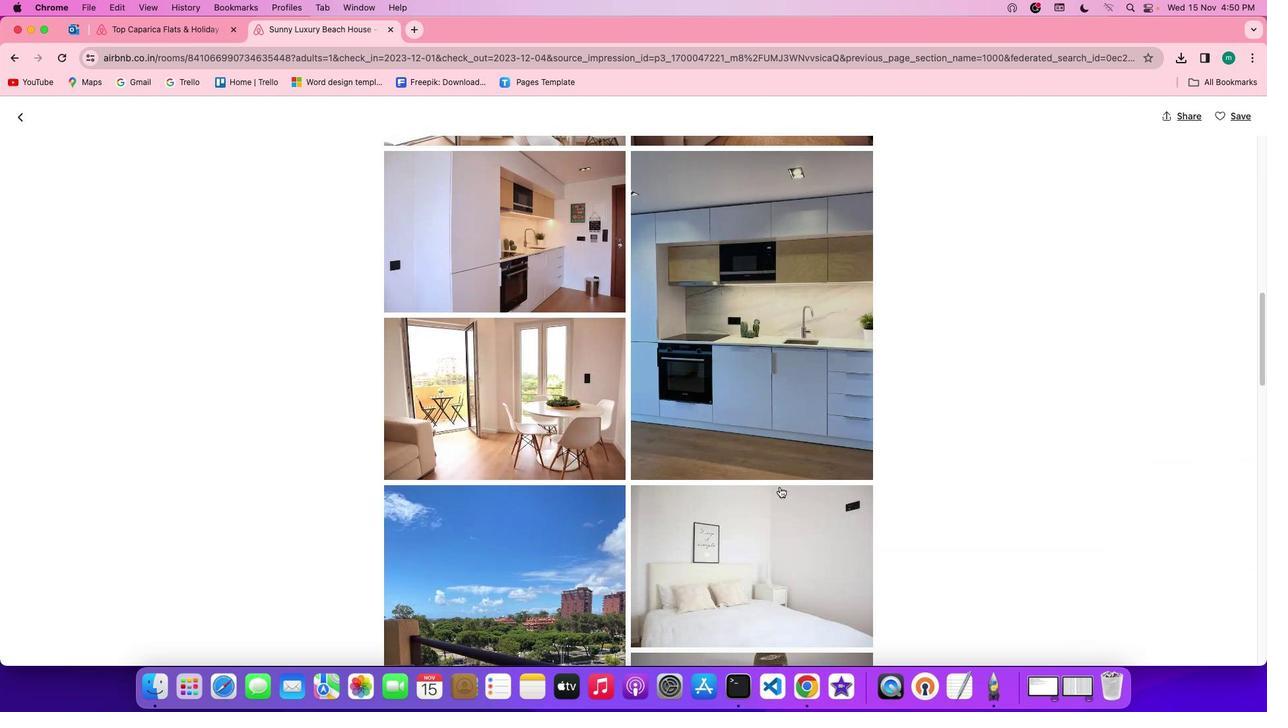
Action: Mouse scrolled (788, 495) with delta (8, 7)
Screenshot: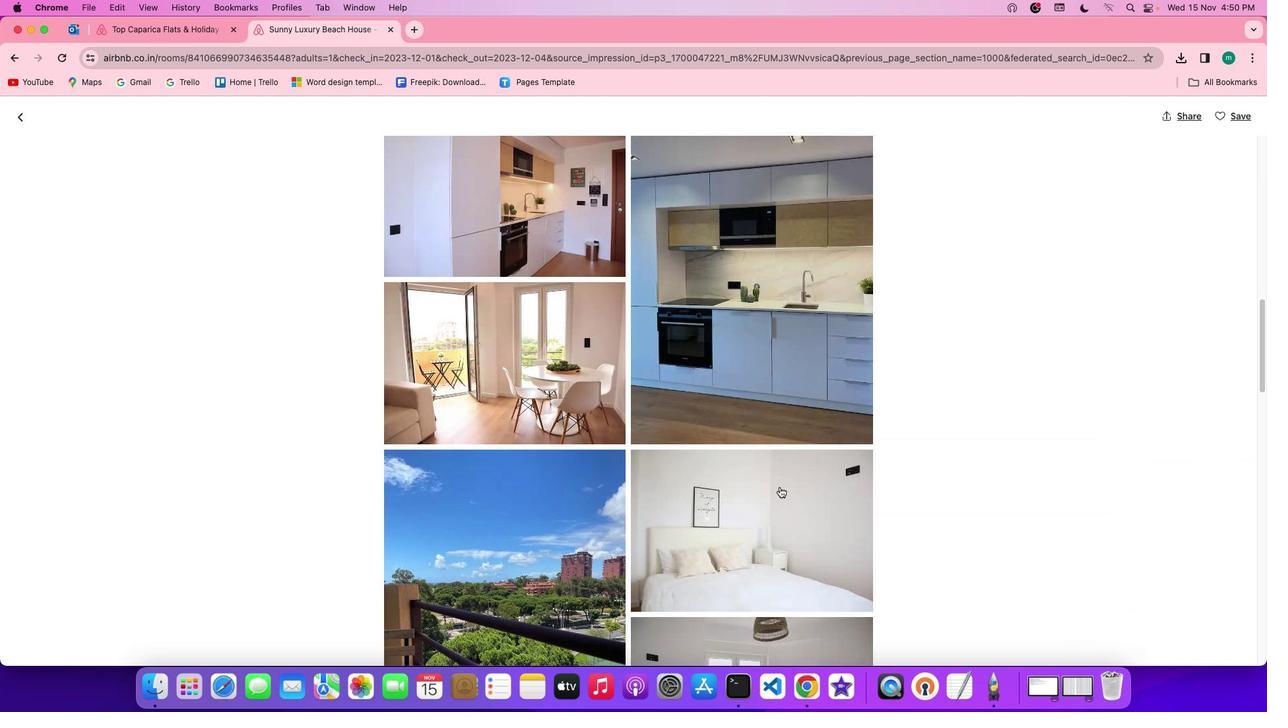 
Action: Mouse scrolled (788, 495) with delta (8, 6)
Screenshot: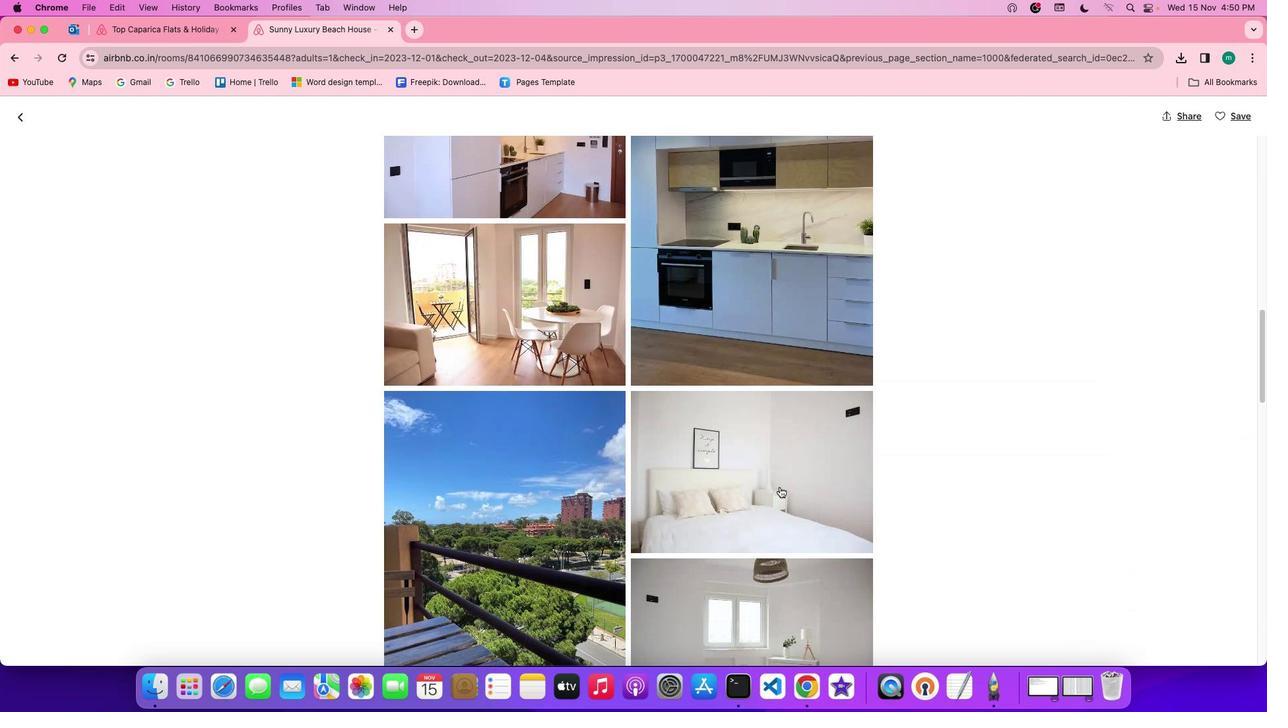
Action: Mouse scrolled (788, 495) with delta (8, 7)
Screenshot: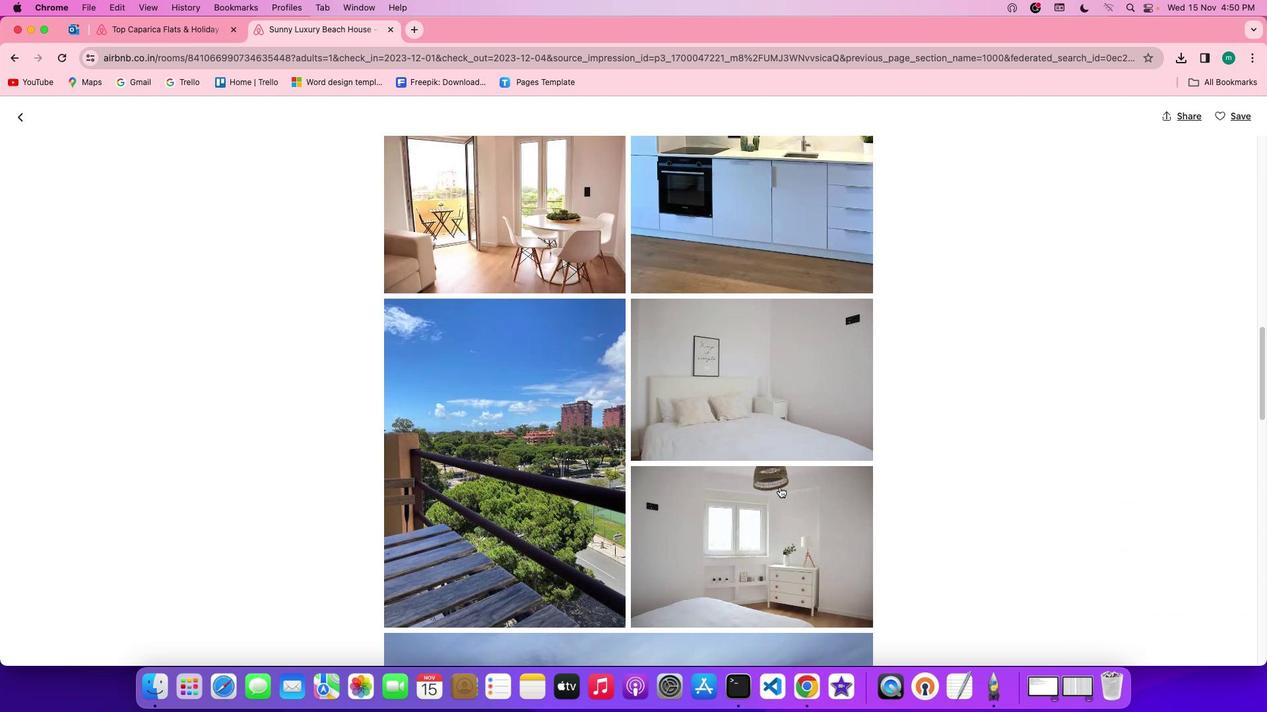 
Action: Mouse scrolled (788, 495) with delta (8, 7)
Screenshot: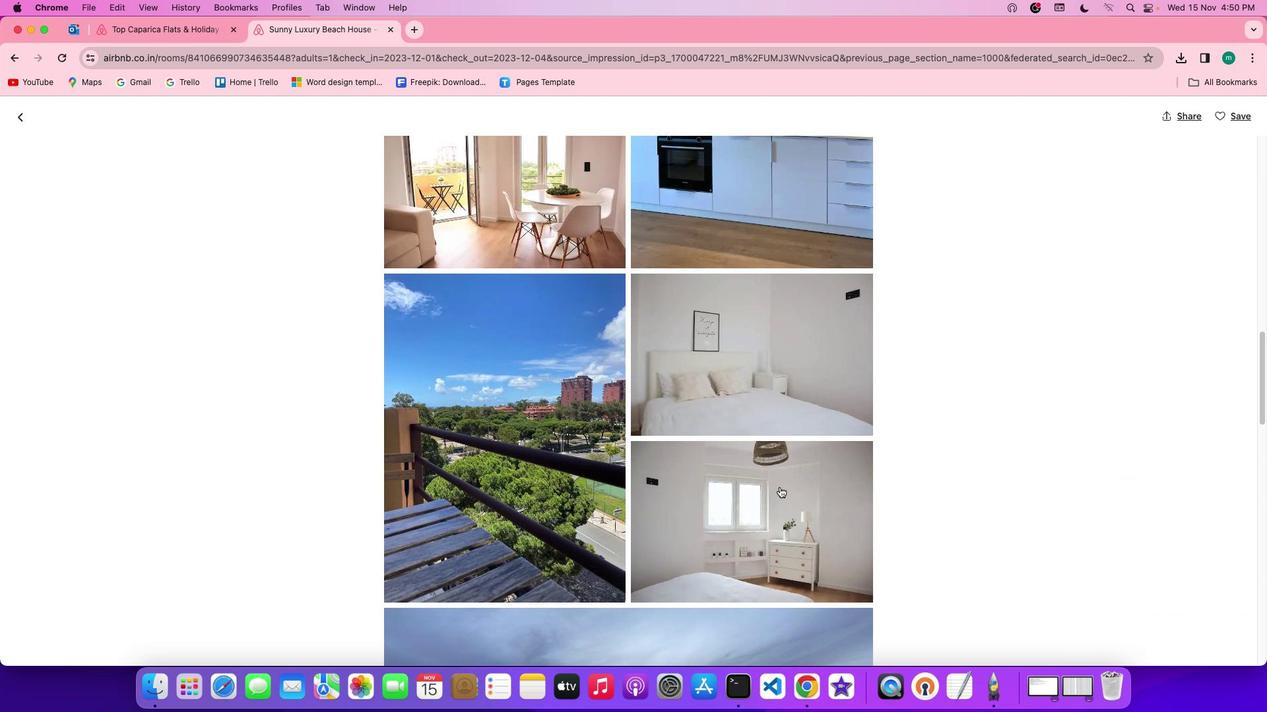 
Action: Mouse scrolled (788, 495) with delta (8, 7)
Screenshot: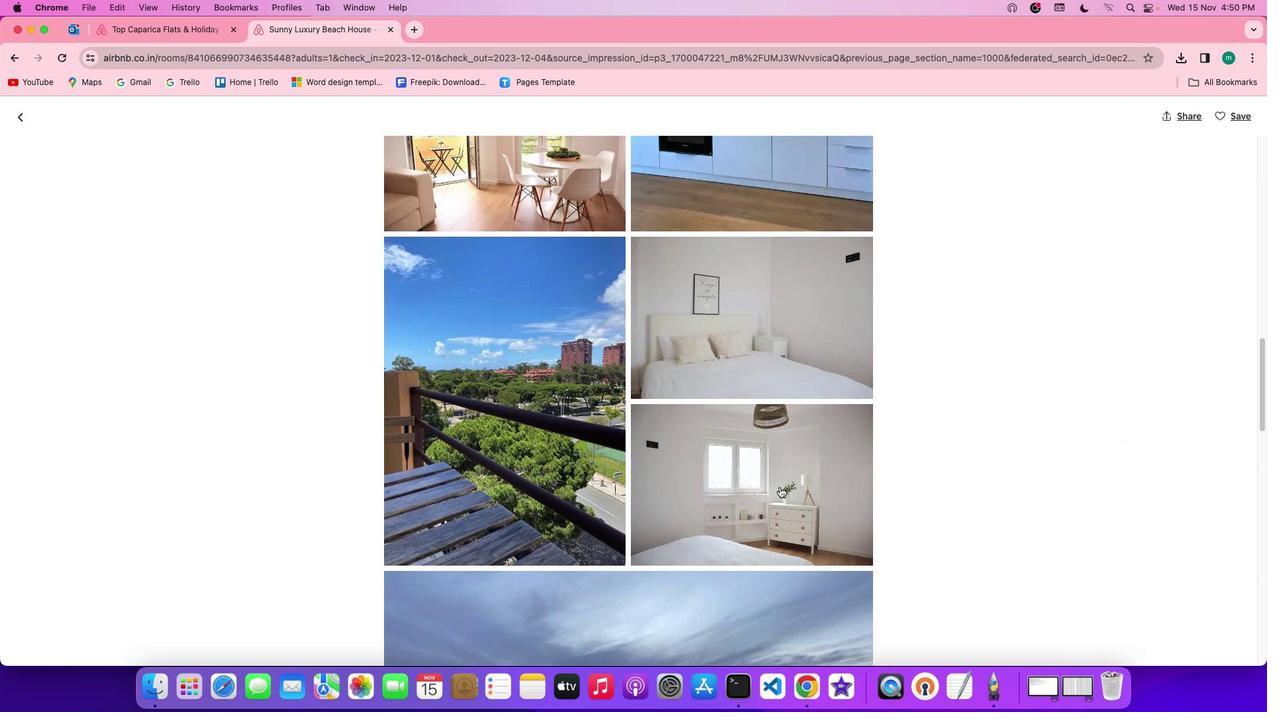 
Action: Mouse scrolled (788, 495) with delta (8, 5)
Screenshot: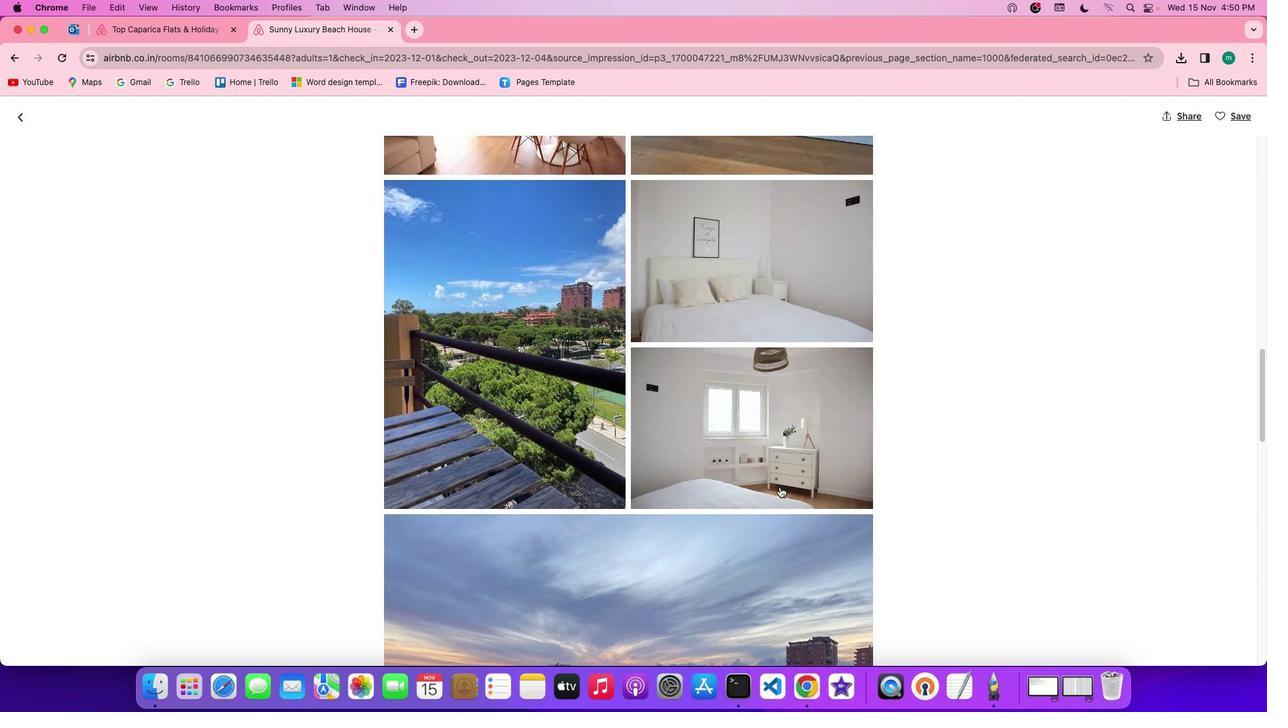 
Action: Mouse scrolled (788, 495) with delta (8, 7)
Screenshot: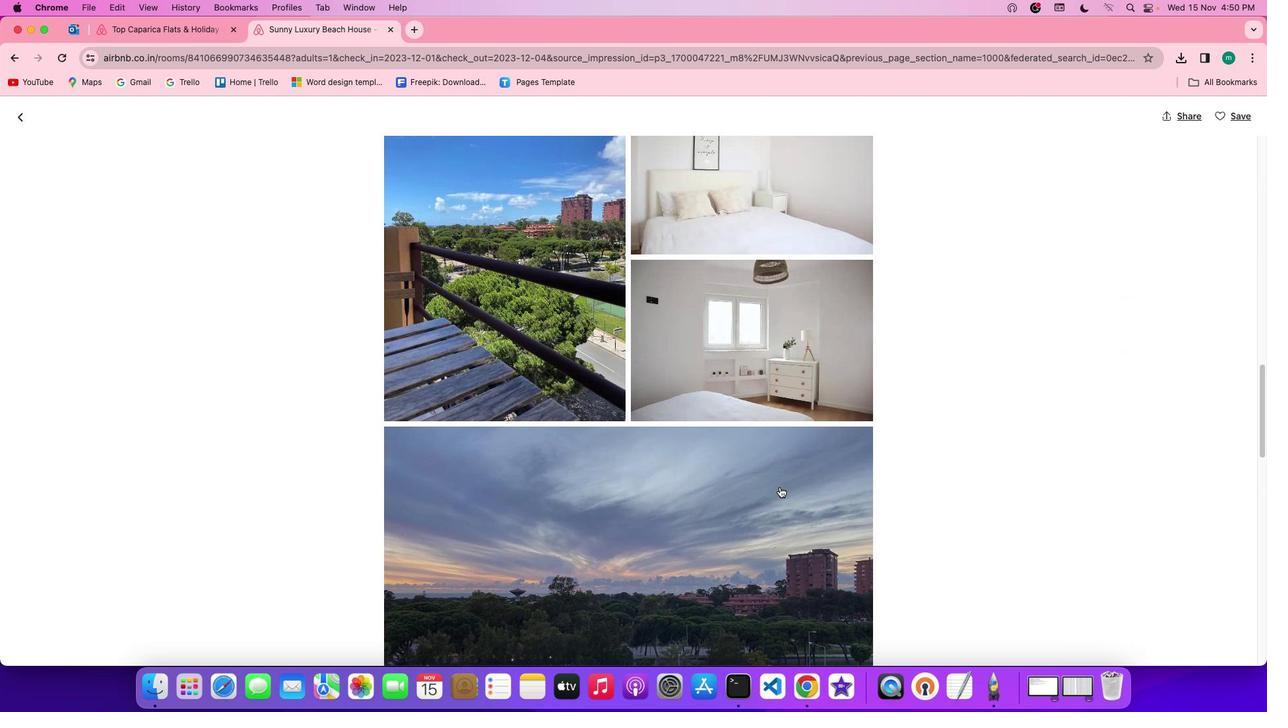 
Action: Mouse scrolled (788, 495) with delta (8, 7)
Screenshot: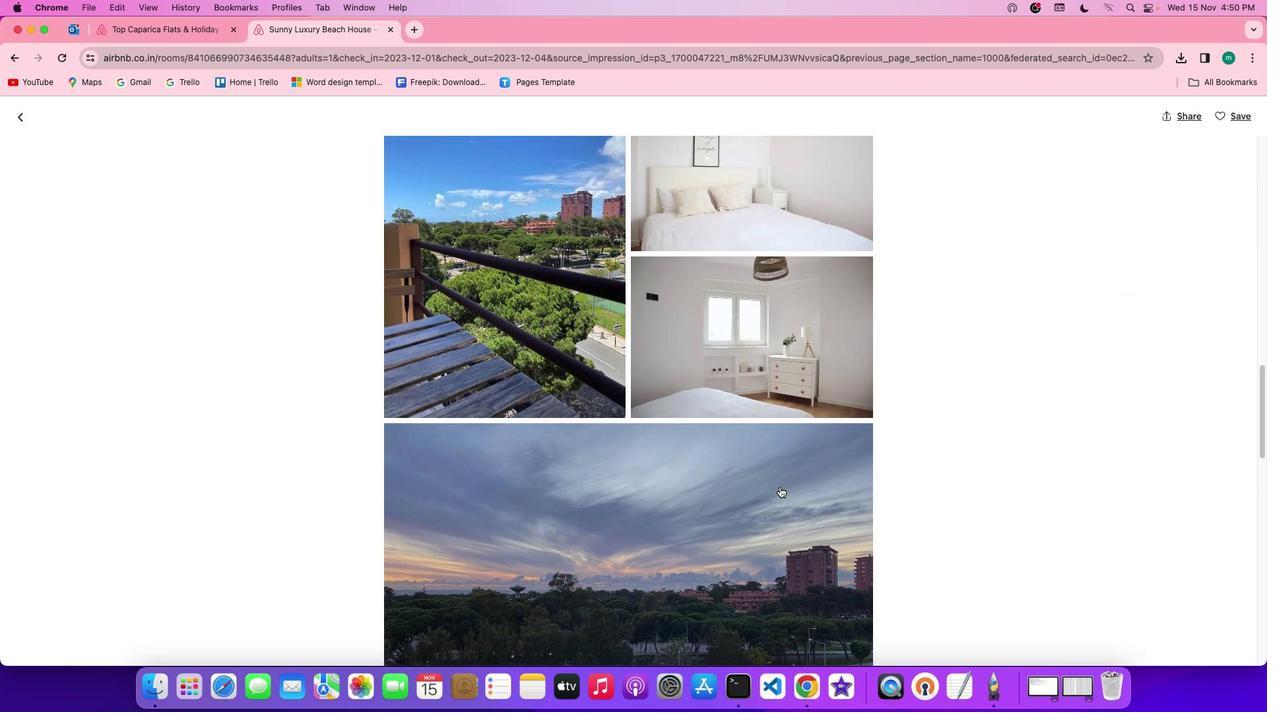 
Action: Mouse scrolled (788, 495) with delta (8, 7)
Screenshot: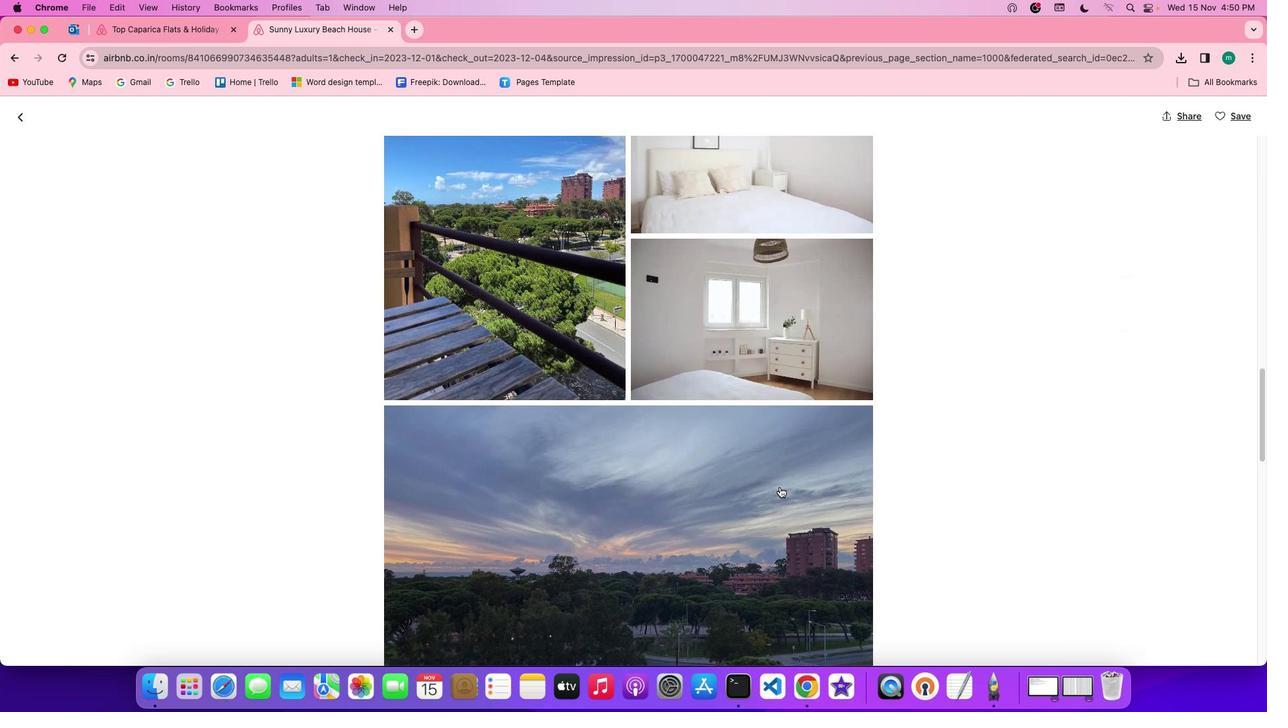 
Action: Mouse scrolled (788, 495) with delta (8, 7)
Screenshot: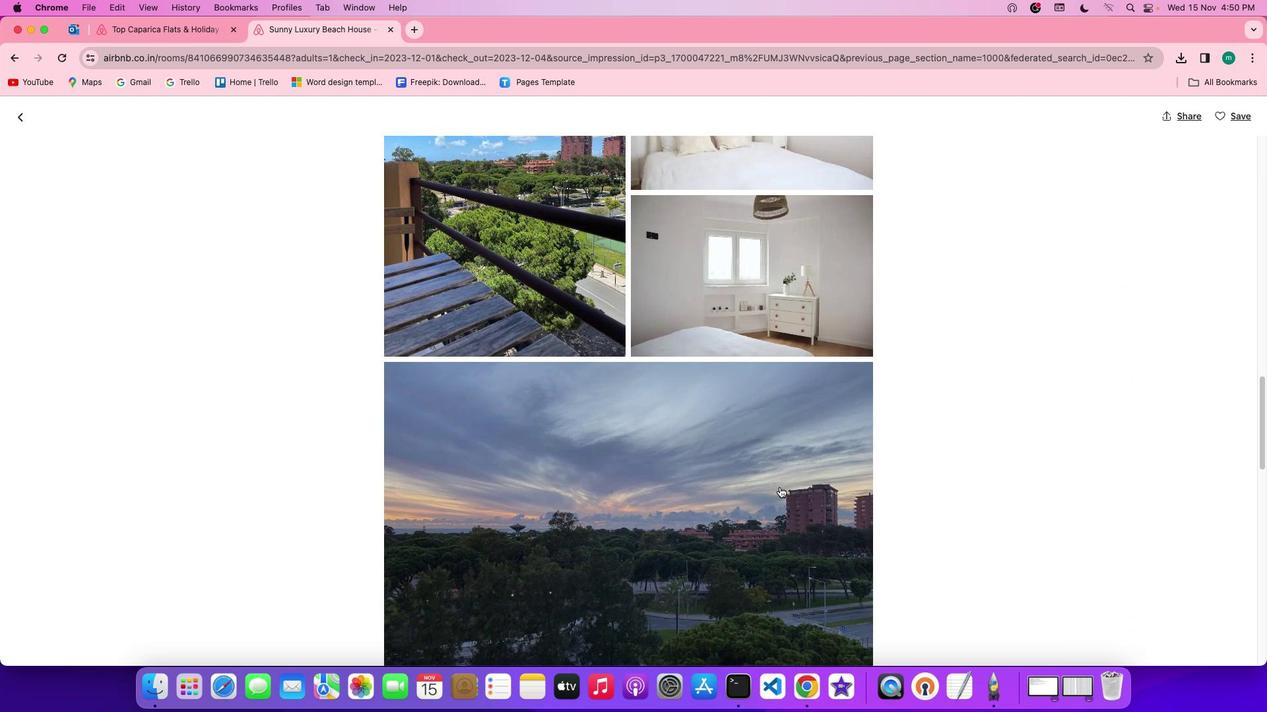 
Action: Mouse scrolled (788, 495) with delta (8, 7)
Screenshot: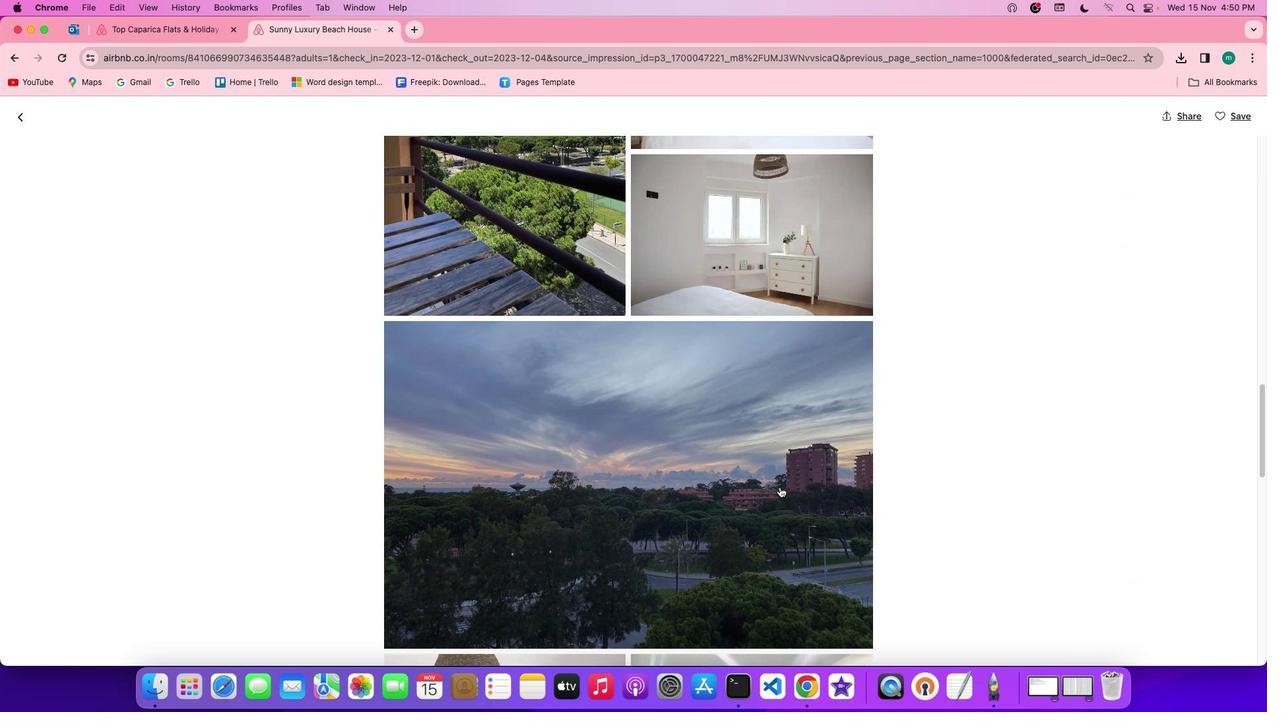
Action: Mouse moved to (788, 495)
Screenshot: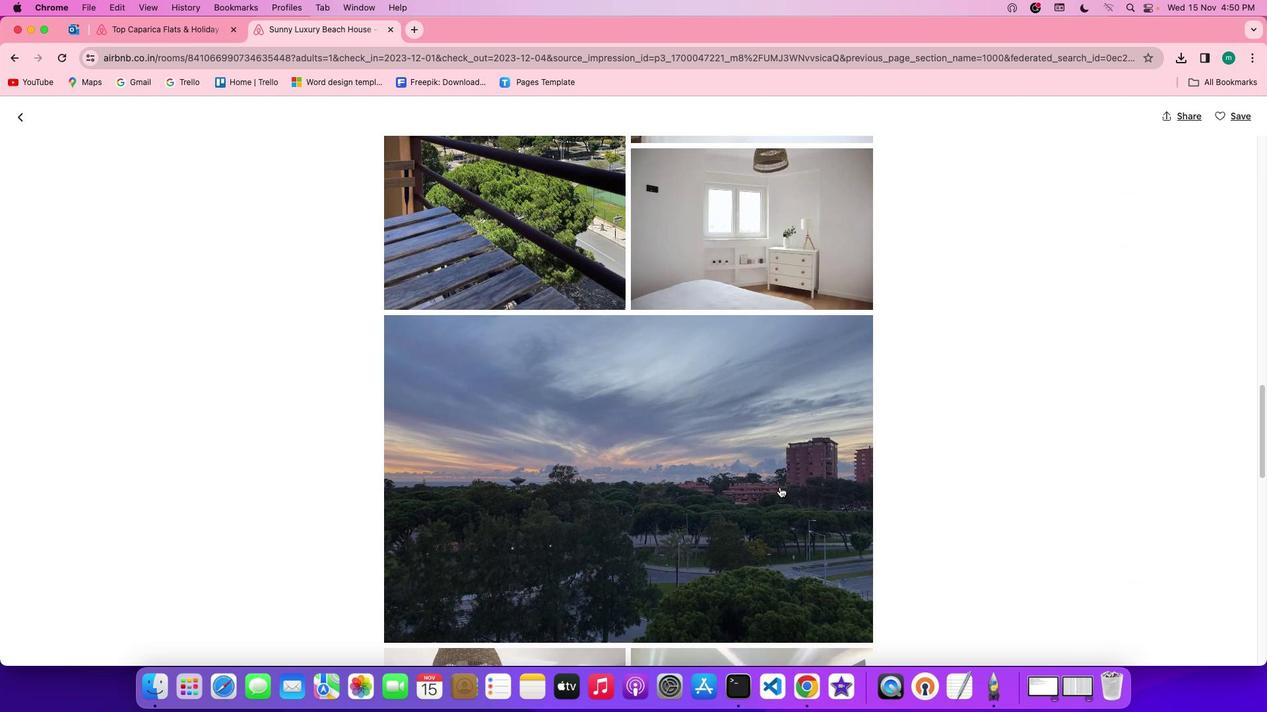 
Action: Mouse scrolled (788, 495) with delta (8, 7)
Screenshot: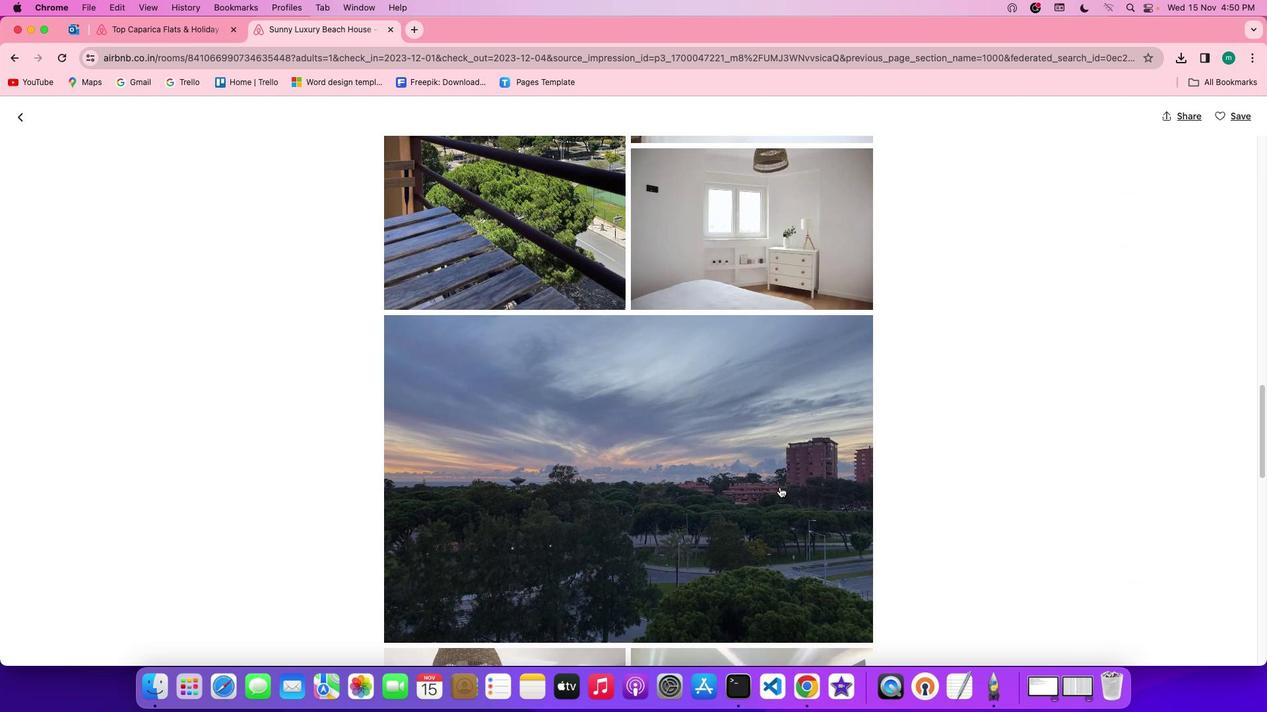 
Action: Mouse scrolled (788, 495) with delta (8, 7)
Screenshot: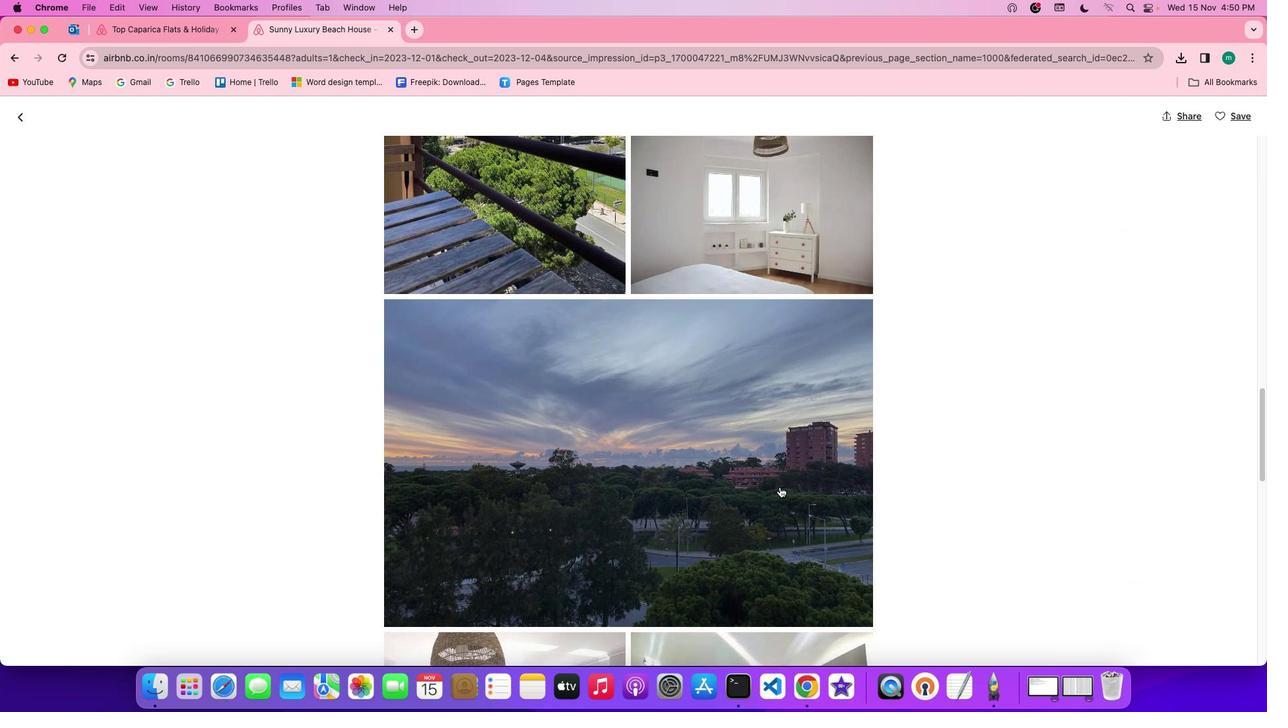 
Action: Mouse moved to (788, 496)
Screenshot: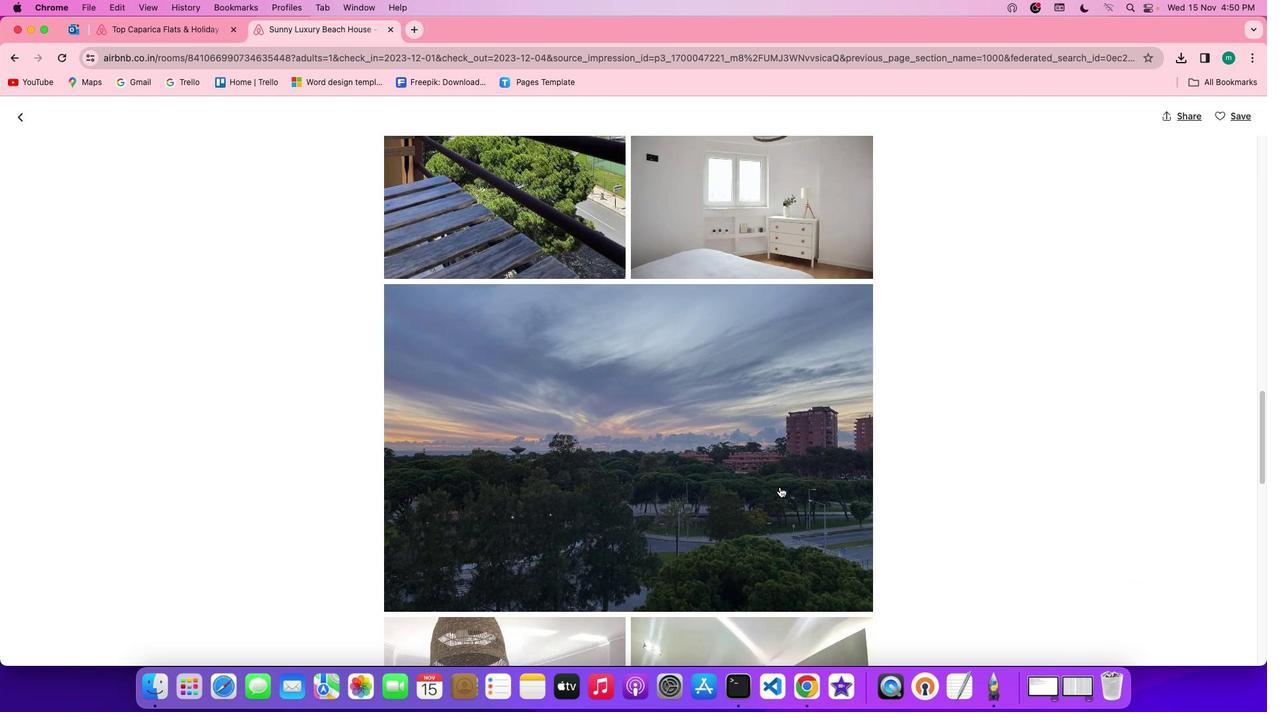 
Action: Mouse scrolled (788, 496) with delta (8, 7)
Screenshot: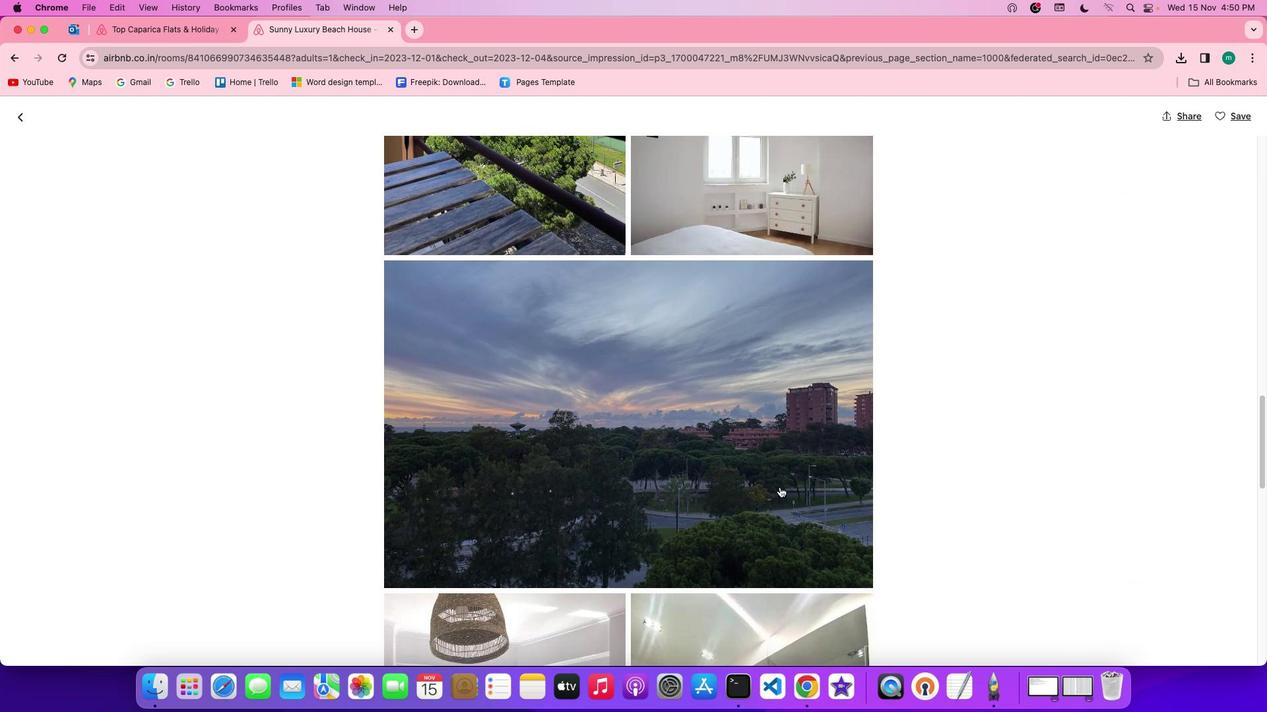 
Action: Mouse scrolled (788, 496) with delta (8, 7)
Screenshot: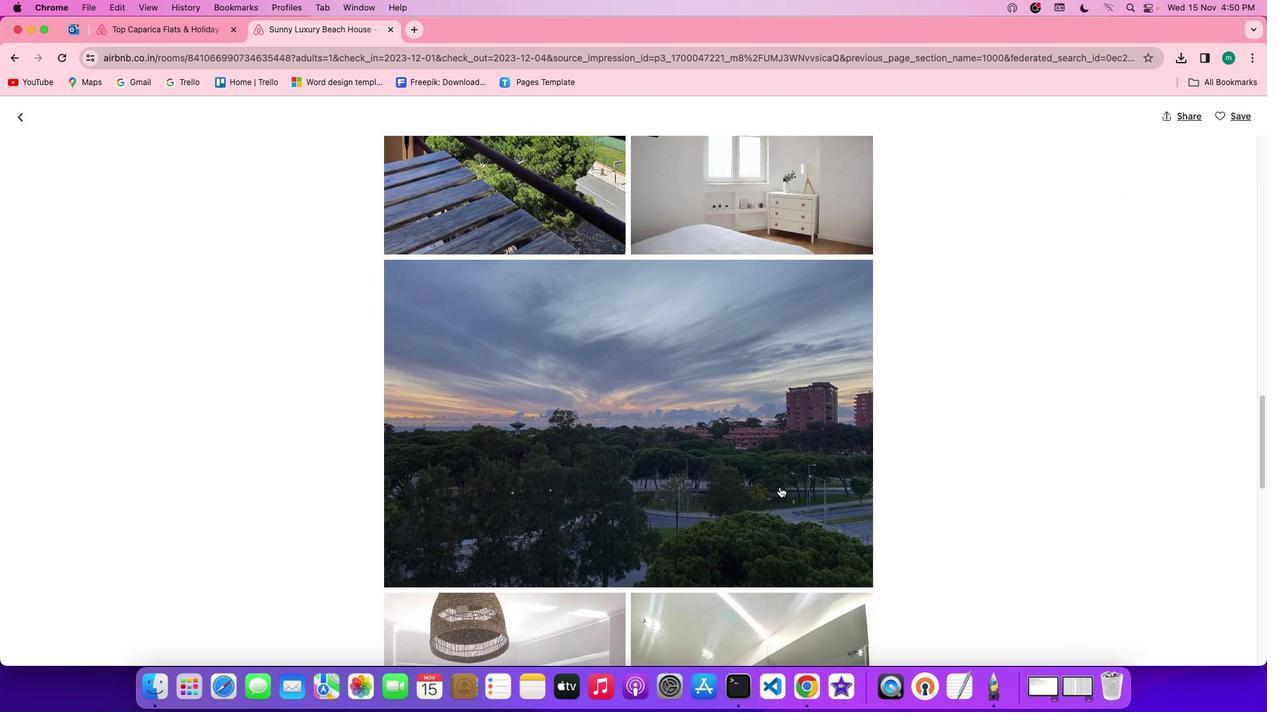 
Action: Mouse scrolled (788, 496) with delta (8, 7)
Screenshot: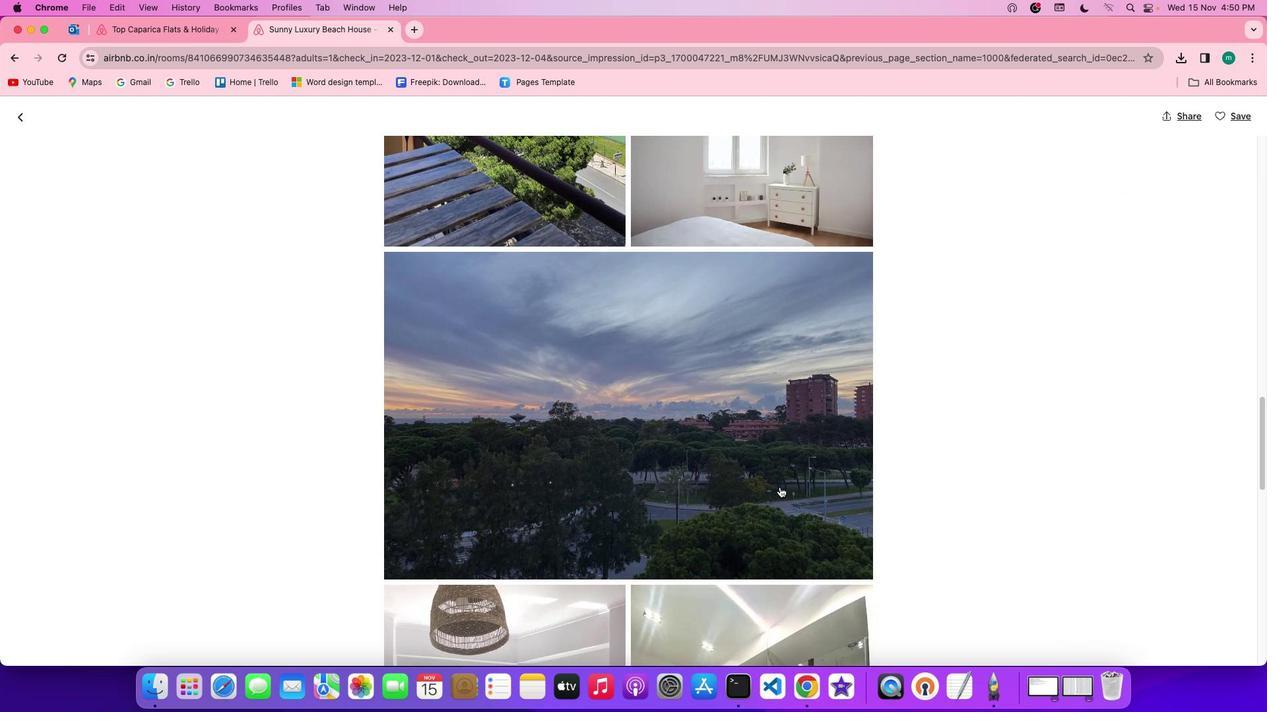 
Action: Mouse scrolled (788, 496) with delta (8, 7)
Screenshot: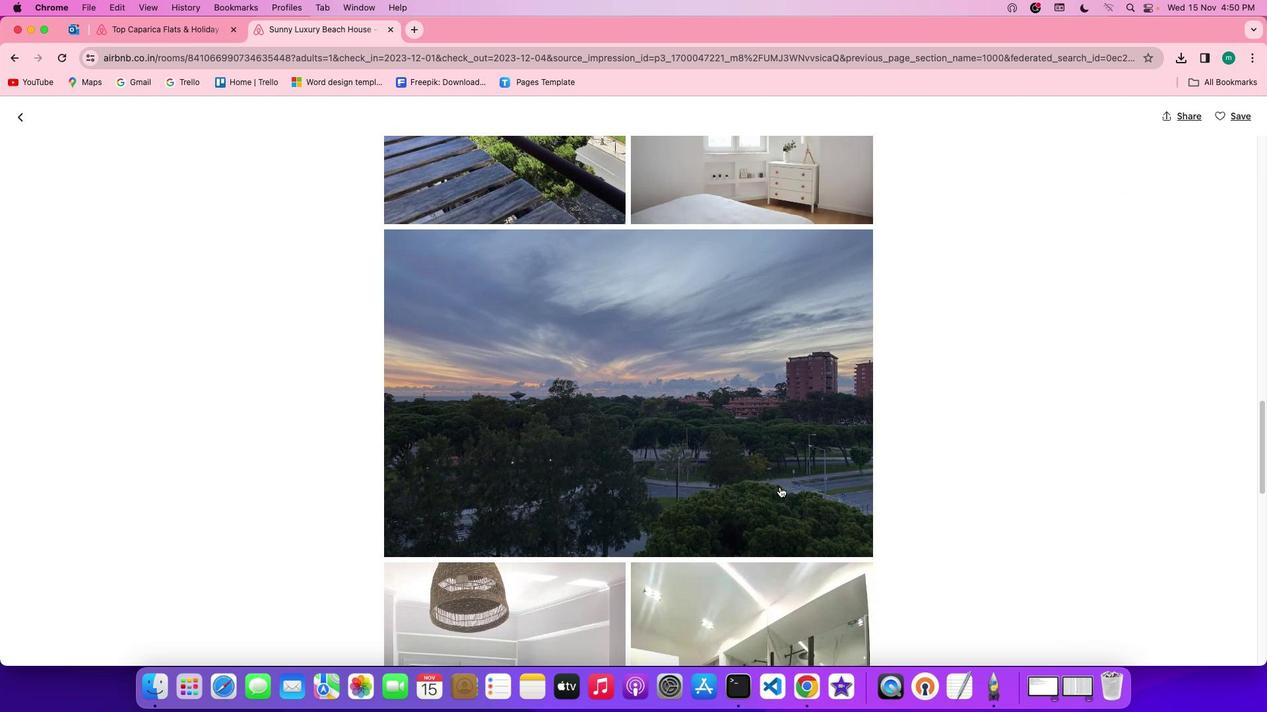 
Action: Mouse scrolled (788, 496) with delta (8, 7)
Screenshot: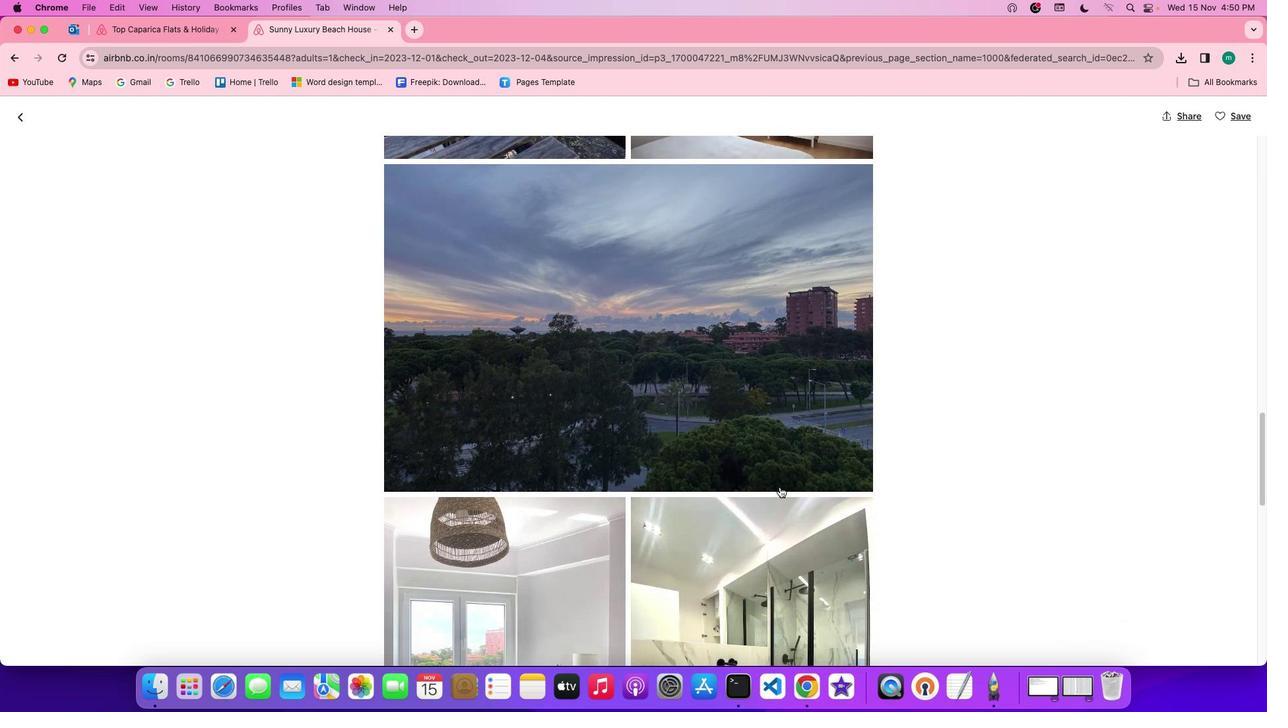 
Action: Mouse scrolled (788, 496) with delta (8, 7)
Screenshot: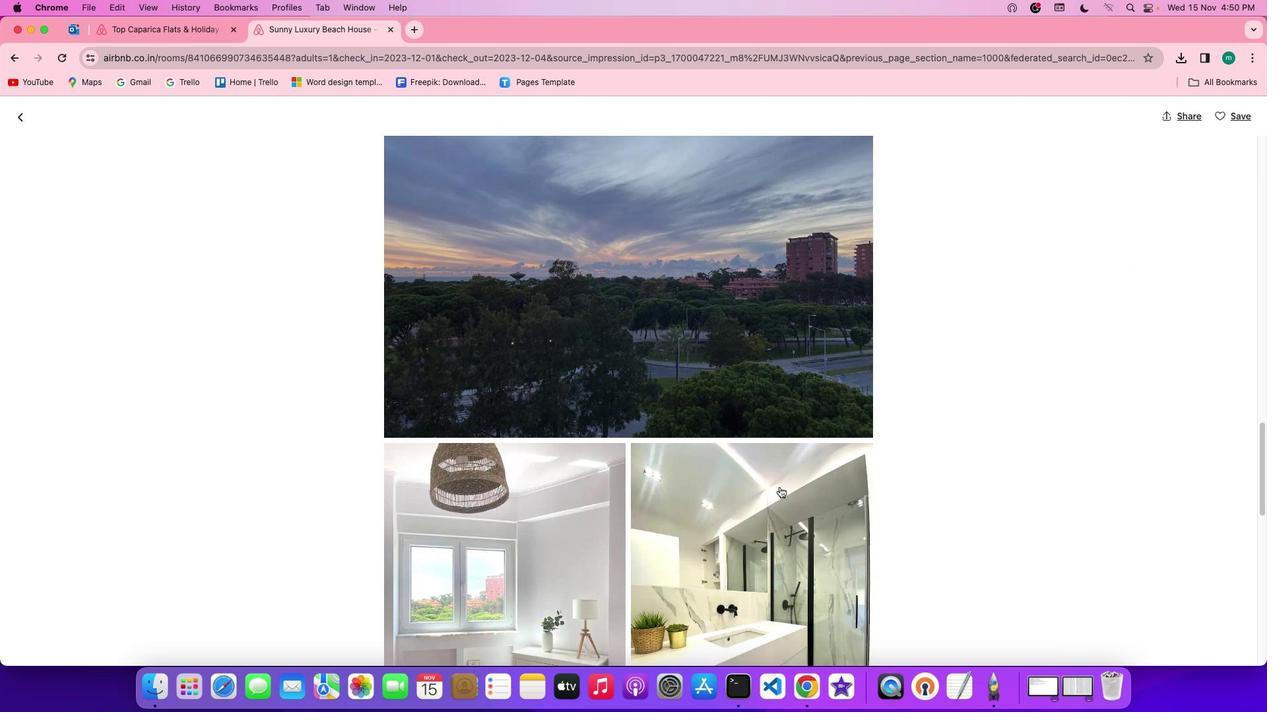 
Action: Mouse scrolled (788, 496) with delta (8, 7)
Screenshot: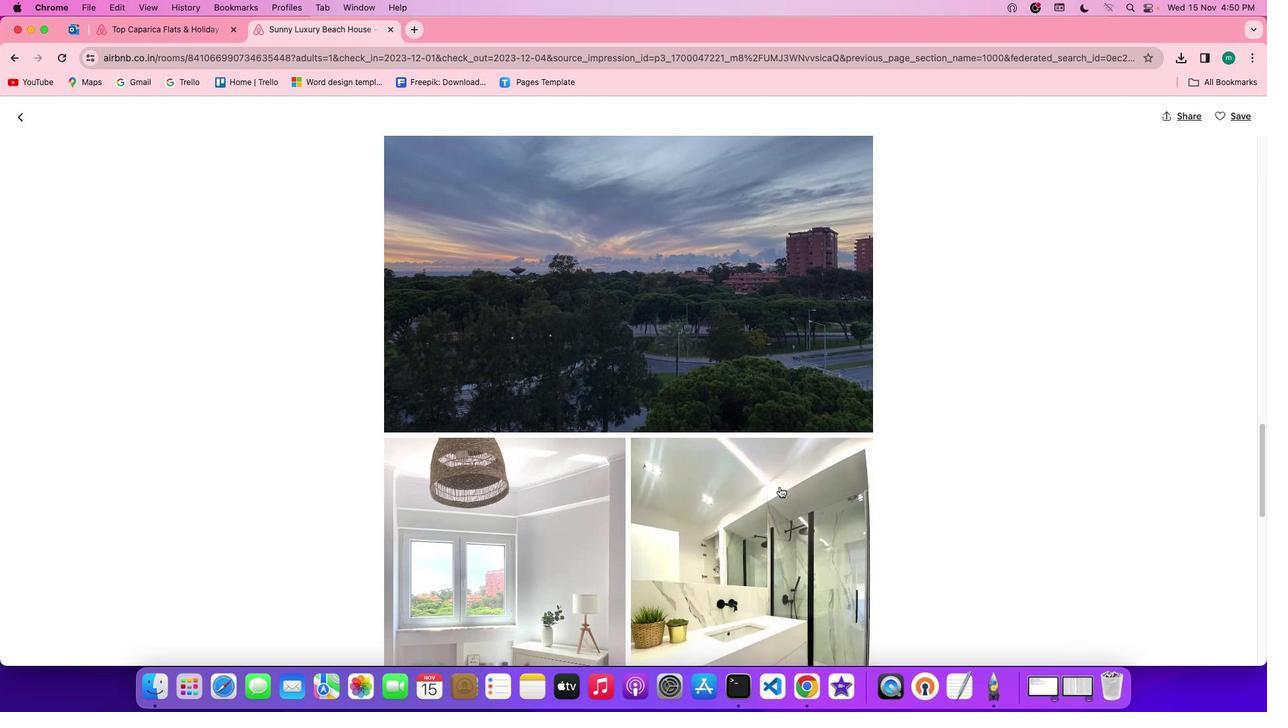 
Action: Mouse scrolled (788, 496) with delta (8, 7)
Screenshot: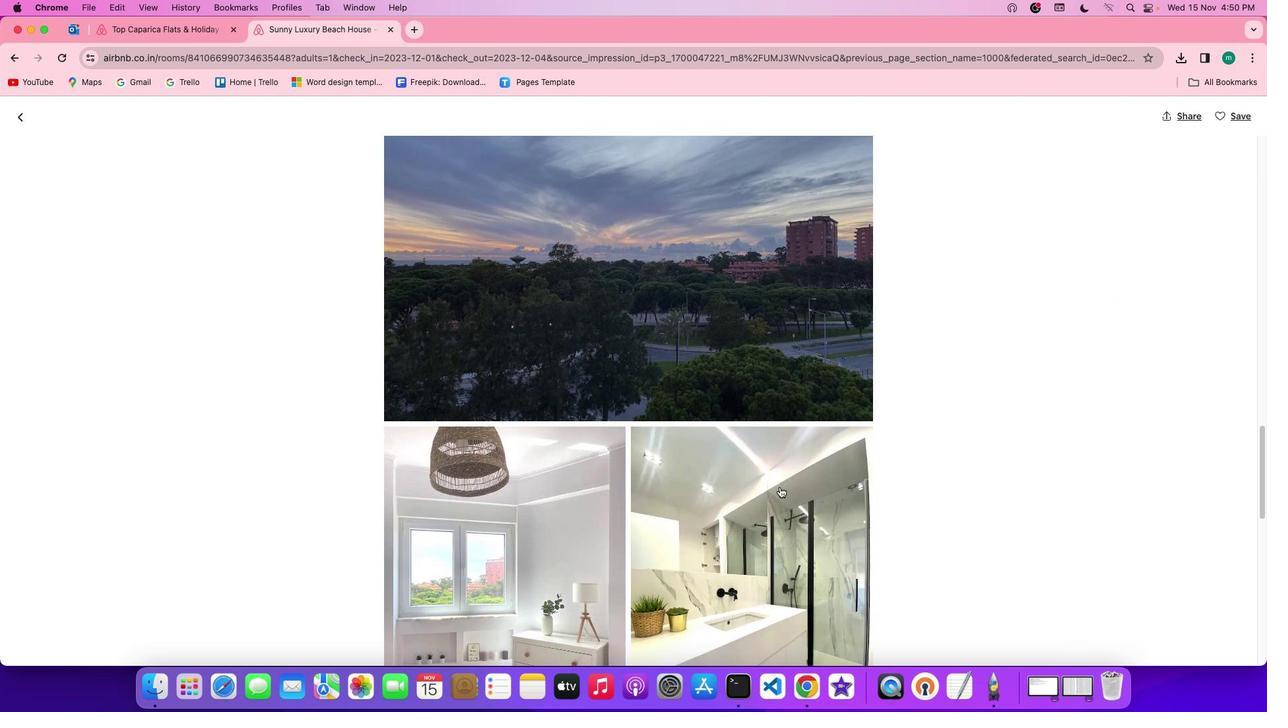 
Action: Mouse scrolled (788, 496) with delta (8, 7)
Screenshot: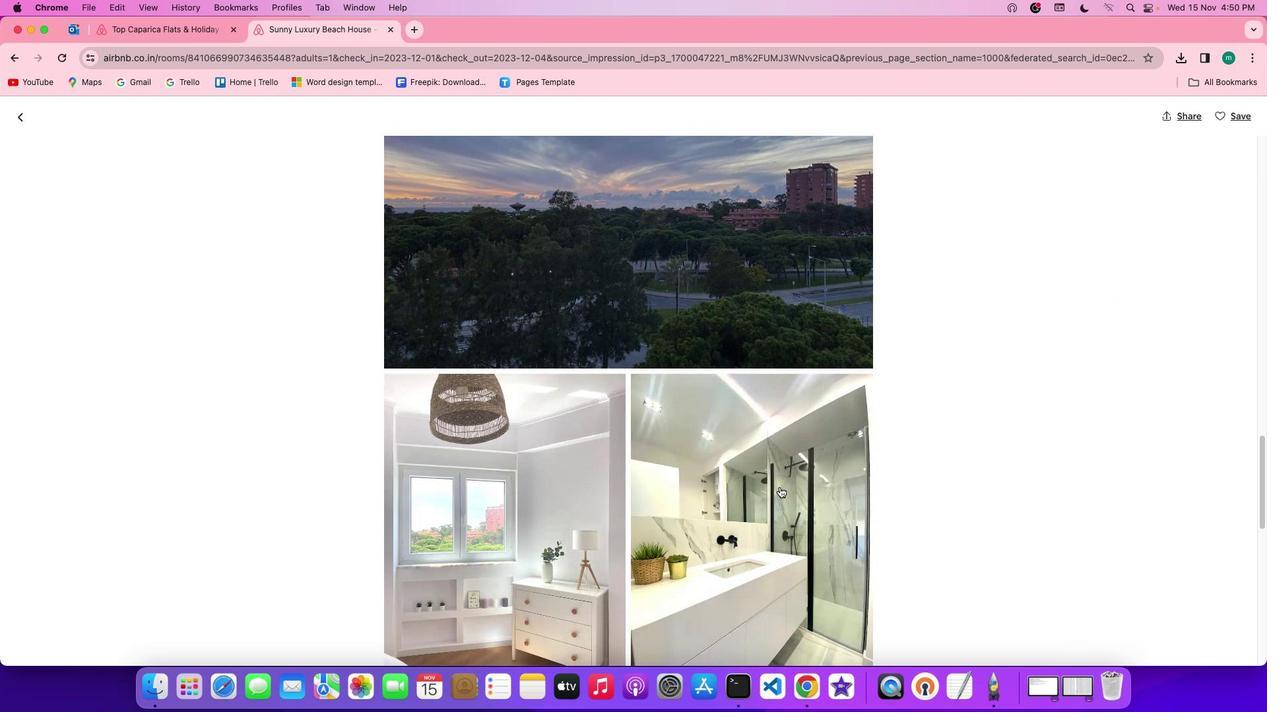 
Action: Mouse scrolled (788, 496) with delta (8, 7)
Screenshot: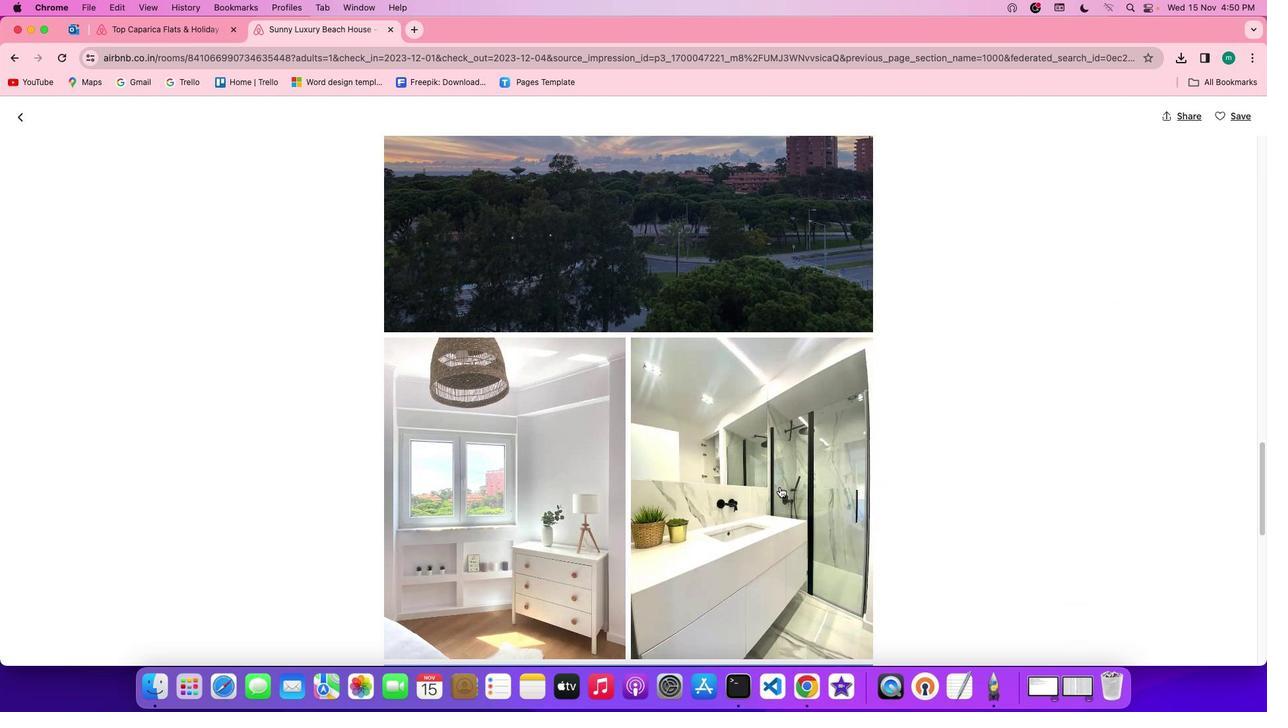 
Action: Mouse scrolled (788, 496) with delta (8, 7)
Screenshot: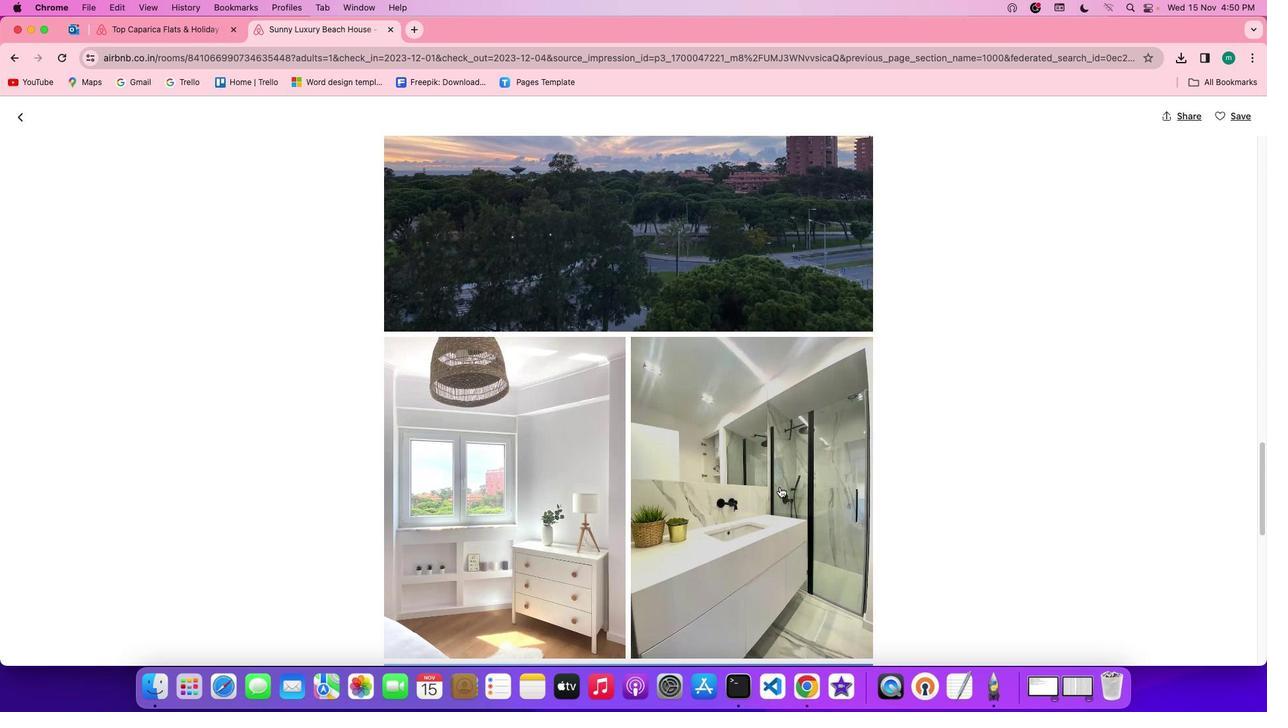 
Action: Mouse scrolled (788, 496) with delta (8, 7)
Screenshot: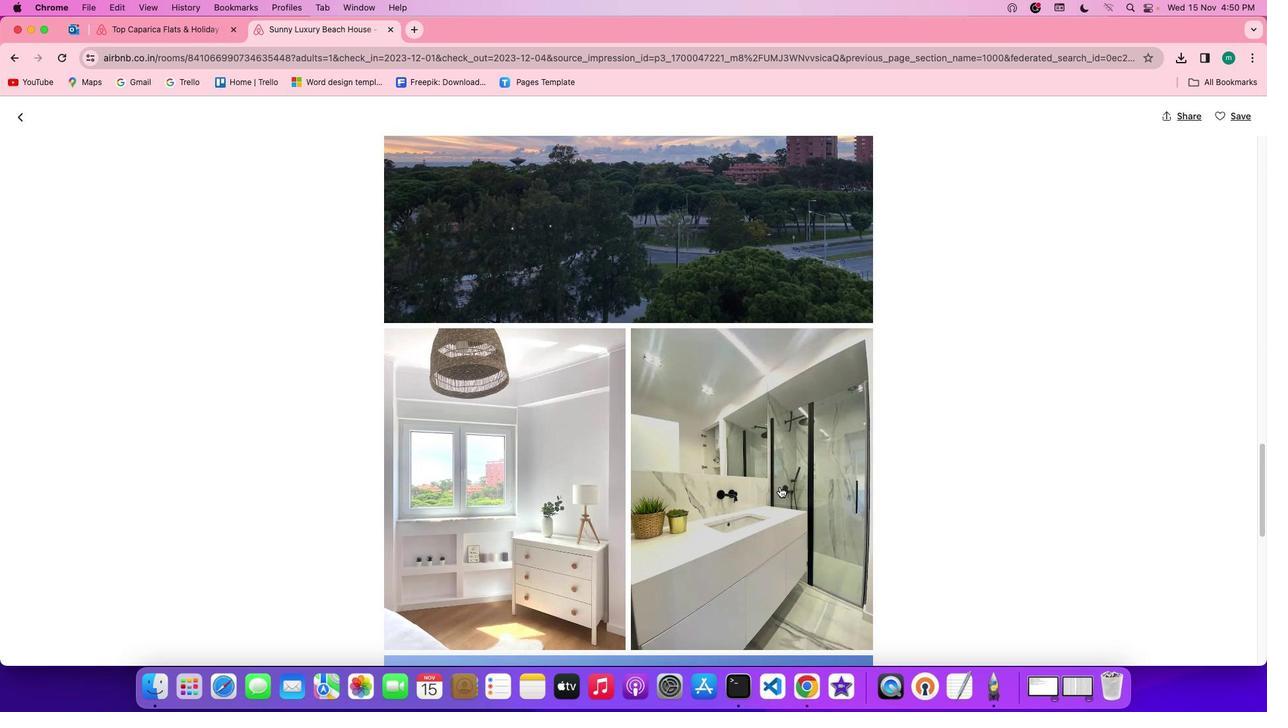 
Action: Mouse scrolled (788, 496) with delta (8, 7)
Screenshot: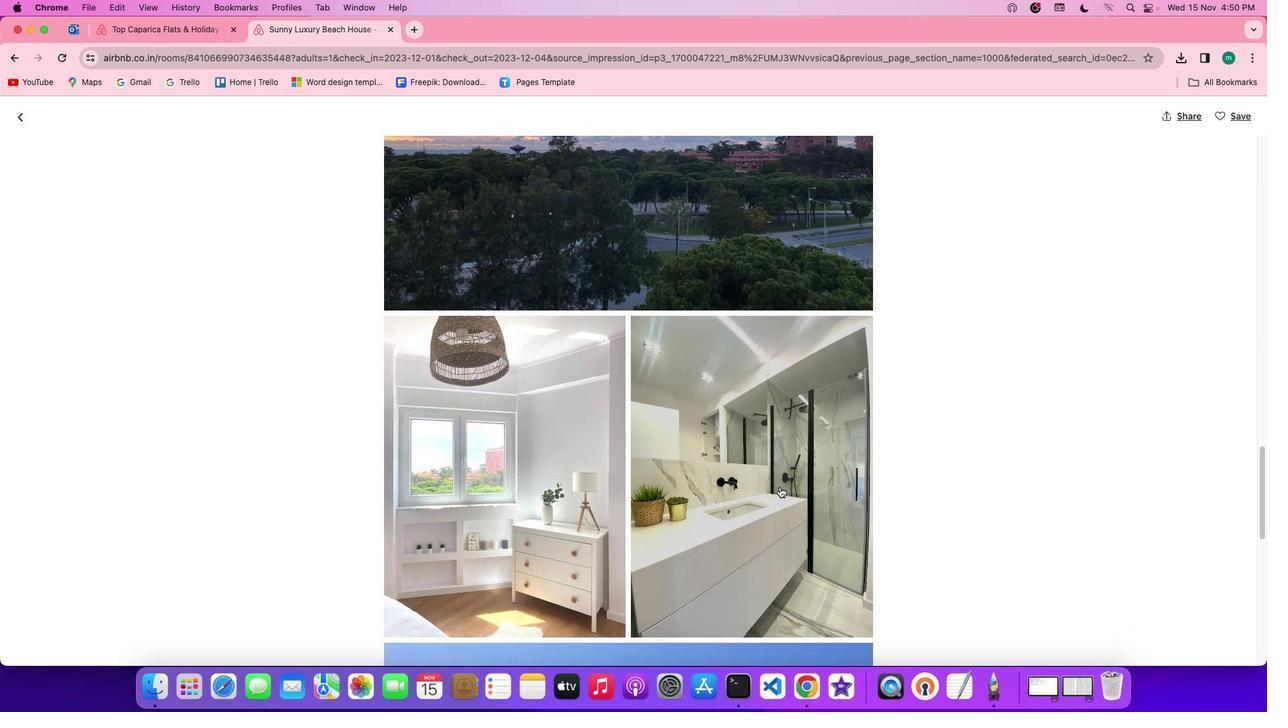 
Action: Mouse scrolled (788, 496) with delta (8, 7)
Screenshot: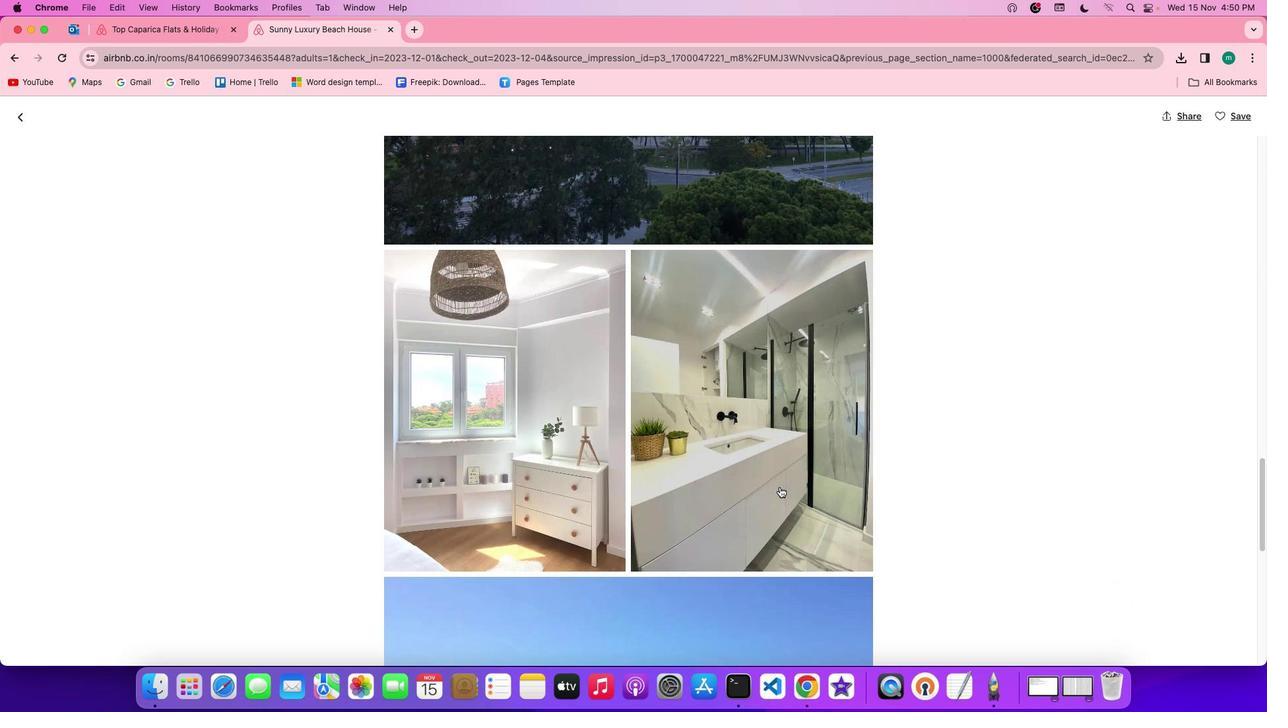 
Action: Mouse scrolled (788, 496) with delta (8, 7)
Screenshot: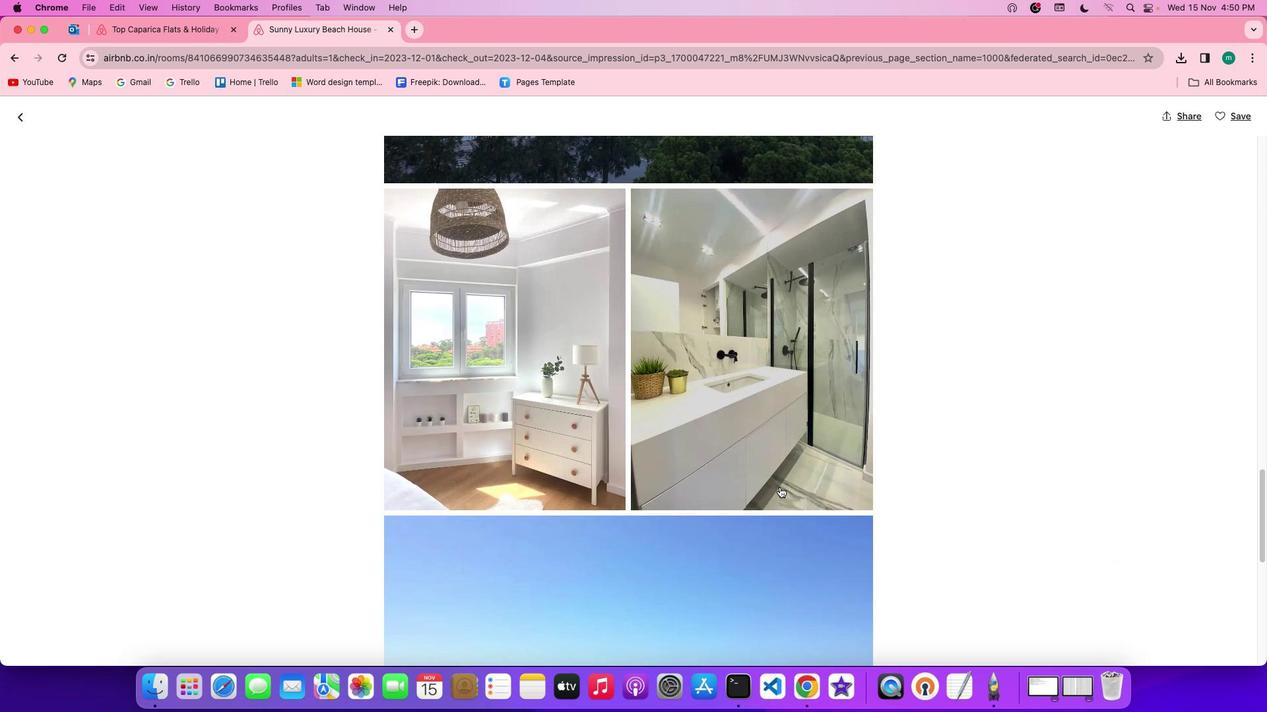
Action: Mouse scrolled (788, 496) with delta (8, 7)
Screenshot: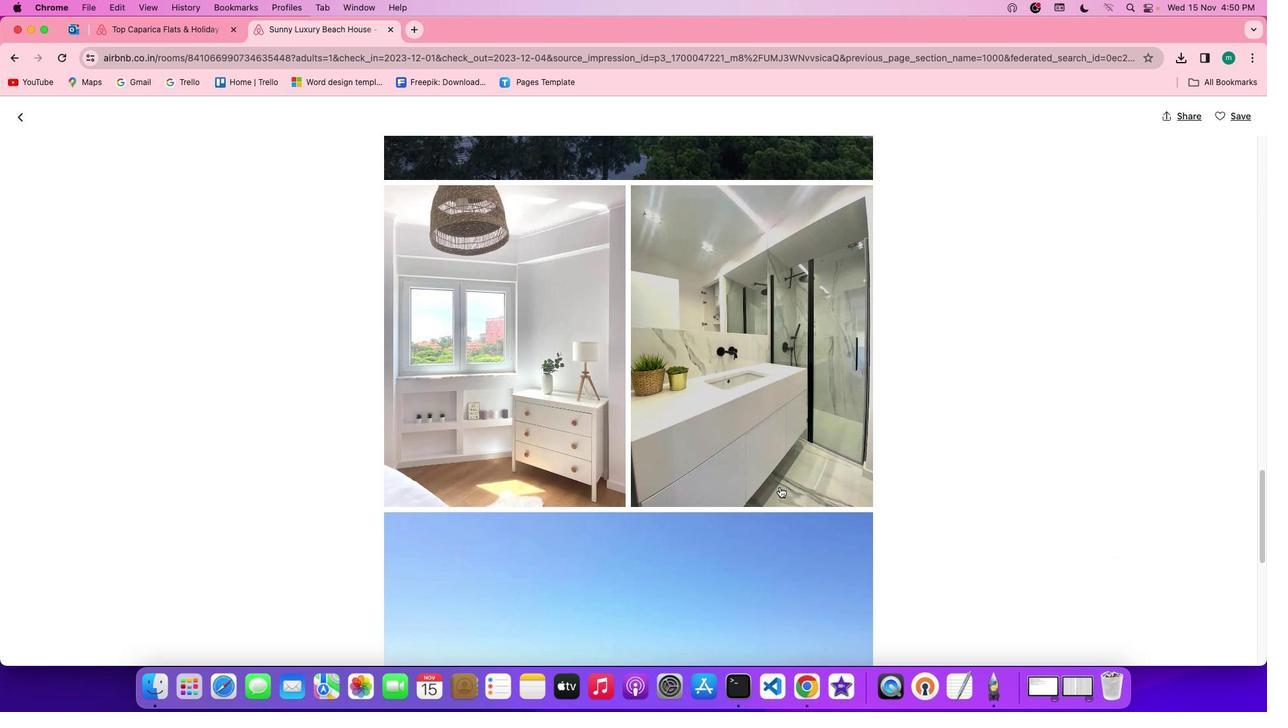 
Action: Mouse scrolled (788, 496) with delta (8, 7)
Screenshot: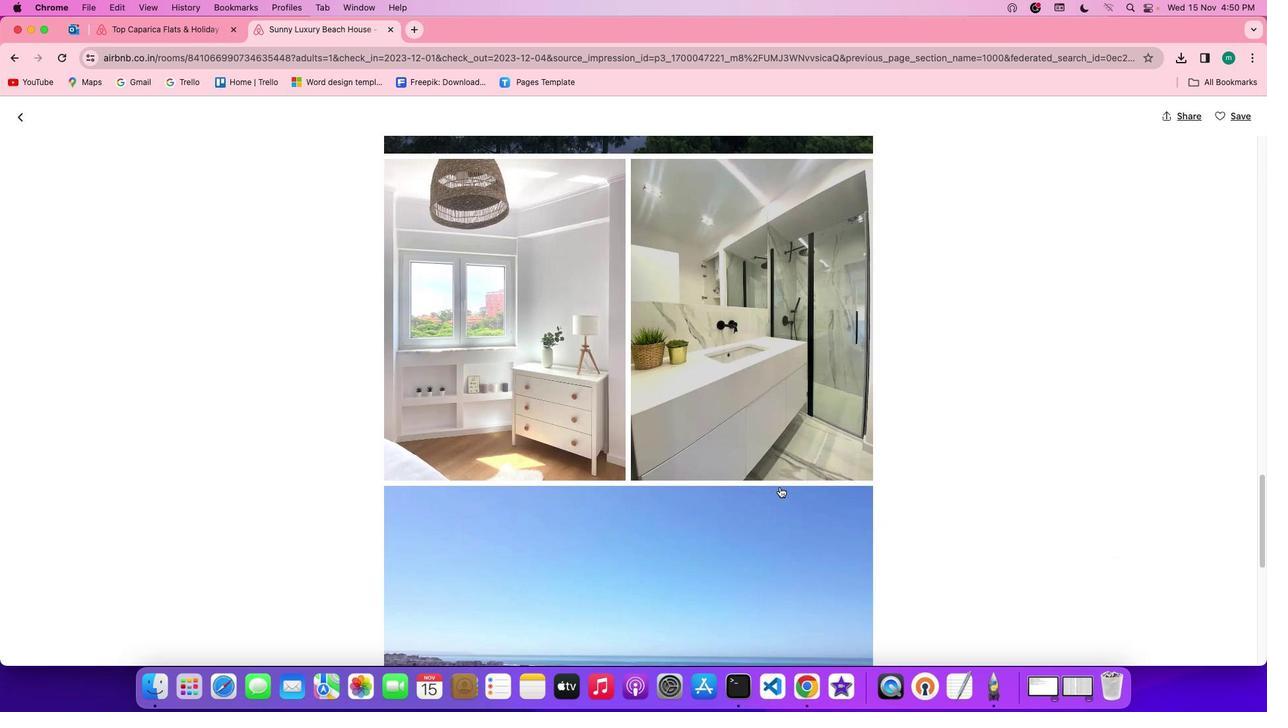 
Action: Mouse scrolled (788, 496) with delta (8, 7)
Screenshot: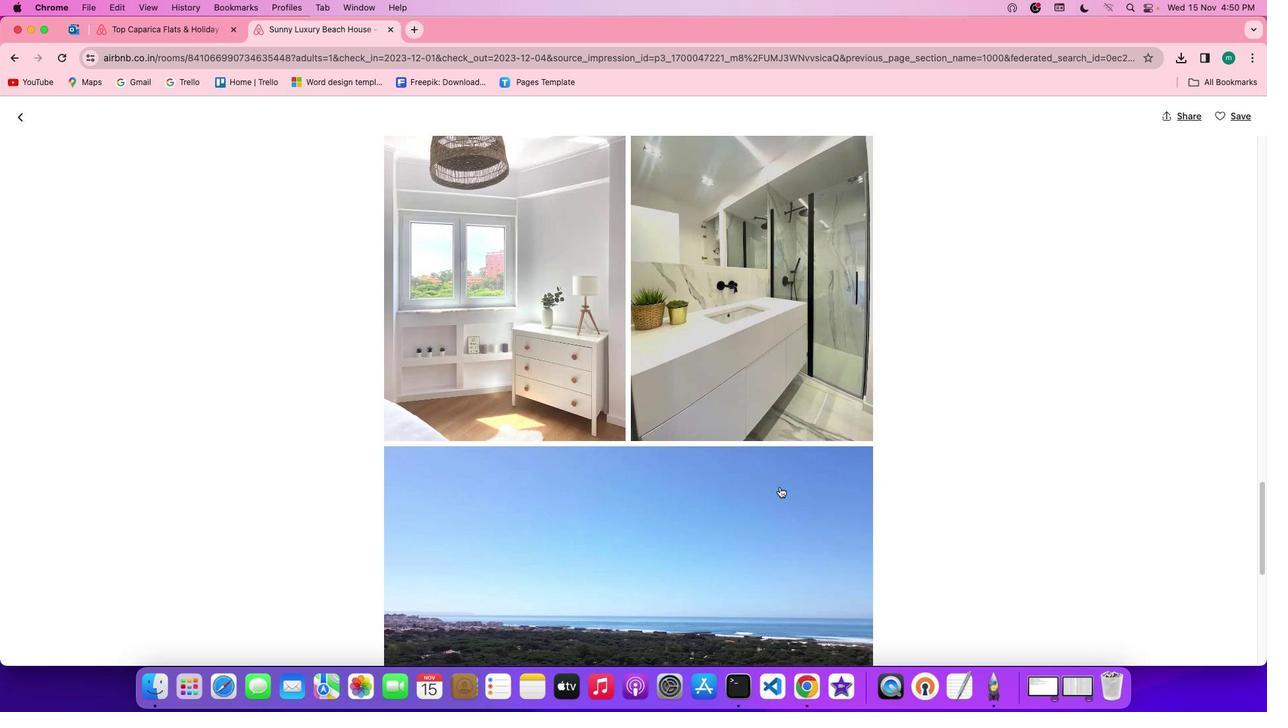 
Action: Mouse scrolled (788, 496) with delta (8, 7)
Screenshot: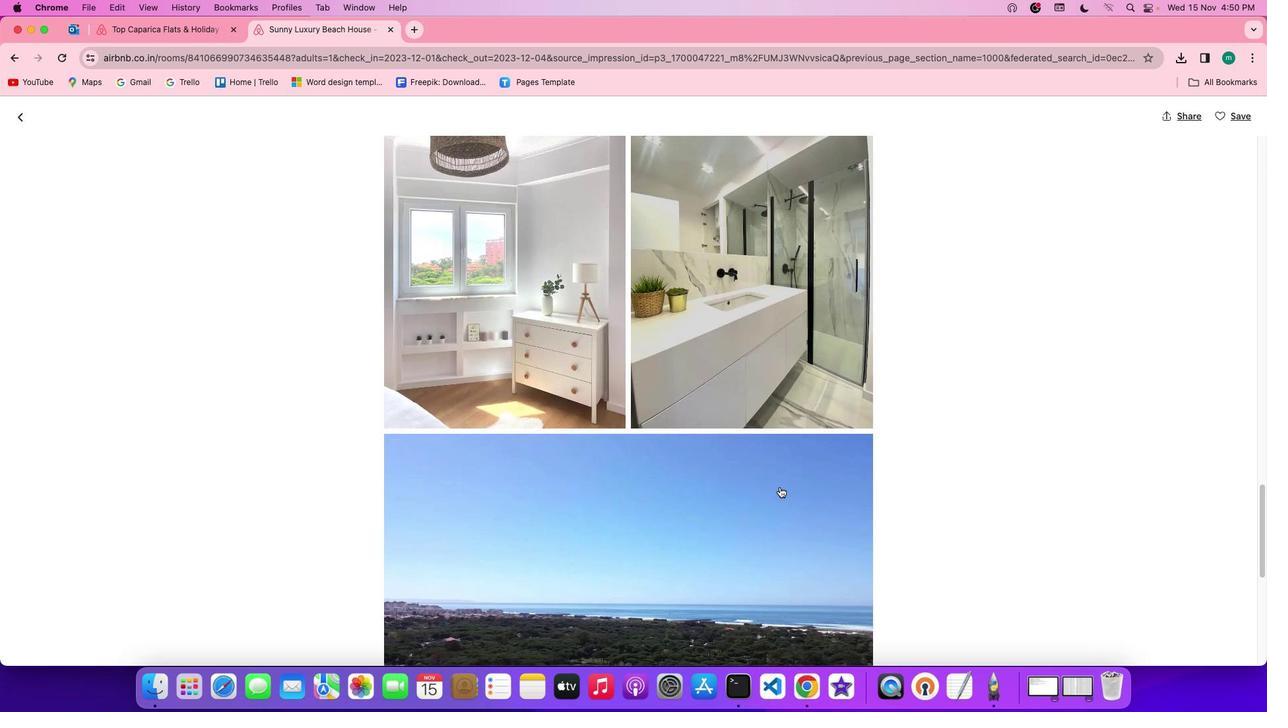 
Action: Mouse scrolled (788, 496) with delta (8, 7)
Screenshot: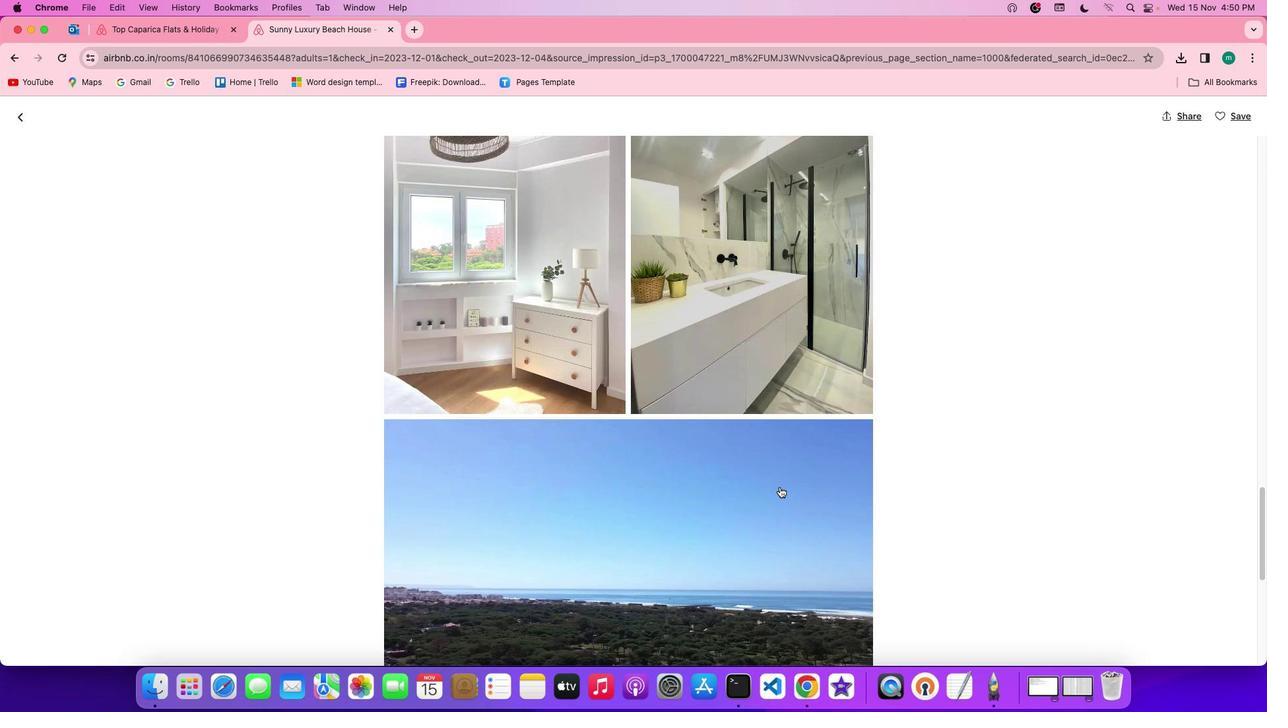 
Action: Mouse scrolled (788, 496) with delta (8, 7)
Screenshot: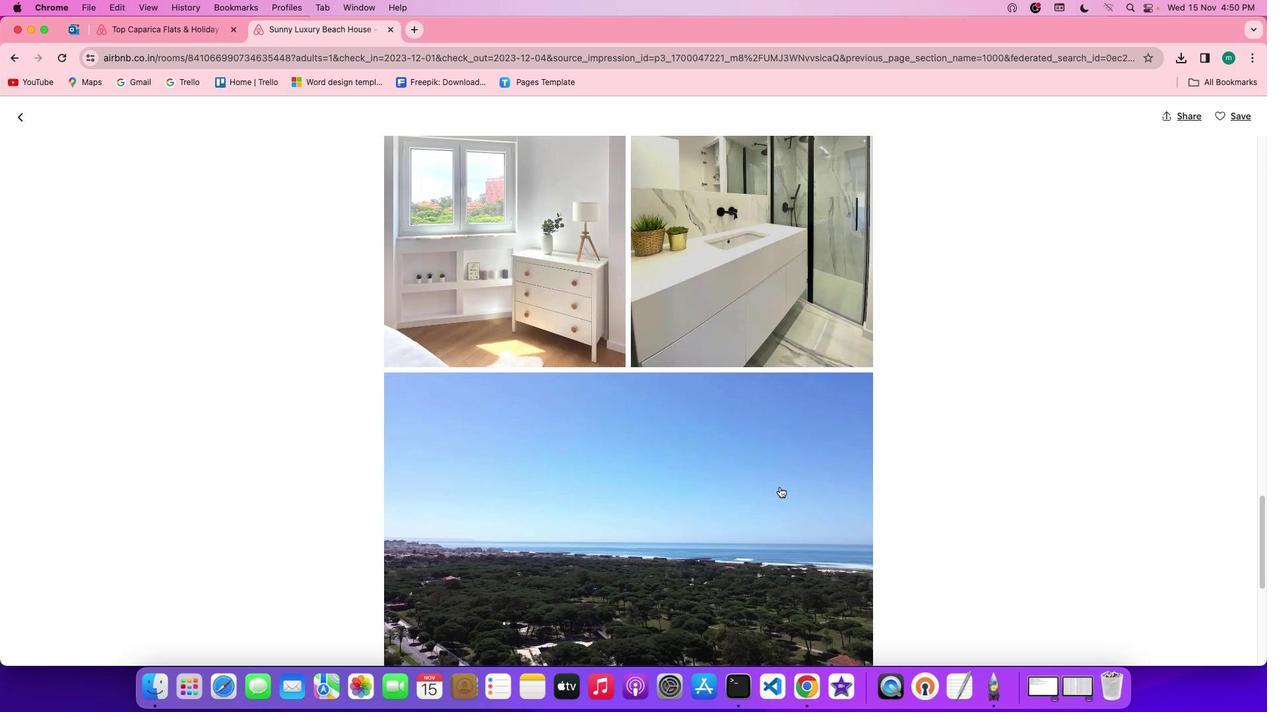 
Action: Mouse scrolled (788, 496) with delta (8, 7)
Screenshot: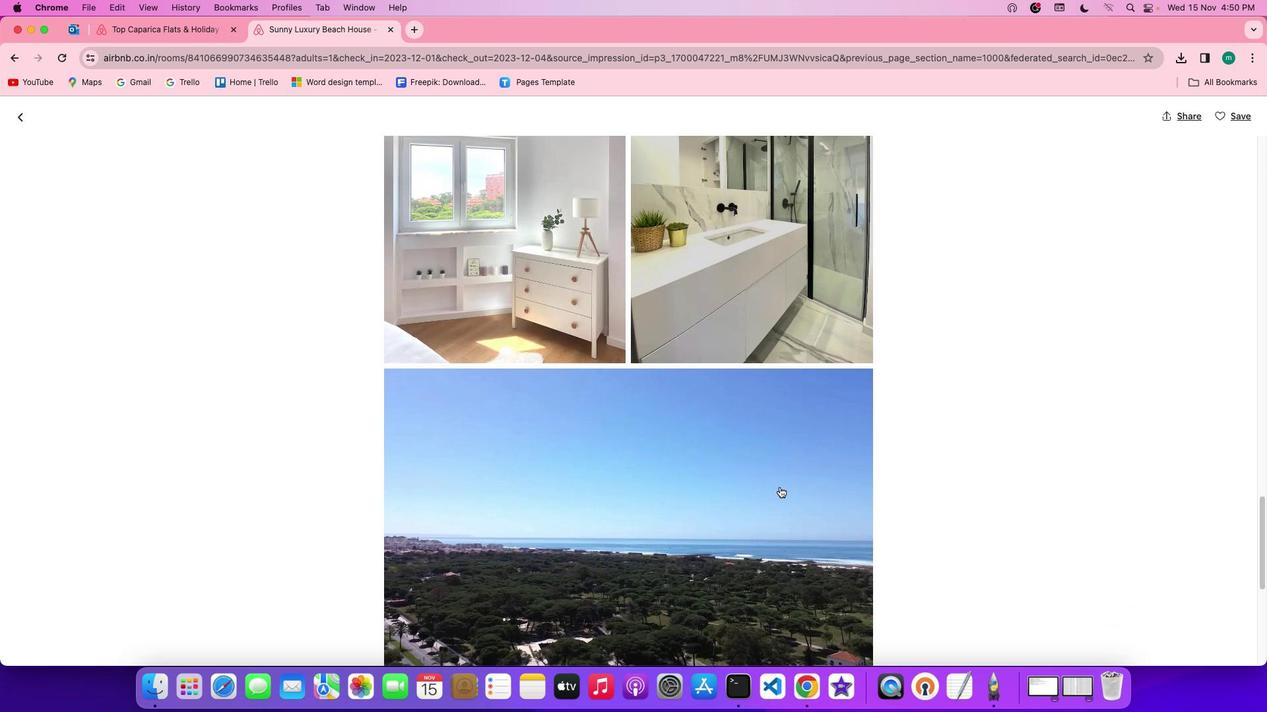 
Action: Mouse scrolled (788, 496) with delta (8, 7)
Screenshot: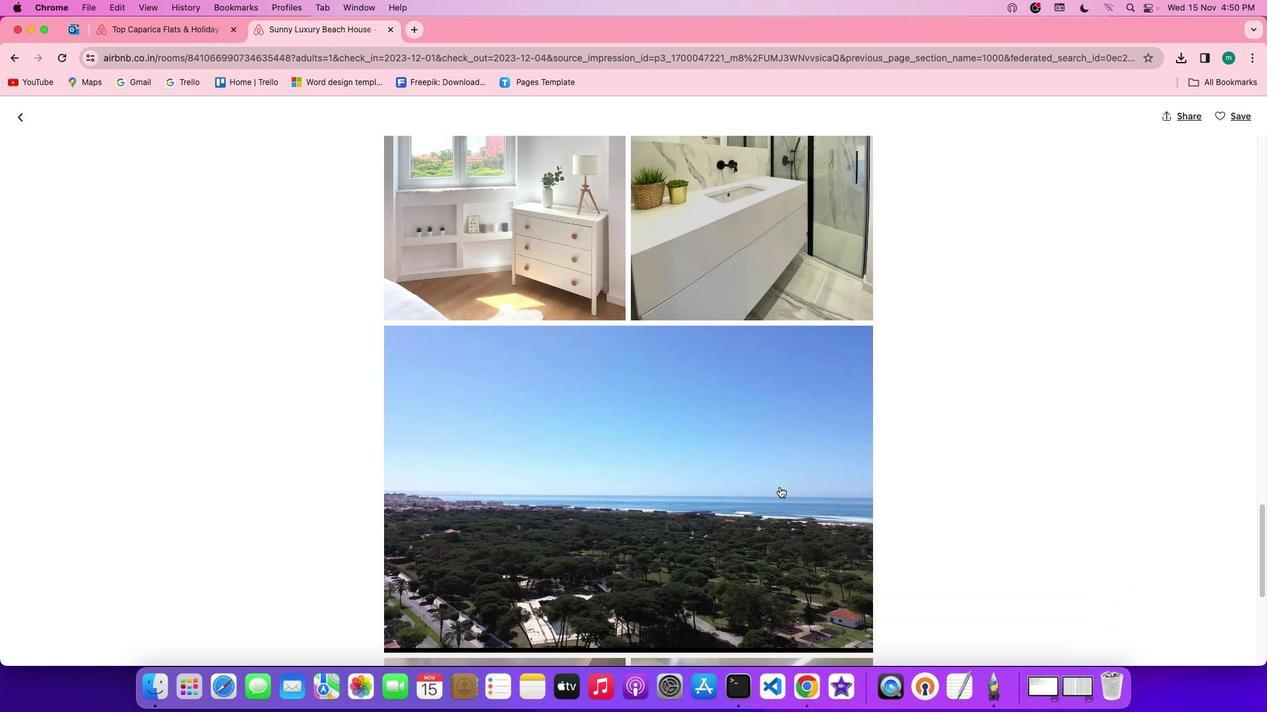 
Action: Mouse scrolled (788, 496) with delta (8, 7)
Screenshot: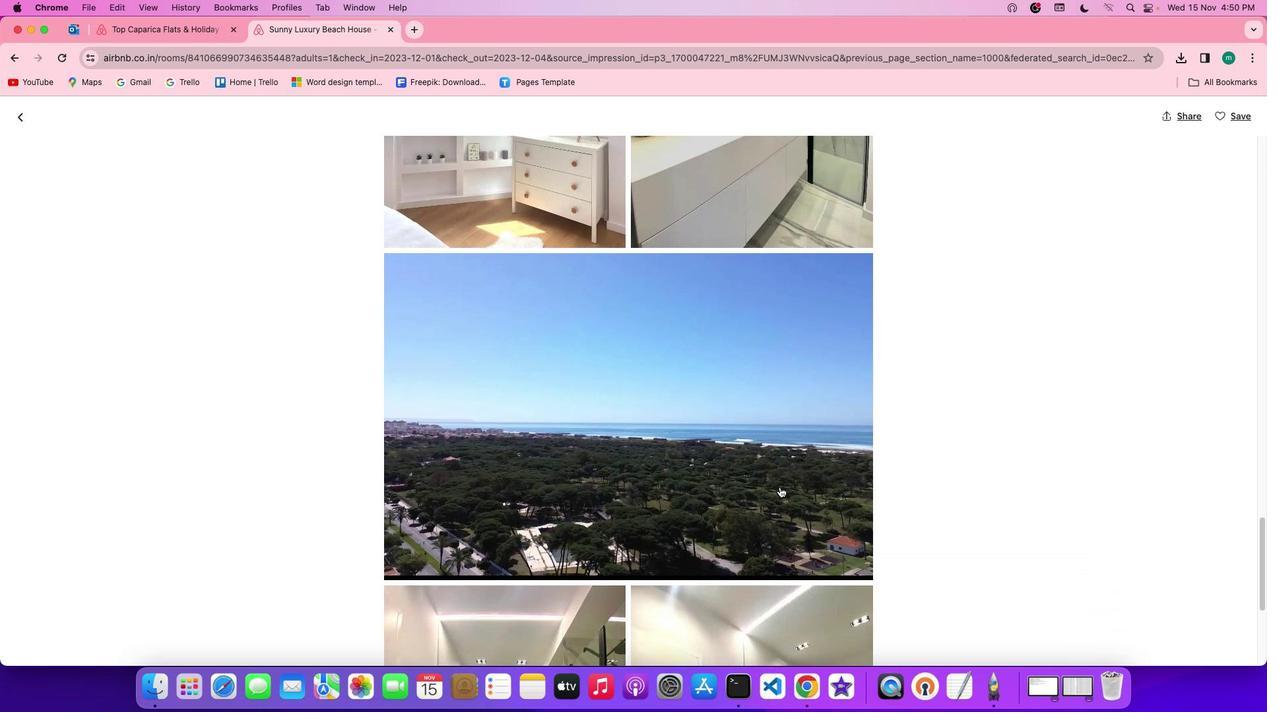 
Action: Mouse scrolled (788, 496) with delta (8, 7)
Screenshot: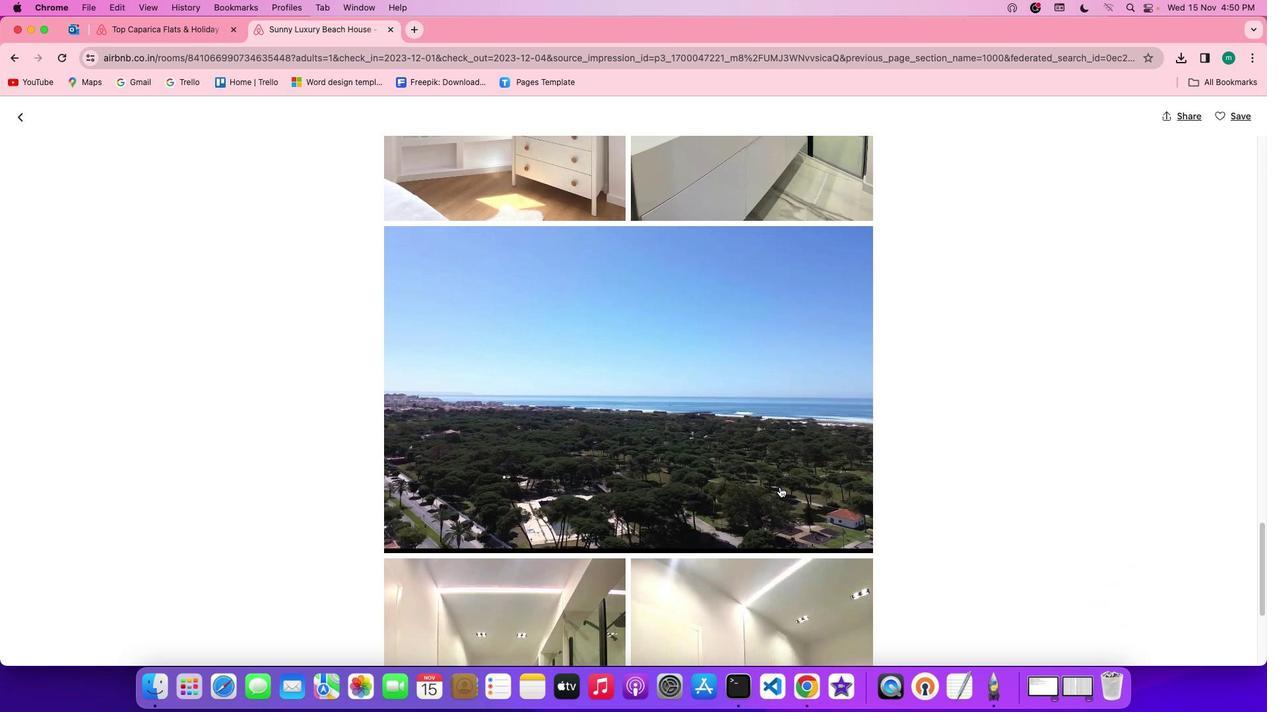 
Action: Mouse scrolled (788, 496) with delta (8, 7)
Screenshot: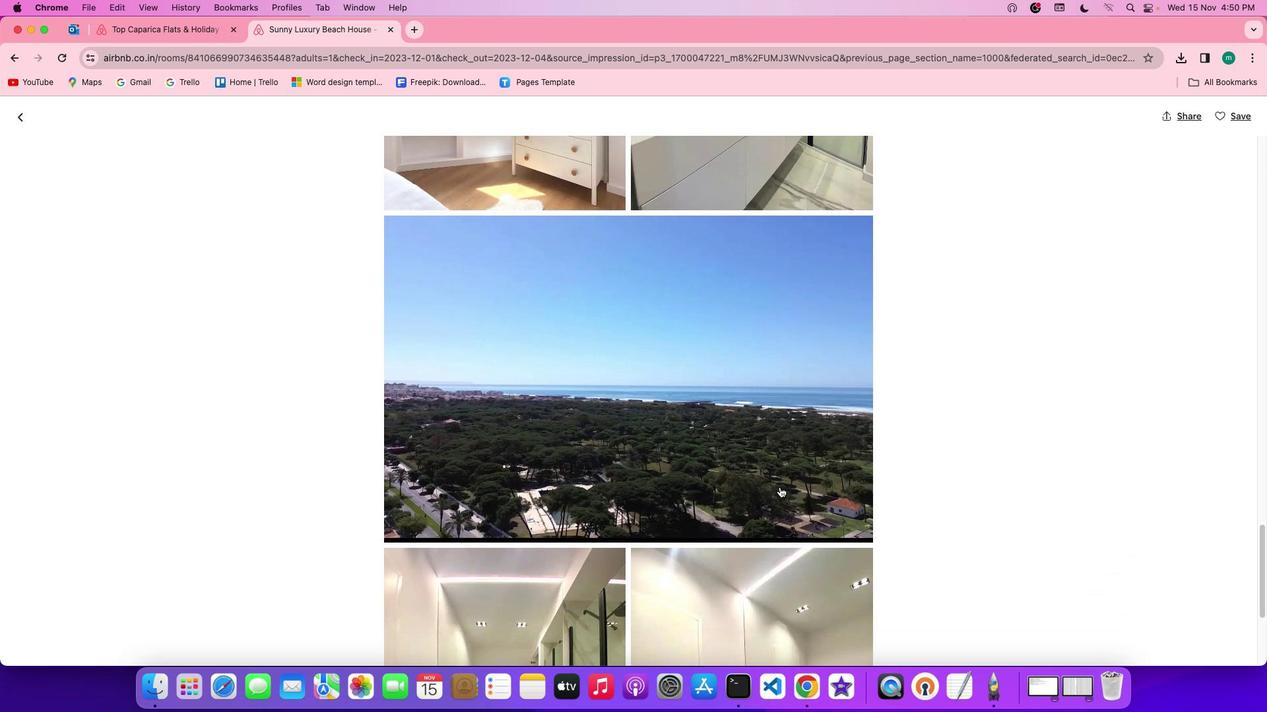 
Action: Mouse scrolled (788, 496) with delta (8, 7)
Screenshot: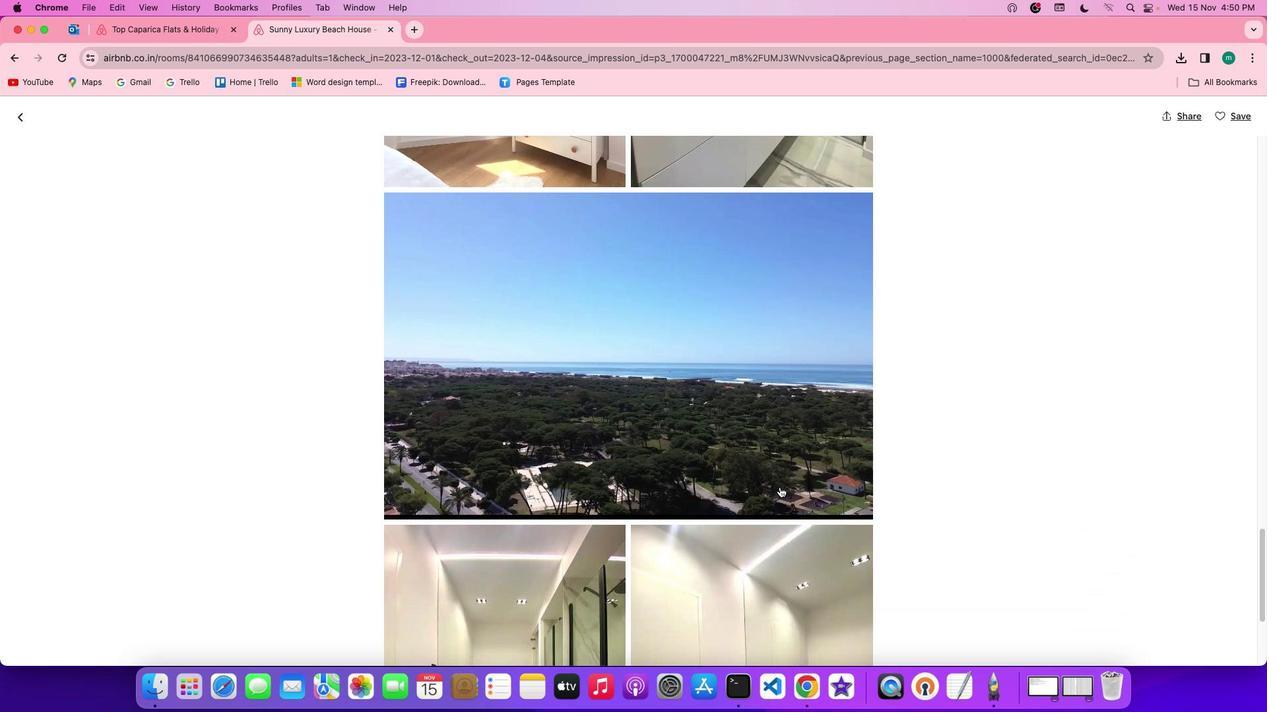 
Action: Mouse scrolled (788, 496) with delta (8, 6)
Screenshot: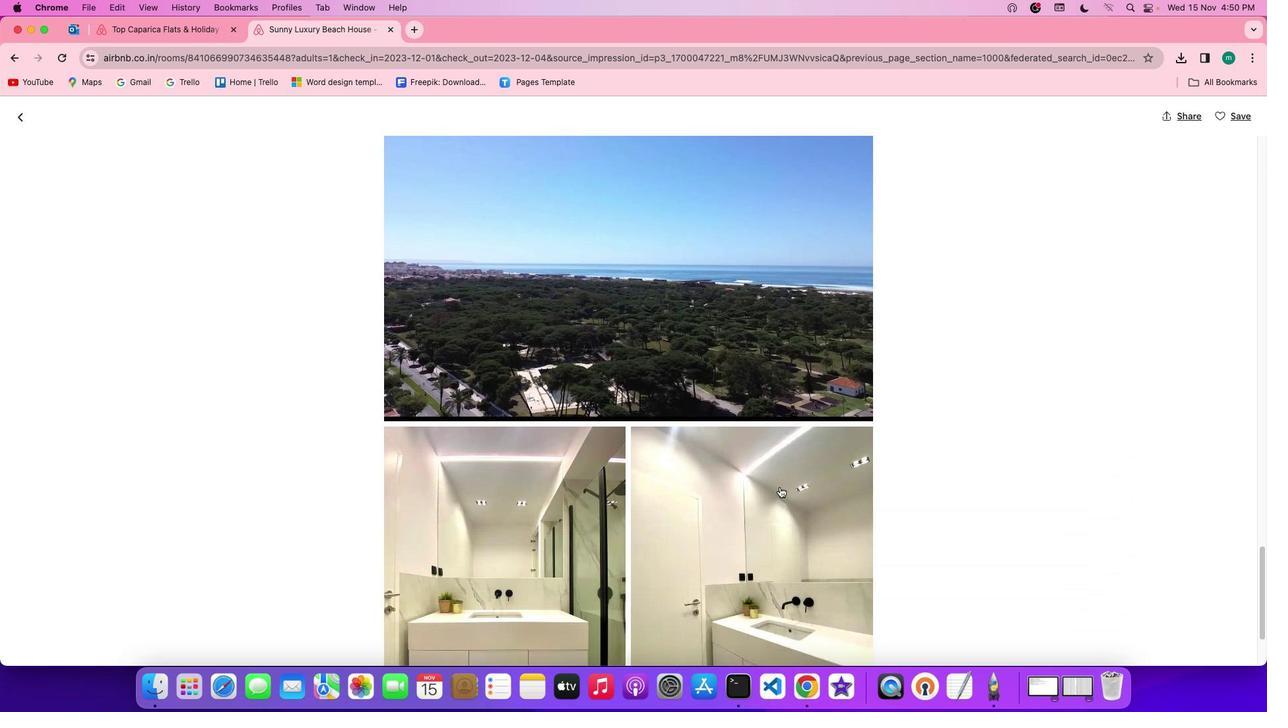 
Action: Mouse scrolled (788, 496) with delta (8, 7)
Screenshot: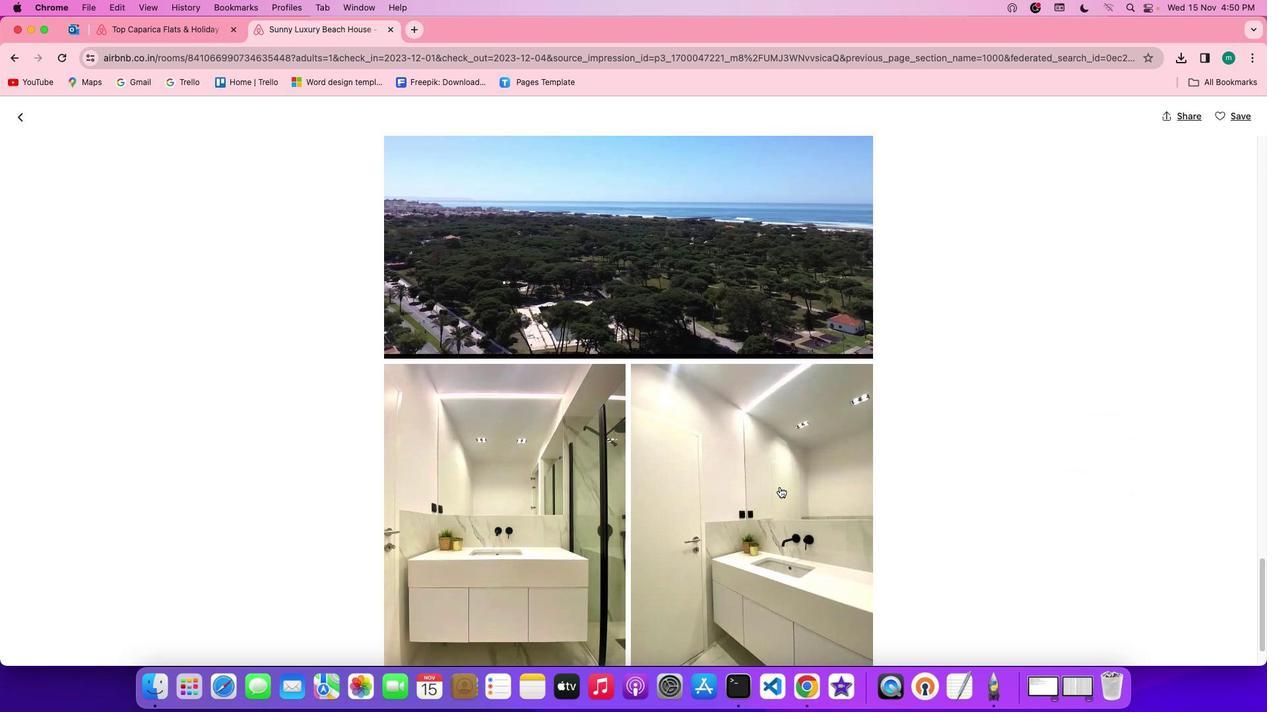 
Action: Mouse scrolled (788, 496) with delta (8, 7)
Screenshot: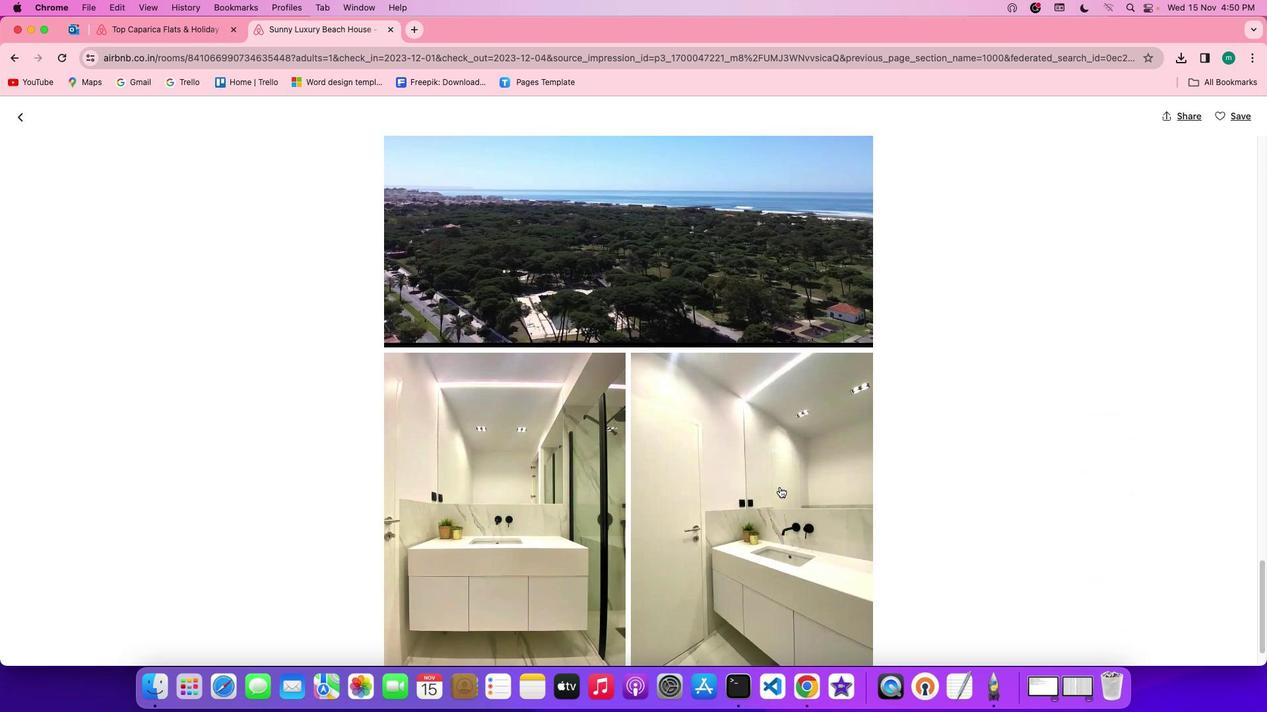 
Action: Mouse scrolled (788, 496) with delta (8, 7)
Screenshot: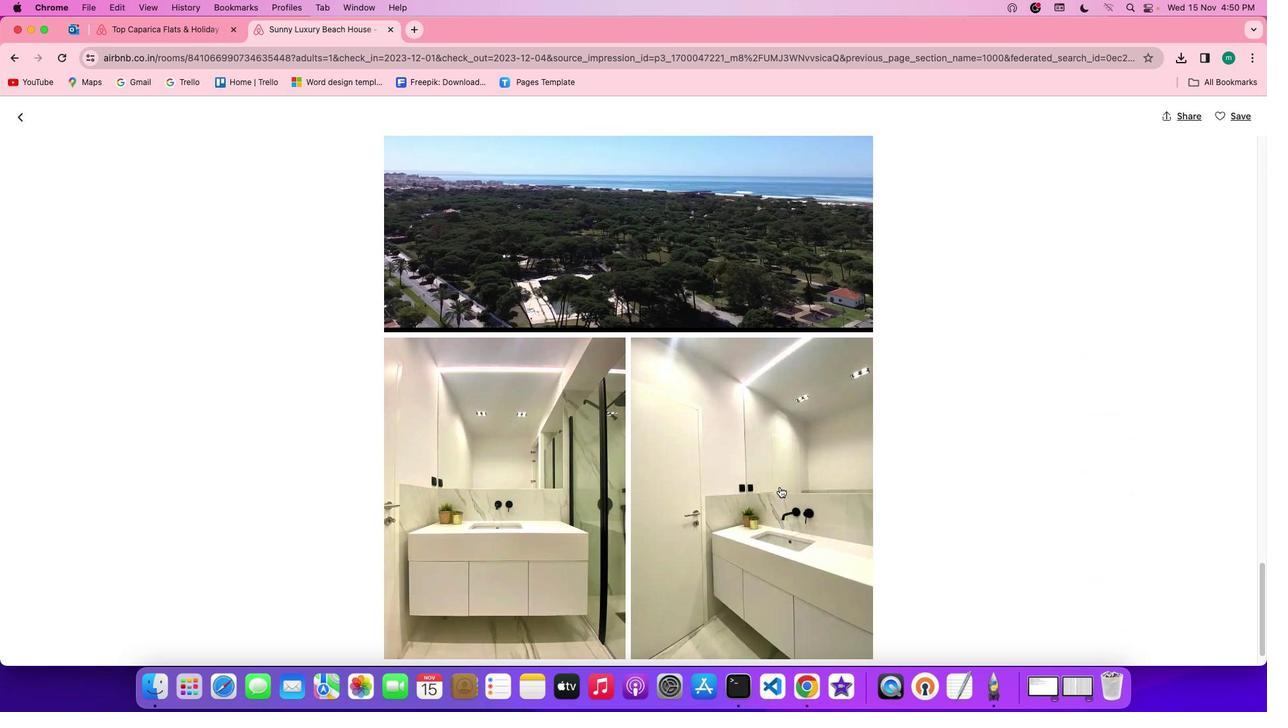 
Action: Mouse scrolled (788, 496) with delta (8, 6)
Screenshot: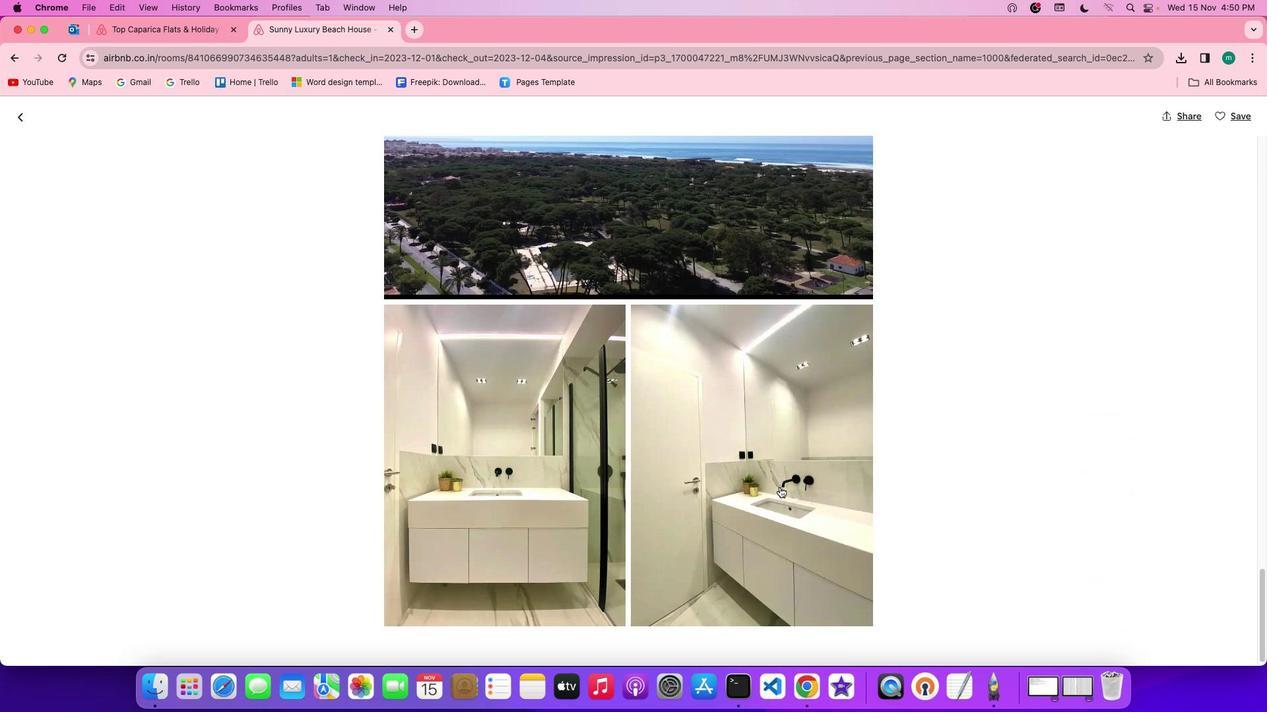 
Action: Mouse scrolled (788, 496) with delta (8, 7)
Screenshot: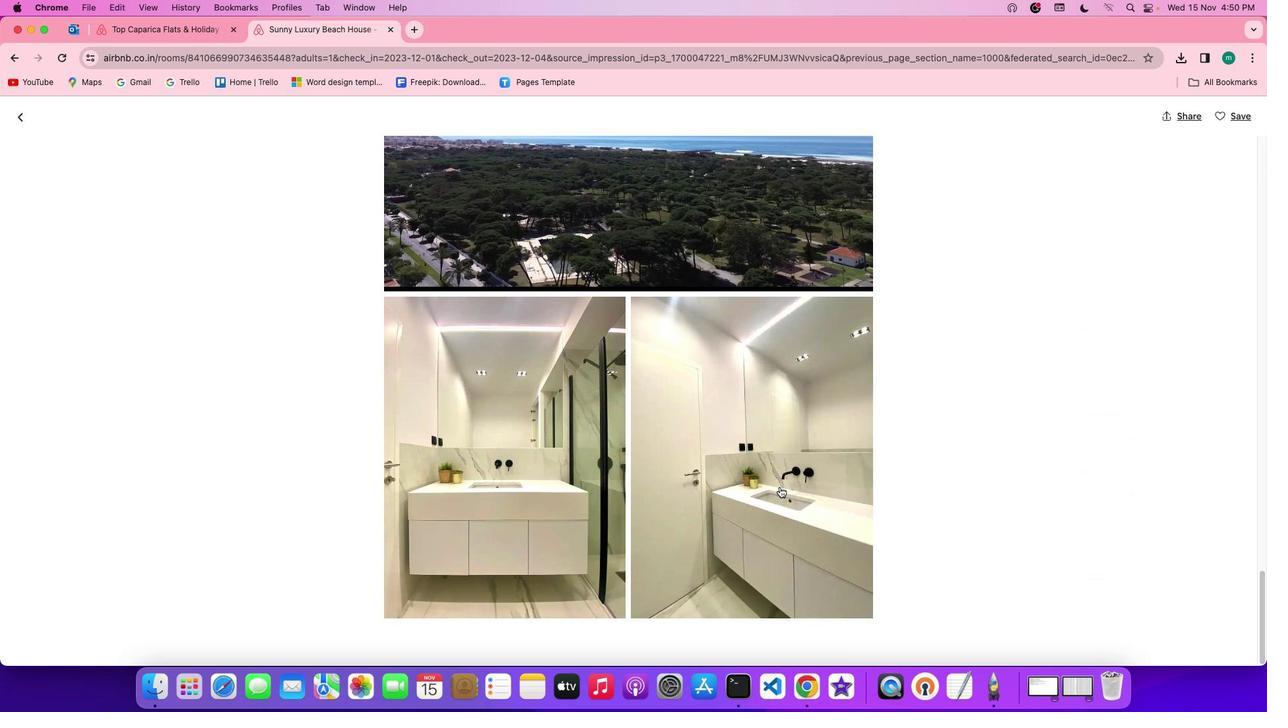 
Action: Mouse scrolled (788, 496) with delta (8, 7)
Screenshot: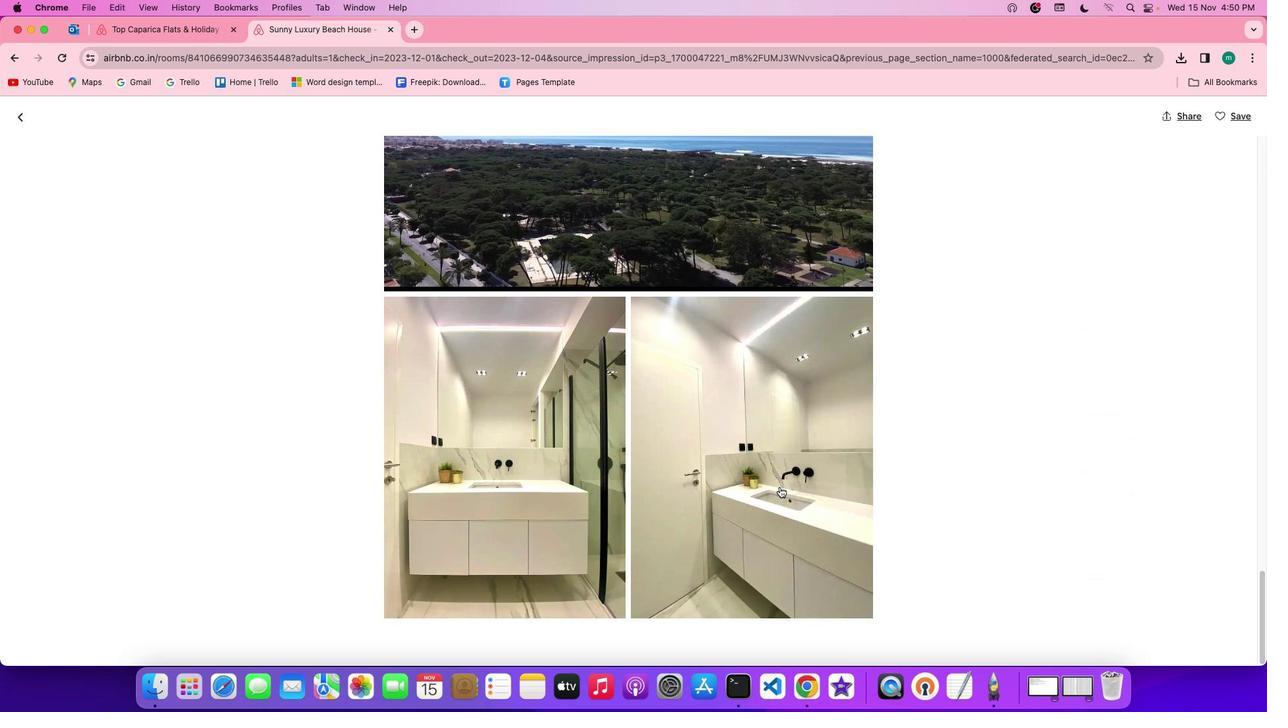 
Action: Mouse scrolled (788, 496) with delta (8, 7)
Screenshot: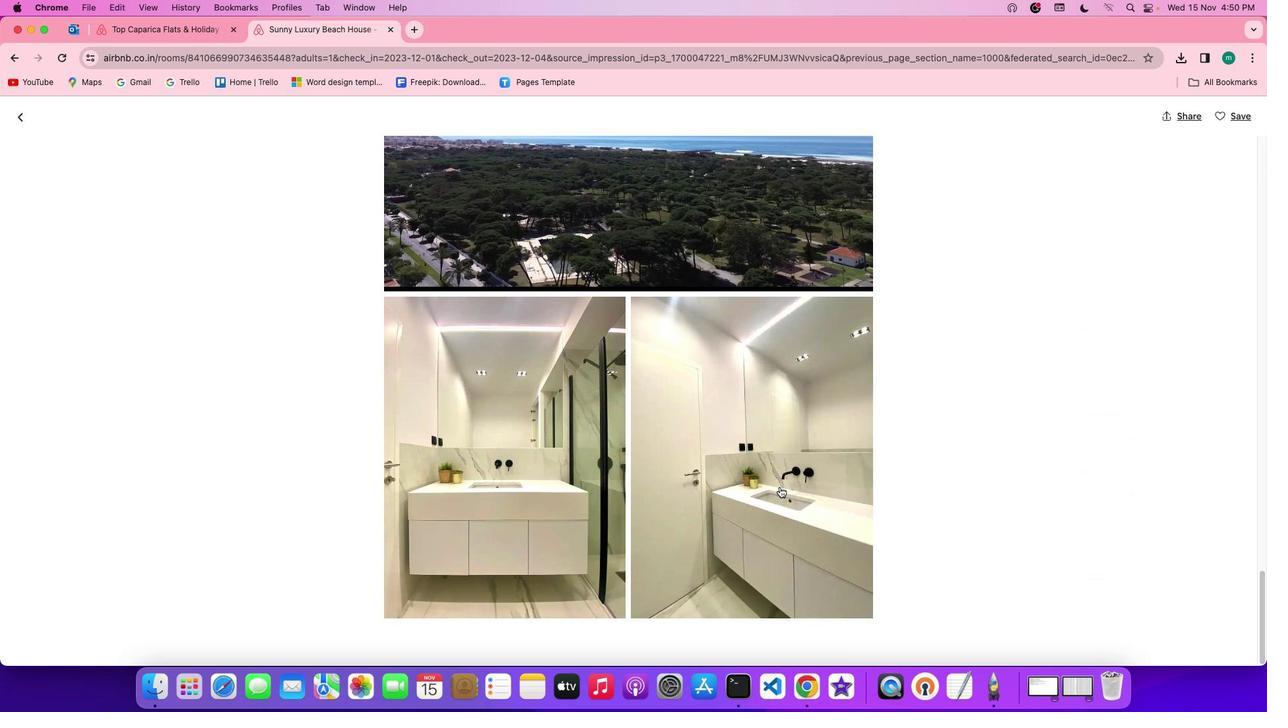 
Action: Mouse scrolled (788, 496) with delta (8, 5)
Screenshot: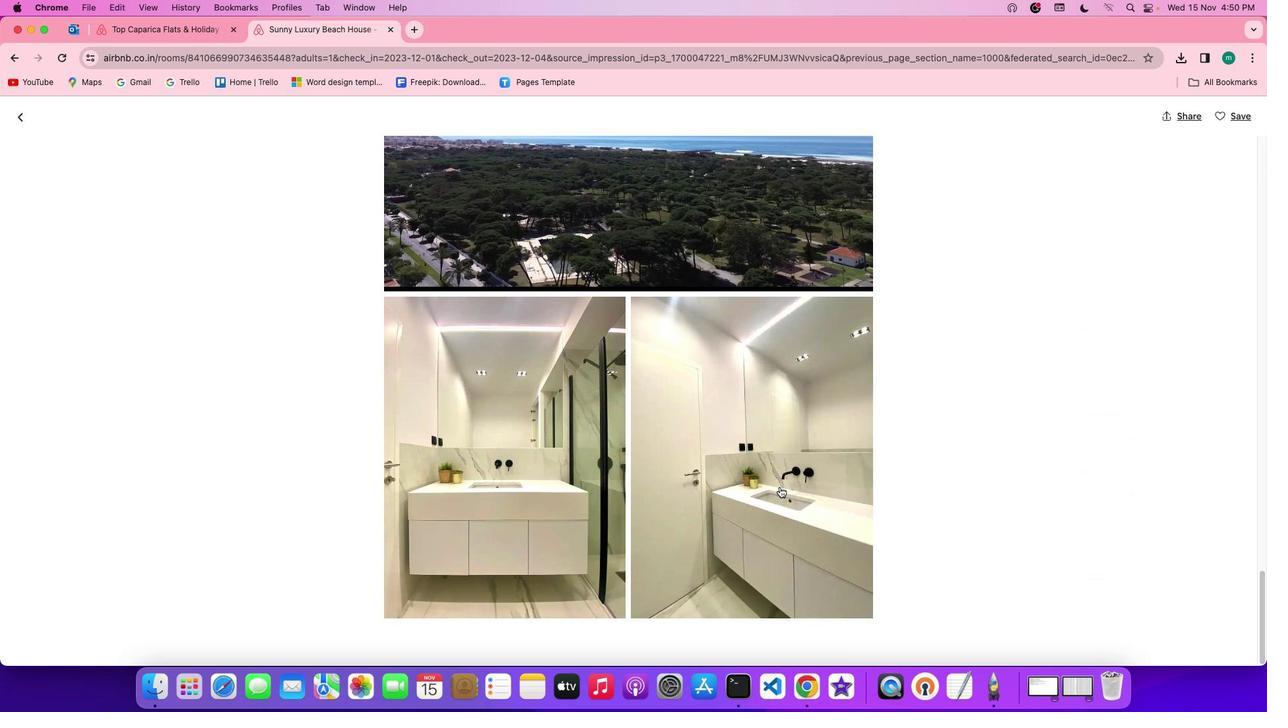
Action: Mouse scrolled (788, 496) with delta (8, 7)
Screenshot: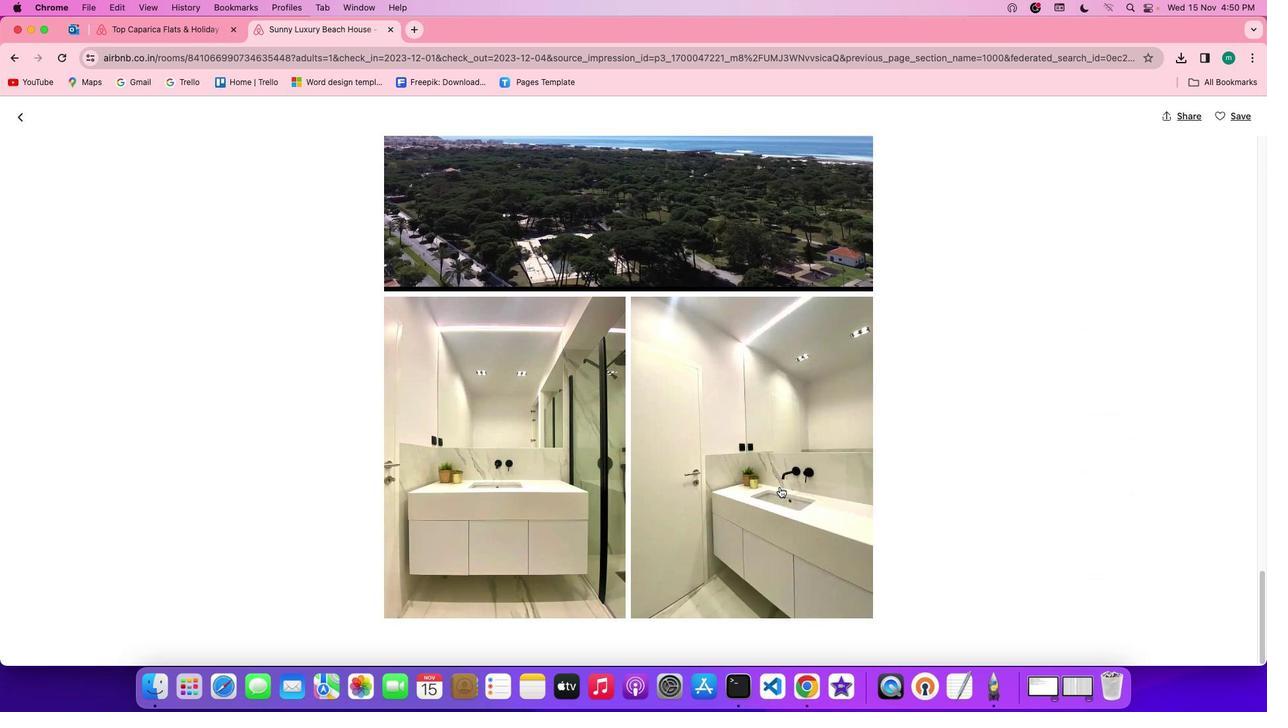 
Action: Mouse scrolled (788, 496) with delta (8, 7)
Screenshot: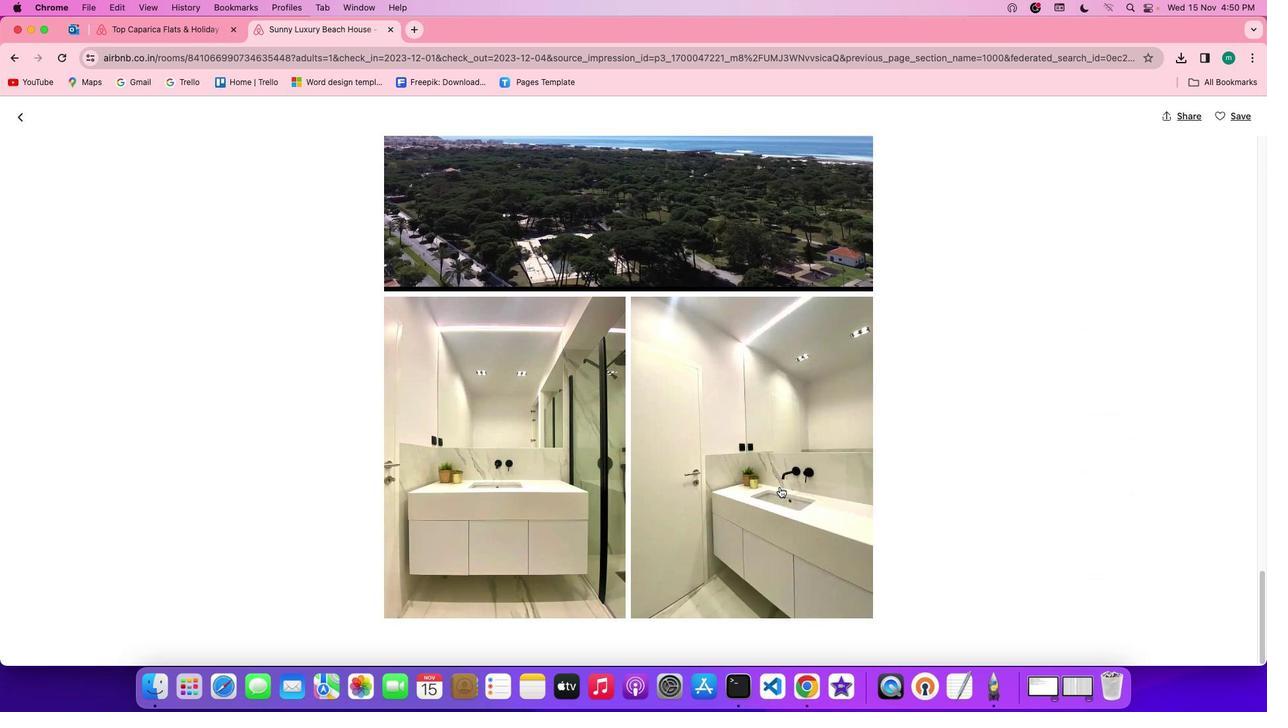 
Action: Mouse scrolled (788, 496) with delta (8, 7)
Screenshot: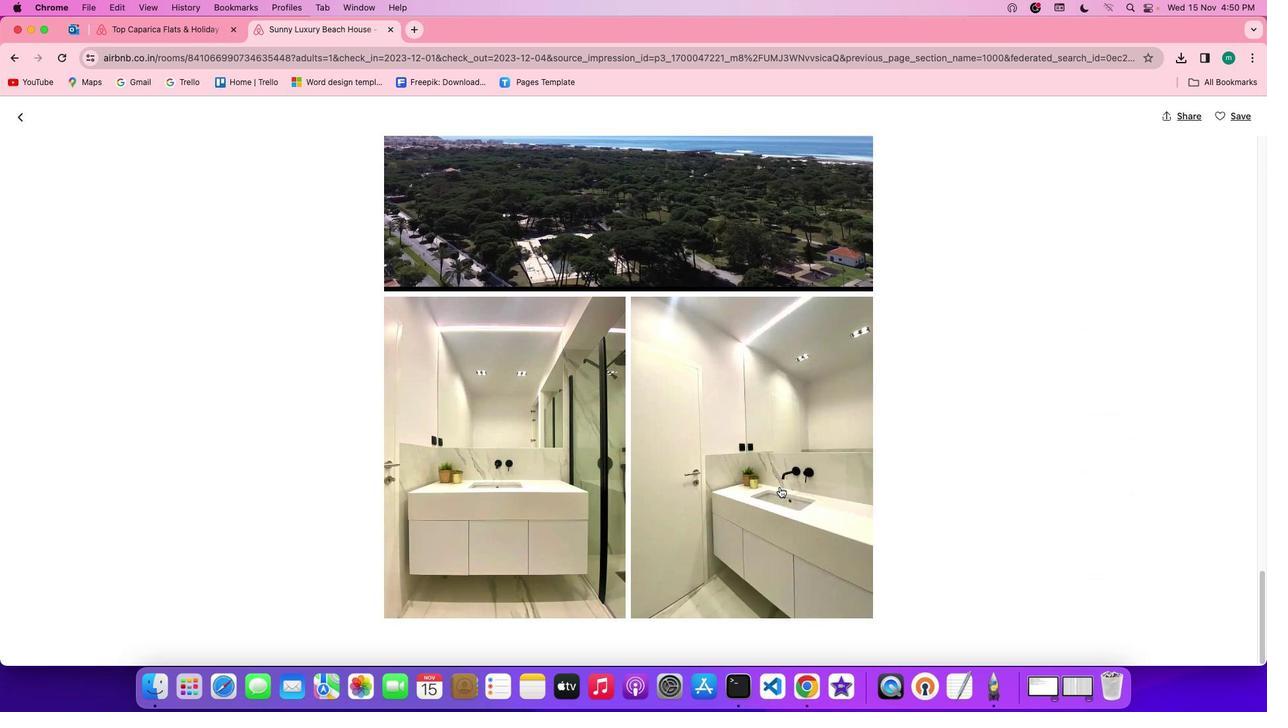 
Action: Mouse scrolled (788, 496) with delta (8, 6)
Screenshot: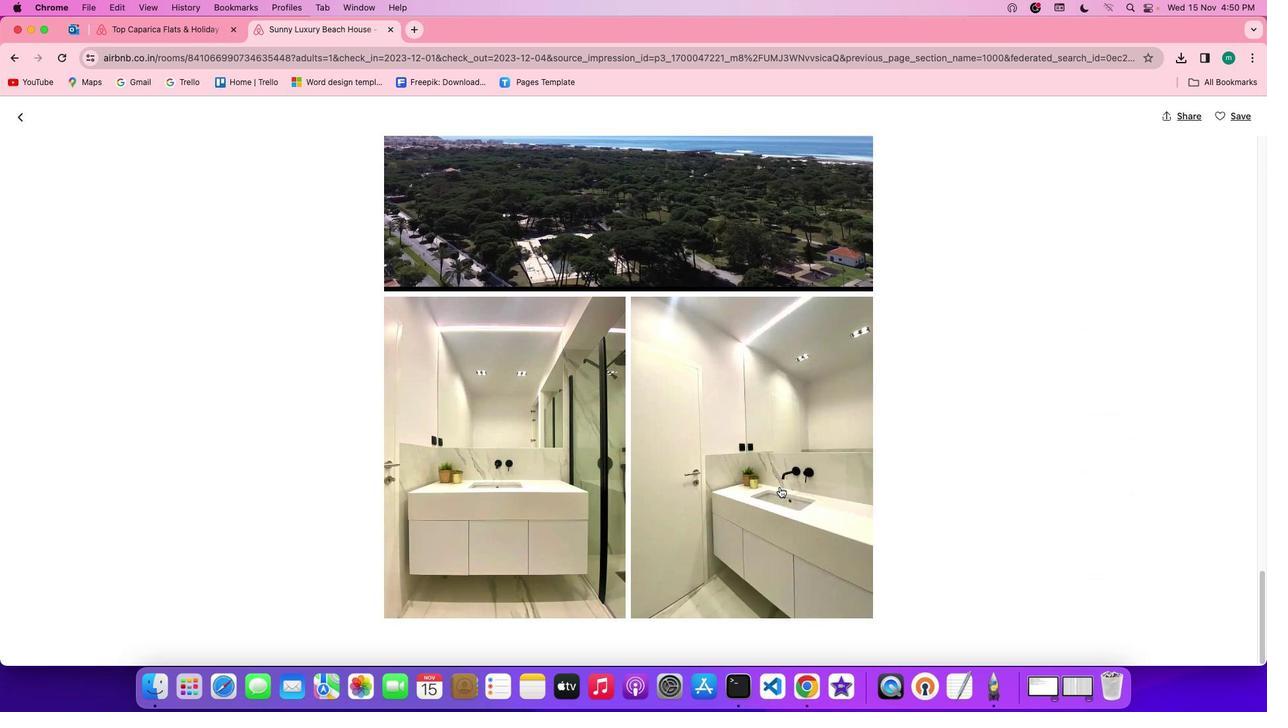 
Action: Mouse scrolled (788, 496) with delta (8, 7)
Screenshot: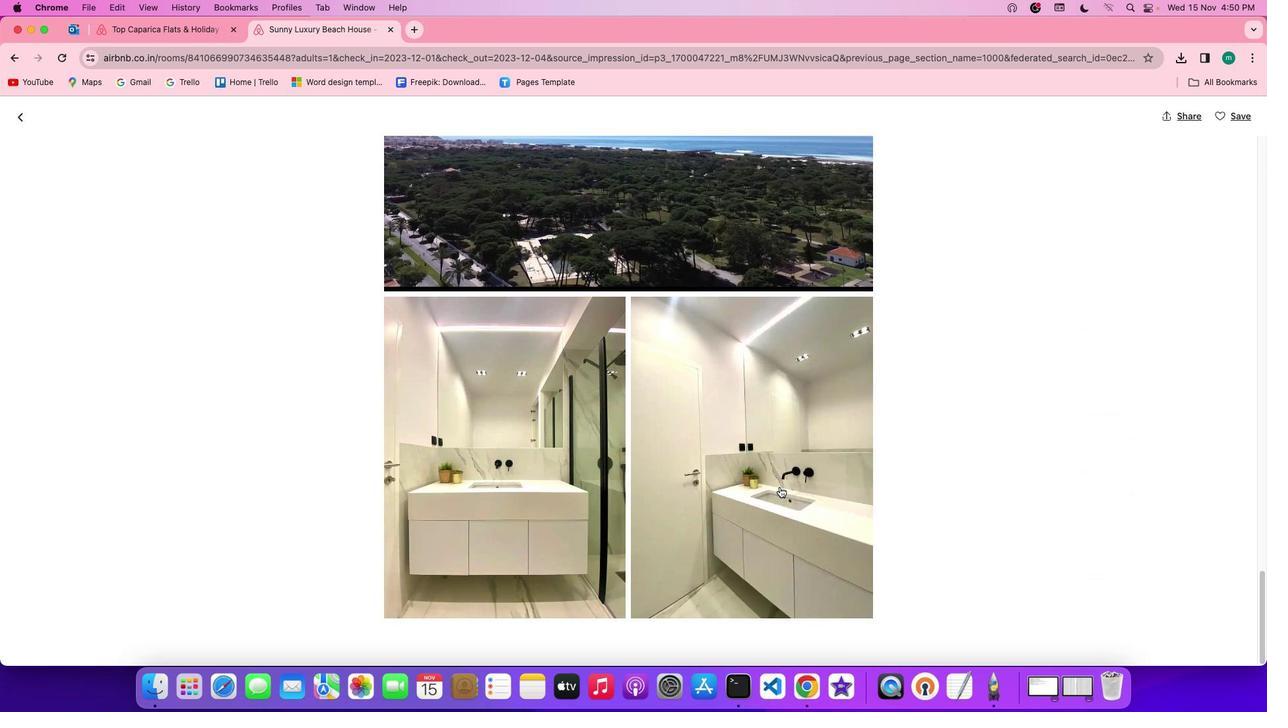 
Action: Mouse scrolled (788, 496) with delta (8, 7)
Screenshot: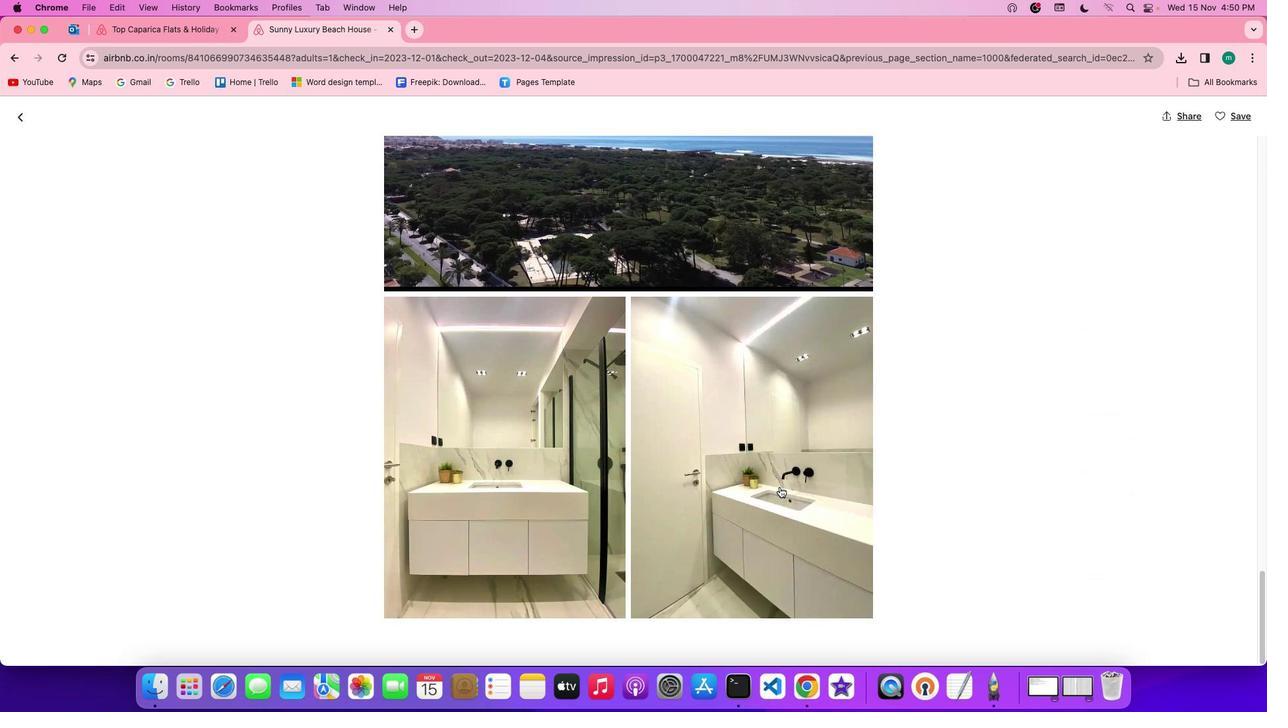 
Action: Mouse scrolled (788, 496) with delta (8, 7)
Screenshot: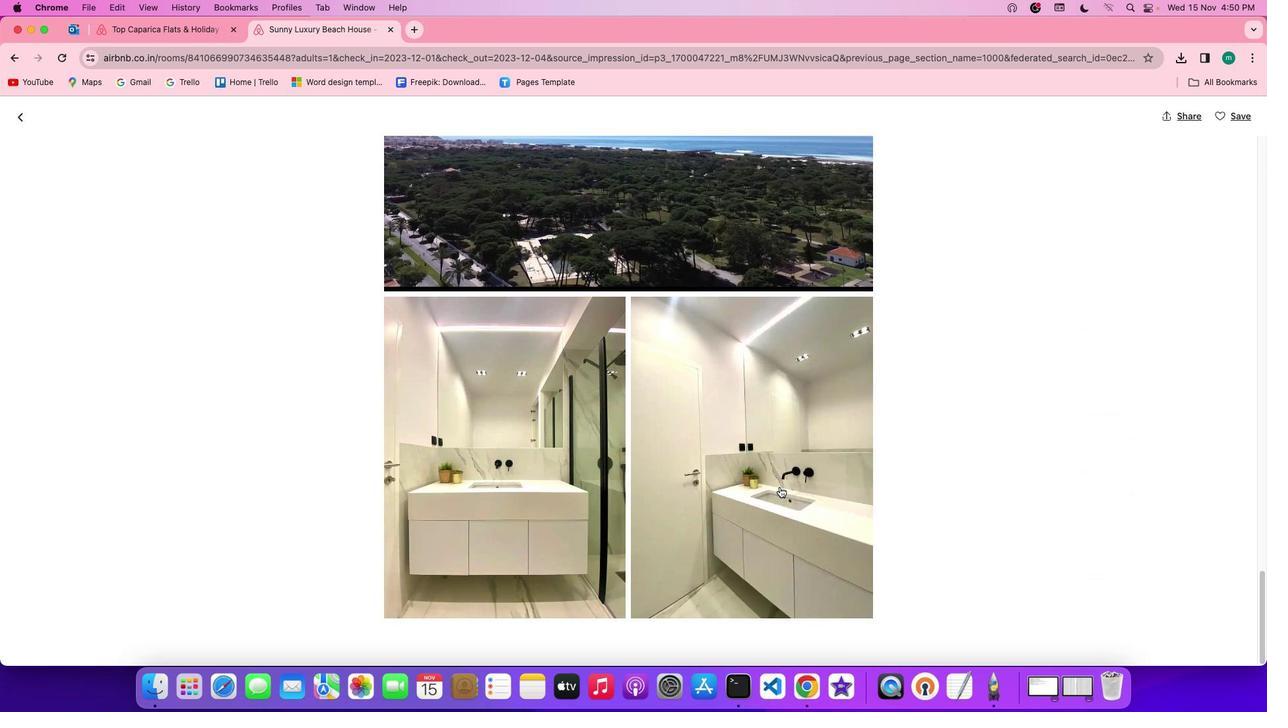
Action: Mouse moved to (768, 446)
Screenshot: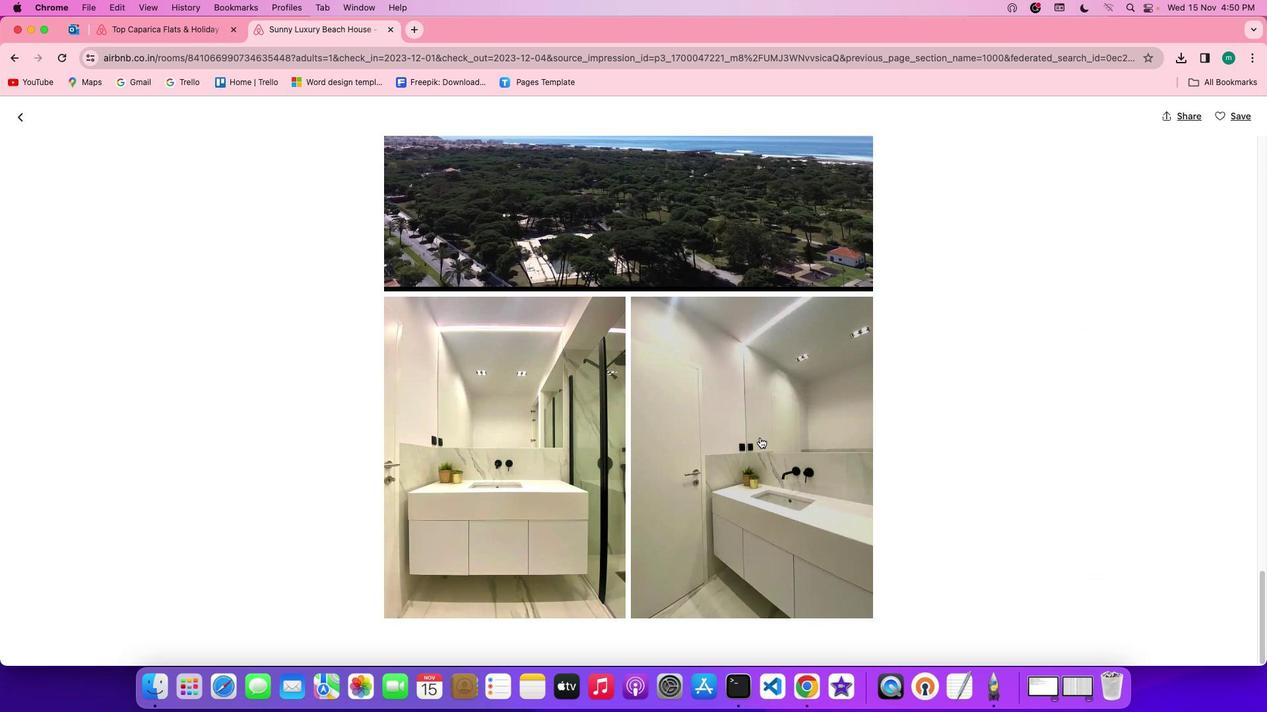 
Action: Mouse scrolled (768, 446) with delta (8, 7)
Screenshot: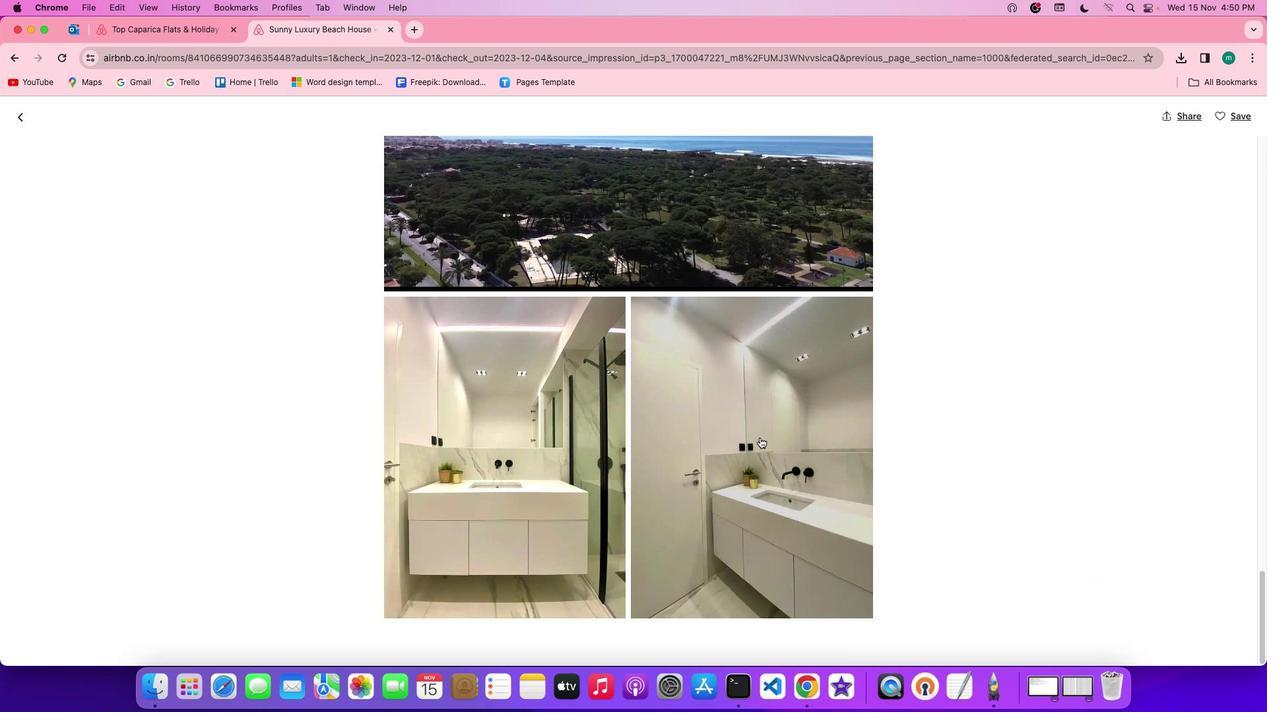 
Action: Mouse scrolled (768, 446) with delta (8, 7)
Screenshot: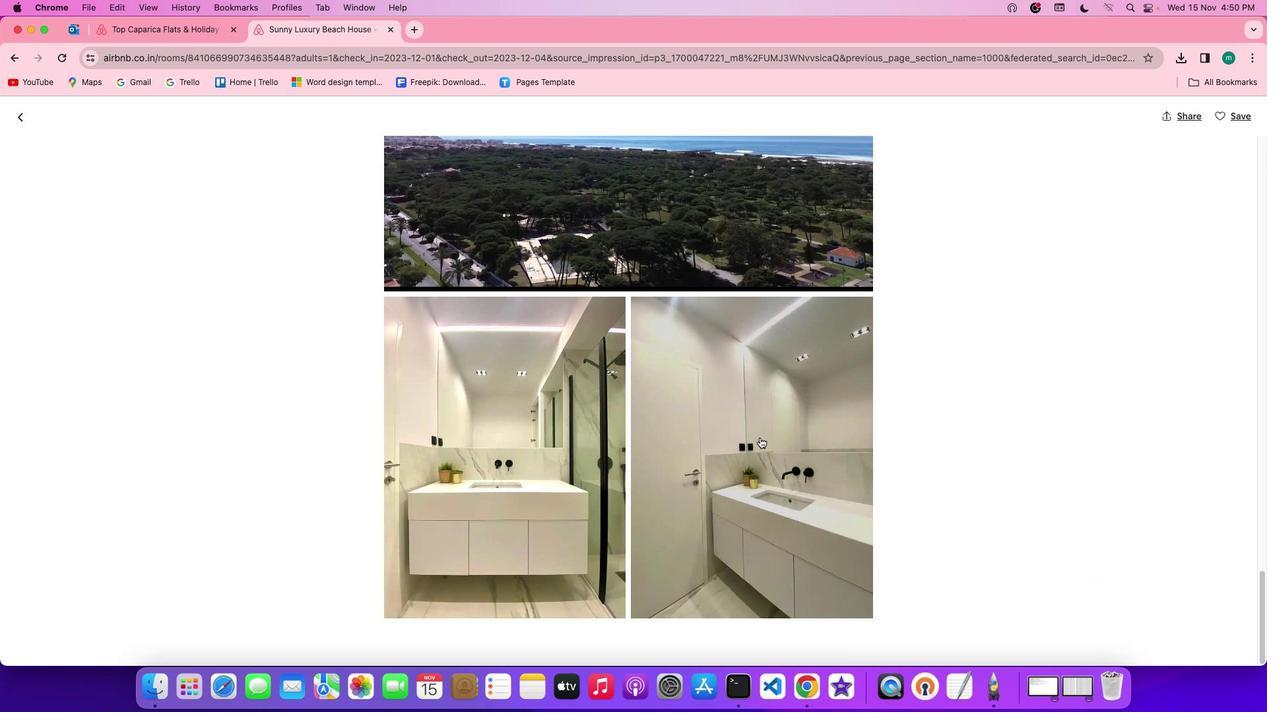 
Action: Mouse scrolled (768, 446) with delta (8, 7)
Screenshot: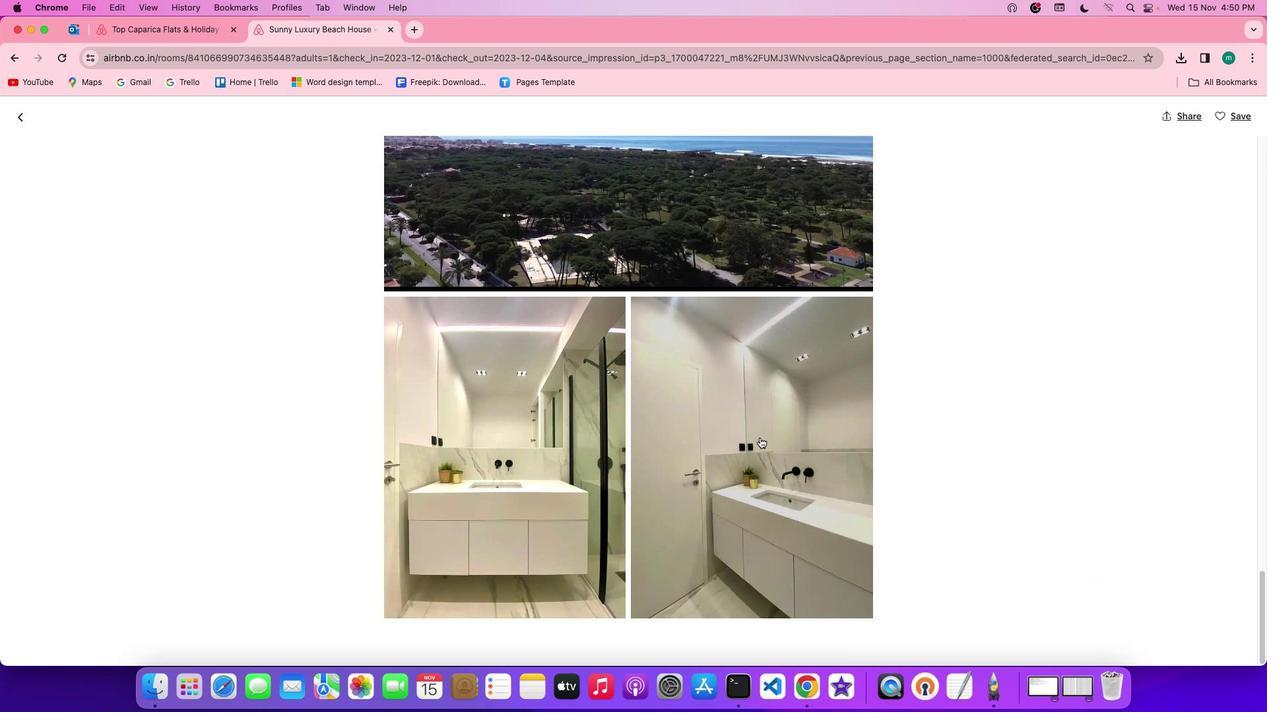 
Action: Mouse scrolled (768, 446) with delta (8, 6)
Screenshot: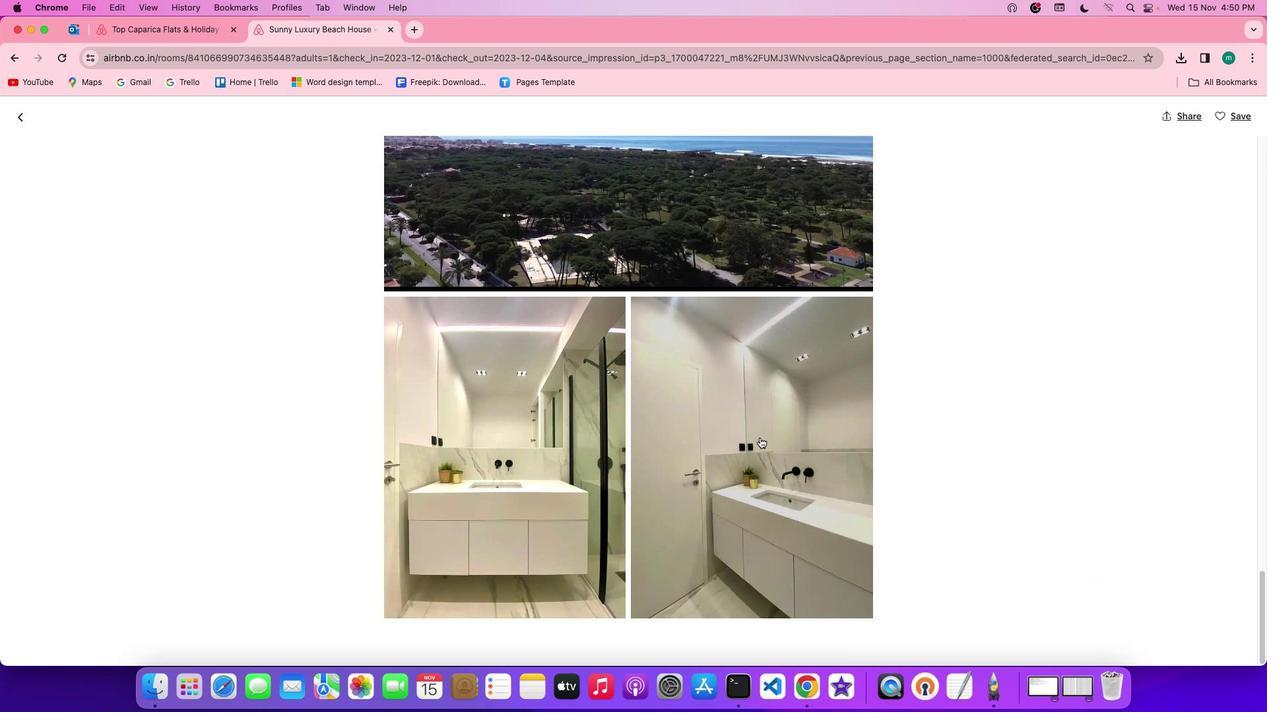 
Action: Mouse scrolled (768, 446) with delta (8, 6)
Screenshot: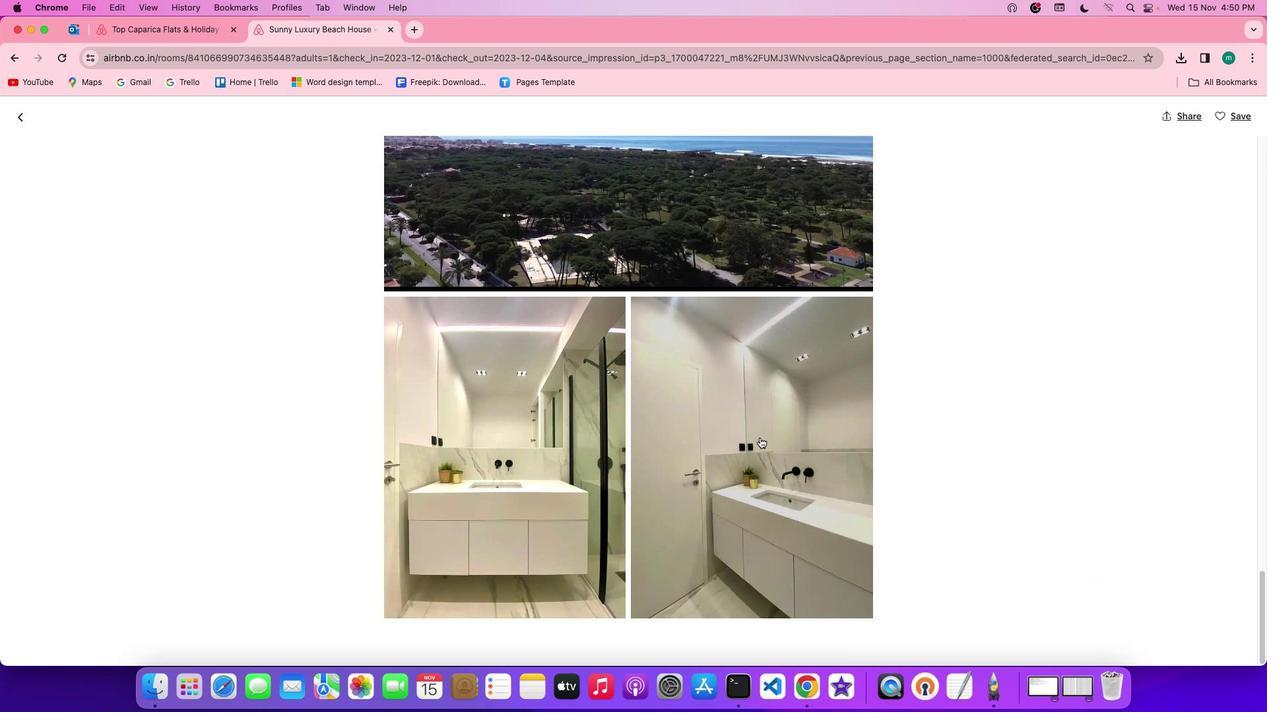 
Action: Mouse scrolled (768, 446) with delta (8, 7)
Screenshot: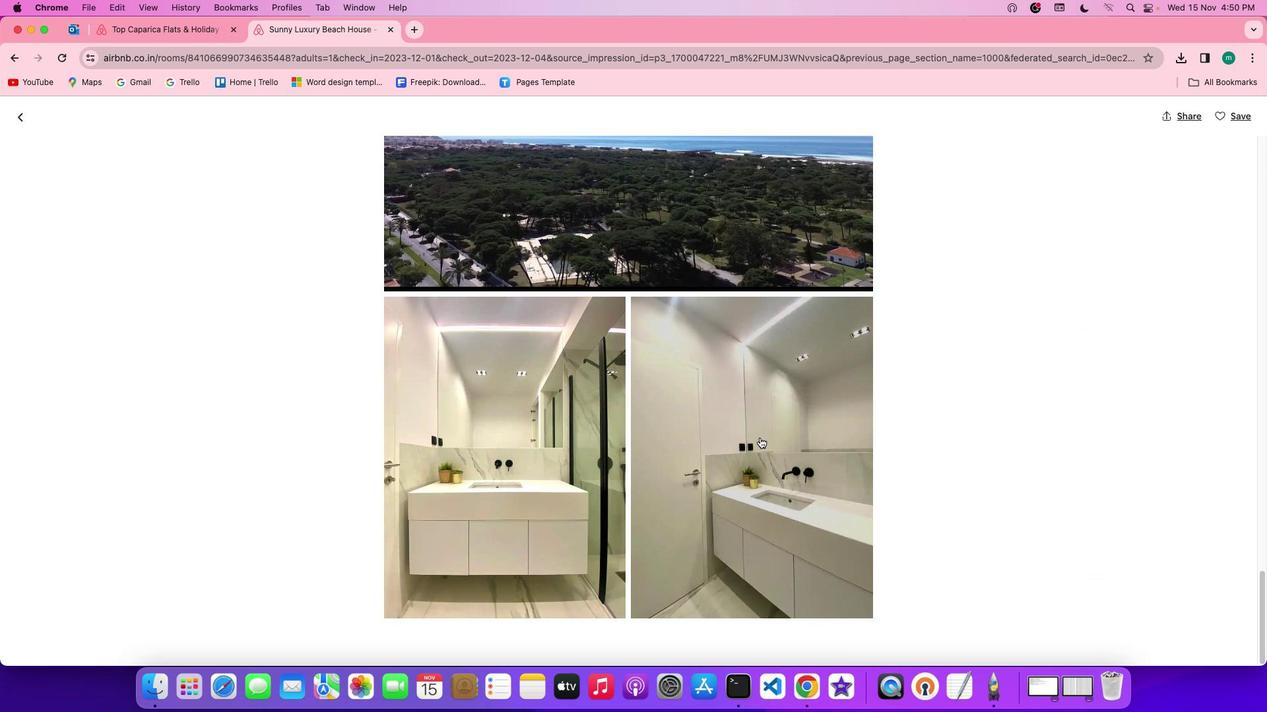 
Action: Mouse scrolled (768, 446) with delta (8, 7)
Screenshot: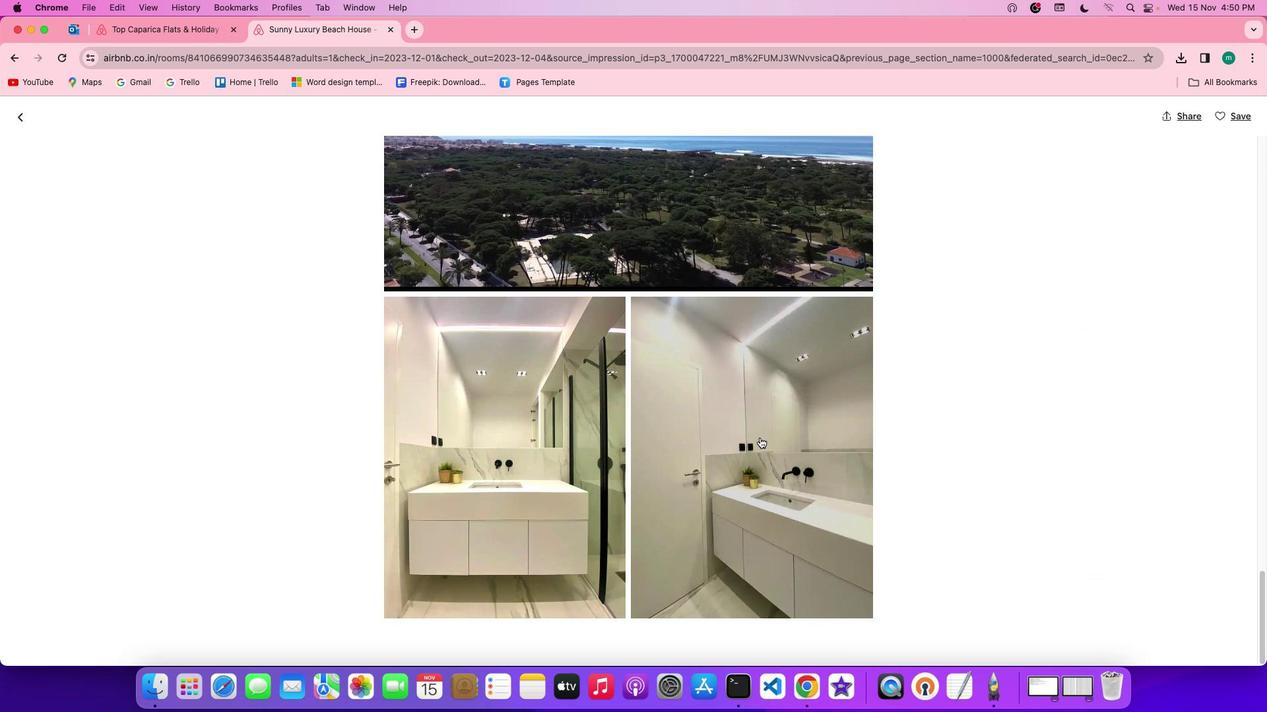 
Action: Mouse scrolled (768, 446) with delta (8, 7)
Screenshot: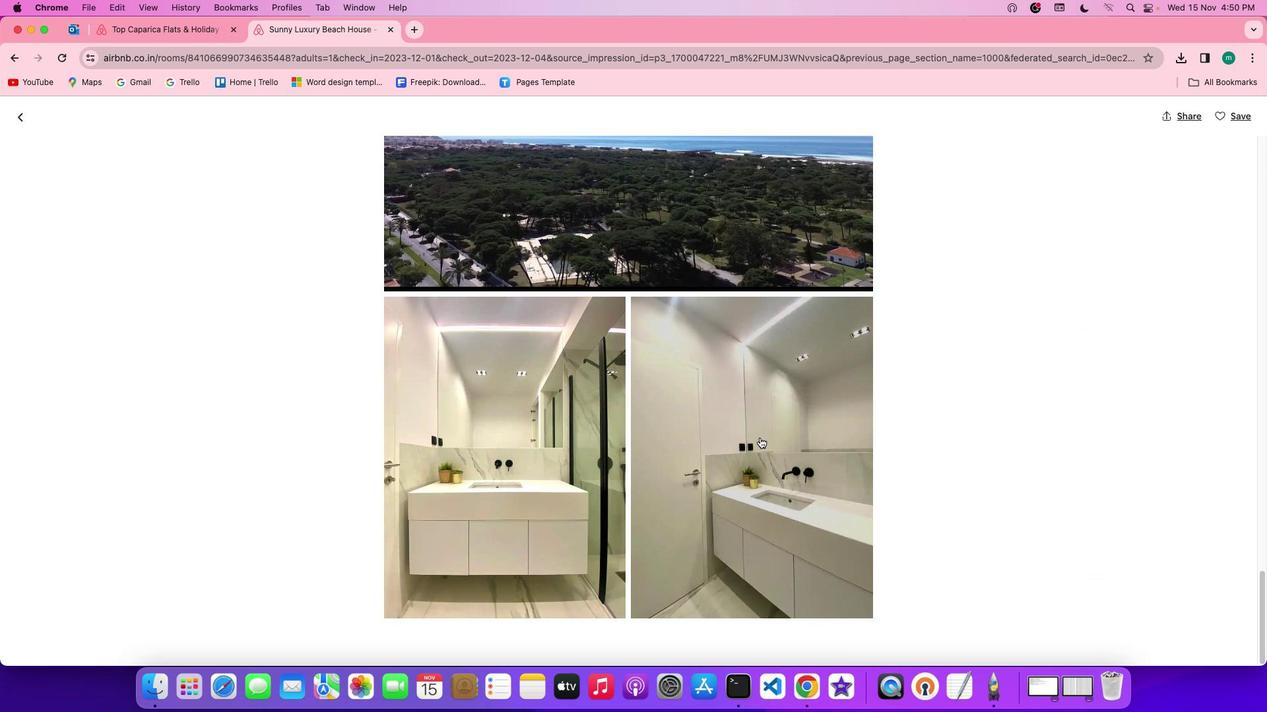 
Action: Mouse scrolled (768, 446) with delta (8, 5)
Screenshot: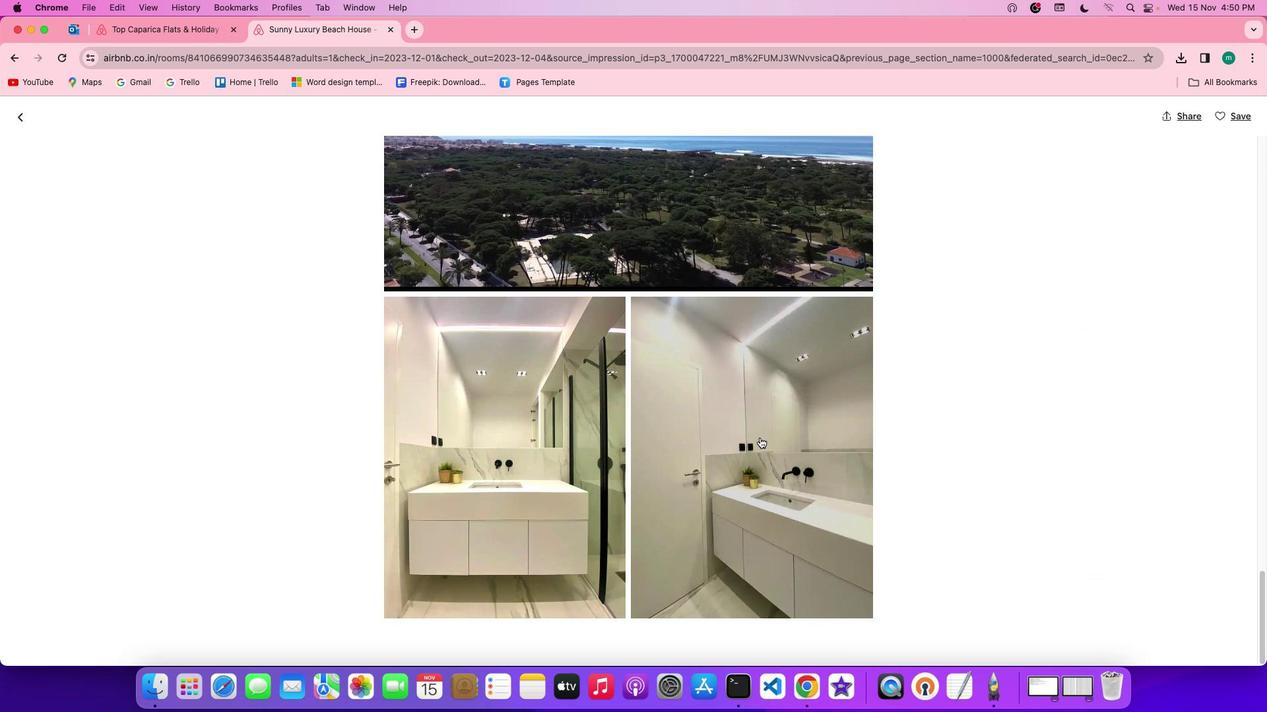
Action: Mouse scrolled (768, 446) with delta (8, 7)
Screenshot: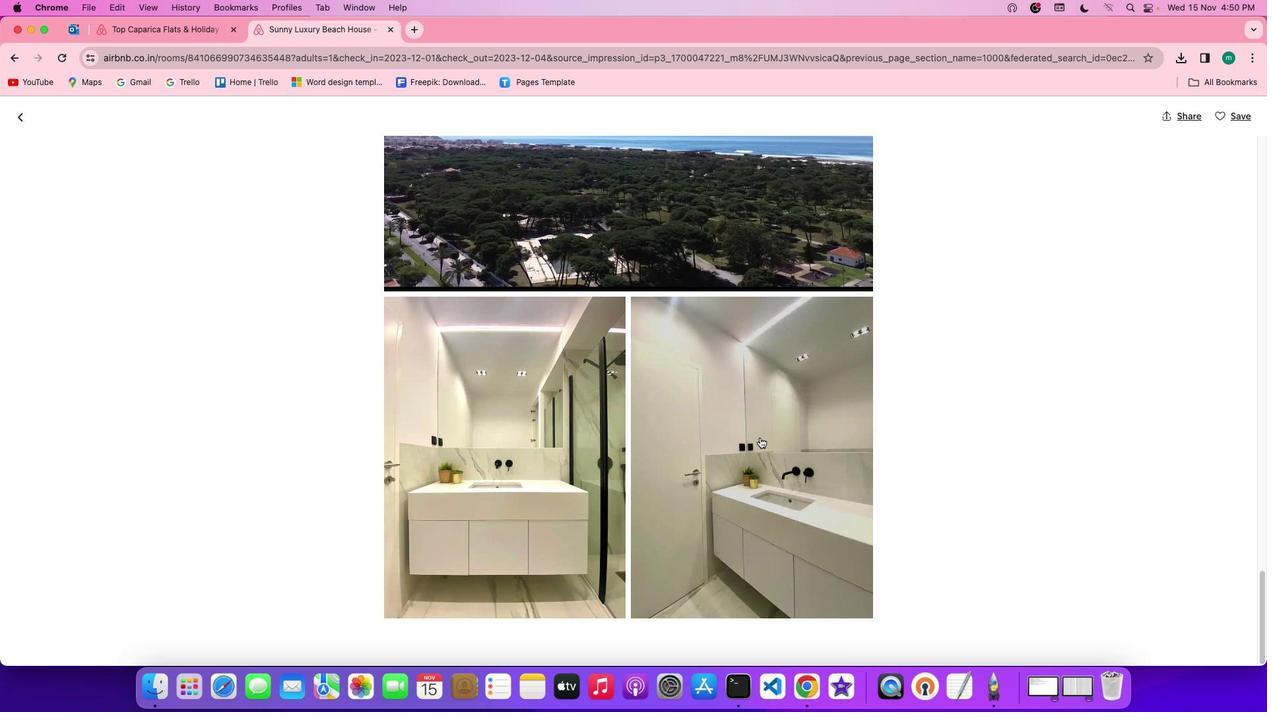 
Action: Mouse scrolled (768, 446) with delta (8, 7)
Screenshot: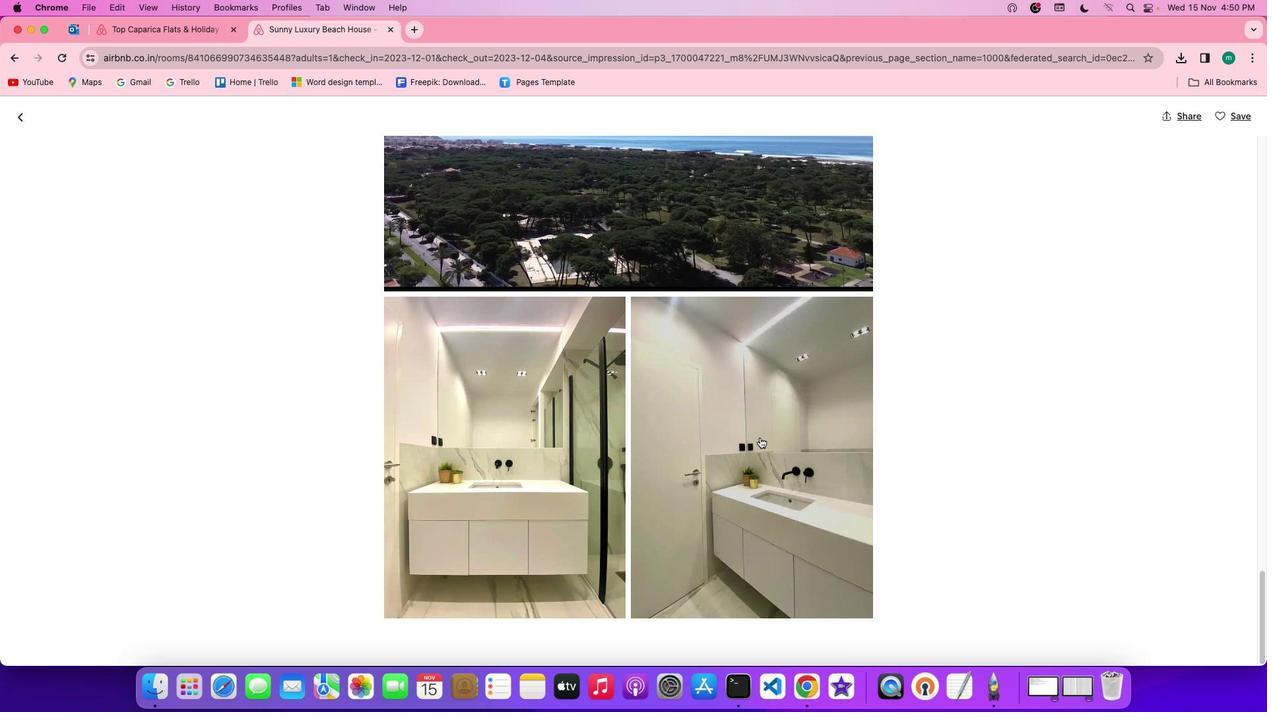 
Action: Mouse scrolled (768, 446) with delta (8, 7)
Screenshot: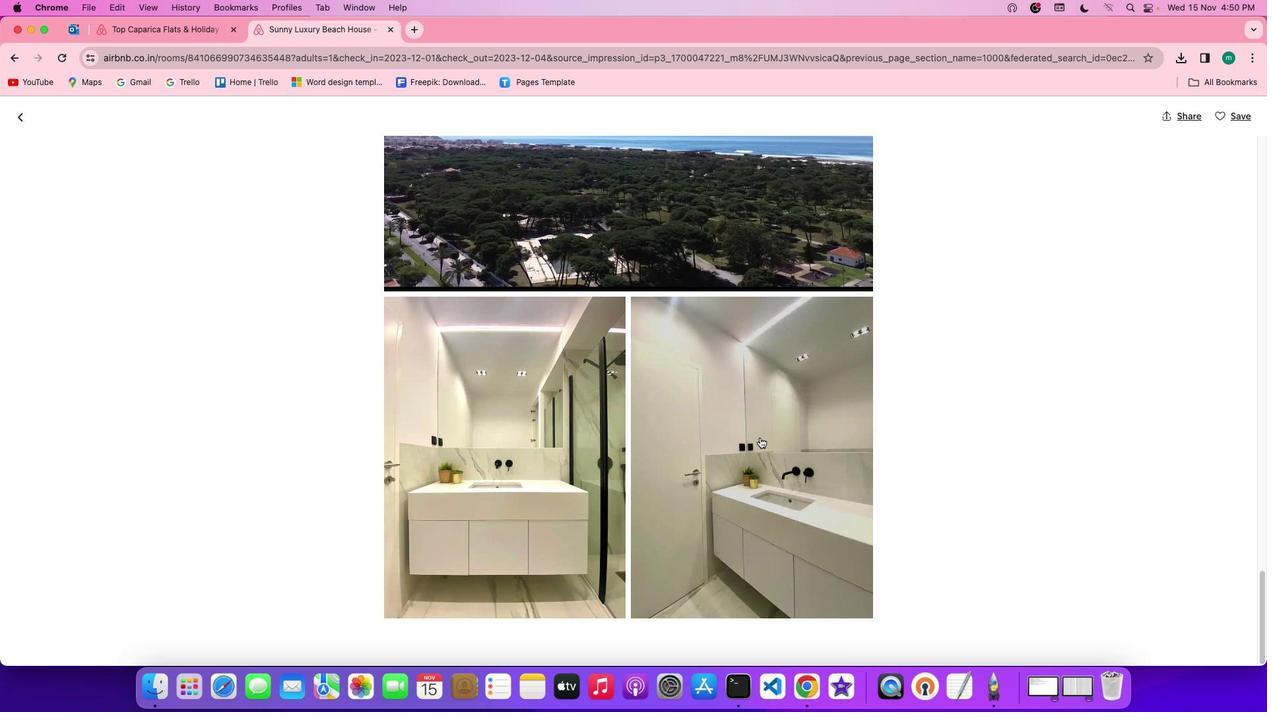 
Action: Mouse scrolled (768, 446) with delta (8, 7)
Screenshot: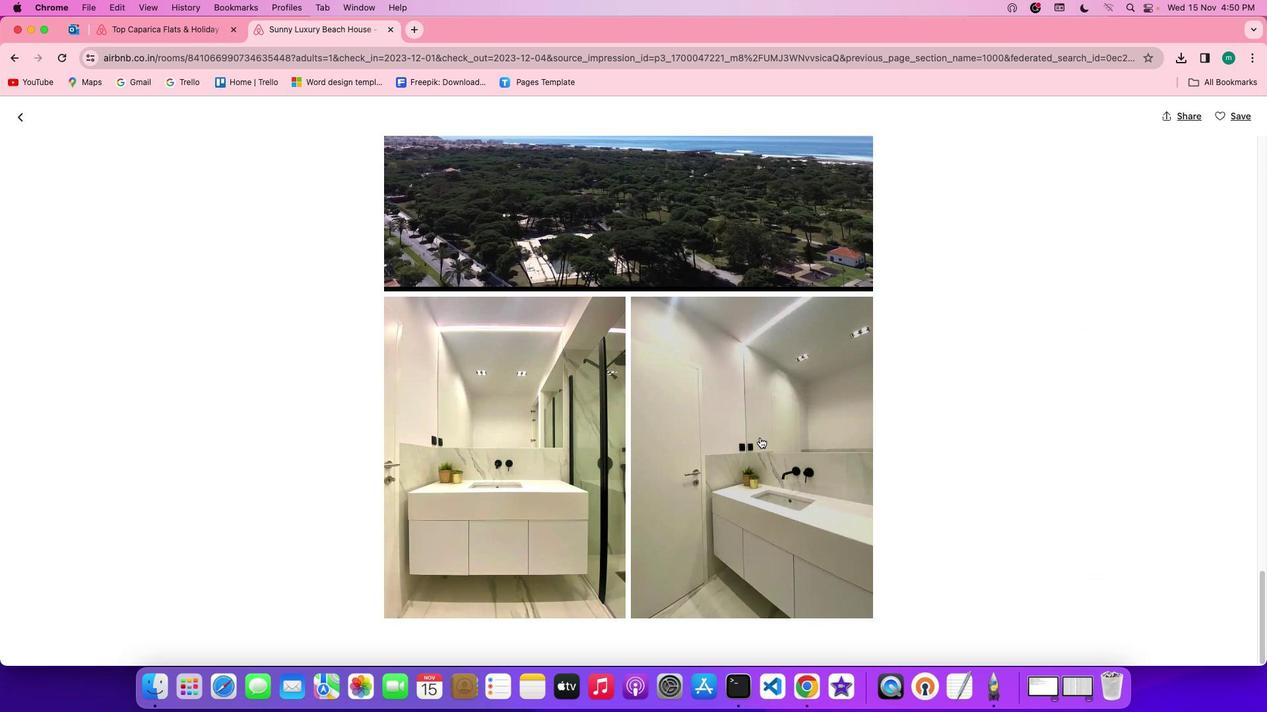 
Action: Mouse scrolled (768, 446) with delta (8, 5)
Screenshot: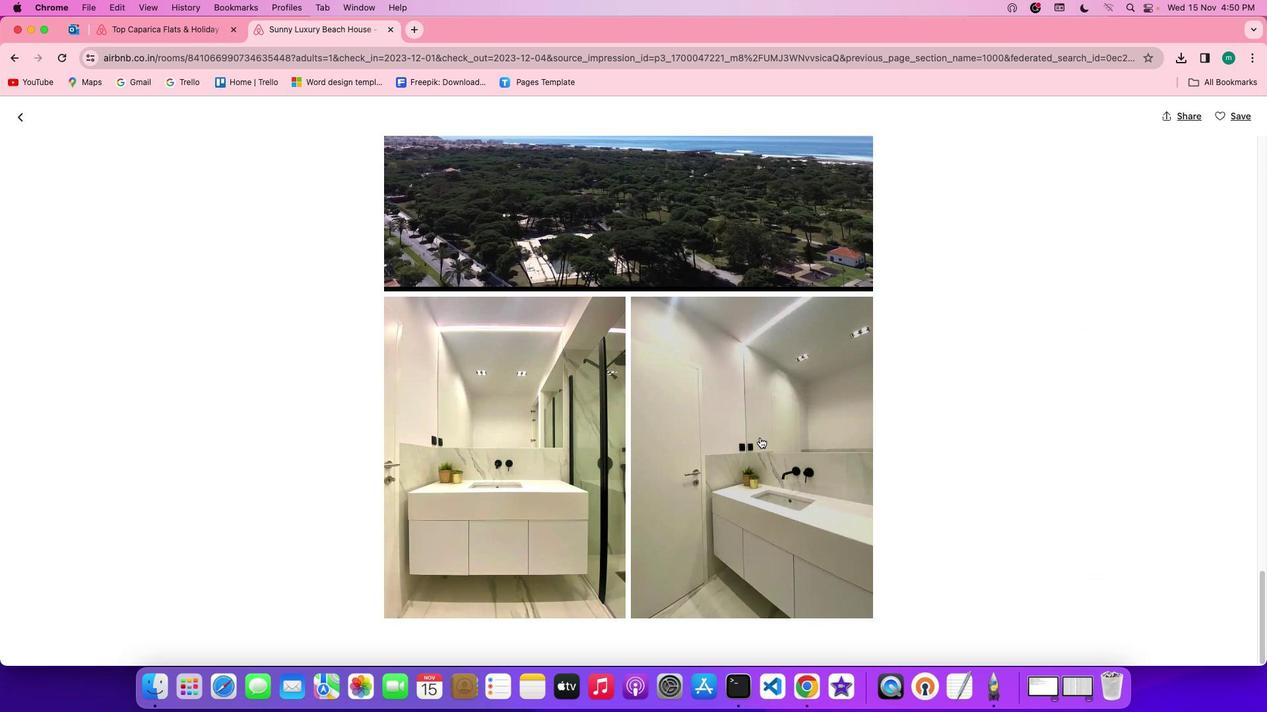 
Action: Mouse scrolled (768, 446) with delta (8, 7)
Screenshot: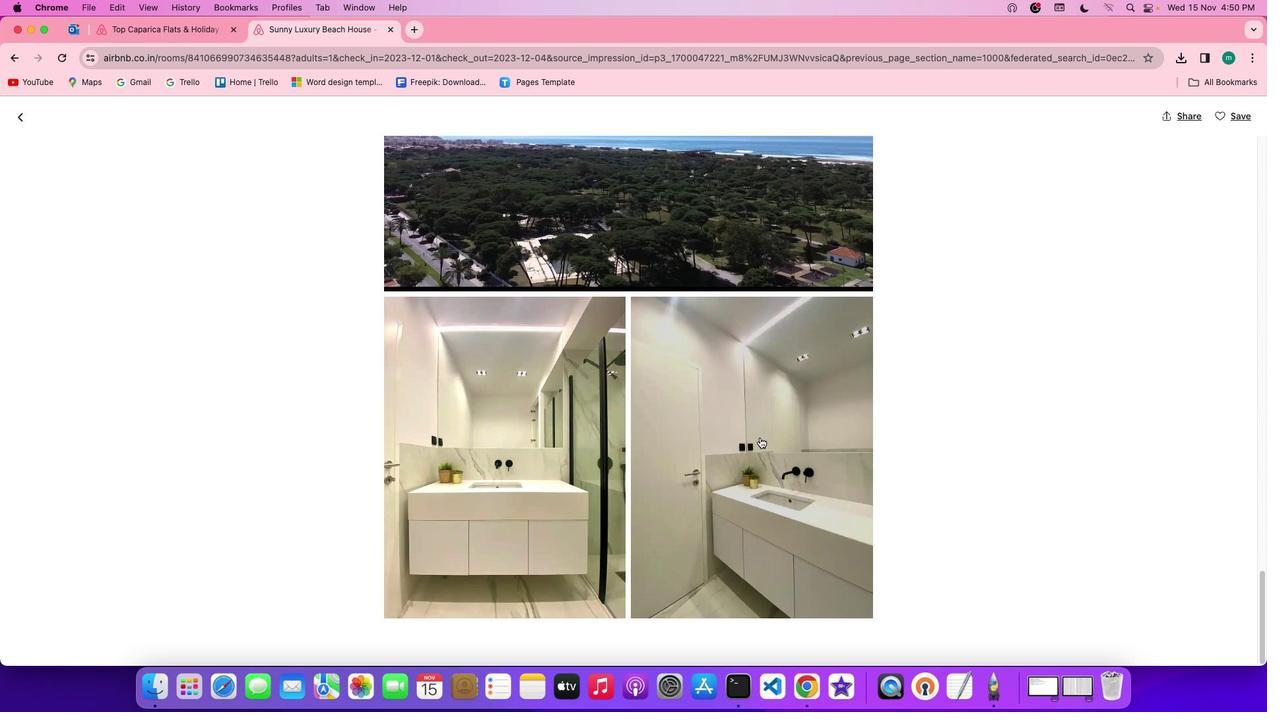 
Action: Mouse scrolled (768, 446) with delta (8, 7)
Screenshot: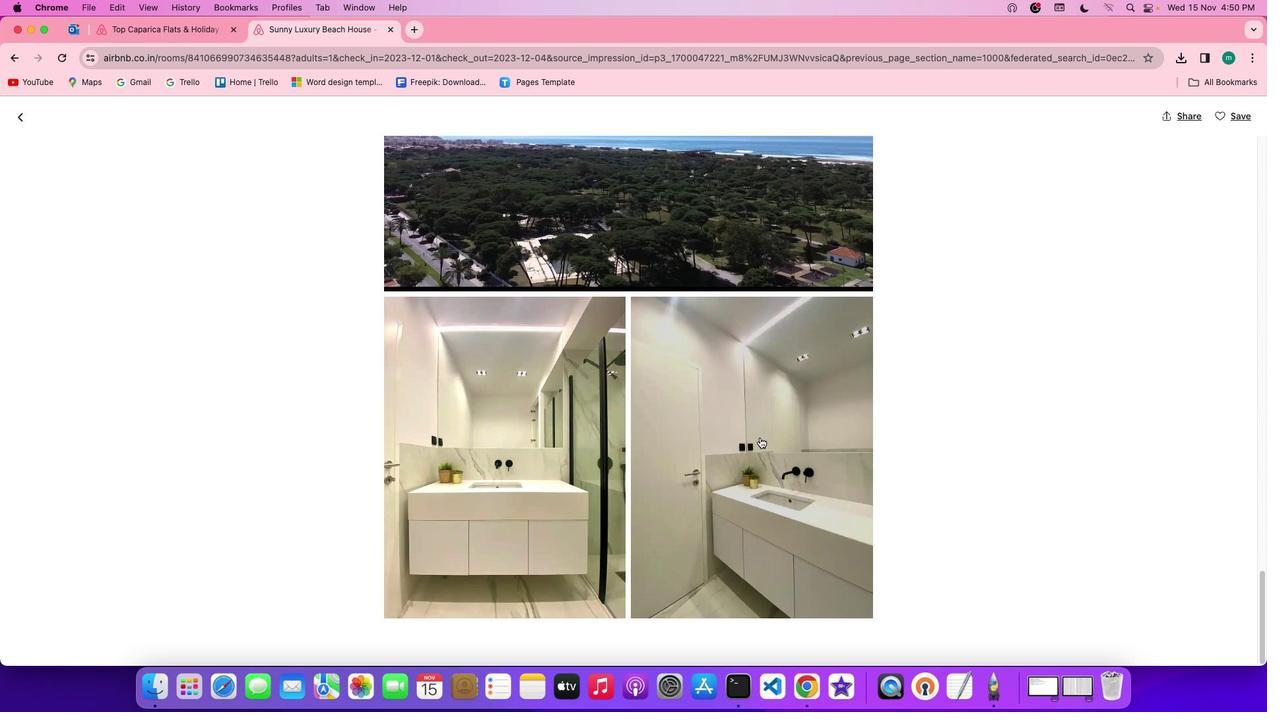 
Action: Mouse scrolled (768, 446) with delta (8, 7)
Screenshot: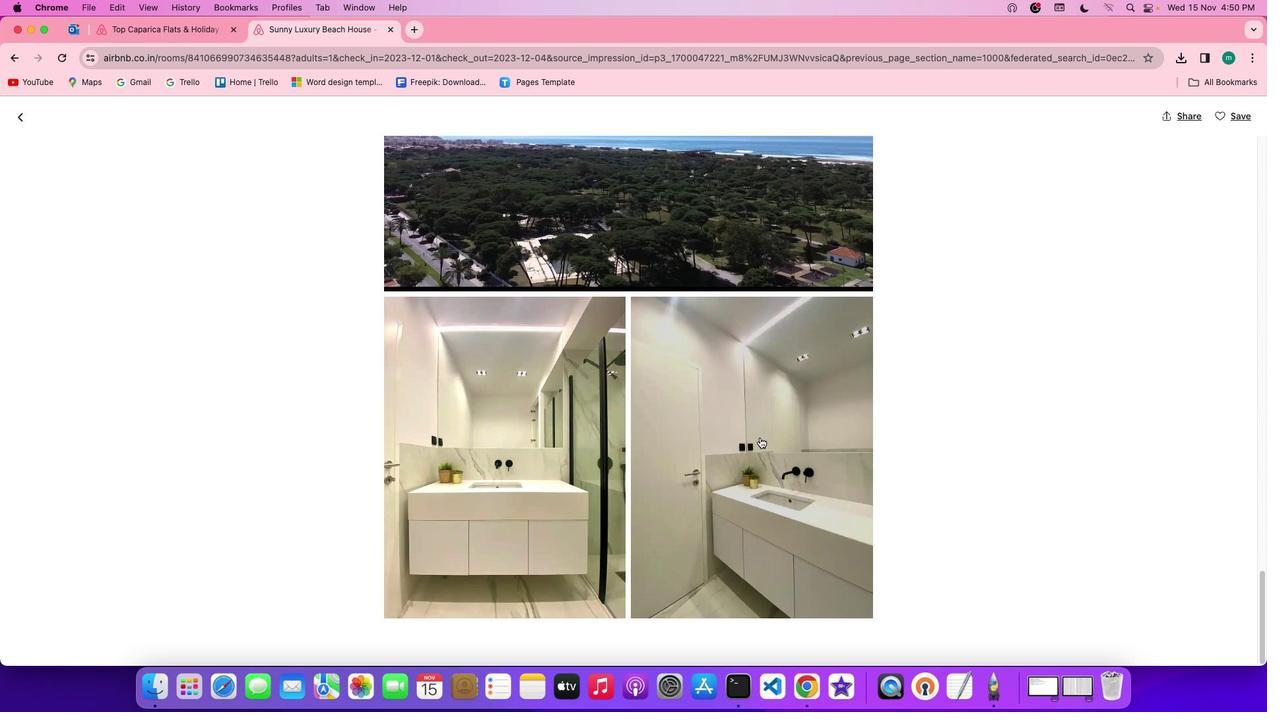 
Action: Mouse scrolled (768, 446) with delta (8, 5)
Screenshot: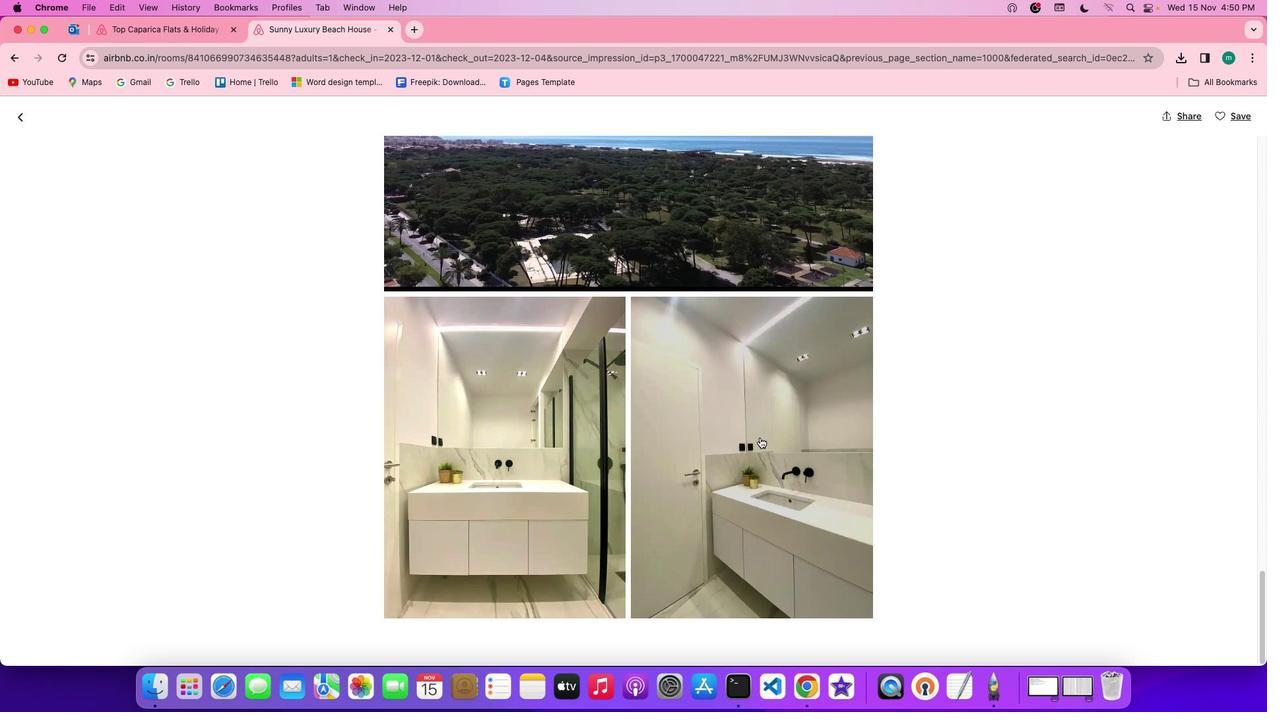 
Action: Mouse moved to (21, 123)
Screenshot: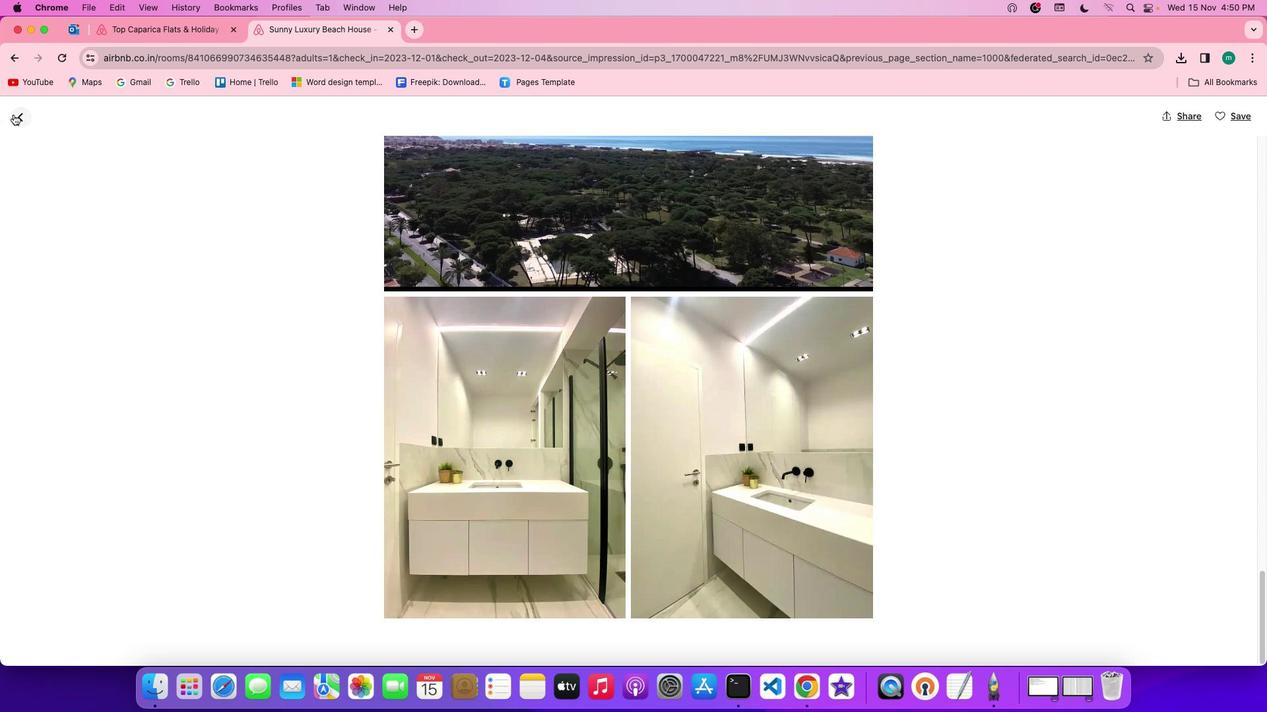 
Action: Mouse pressed left at (21, 123)
Screenshot: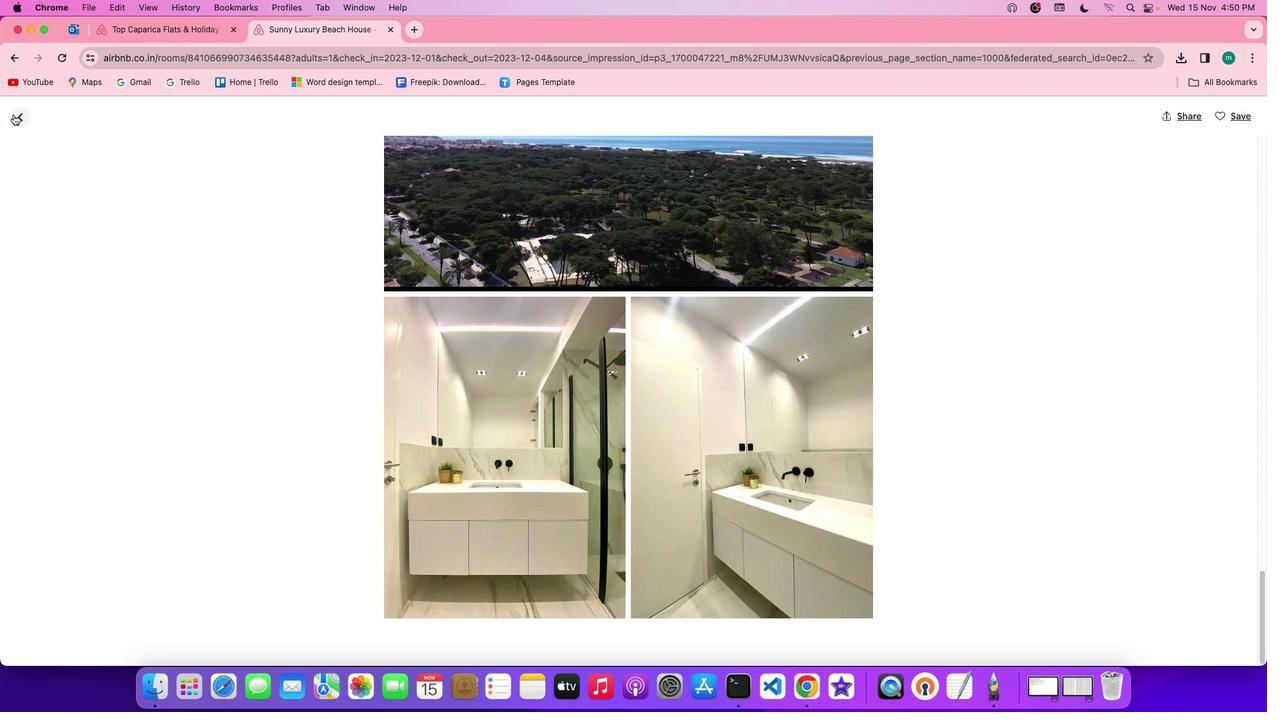 
Action: Mouse moved to (687, 518)
Screenshot: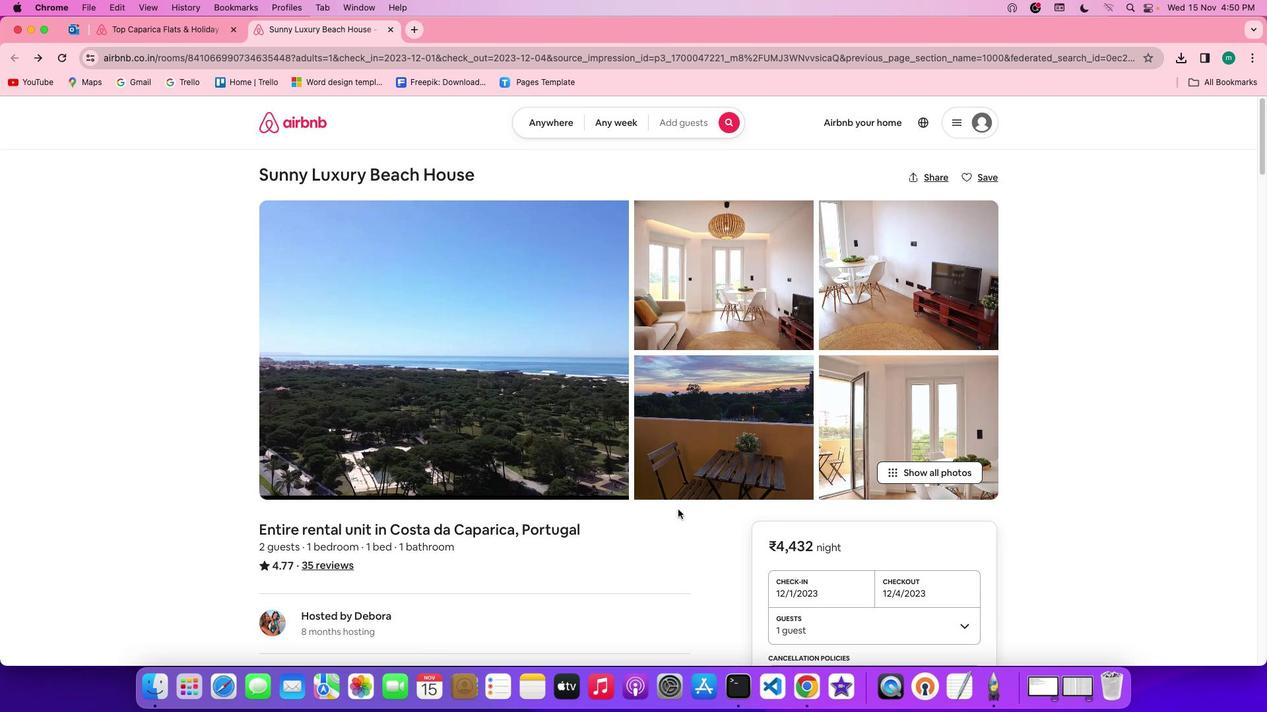 
Action: Mouse scrolled (687, 518) with delta (8, 7)
Screenshot: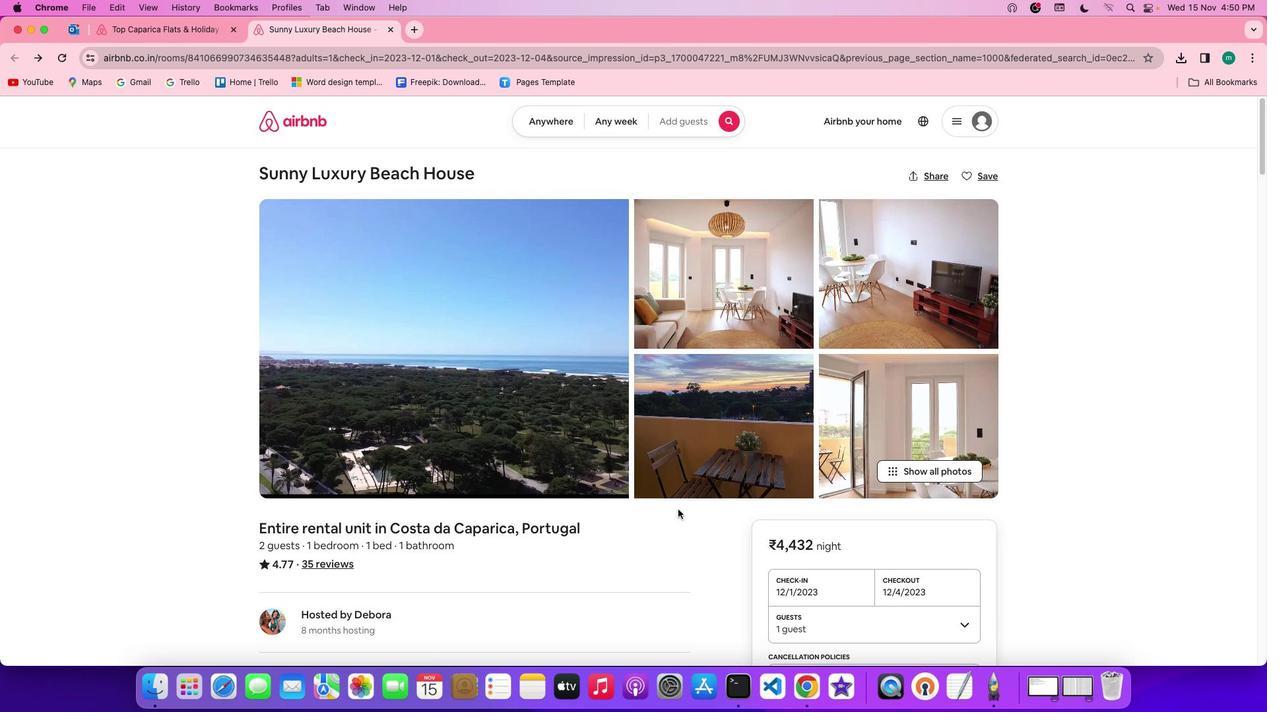 
Action: Mouse scrolled (687, 518) with delta (8, 7)
Screenshot: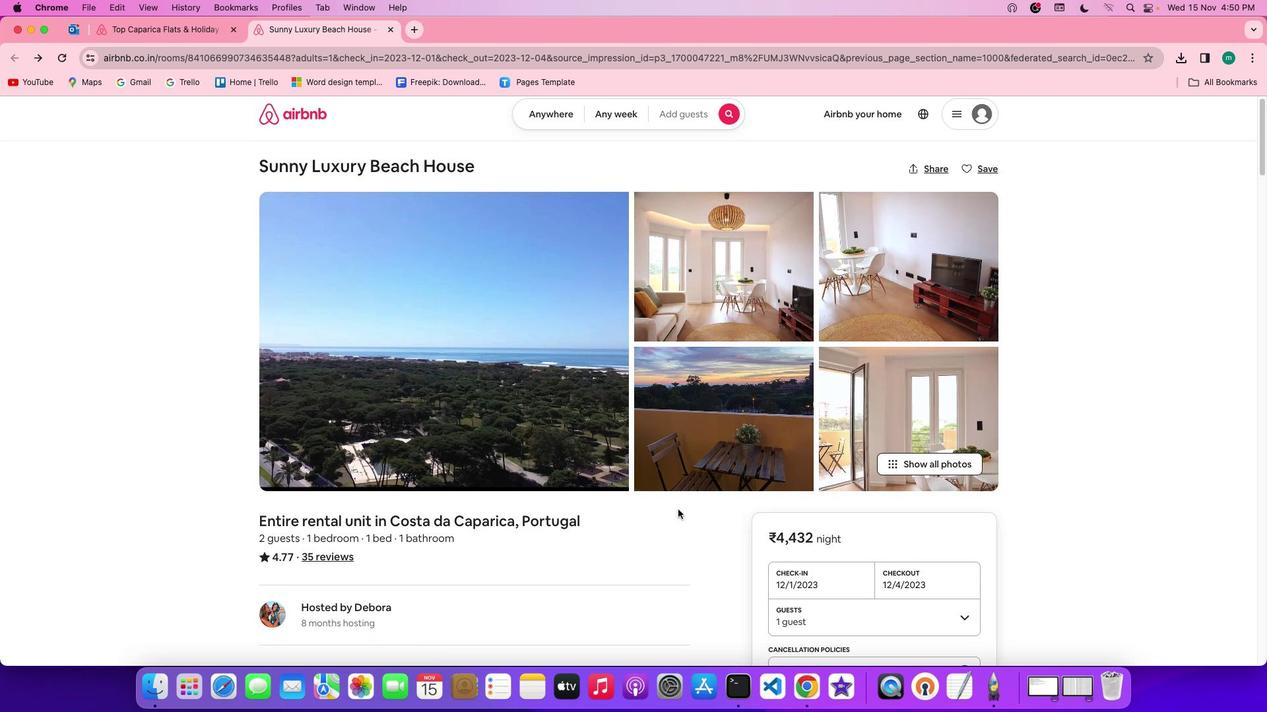 
Action: Mouse scrolled (687, 518) with delta (8, 7)
Screenshot: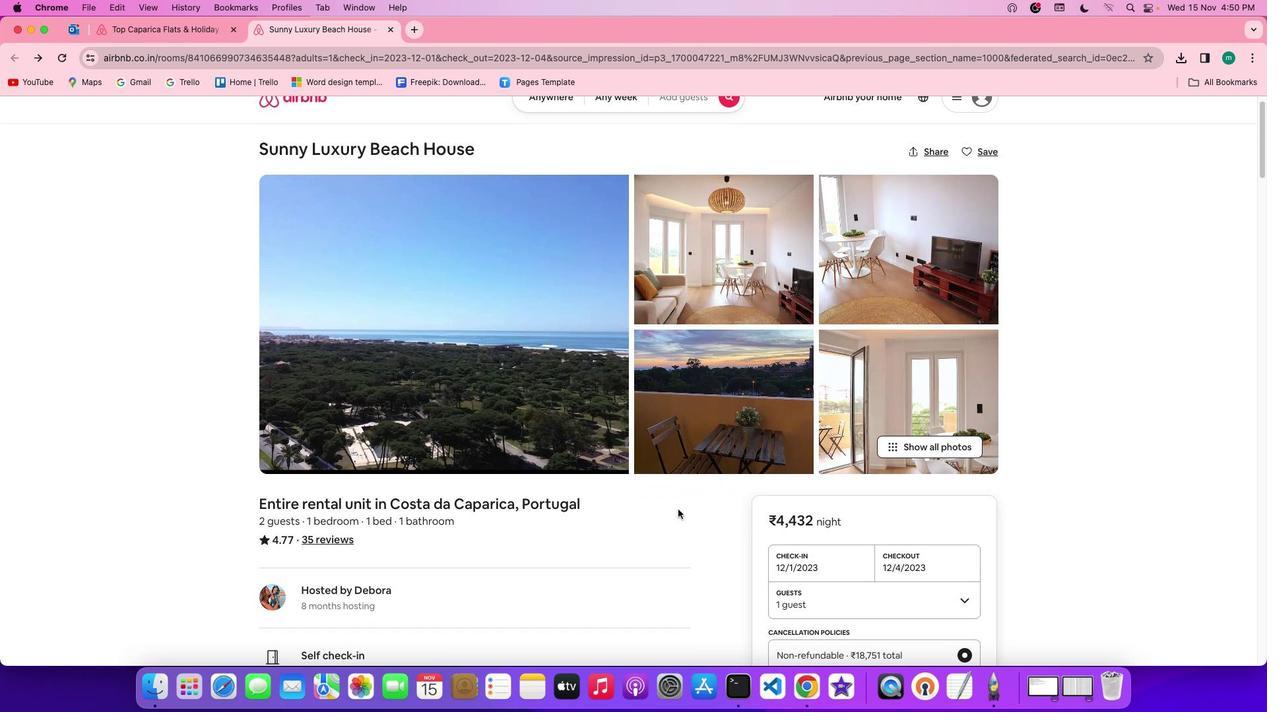 
Action: Mouse scrolled (687, 518) with delta (8, 7)
Screenshot: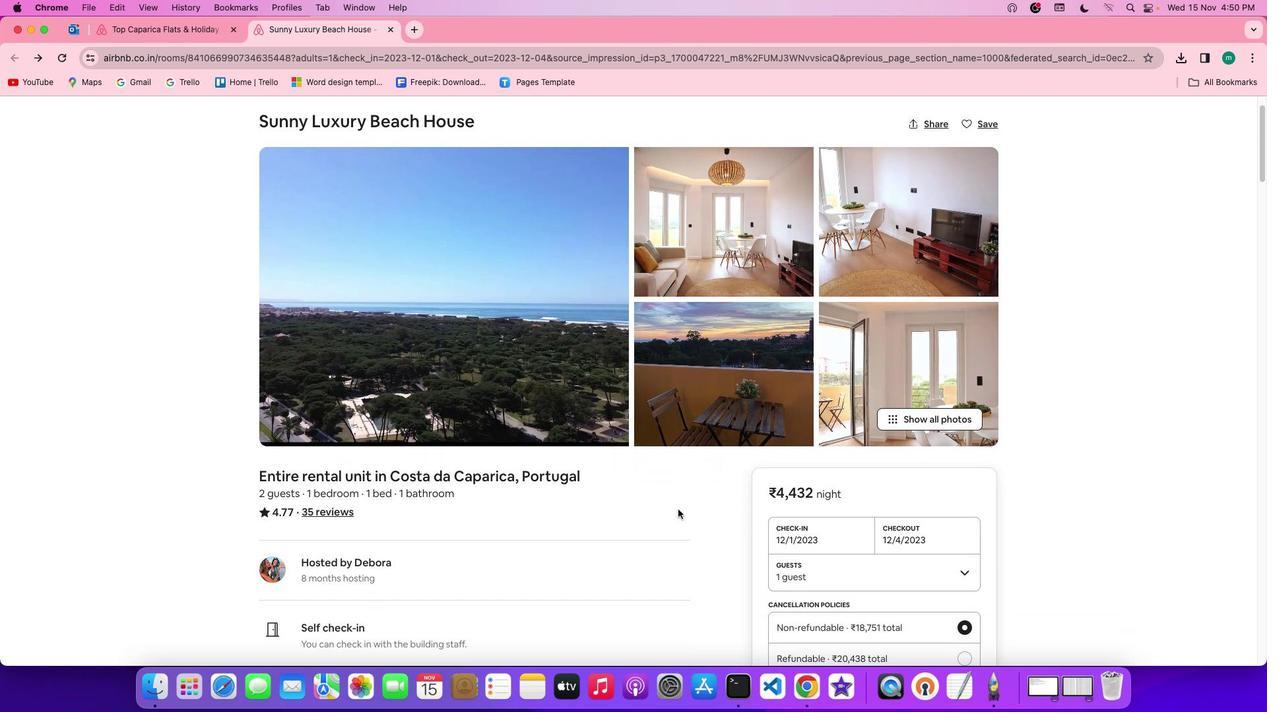 
Action: Mouse moved to (724, 535)
Screenshot: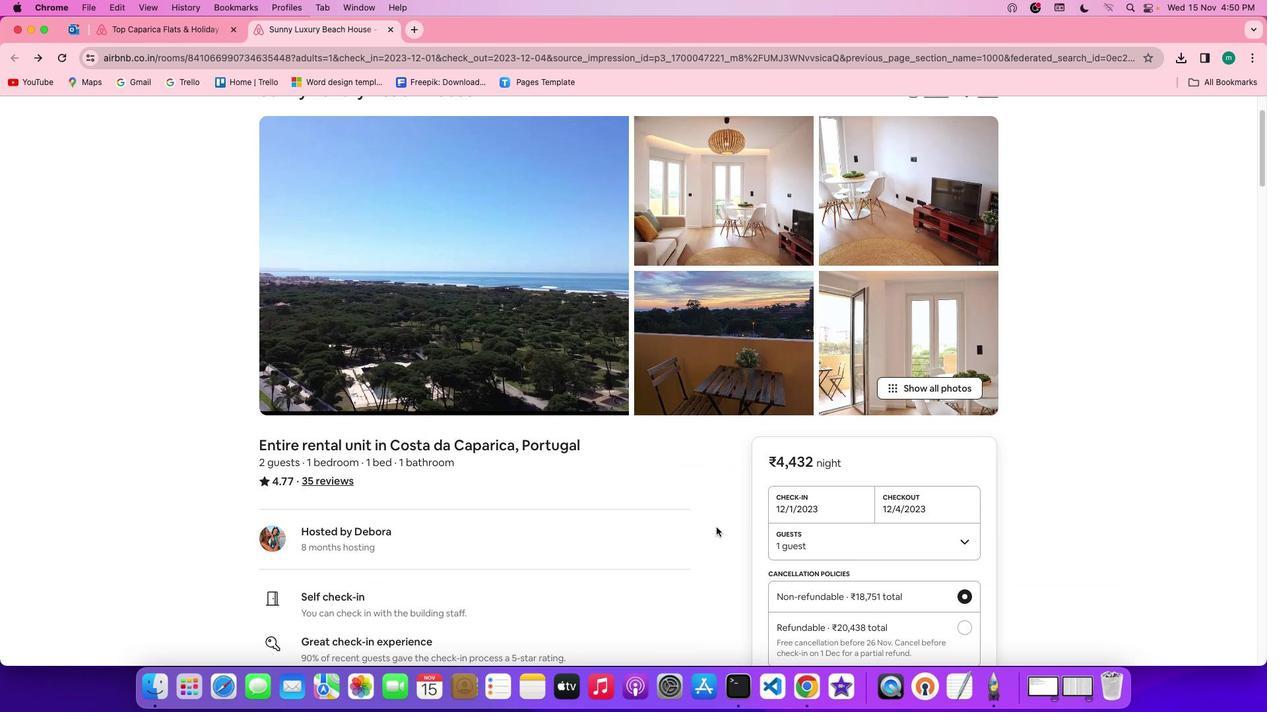 
Action: Mouse scrolled (724, 535) with delta (8, 7)
Screenshot: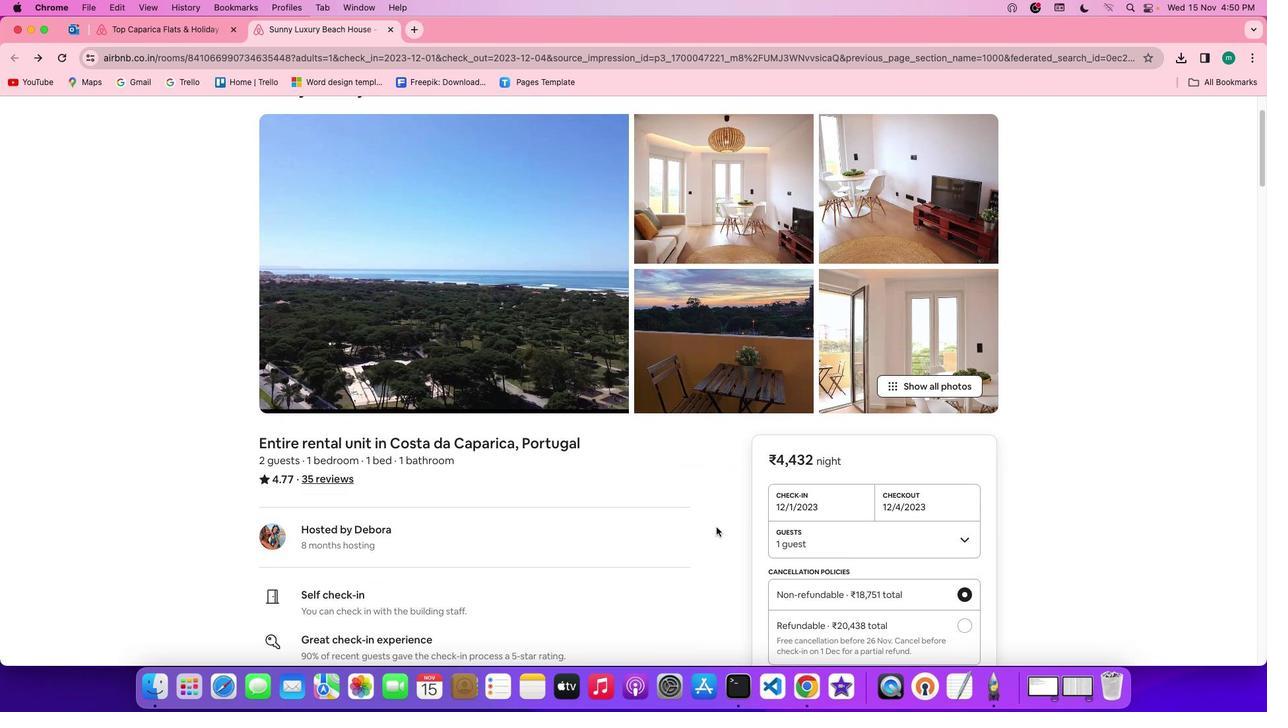 
Action: Mouse scrolled (724, 535) with delta (8, 7)
Screenshot: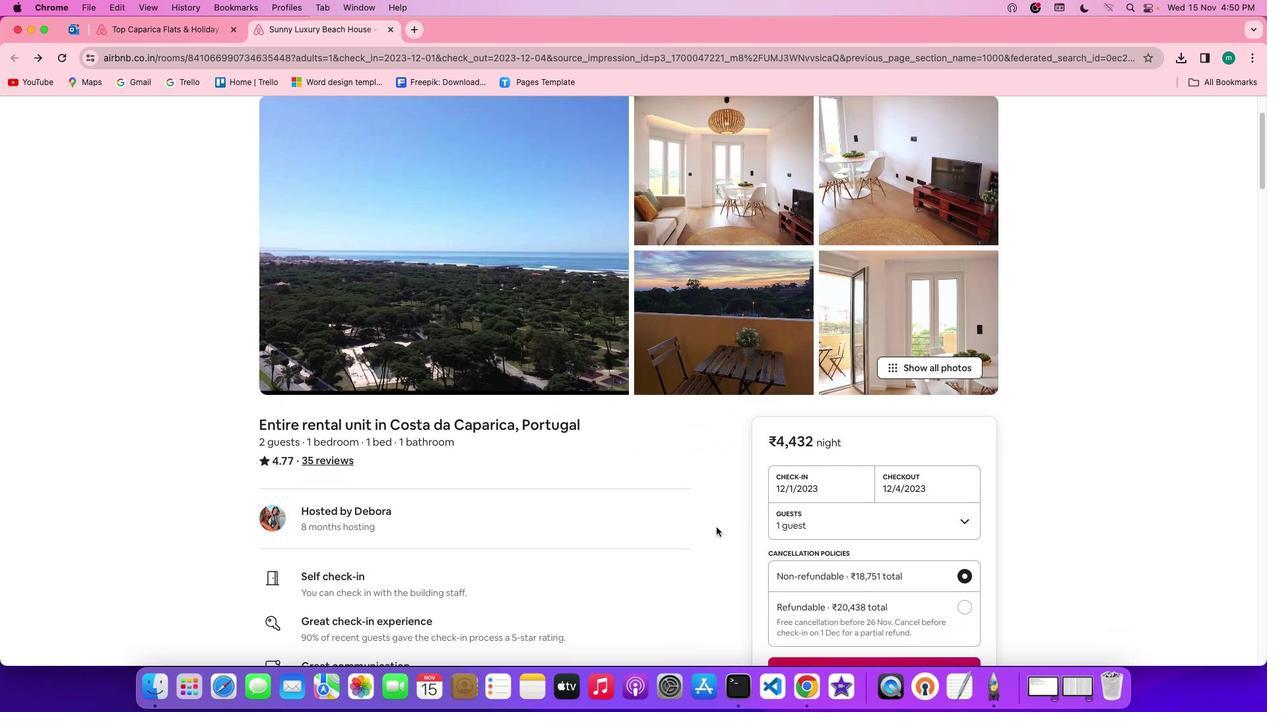 
Action: Mouse scrolled (724, 535) with delta (8, 7)
Screenshot: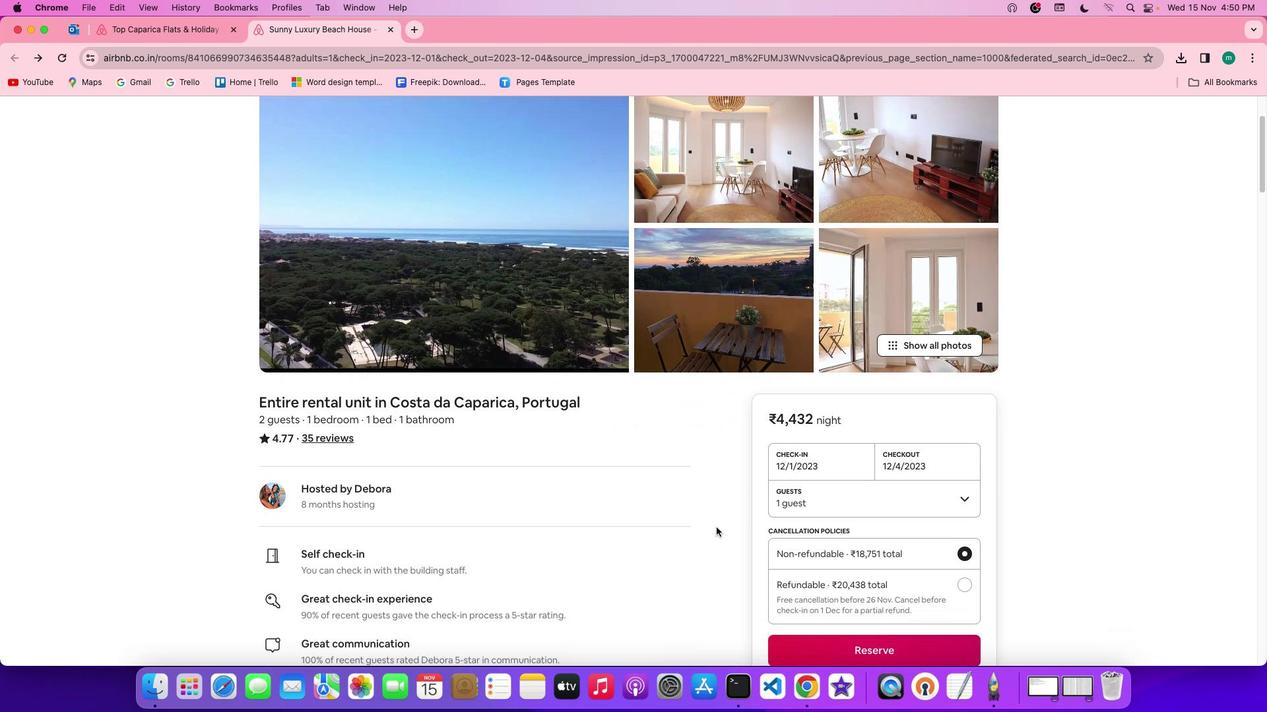 
Action: Mouse scrolled (724, 535) with delta (8, 6)
Screenshot: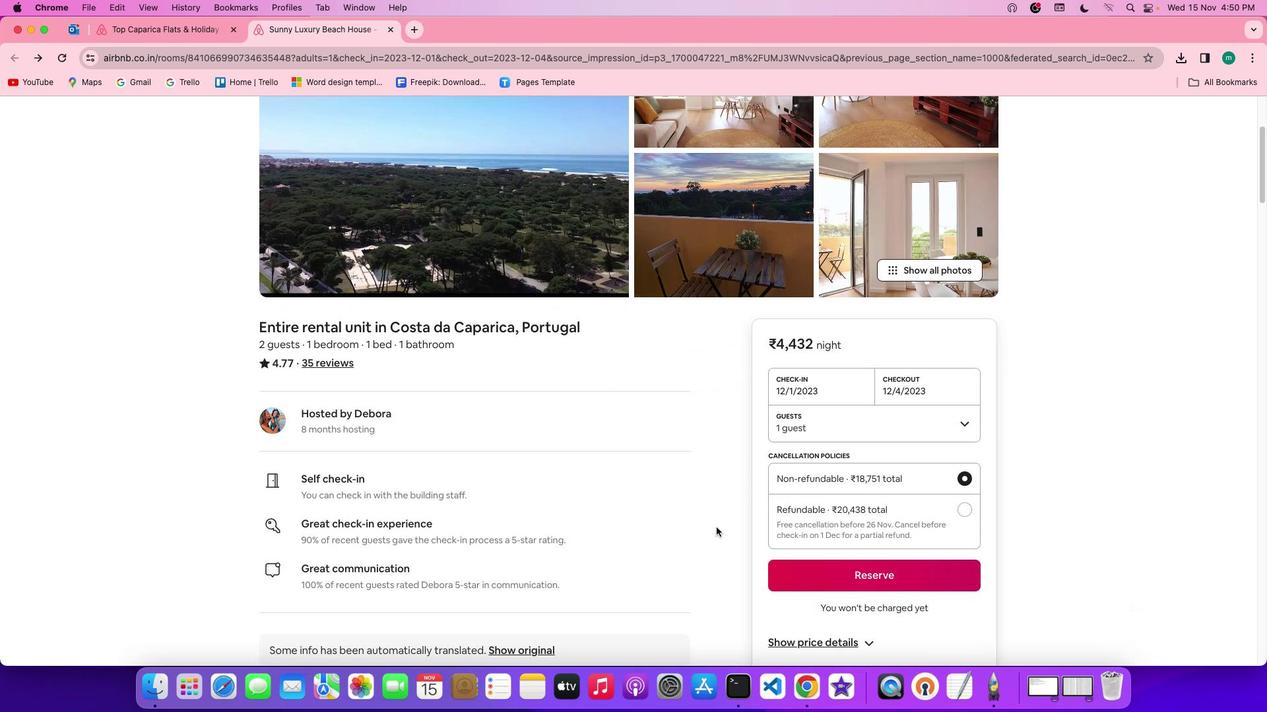 
Action: Mouse scrolled (724, 535) with delta (8, 7)
Screenshot: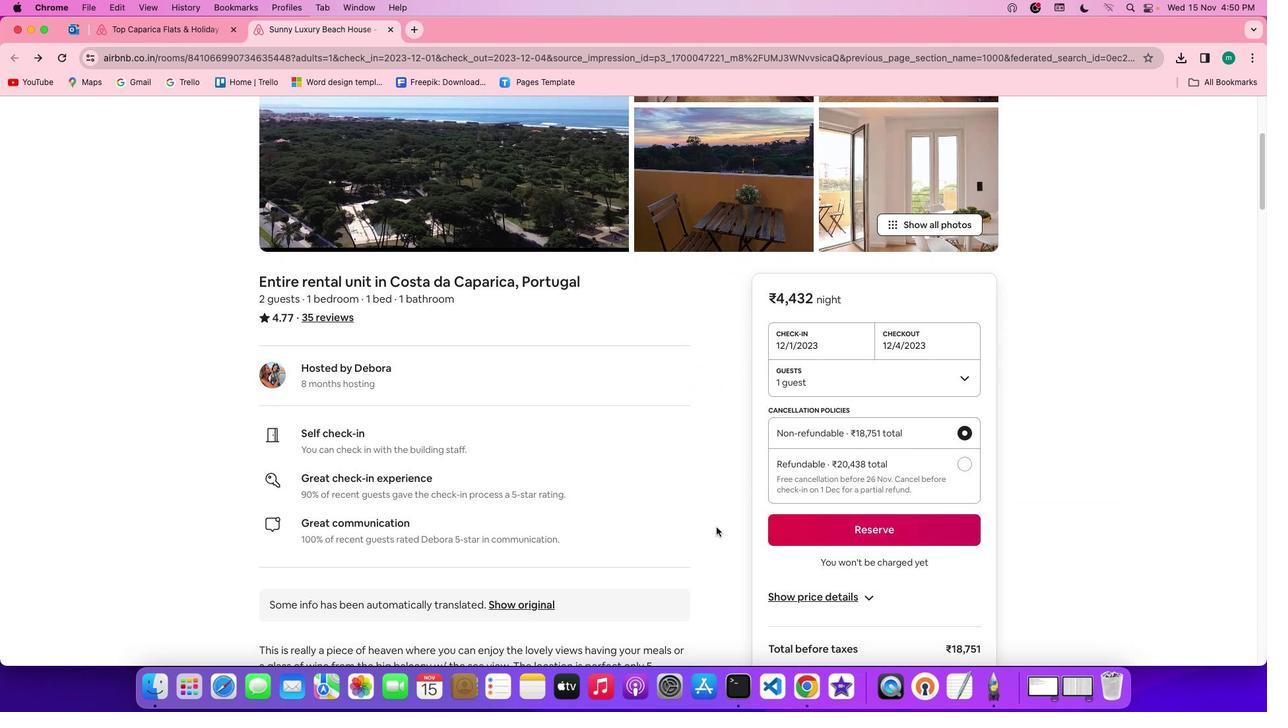 
Action: Mouse scrolled (724, 535) with delta (8, 7)
Screenshot: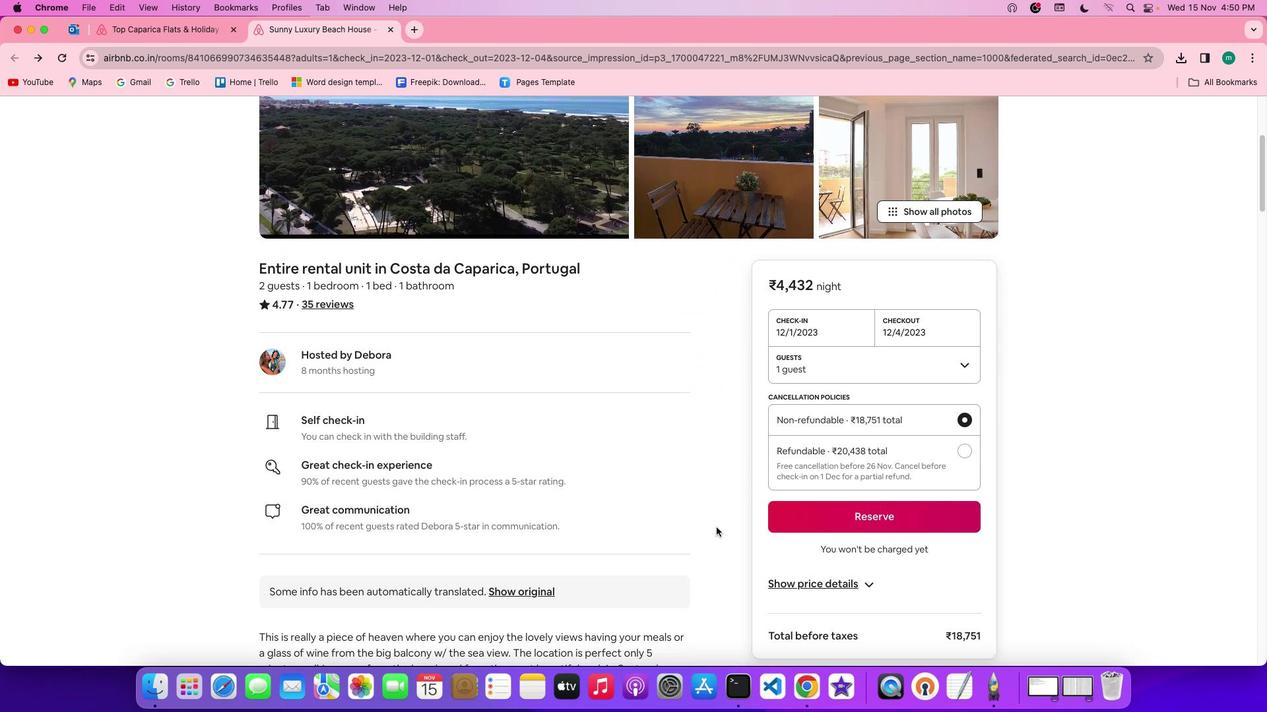 
Action: Mouse scrolled (724, 535) with delta (8, 7)
Screenshot: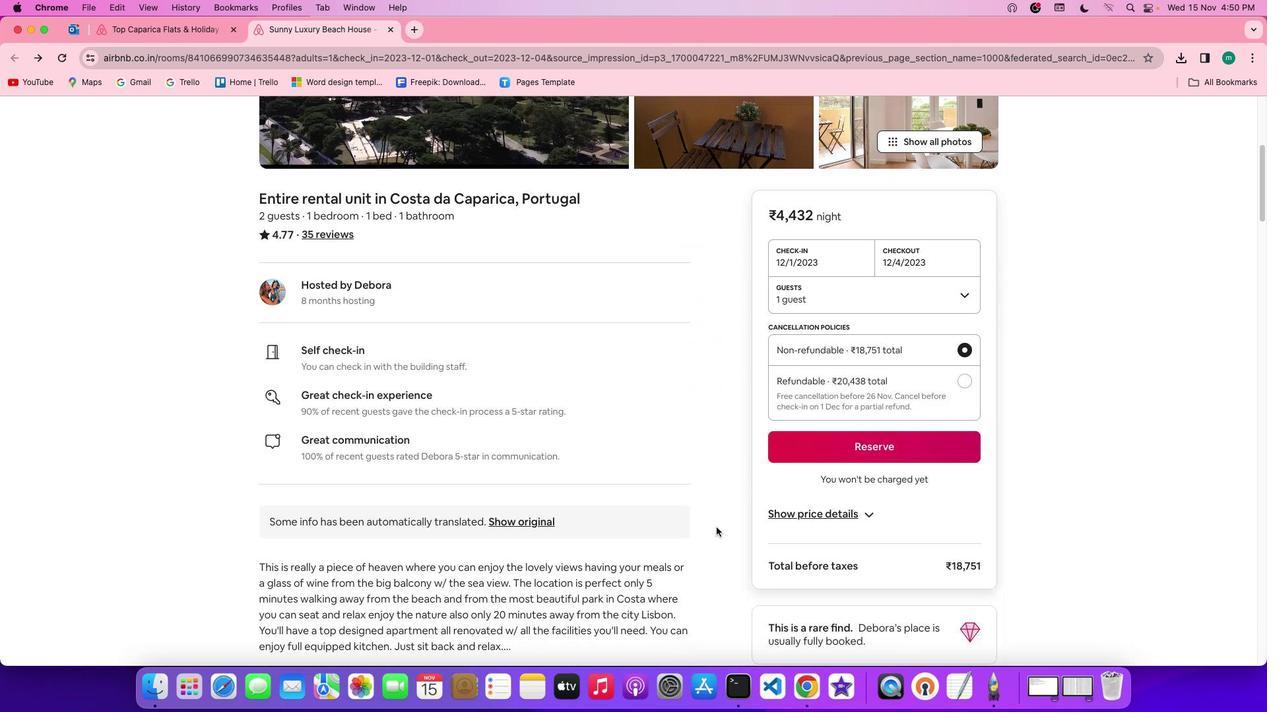 
Action: Mouse scrolled (724, 535) with delta (8, 6)
Screenshot: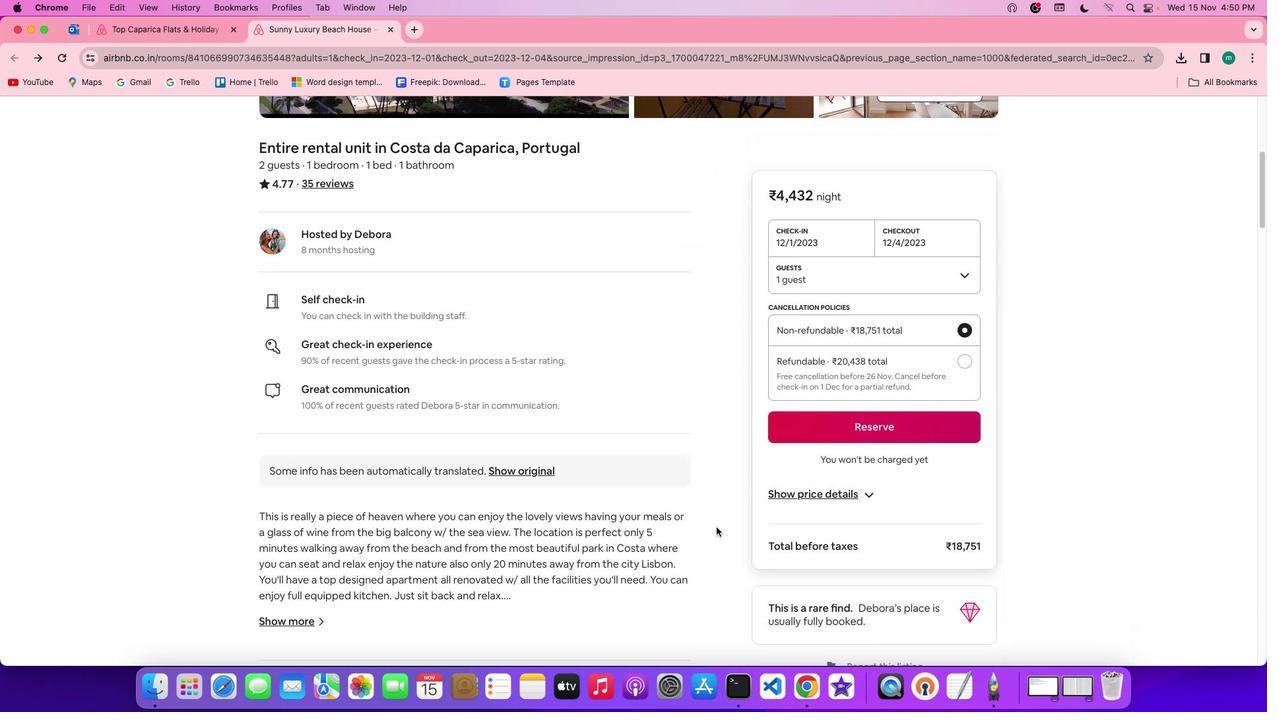 
Action: Mouse scrolled (724, 535) with delta (8, 6)
Screenshot: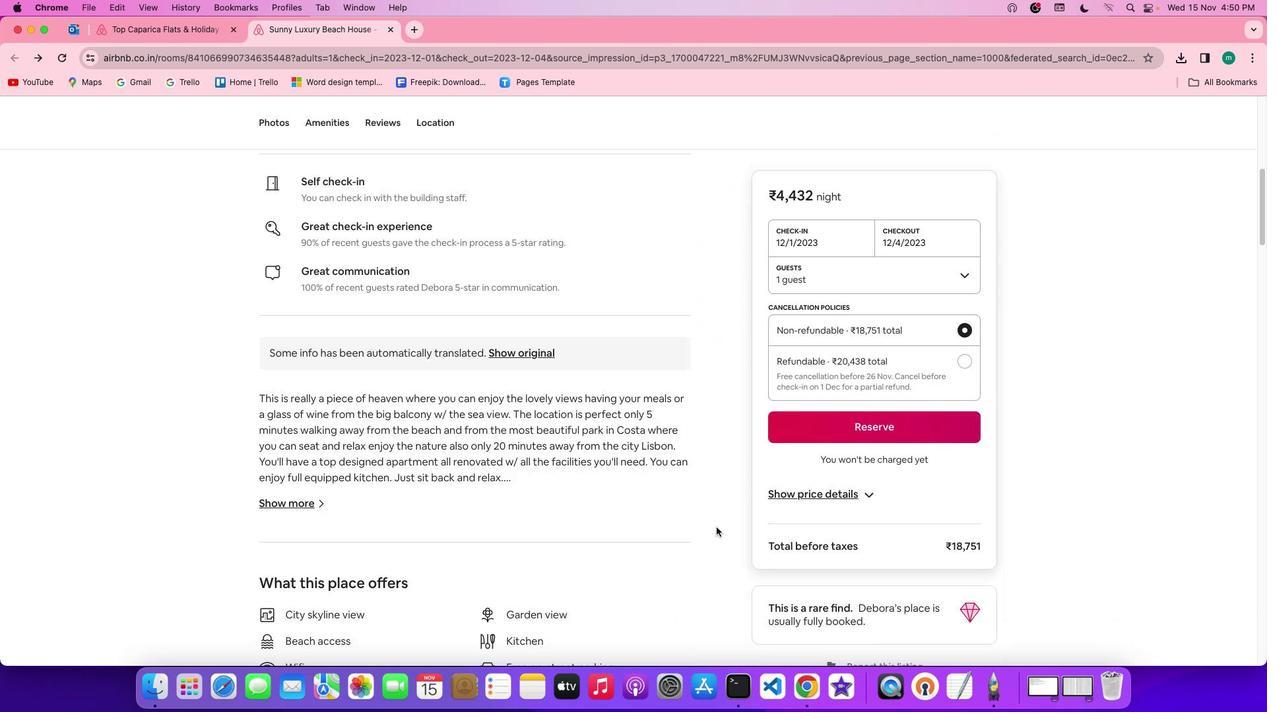 
Action: Mouse scrolled (724, 535) with delta (8, 7)
Screenshot: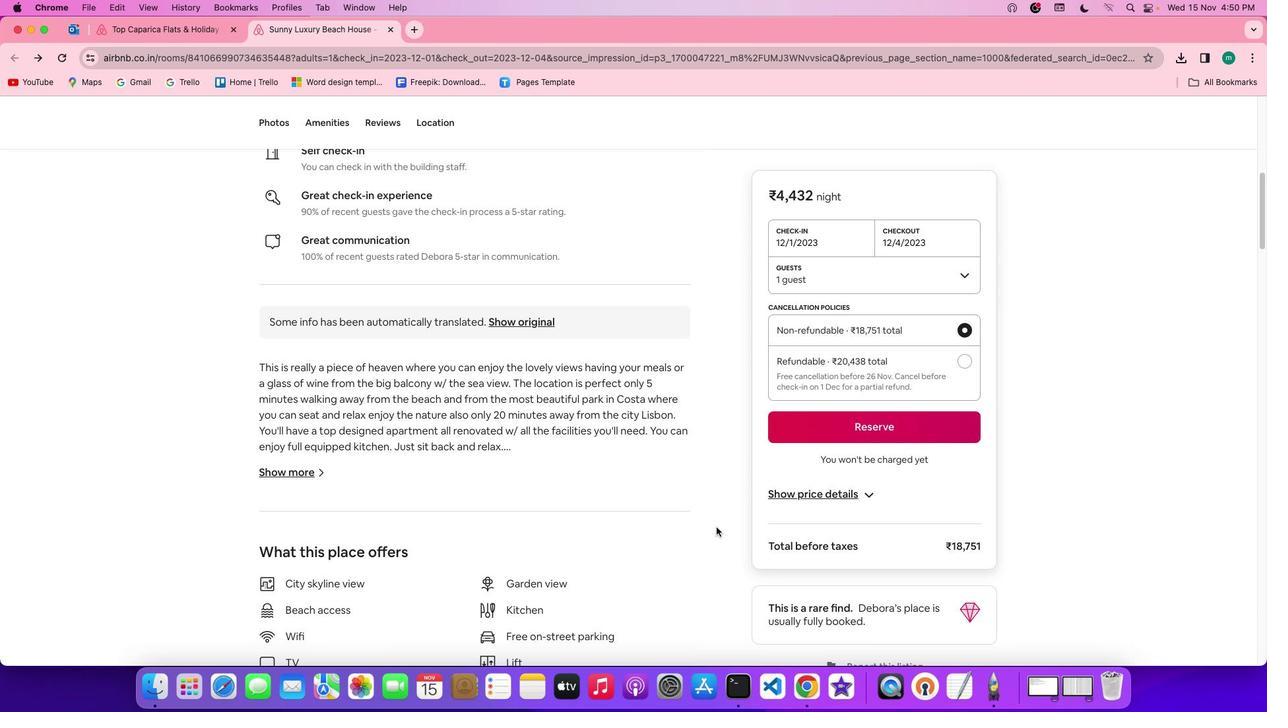 
Action: Mouse scrolled (724, 535) with delta (8, 7)
Screenshot: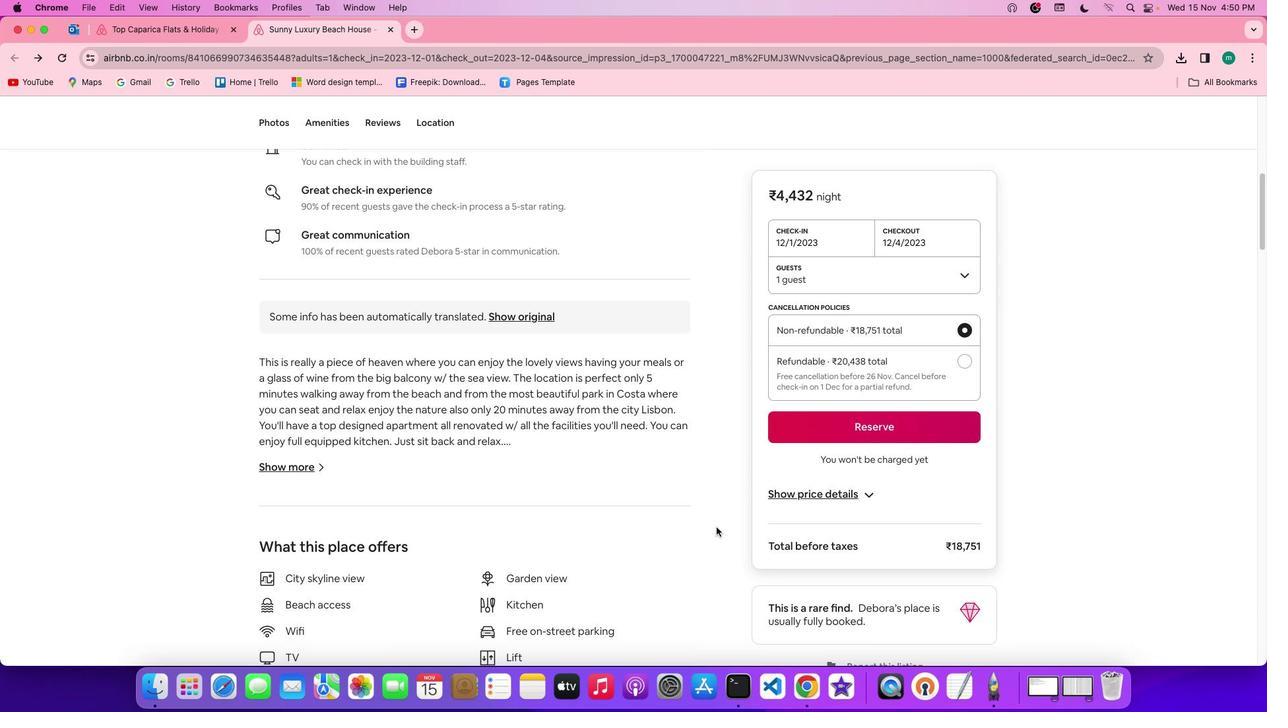 
Action: Mouse scrolled (724, 535) with delta (8, 7)
Screenshot: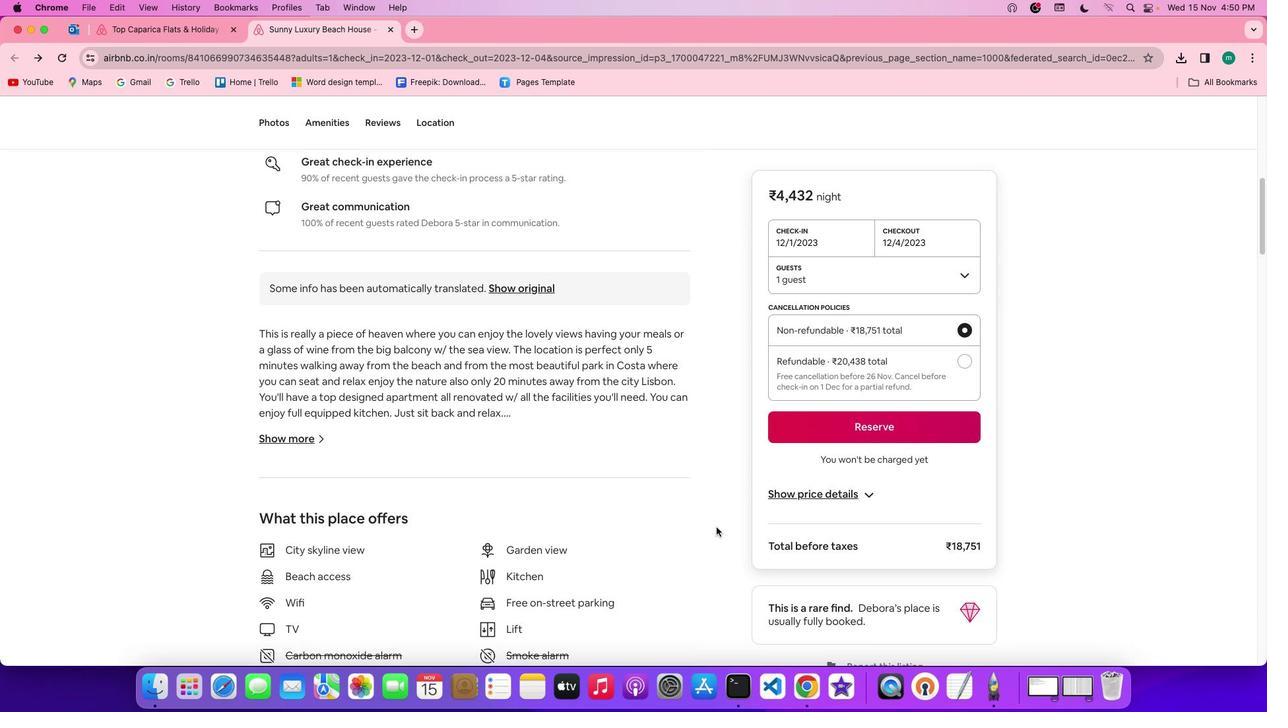 
Action: Mouse moved to (320, 397)
Screenshot: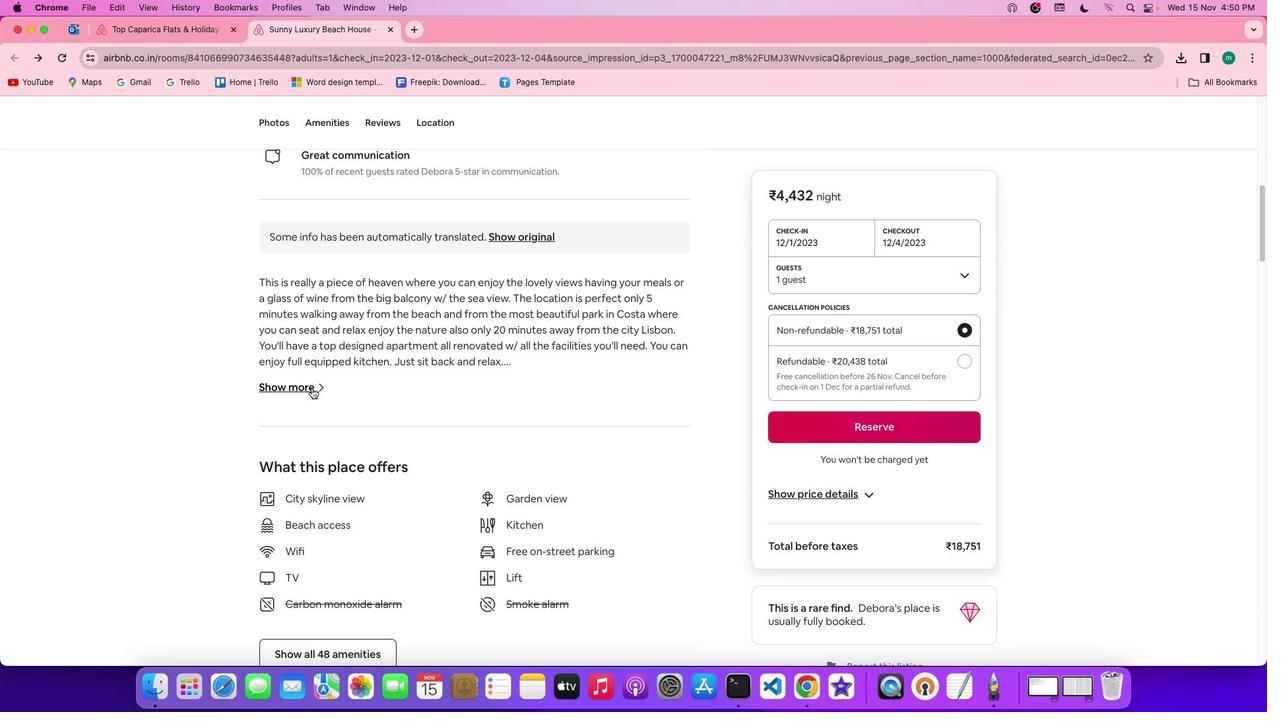 
Action: Mouse pressed left at (320, 397)
Screenshot: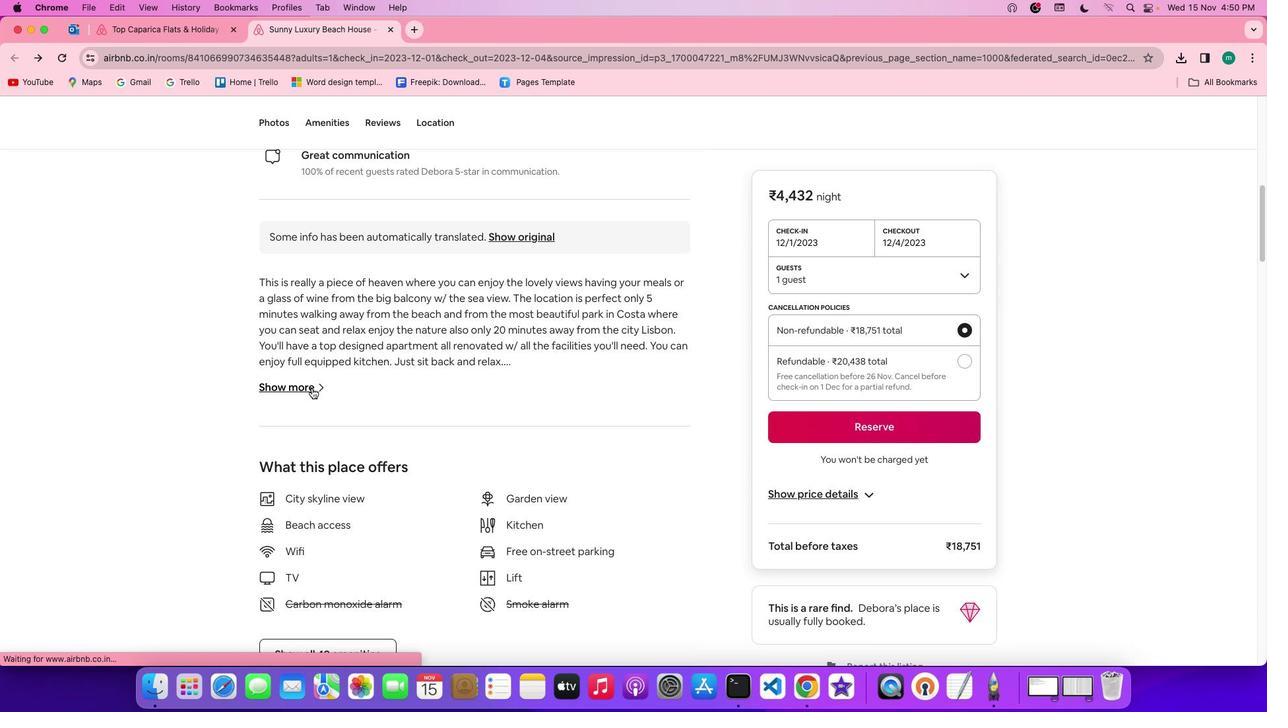 
Action: Mouse moved to (594, 479)
Screenshot: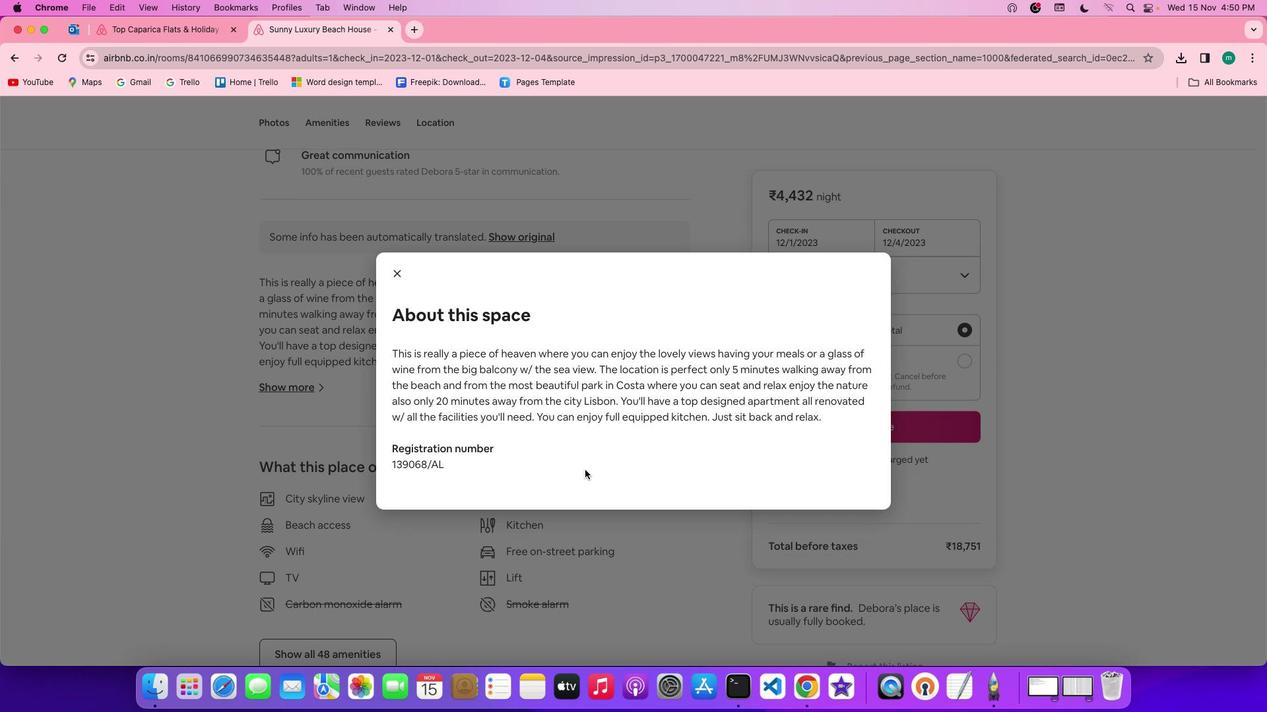 
Action: Mouse scrolled (594, 479) with delta (8, 7)
